 Task: Model a Low-Poly Environment.
Action: Key pressed Key.delete
Screenshot: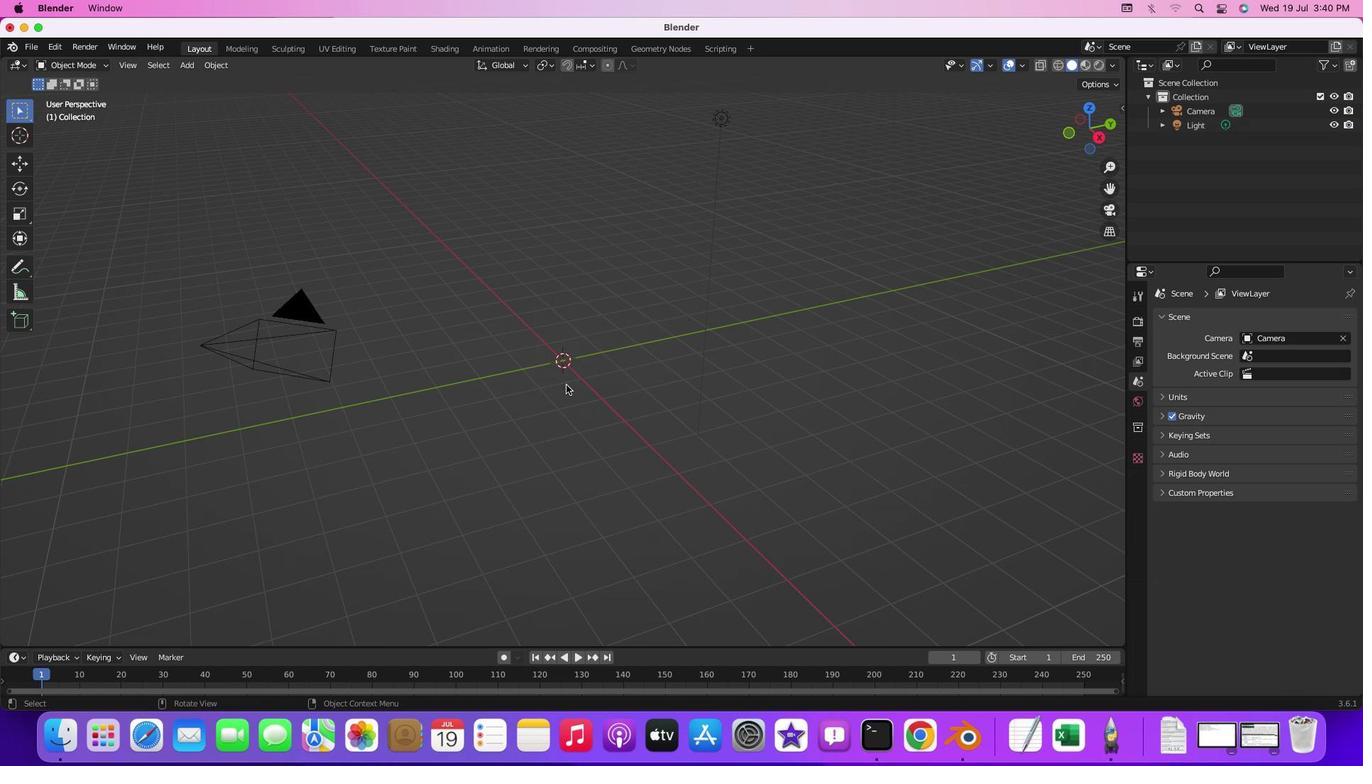 
Action: Mouse moved to (310, 341)
Screenshot: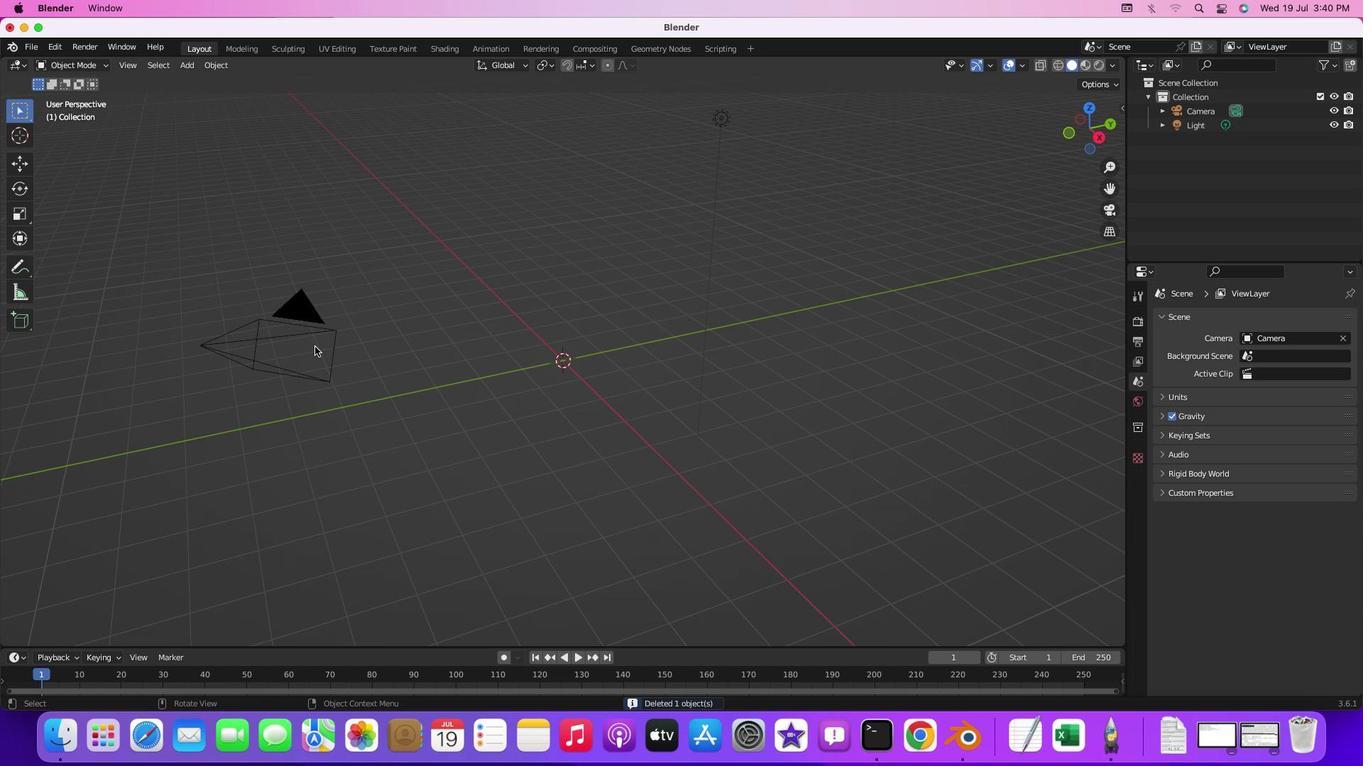 
Action: Mouse pressed left at (310, 341)
Screenshot: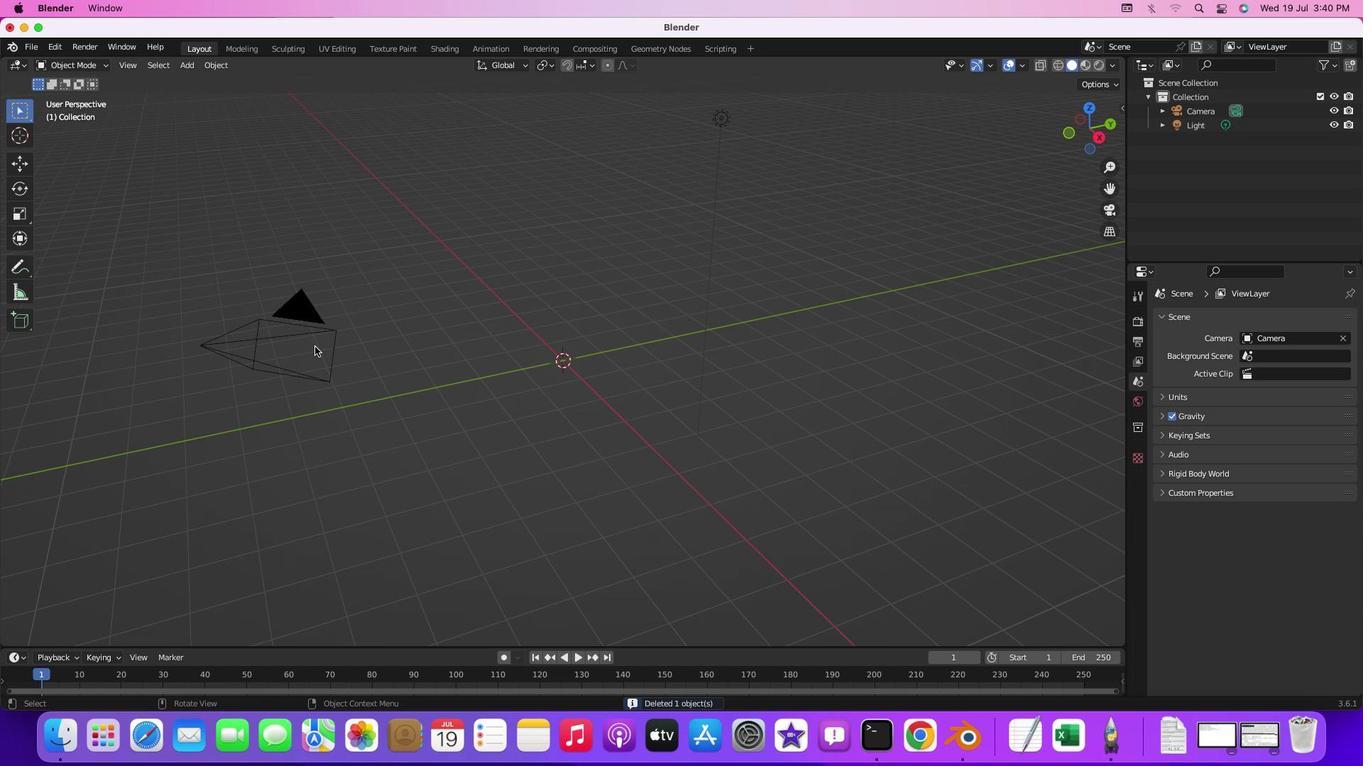
Action: Mouse moved to (297, 322)
Screenshot: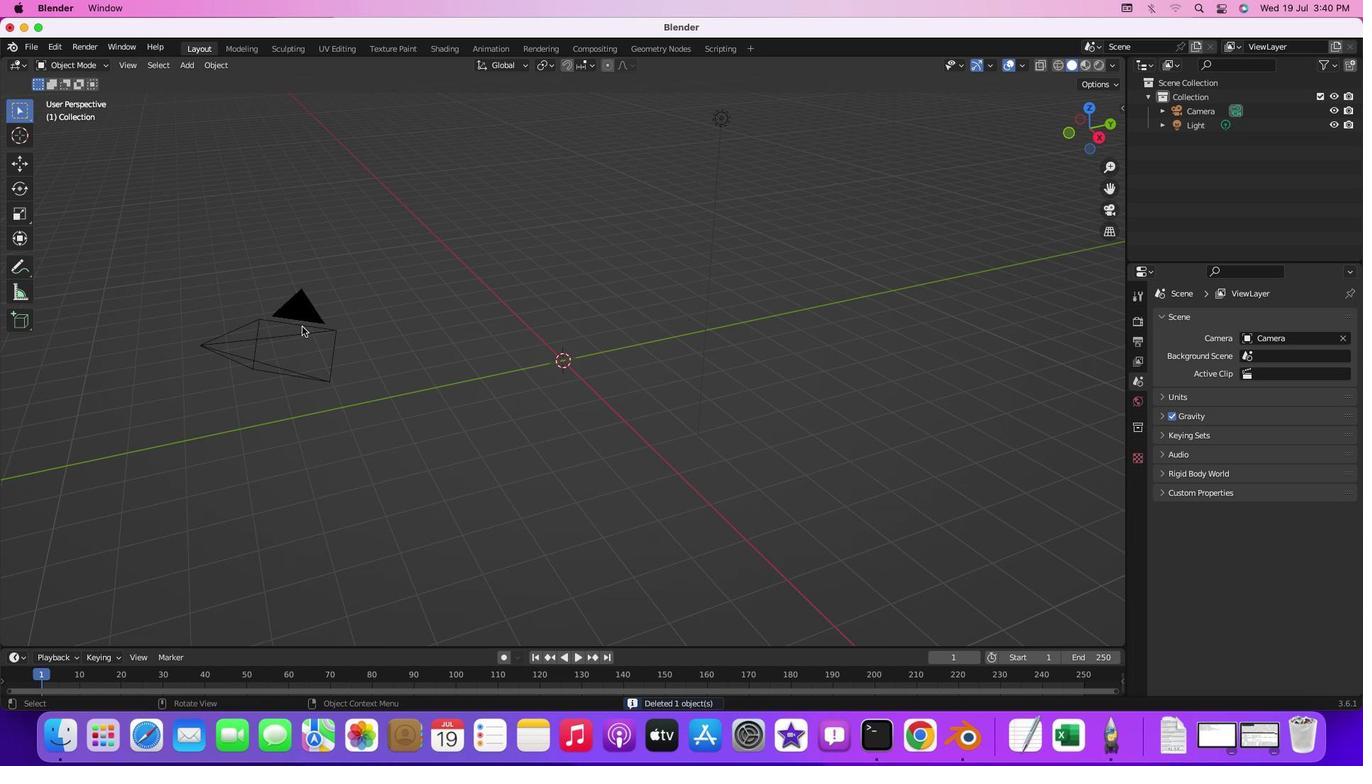
Action: Mouse pressed left at (297, 322)
Screenshot: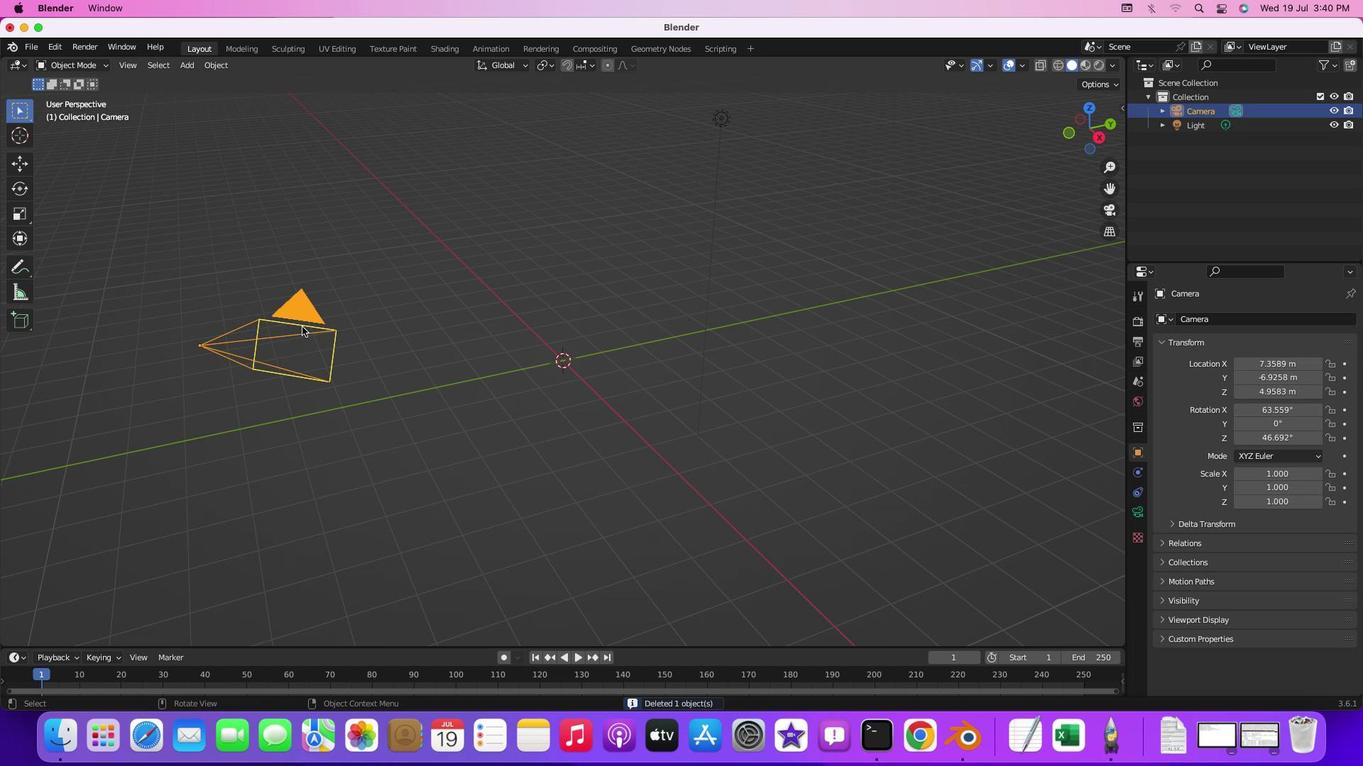 
Action: Mouse moved to (299, 339)
Screenshot: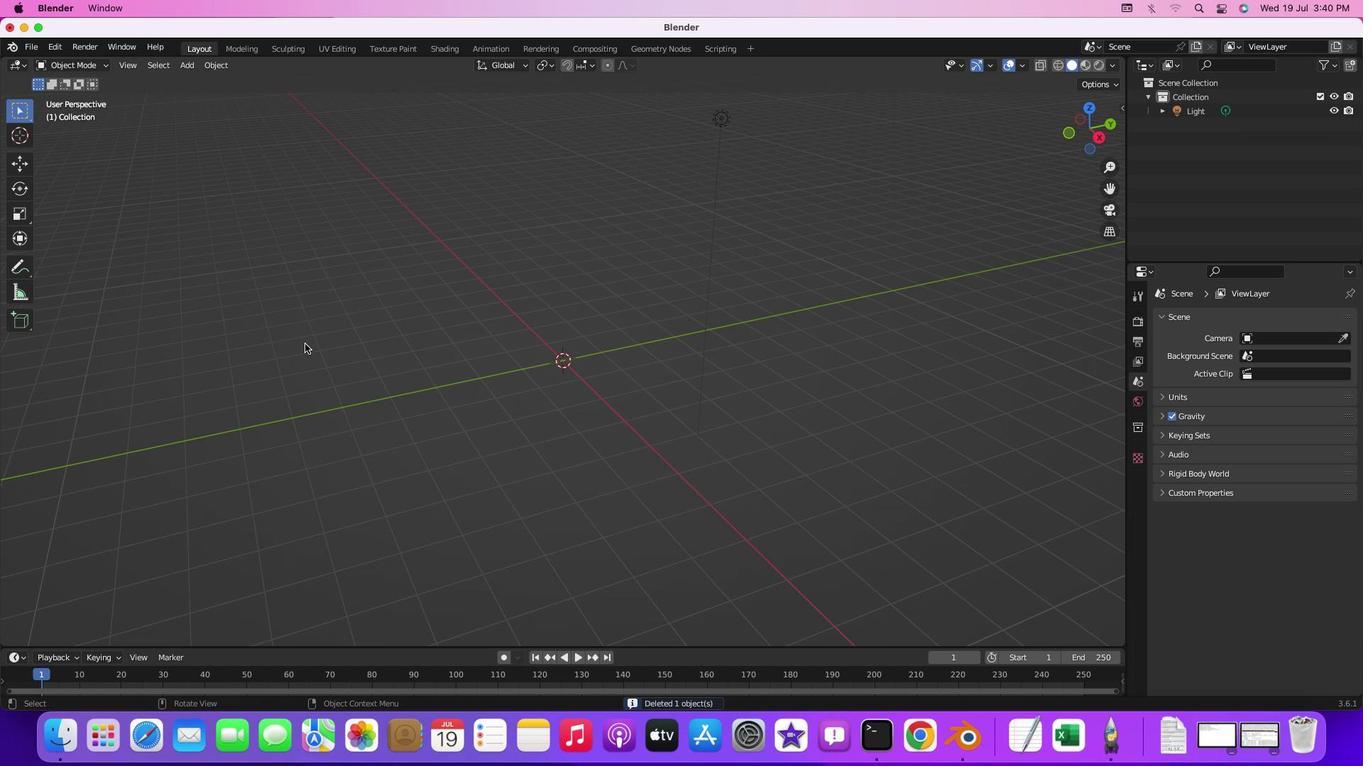 
Action: Key pressed Key.delete
Screenshot: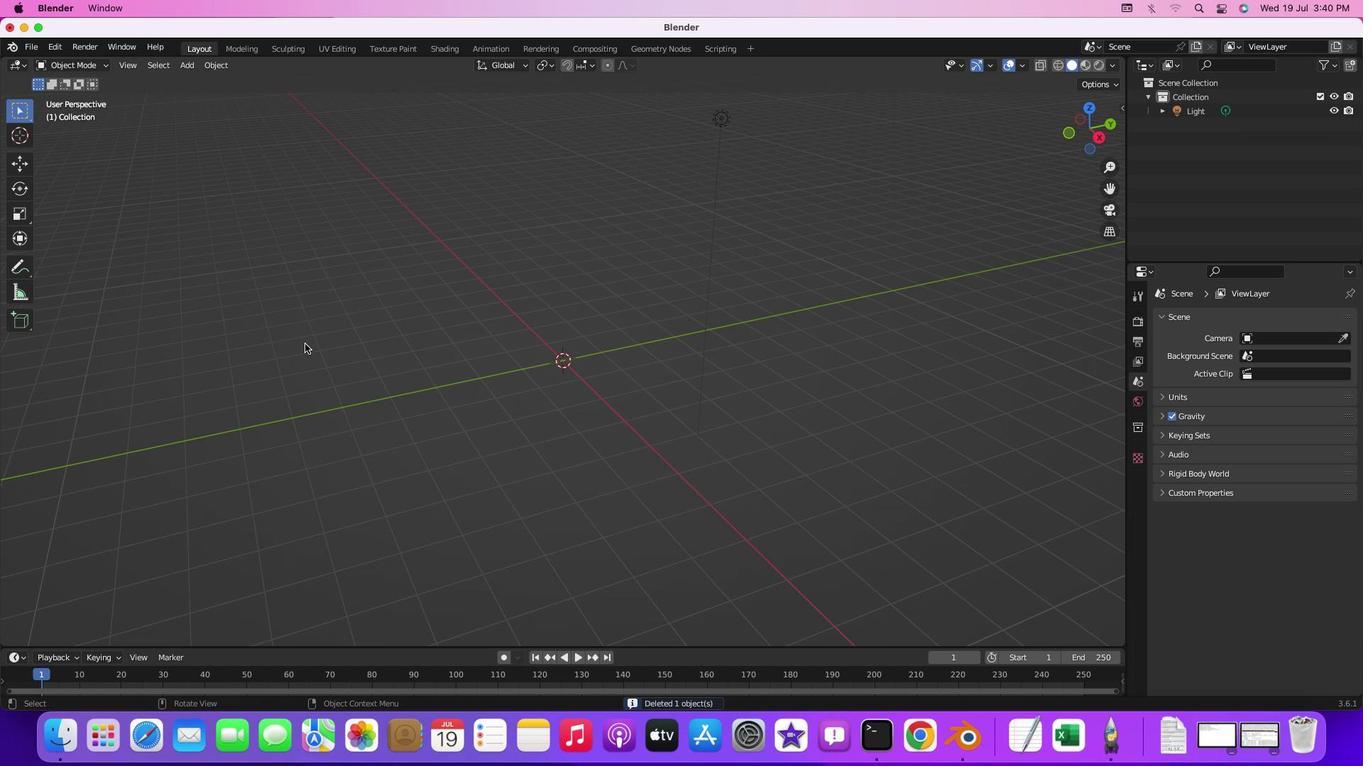 
Action: Mouse moved to (181, 63)
Screenshot: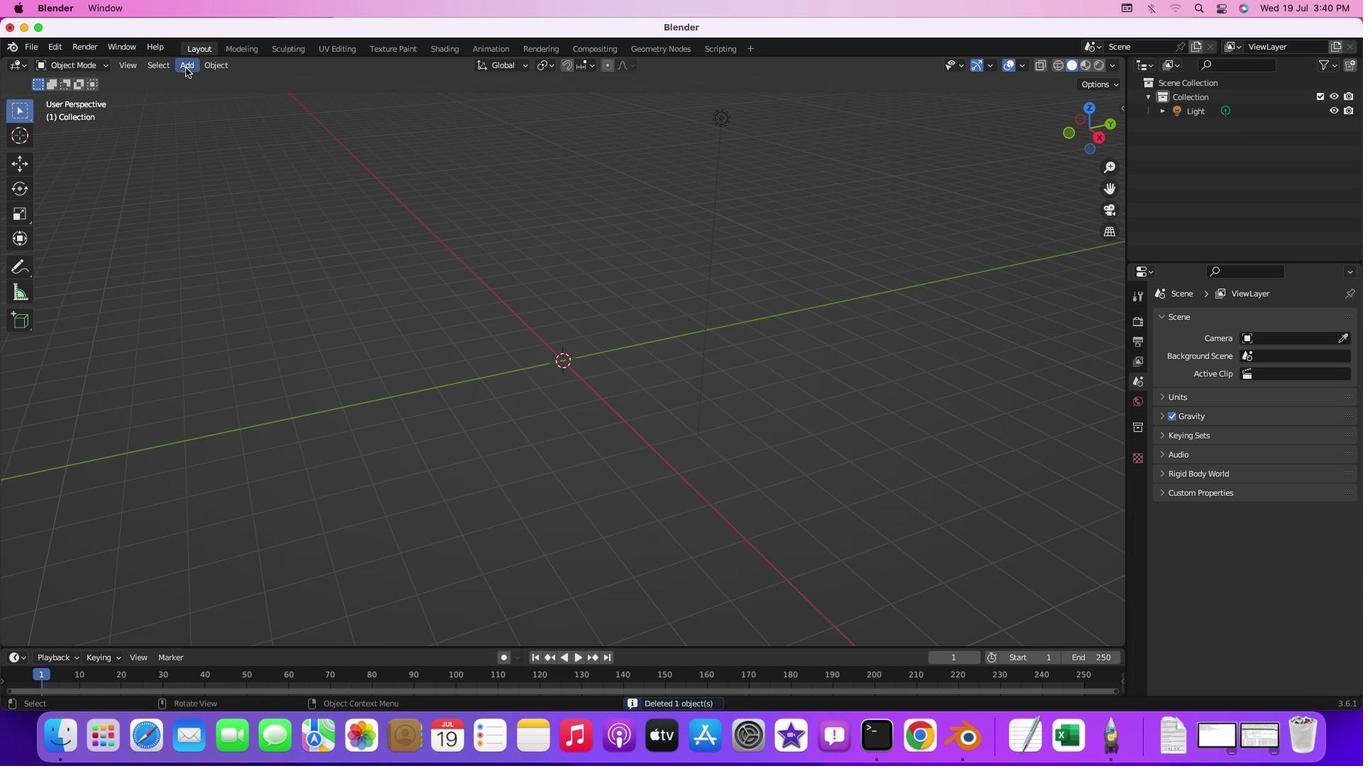 
Action: Mouse pressed left at (181, 63)
Screenshot: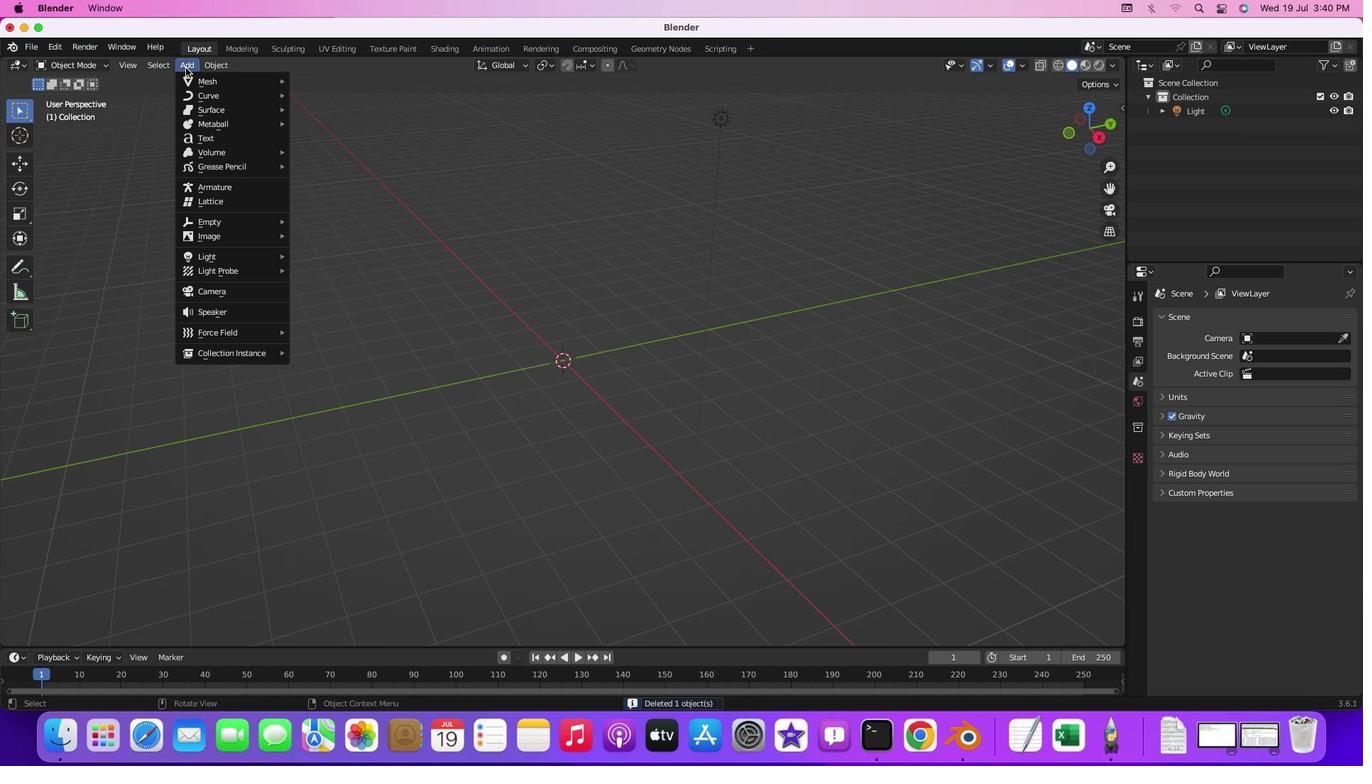 
Action: Mouse moved to (326, 79)
Screenshot: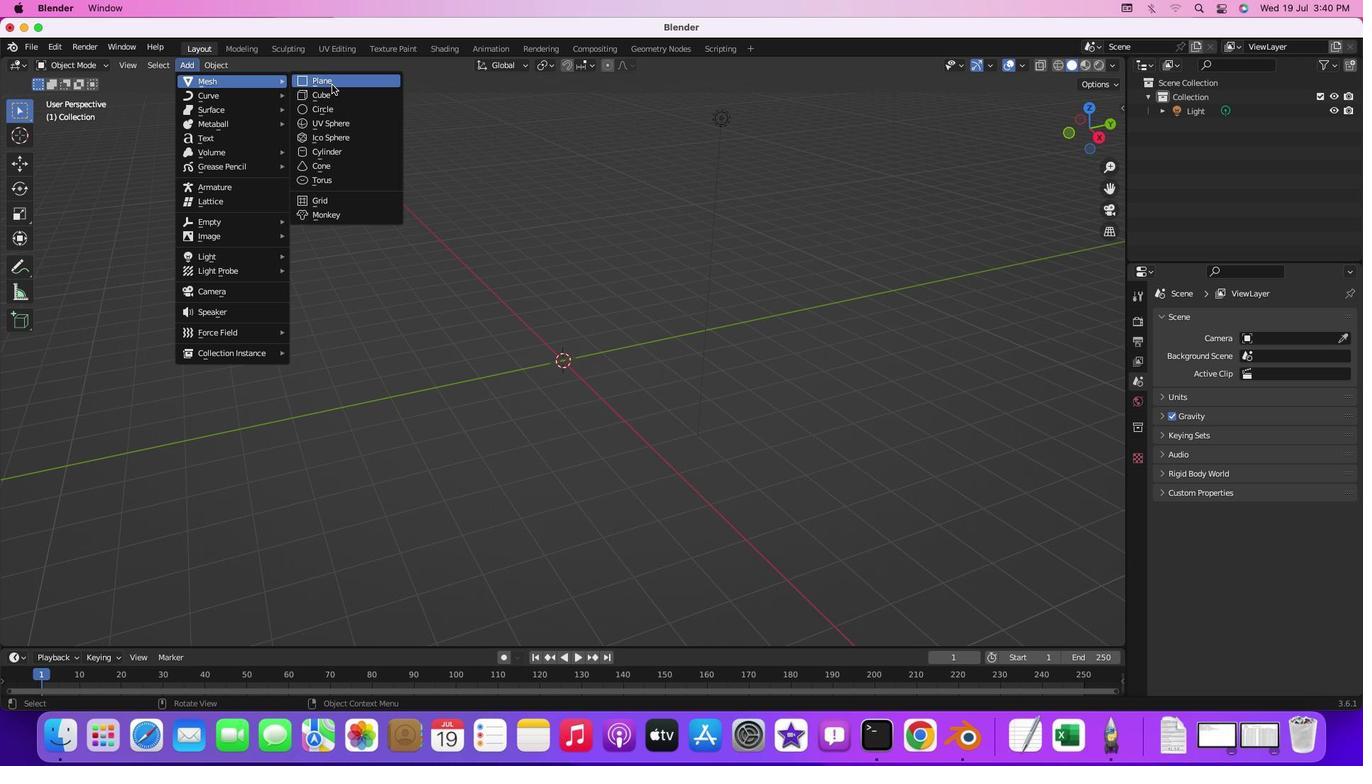 
Action: Mouse pressed left at (326, 79)
Screenshot: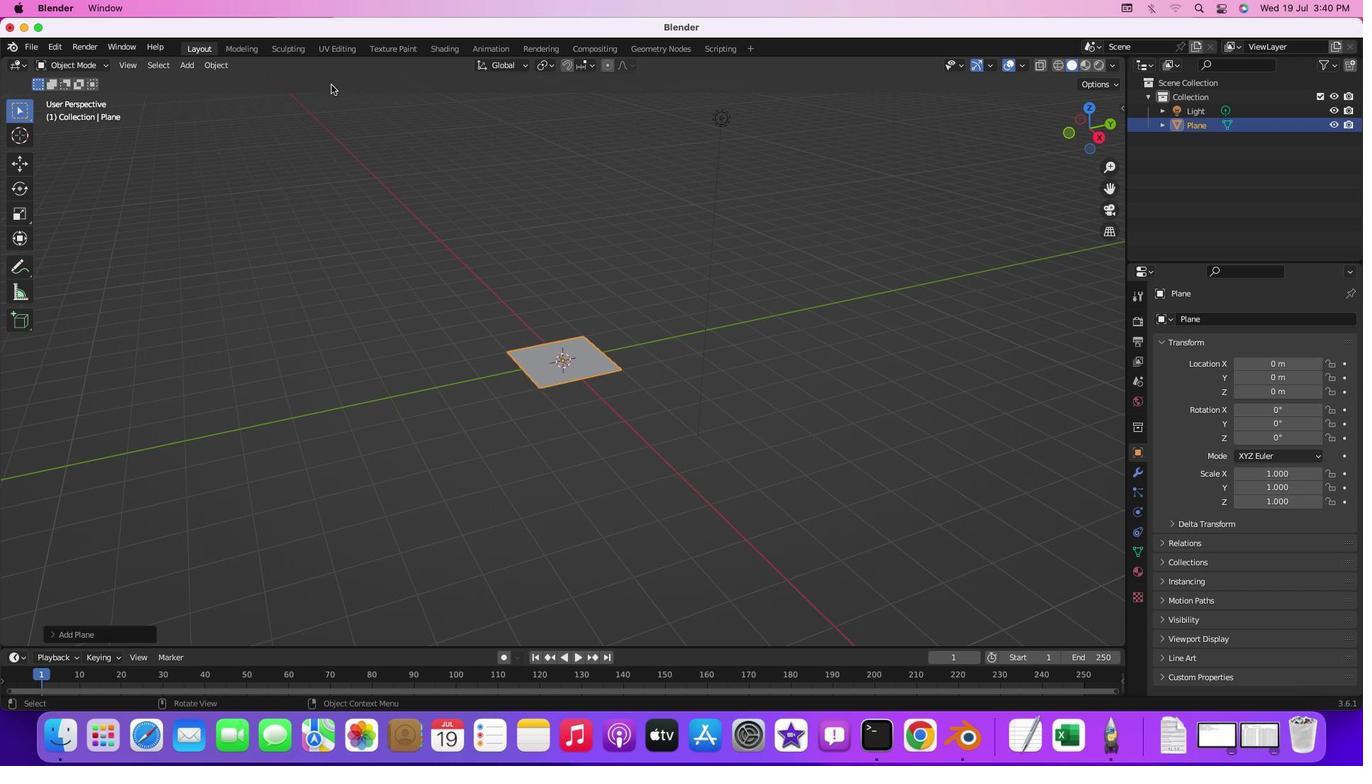 
Action: Mouse moved to (571, 357)
Screenshot: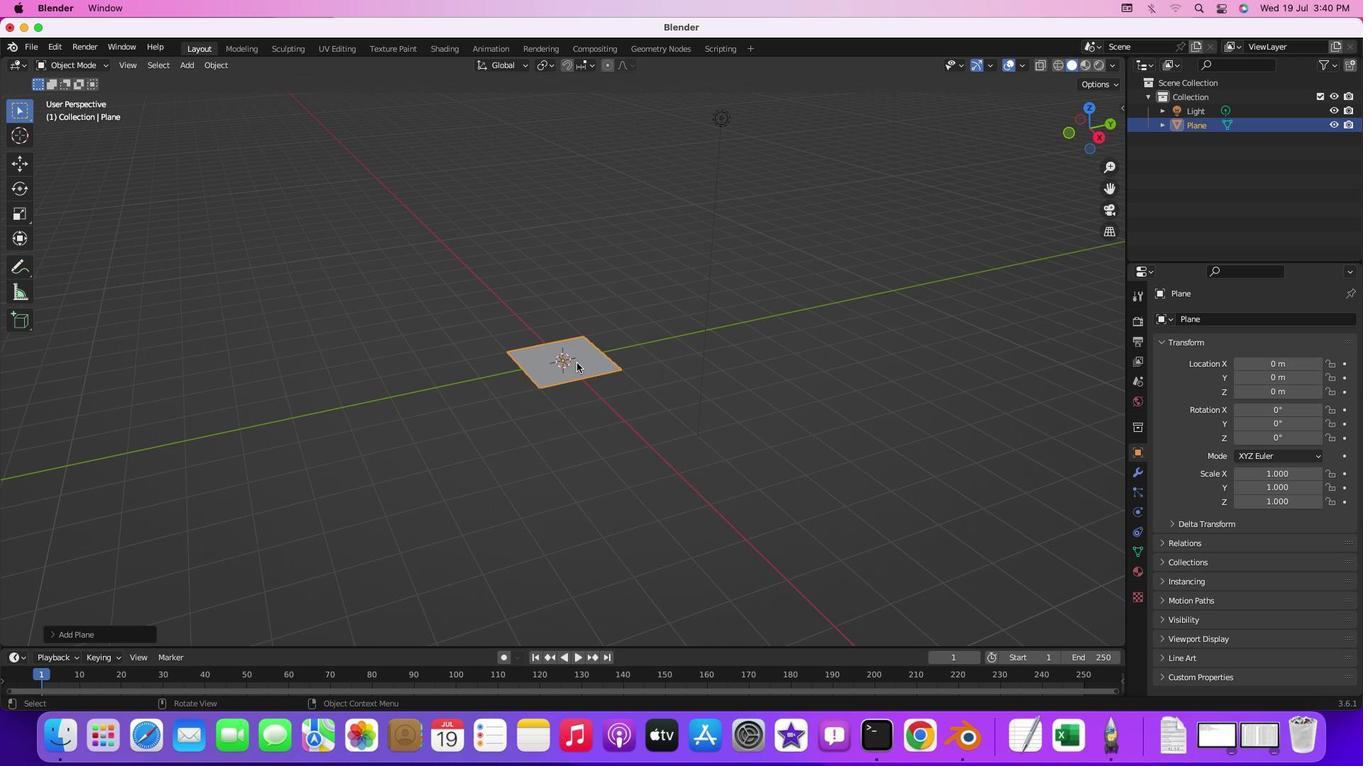 
Action: Key pressed 's'
Screenshot: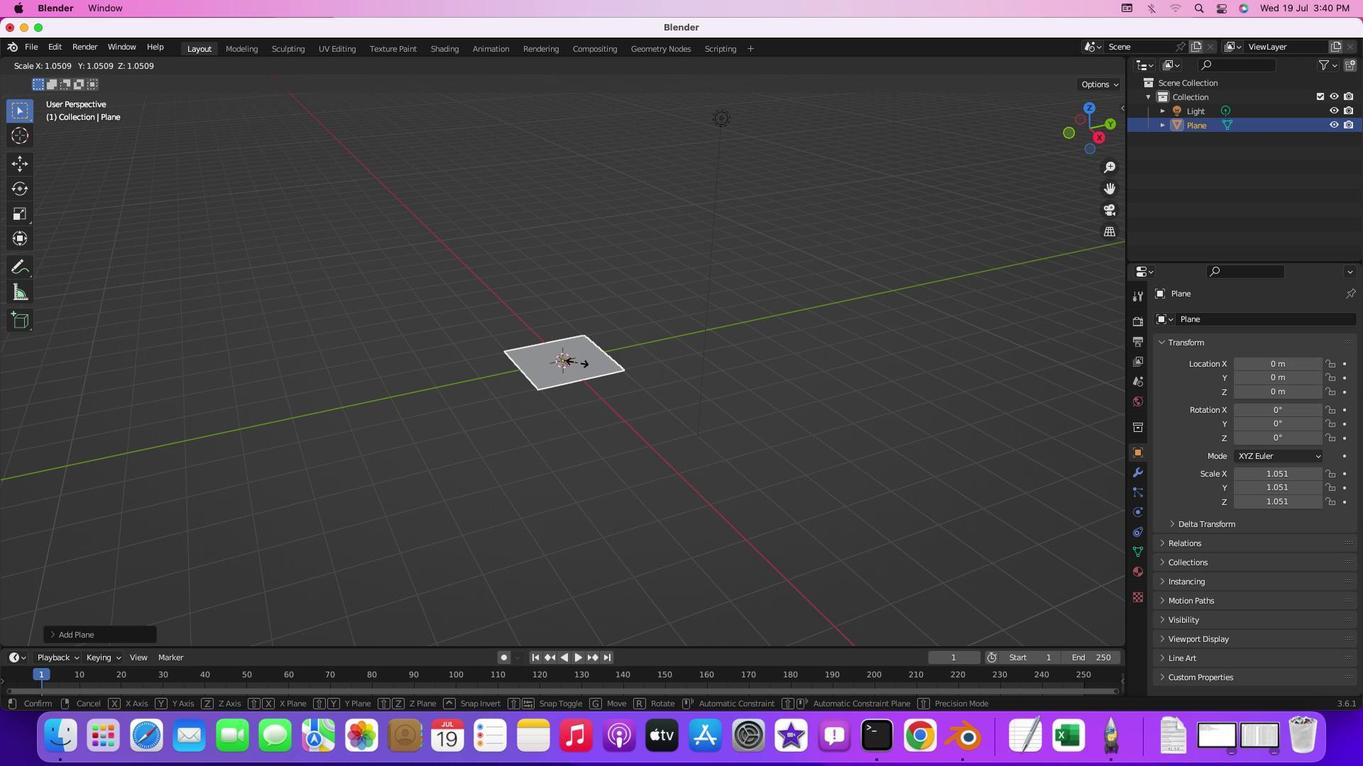 
Action: Mouse moved to (653, 389)
Screenshot: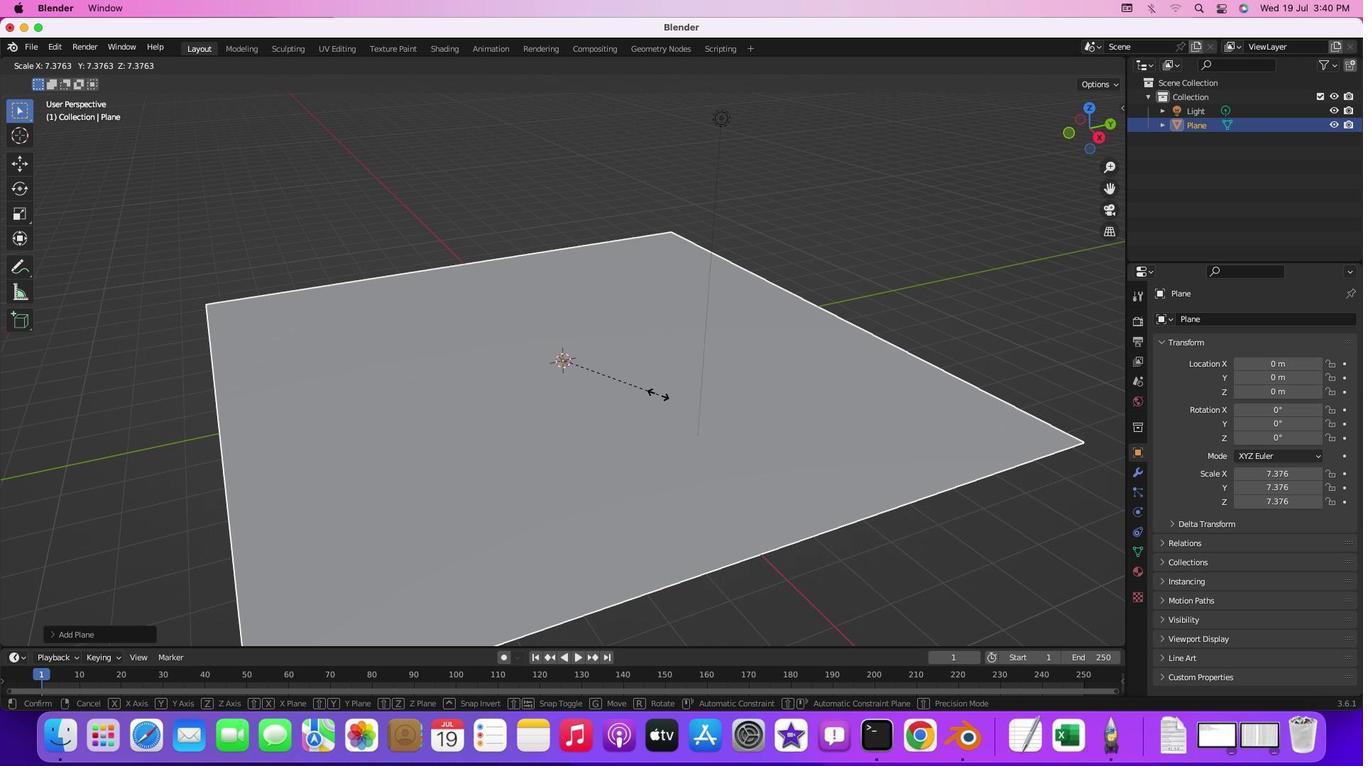 
Action: Mouse pressed left at (653, 389)
Screenshot: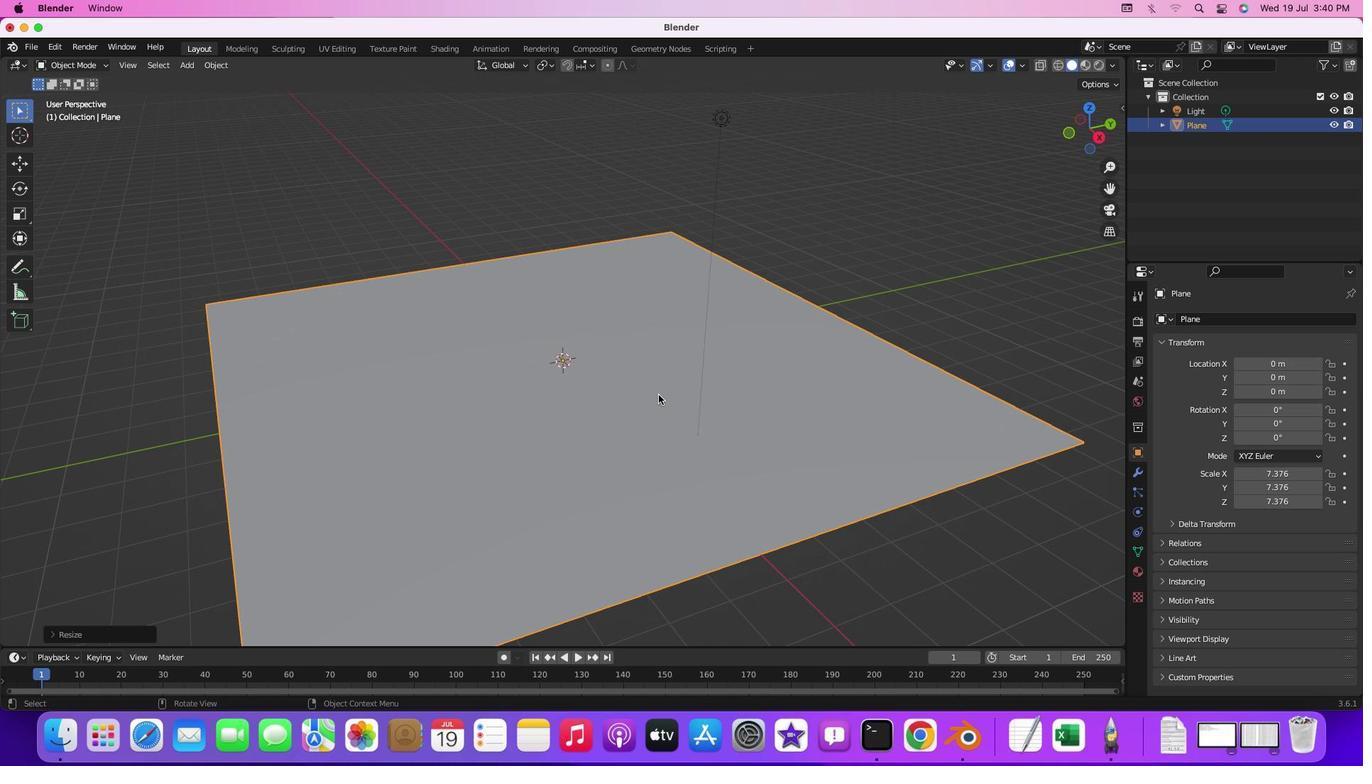 
Action: Mouse moved to (601, 384)
Screenshot: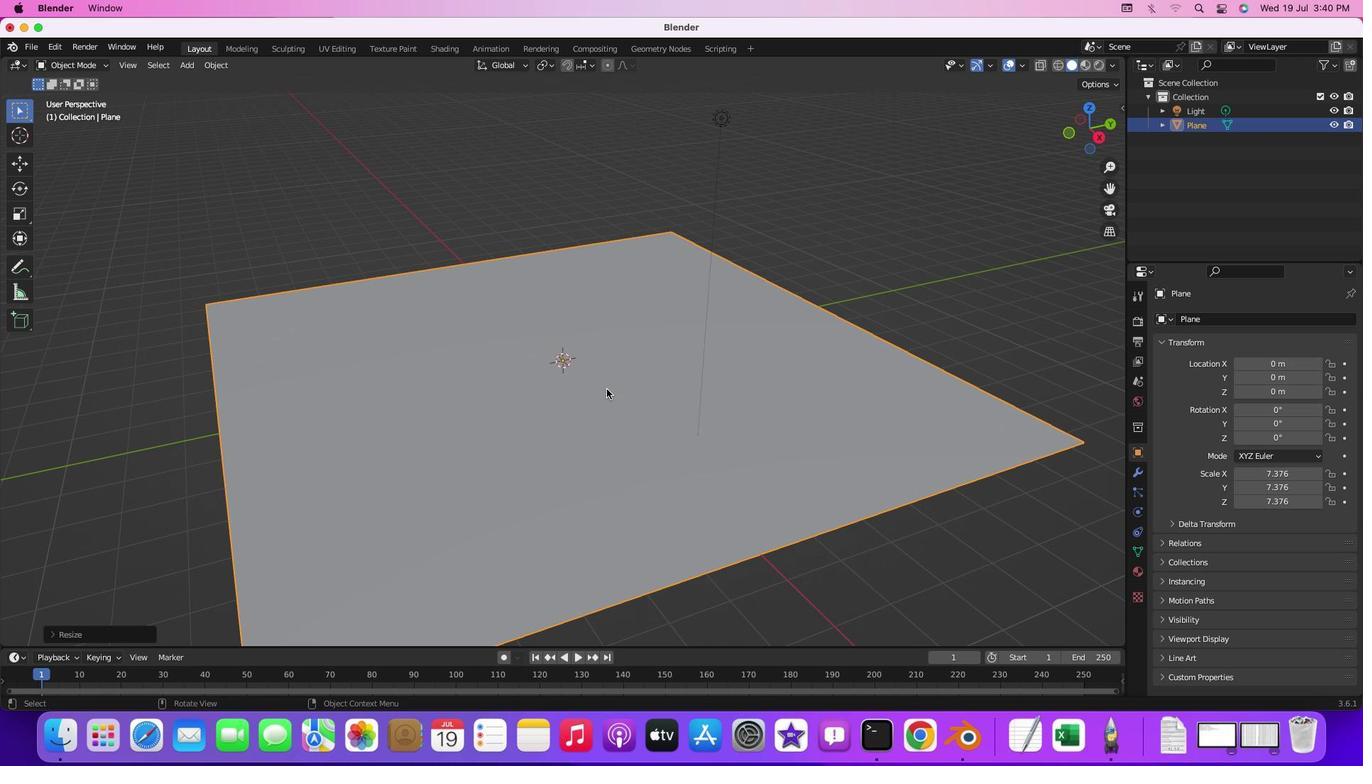 
Action: Key pressed 'e'
Screenshot: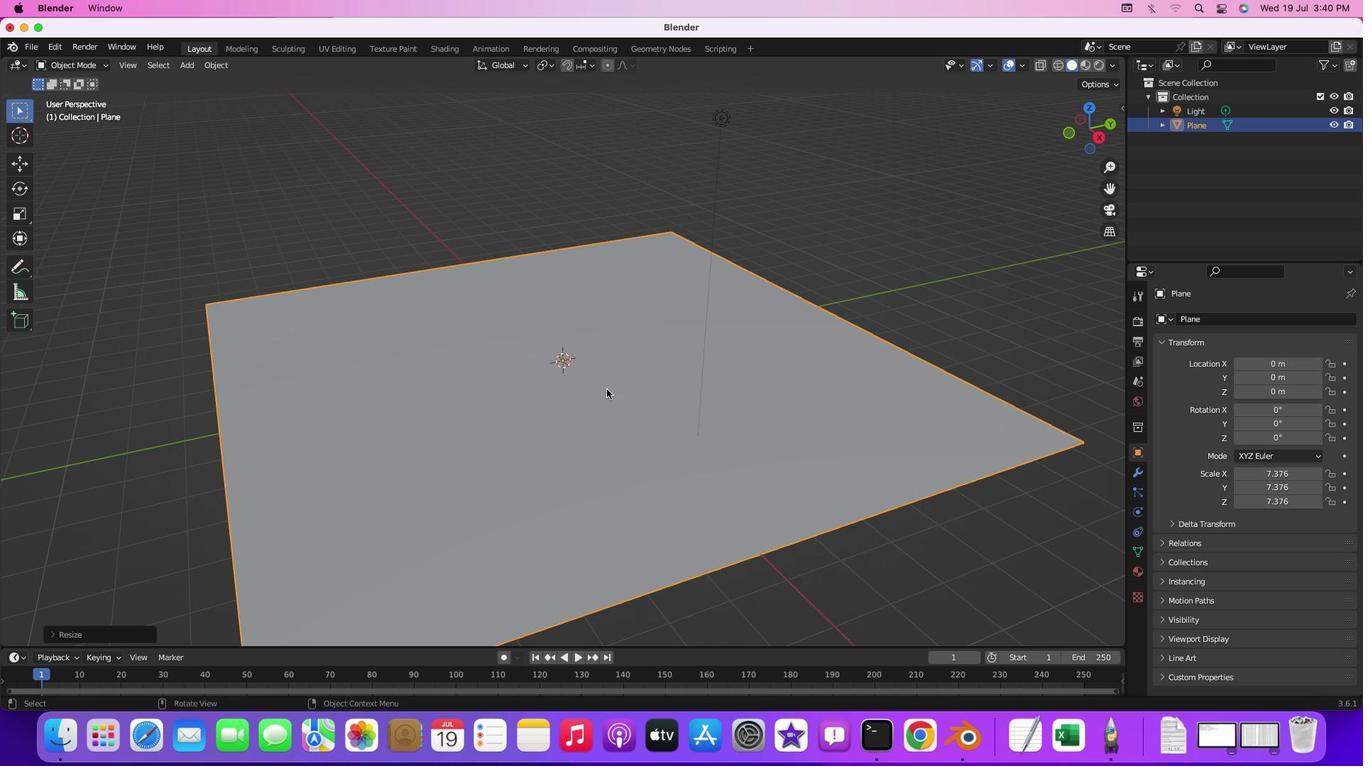 
Action: Mouse moved to (603, 372)
Screenshot: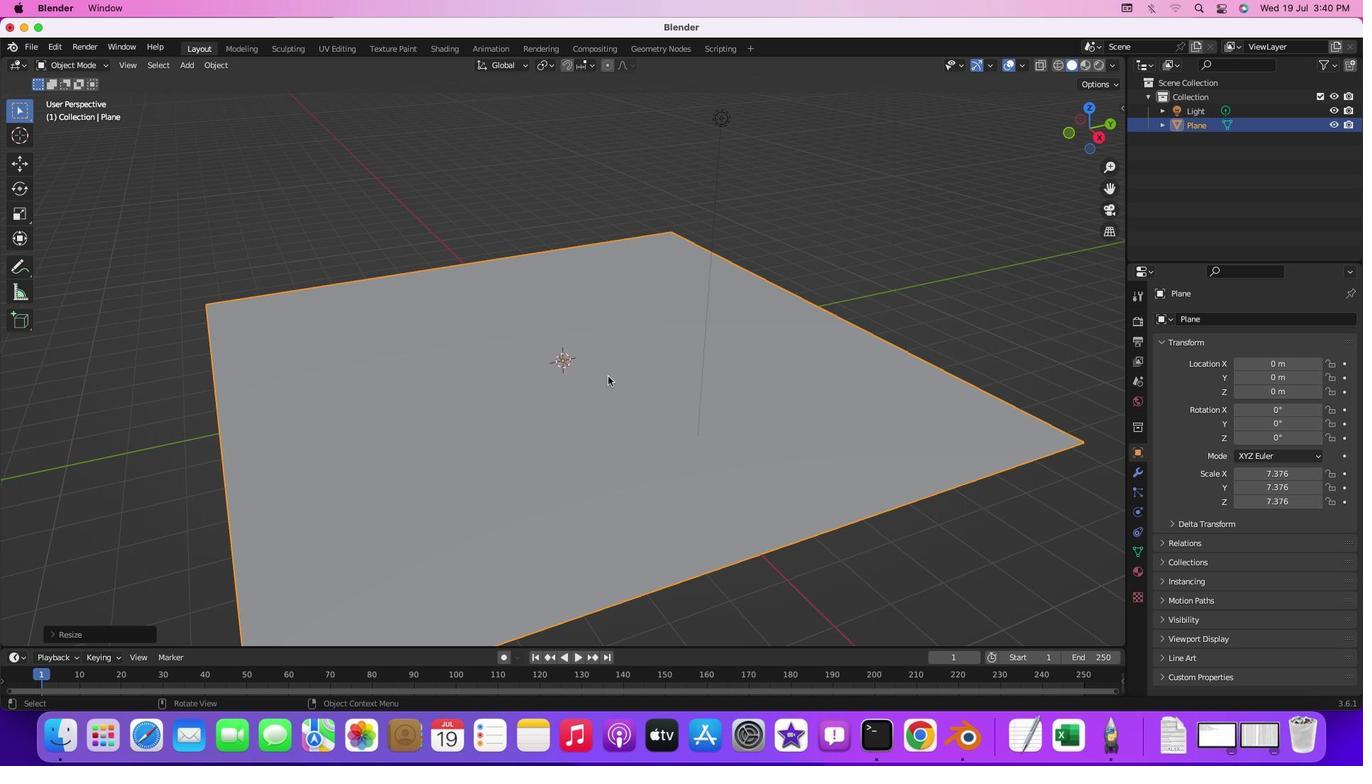 
Action: Key pressed Key.tab'e'
Screenshot: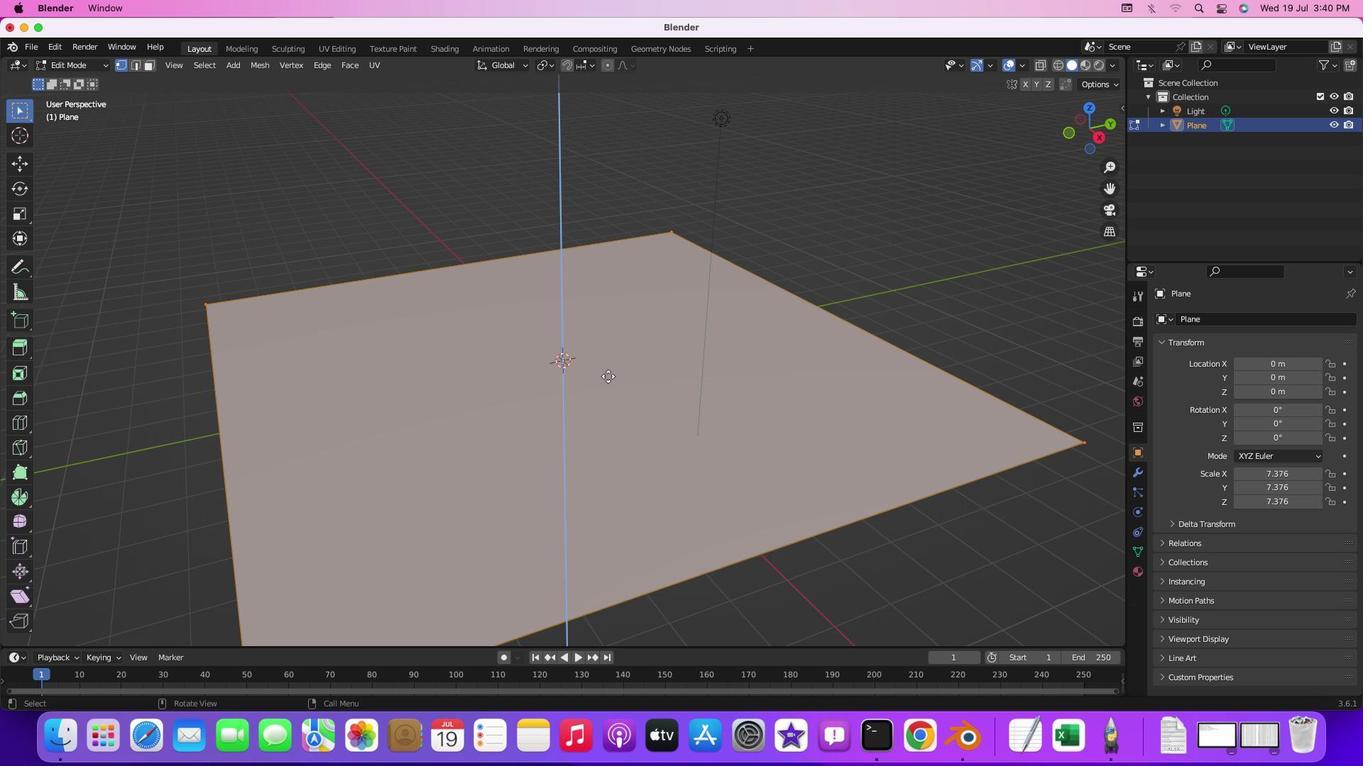 
Action: Mouse moved to (604, 356)
Screenshot: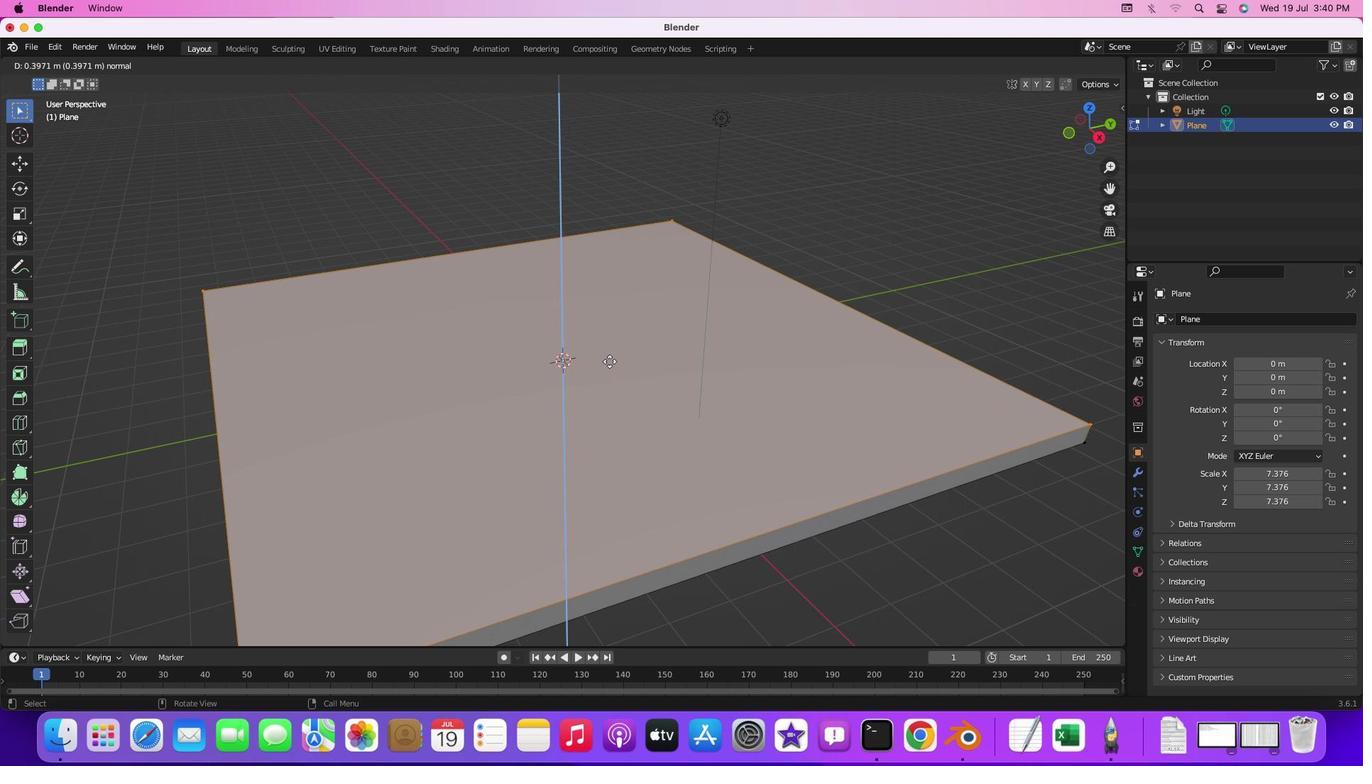 
Action: Mouse pressed left at (604, 356)
Screenshot: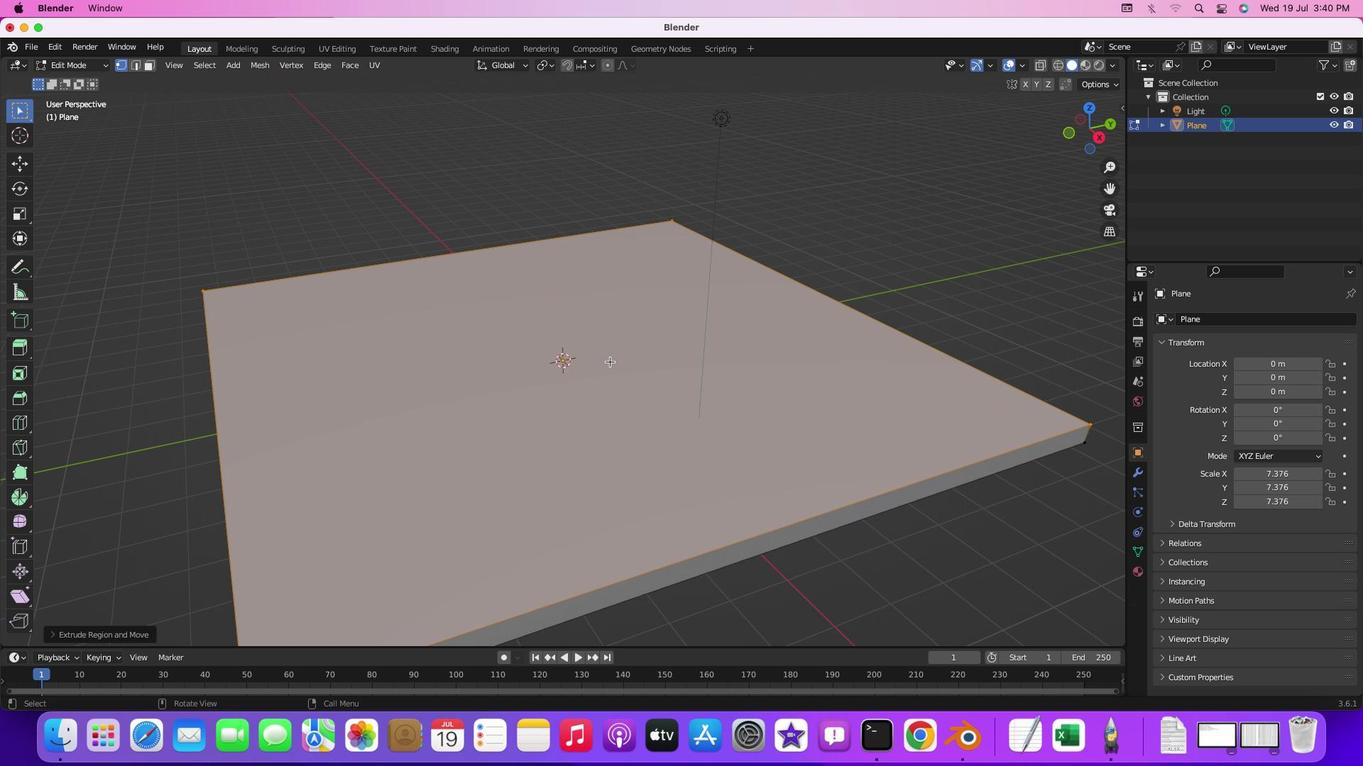 
Action: Mouse moved to (595, 361)
Screenshot: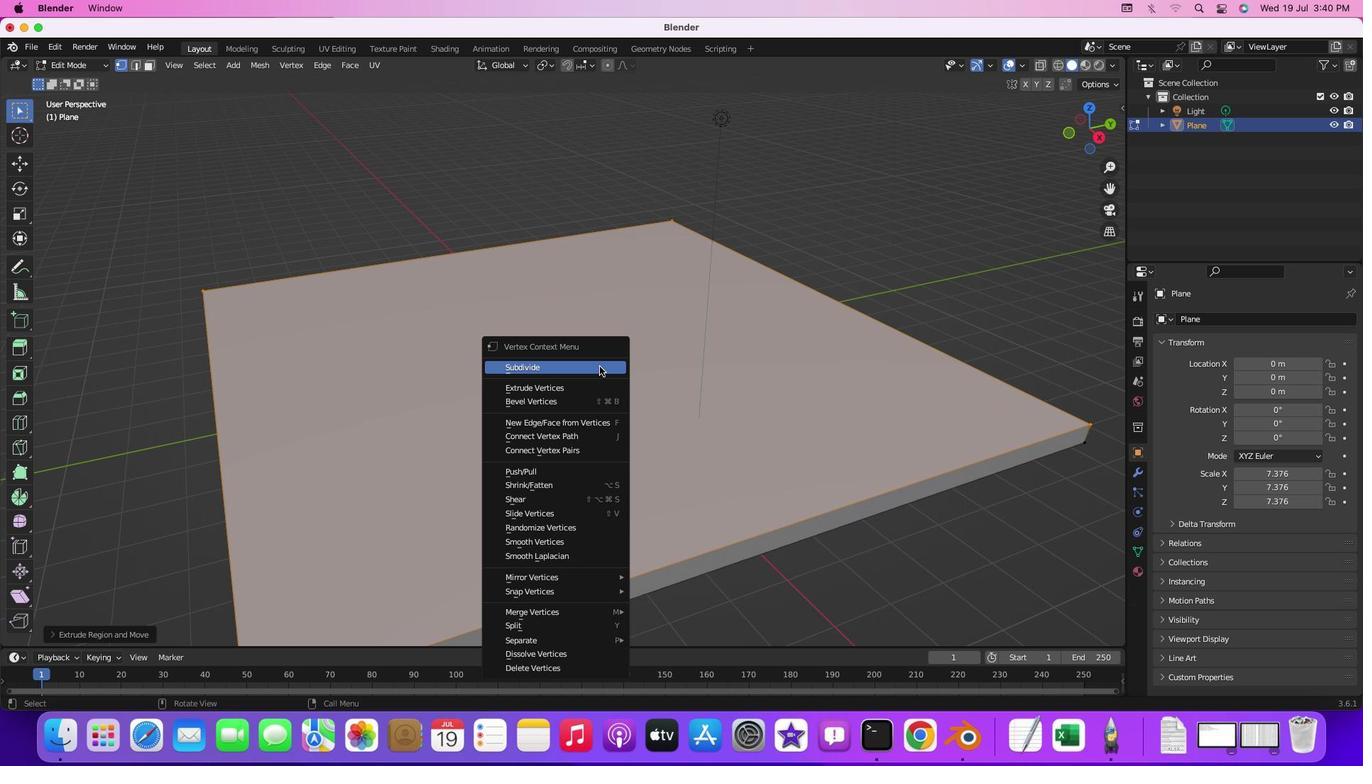 
Action: Mouse pressed right at (595, 361)
Screenshot: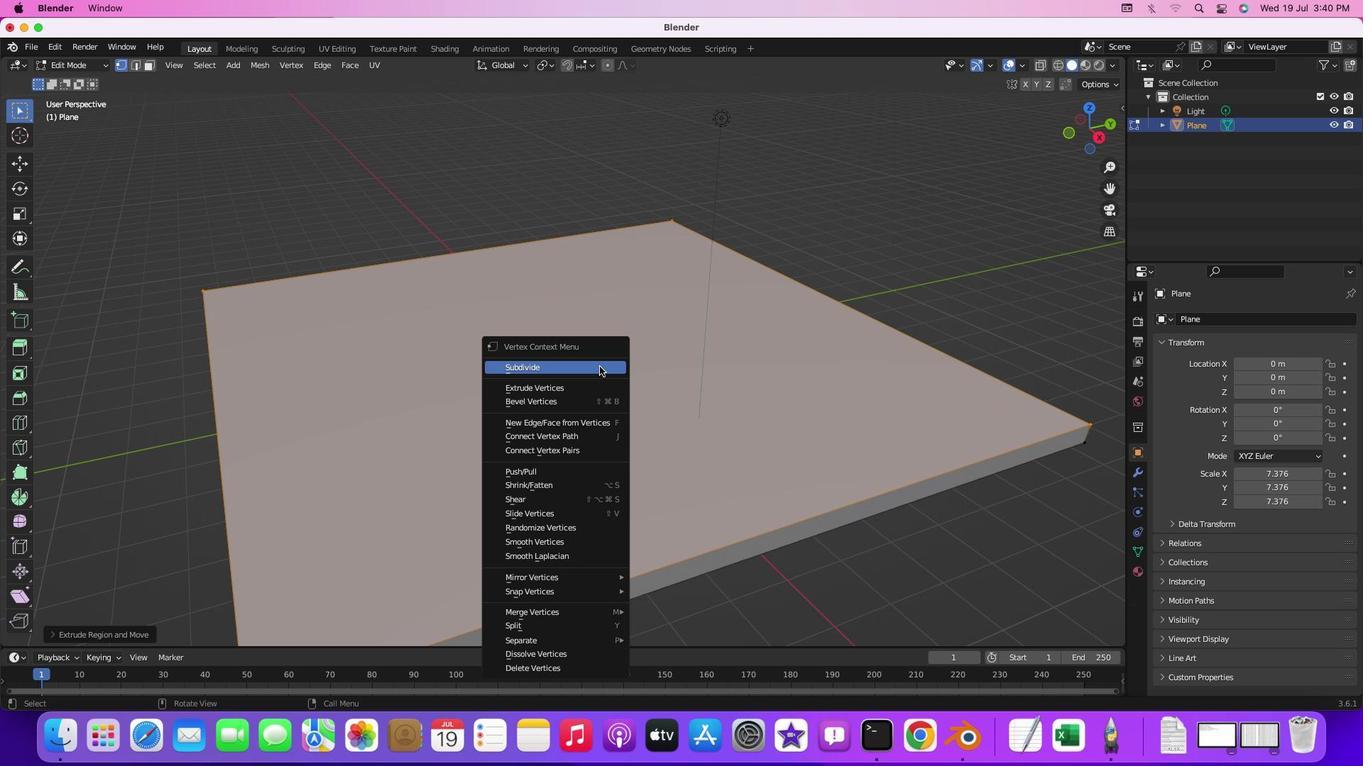 
Action: Mouse moved to (591, 364)
Screenshot: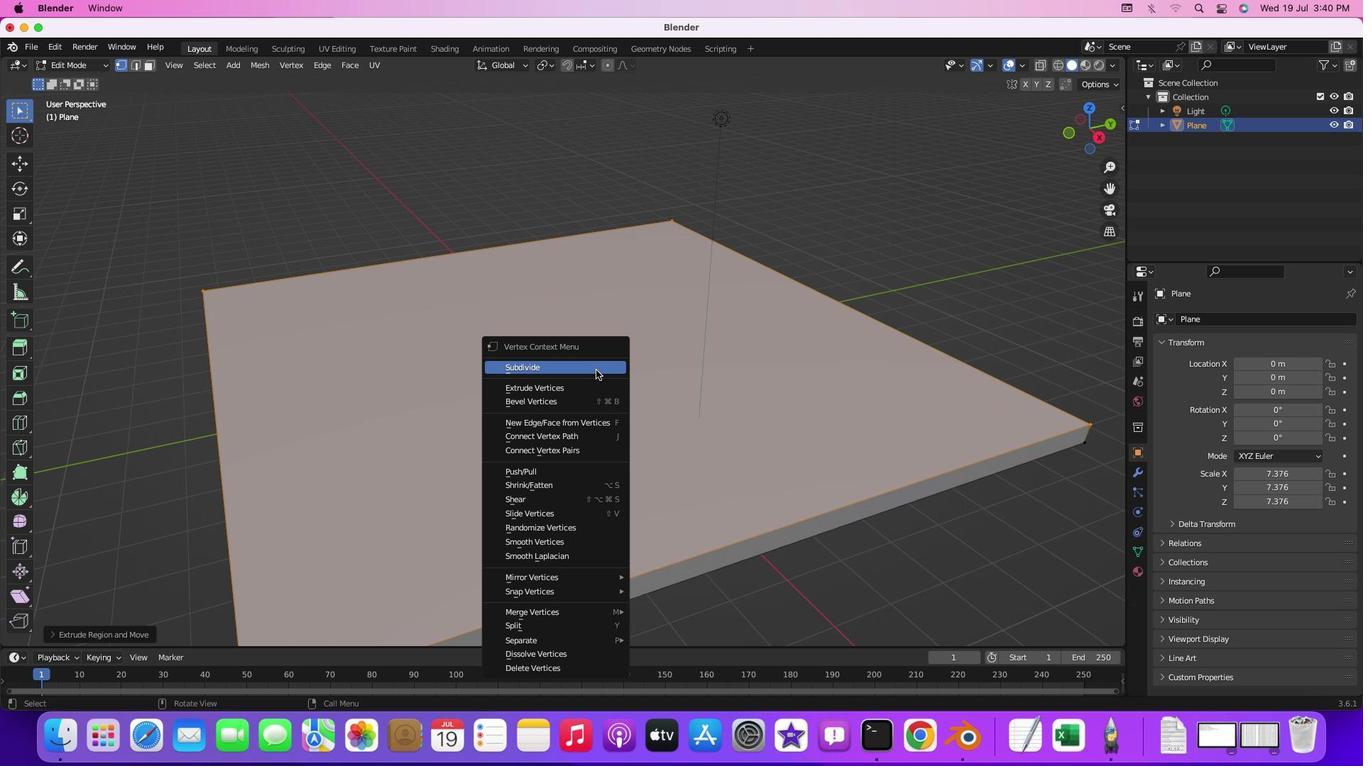 
Action: Mouse pressed left at (591, 364)
Screenshot: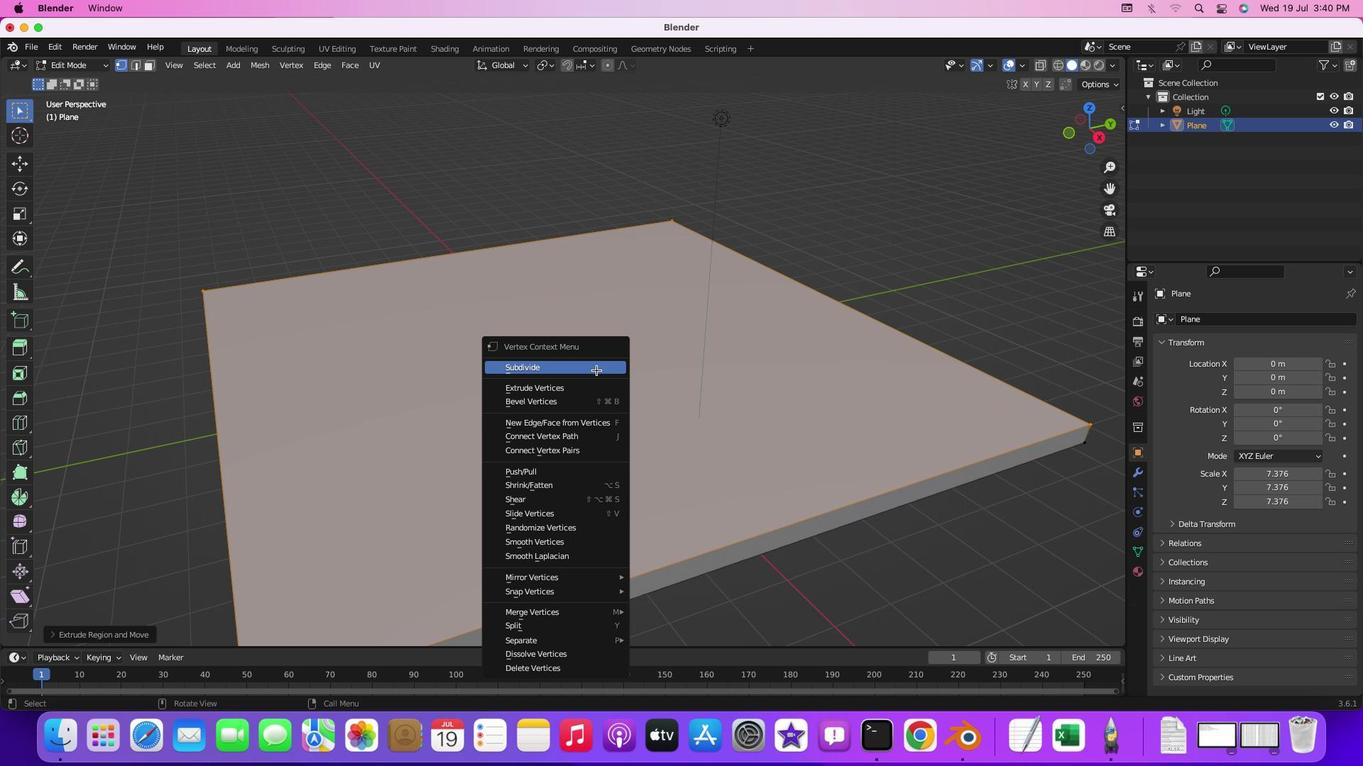 
Action: Mouse moved to (122, 626)
Screenshot: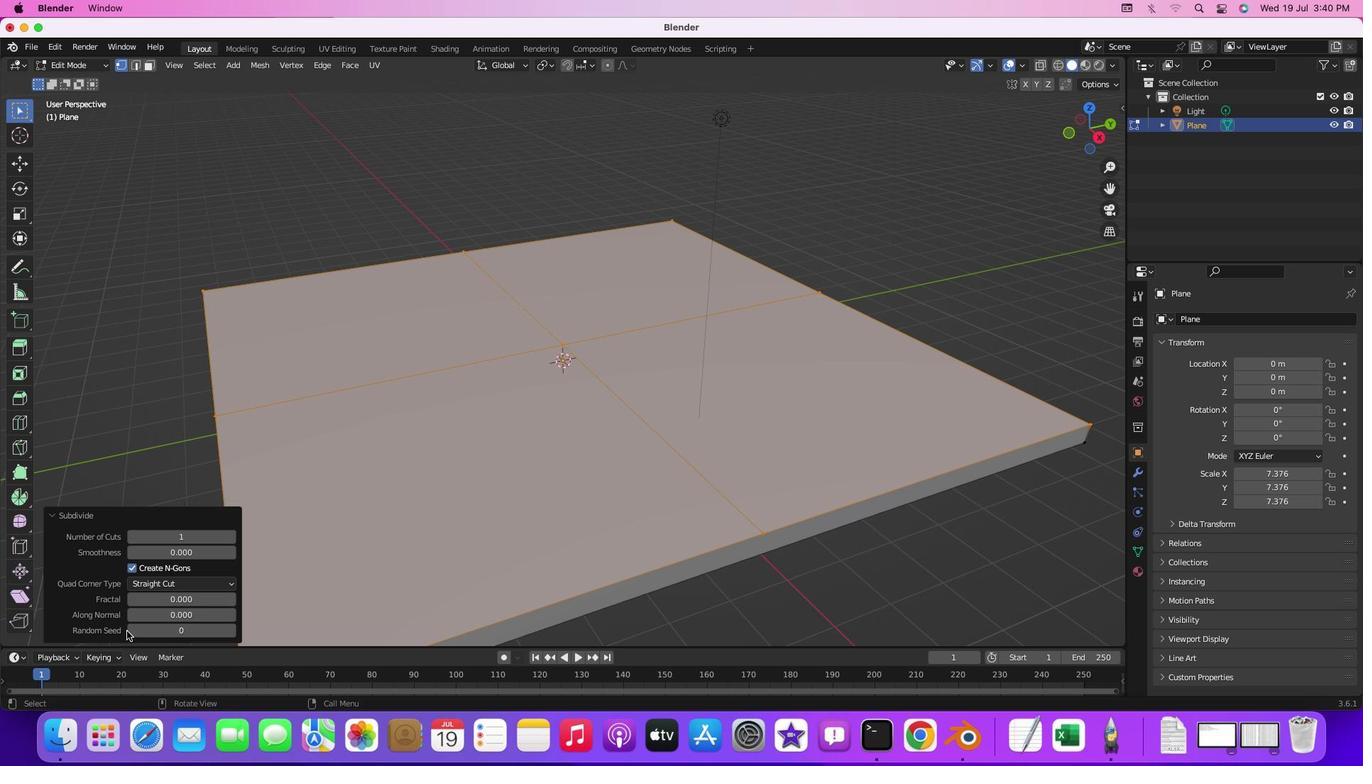 
Action: Mouse pressed left at (122, 626)
Screenshot: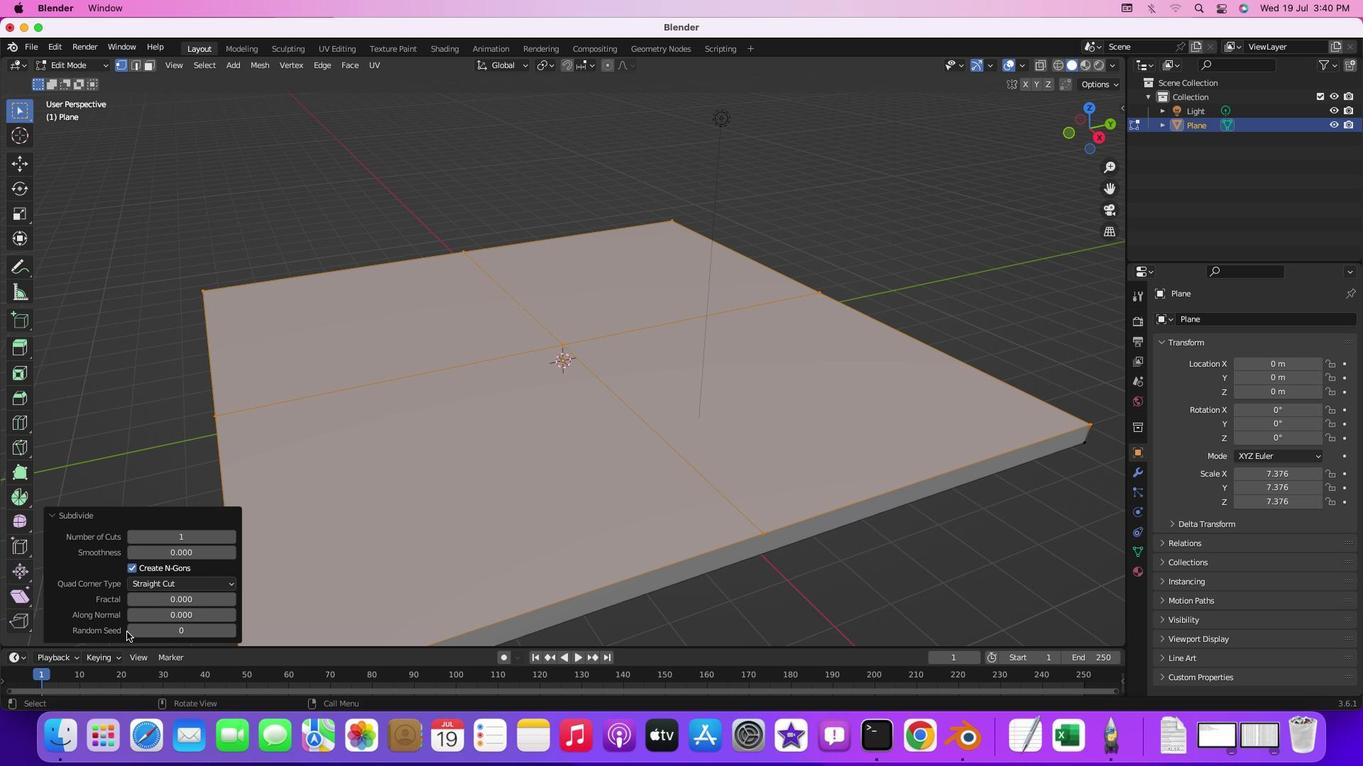 
Action: Mouse moved to (204, 531)
Screenshot: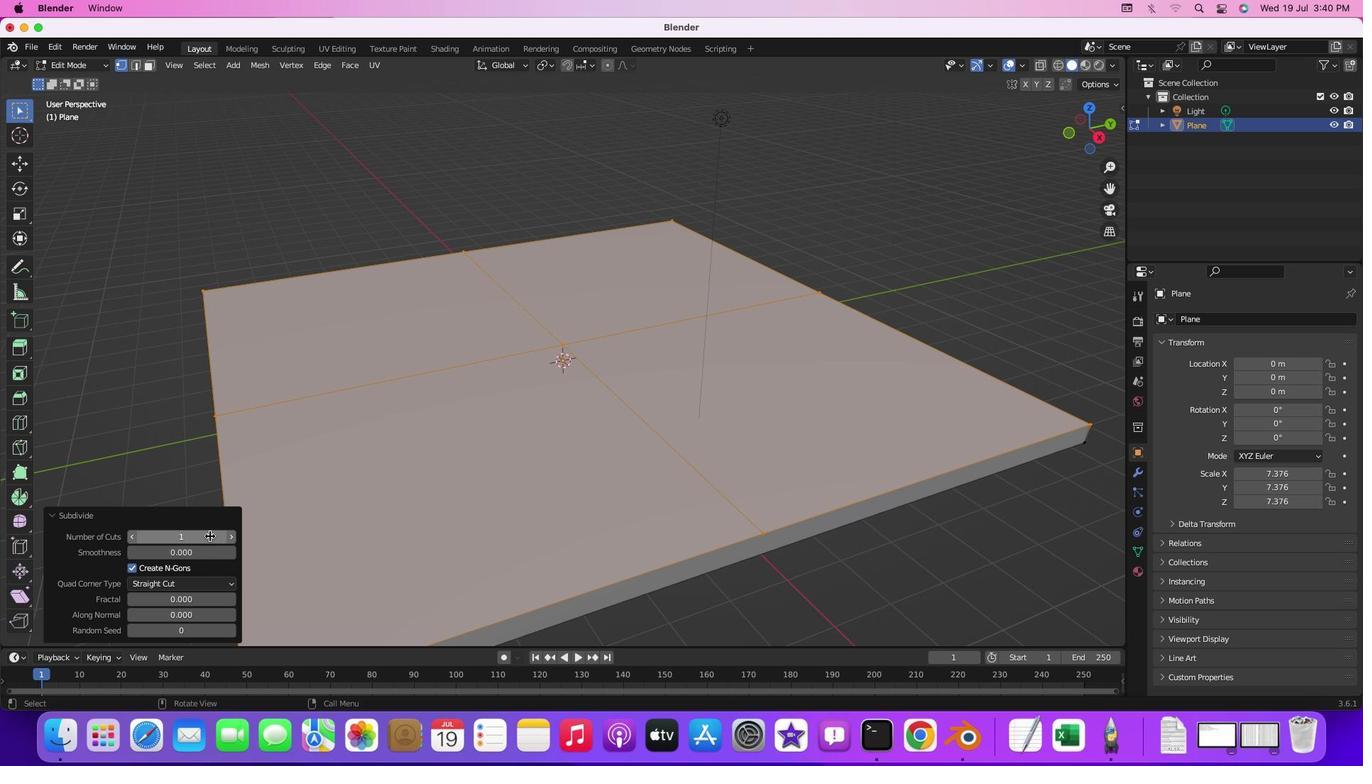 
Action: Mouse pressed left at (204, 531)
Screenshot: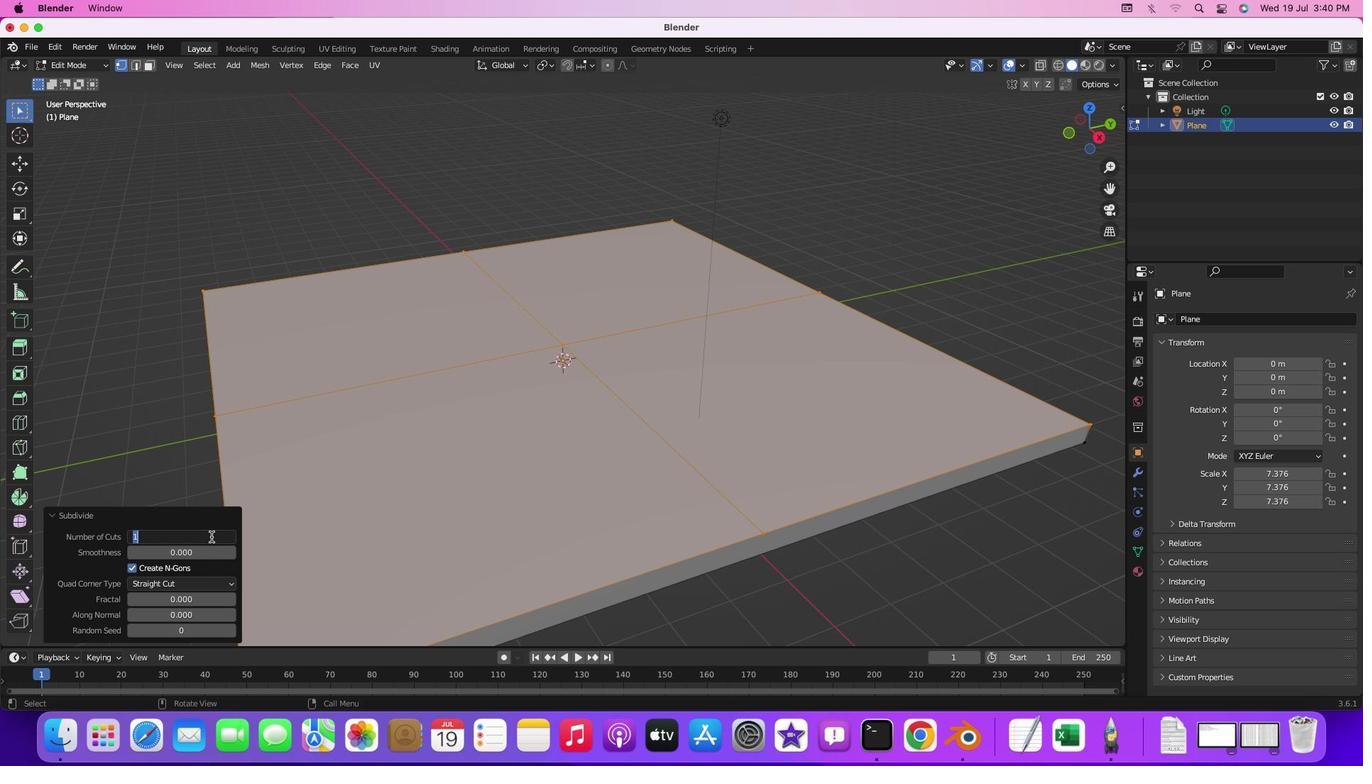 
Action: Mouse moved to (205, 531)
Screenshot: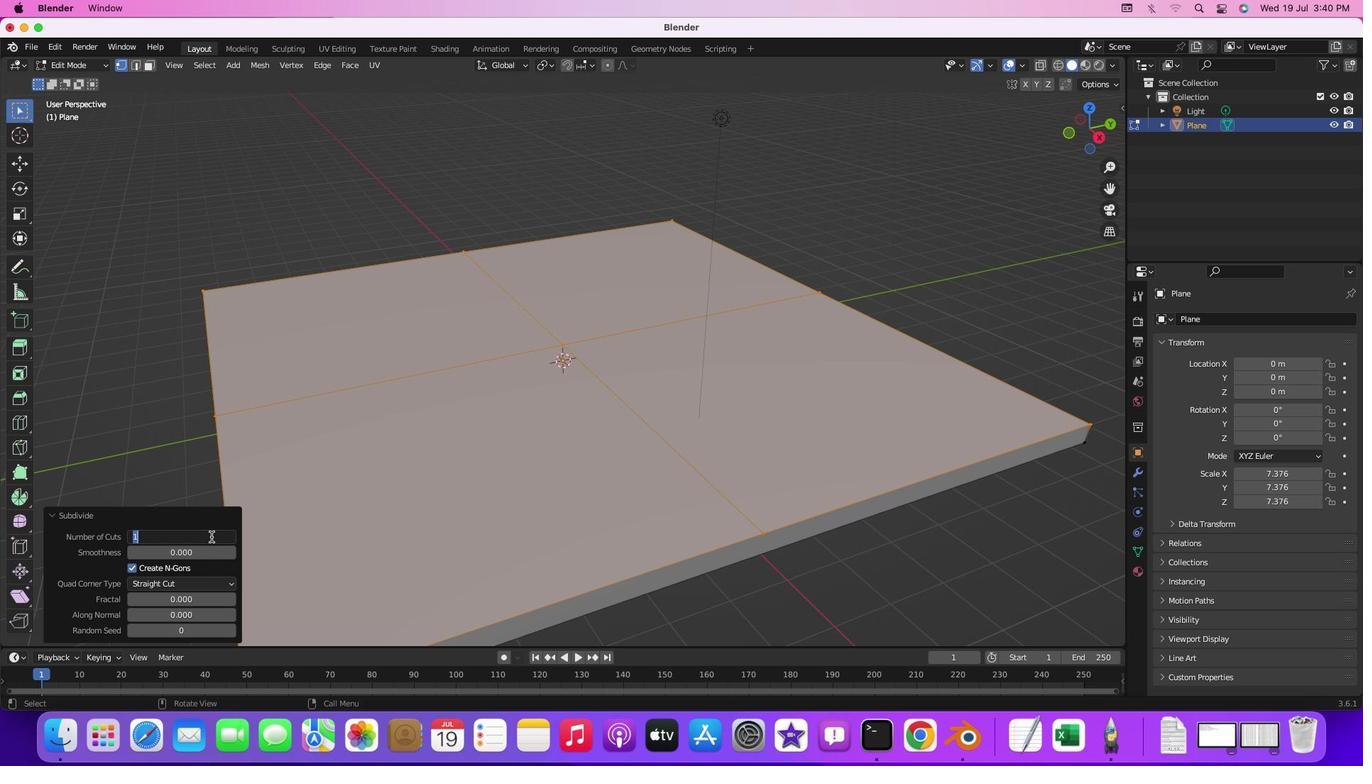 
Action: Key pressed '4''0'Key.enter
Screenshot: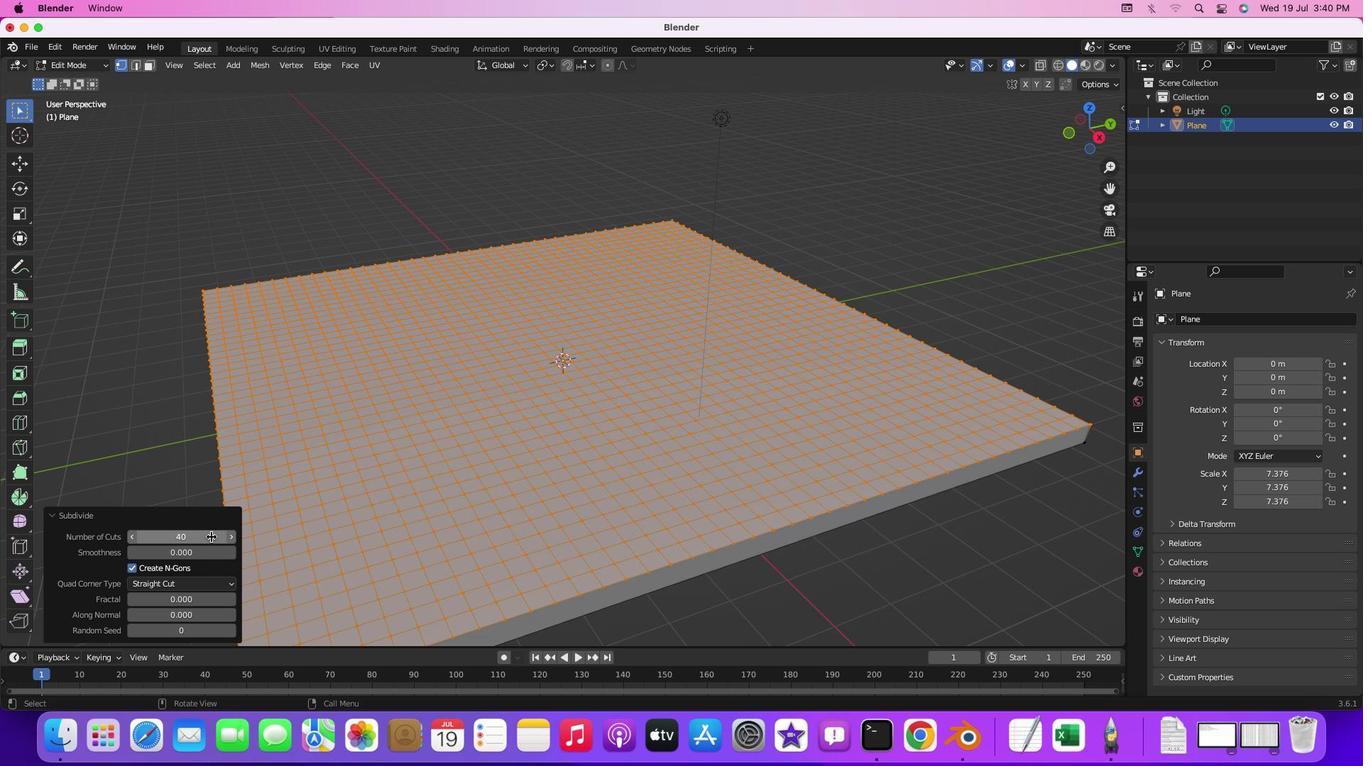 
Action: Mouse moved to (46, 514)
Screenshot: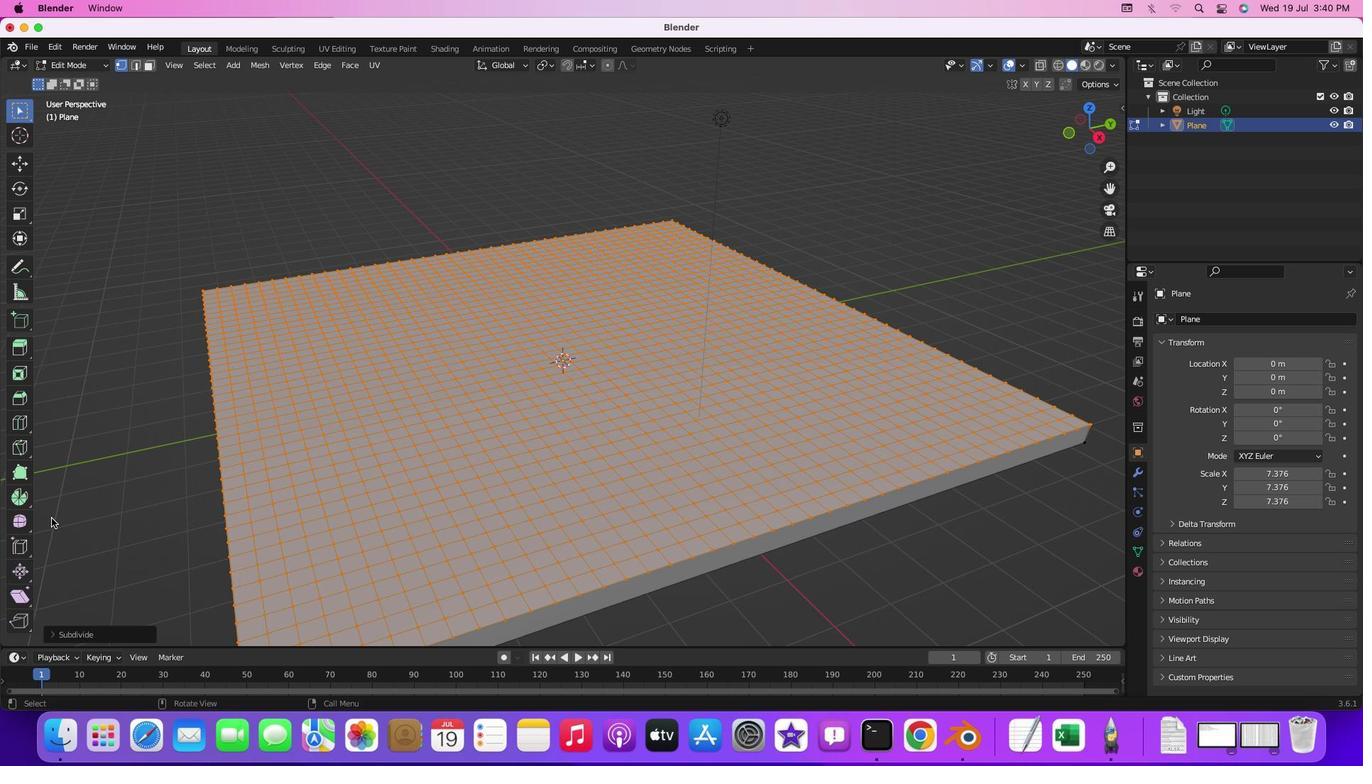 
Action: Mouse pressed left at (46, 514)
Screenshot: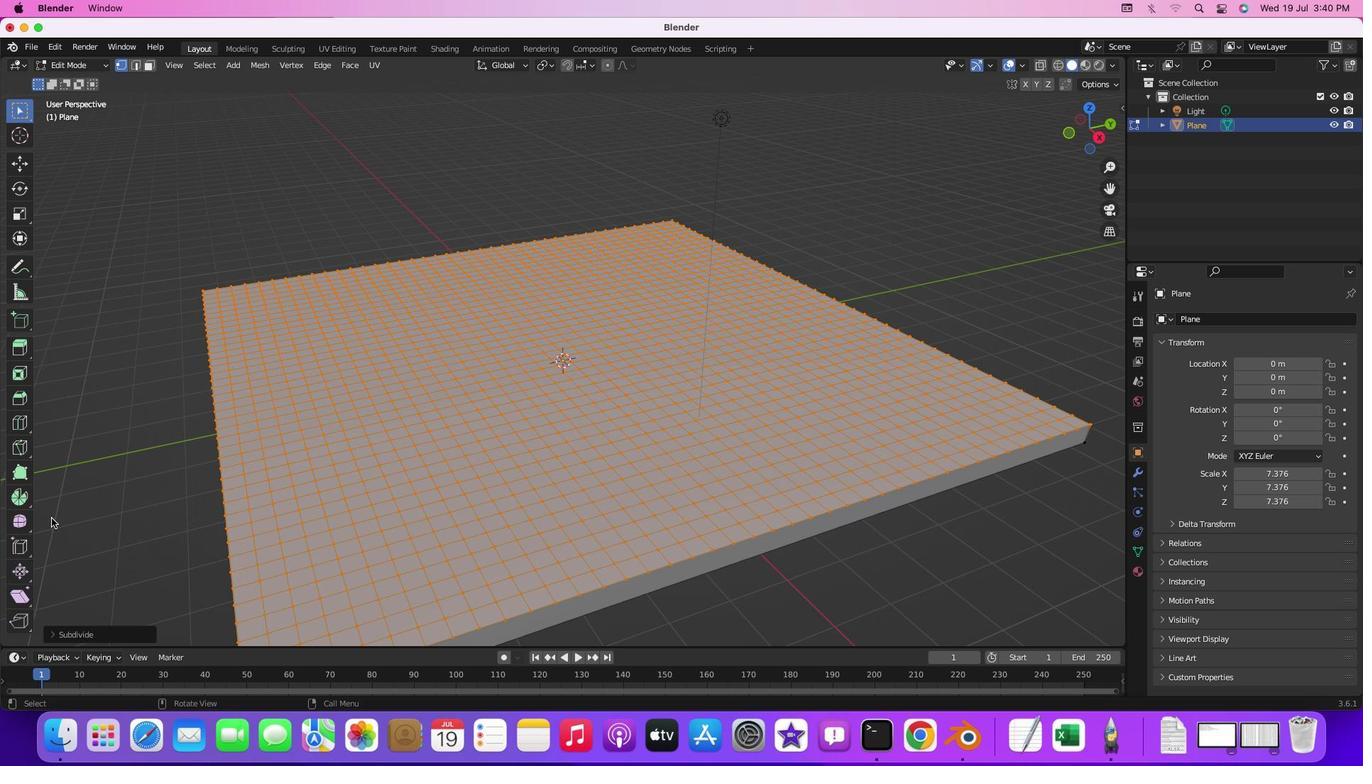 
Action: Mouse moved to (186, 498)
Screenshot: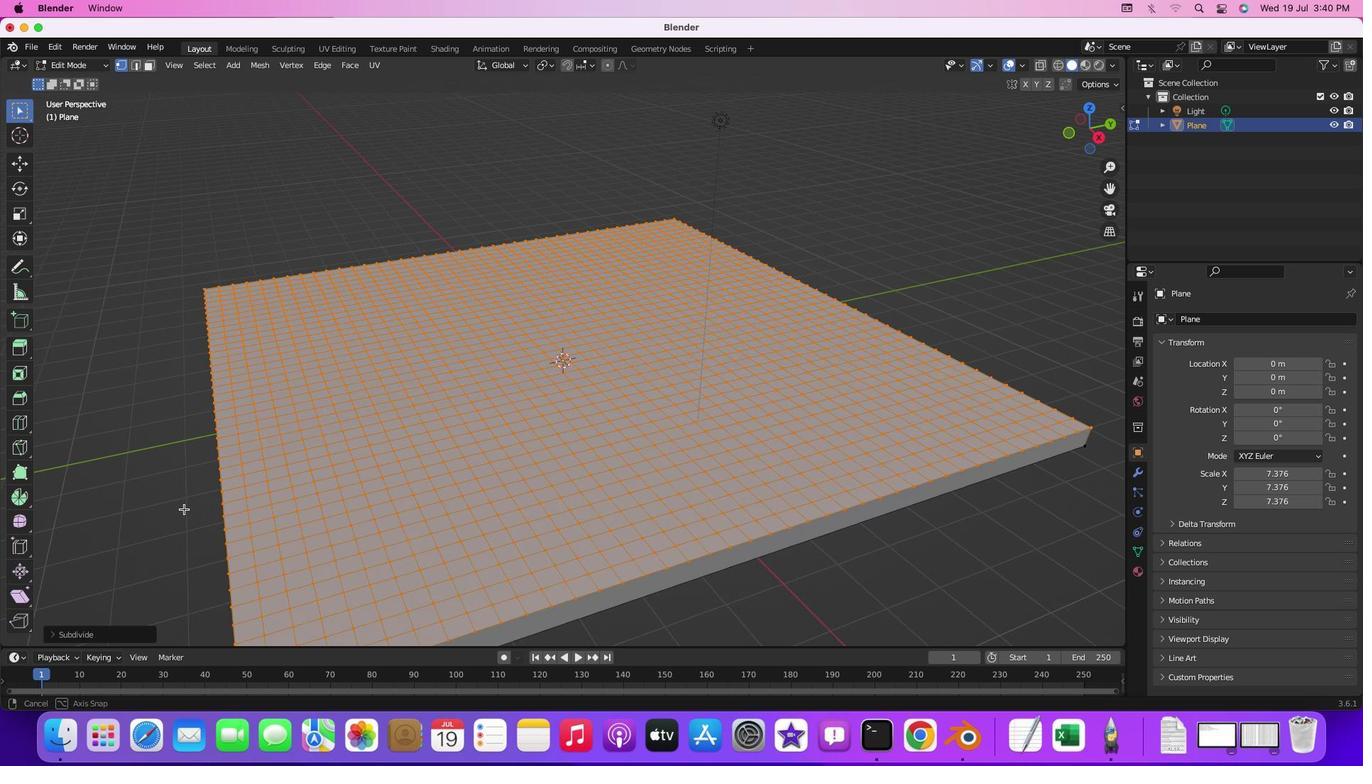 
Action: Mouse pressed middle at (186, 498)
Screenshot: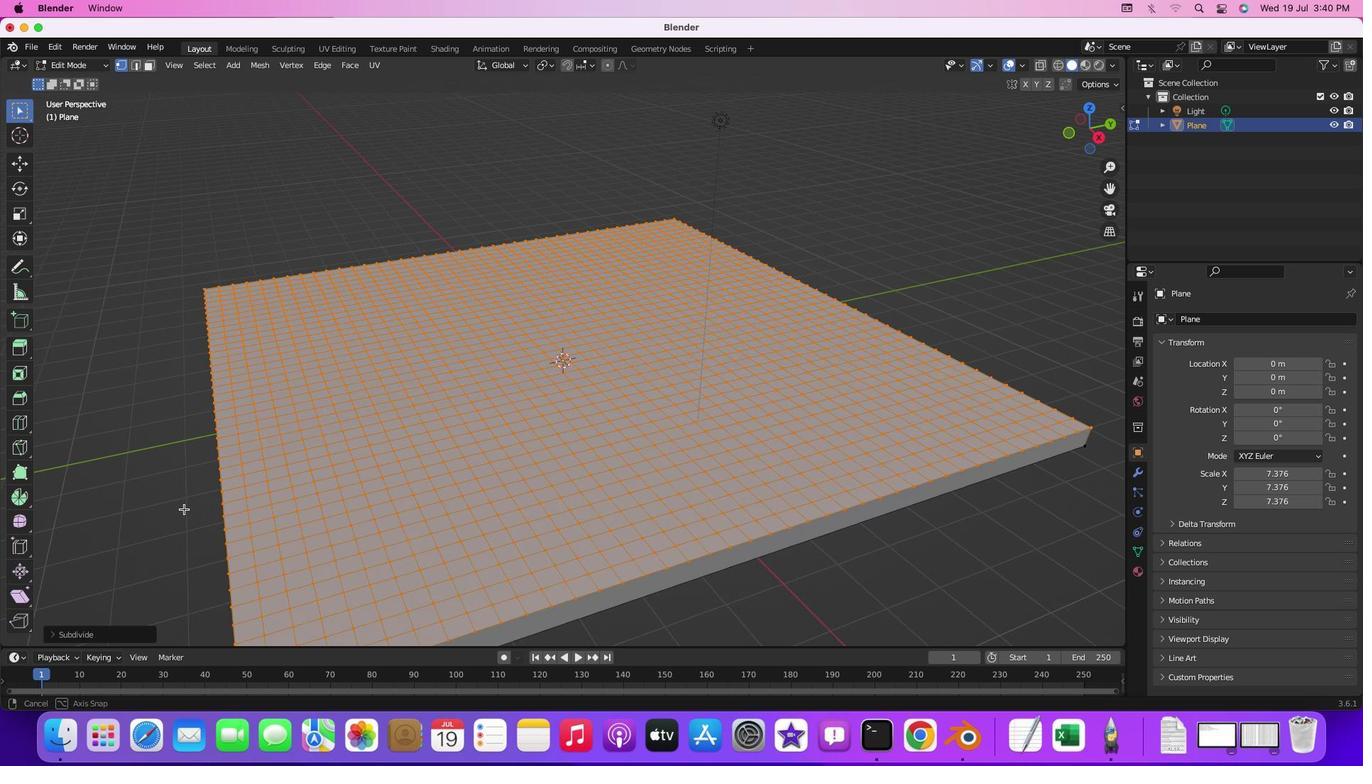 
Action: Mouse moved to (622, 485)
Screenshot: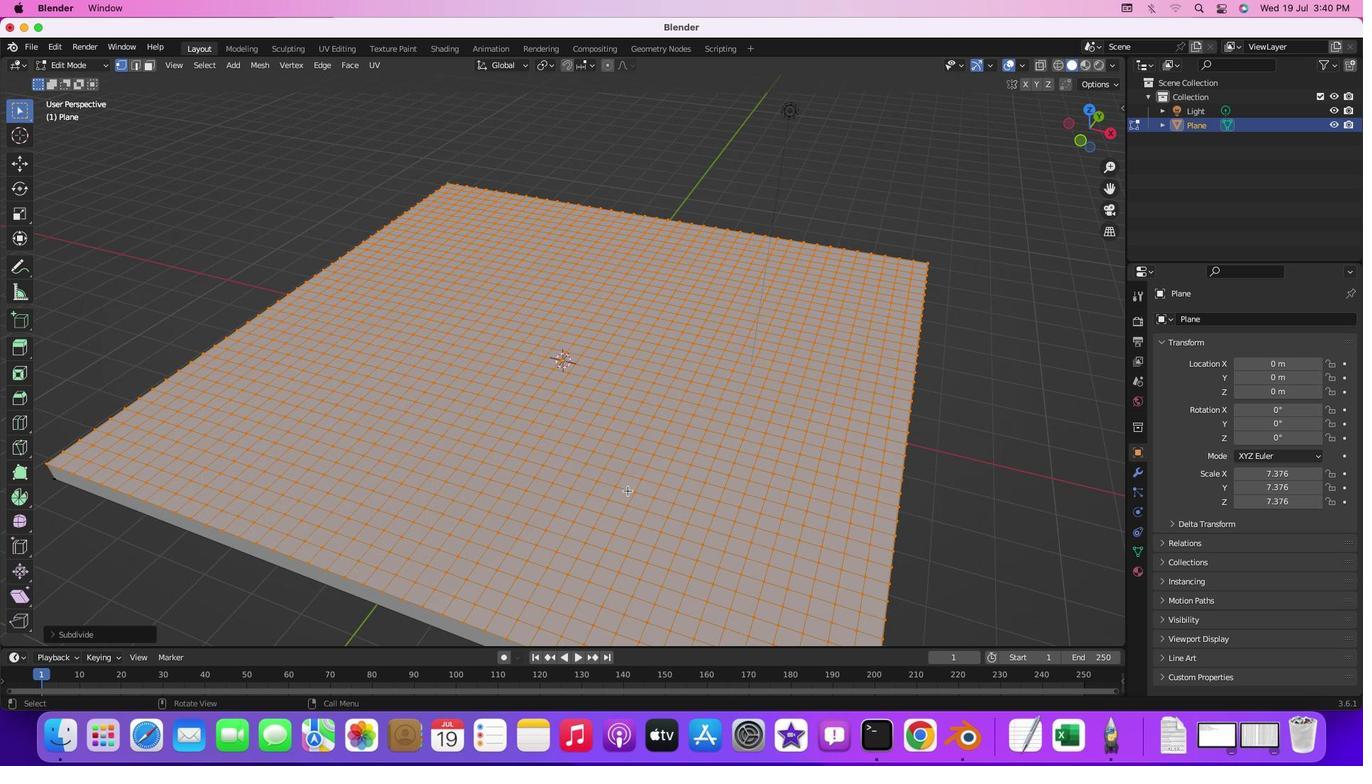 
Action: Mouse pressed left at (622, 485)
Screenshot: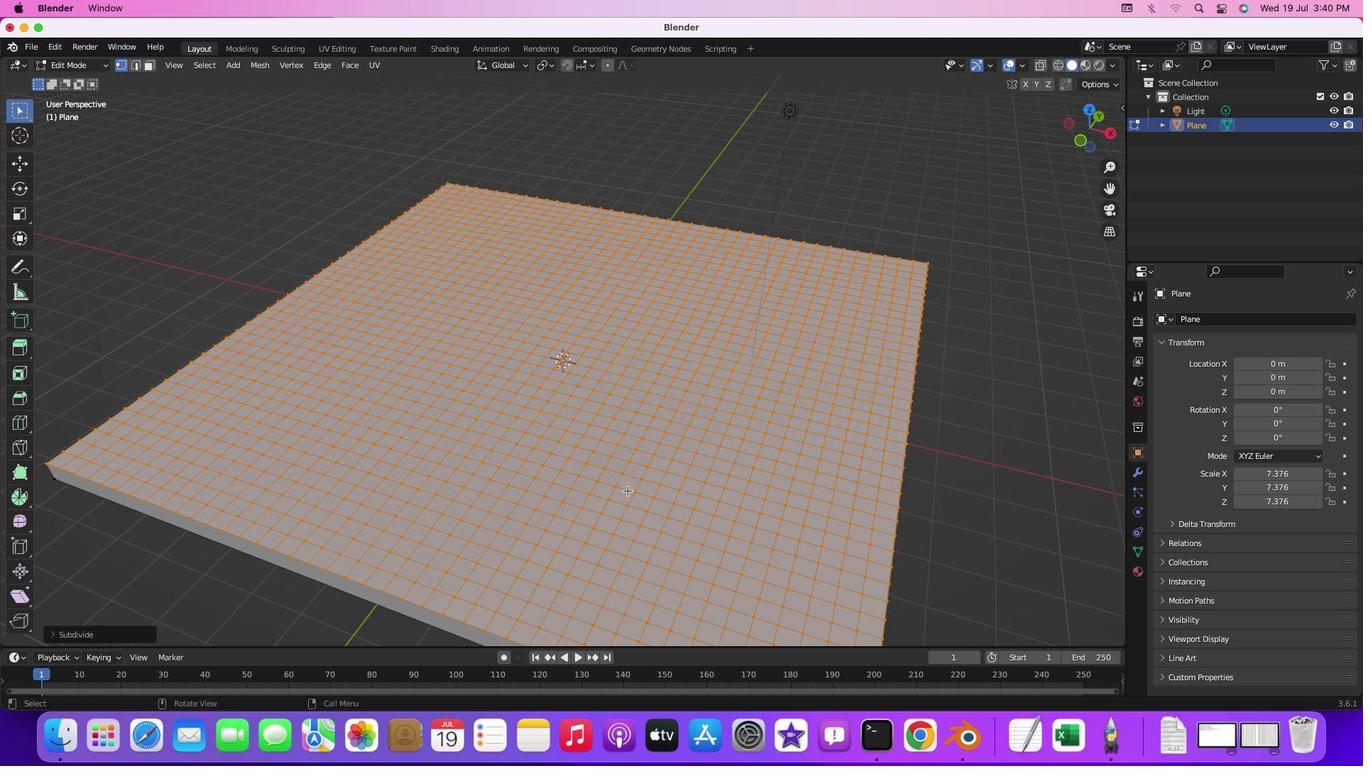 
Action: Mouse moved to (666, 518)
Screenshot: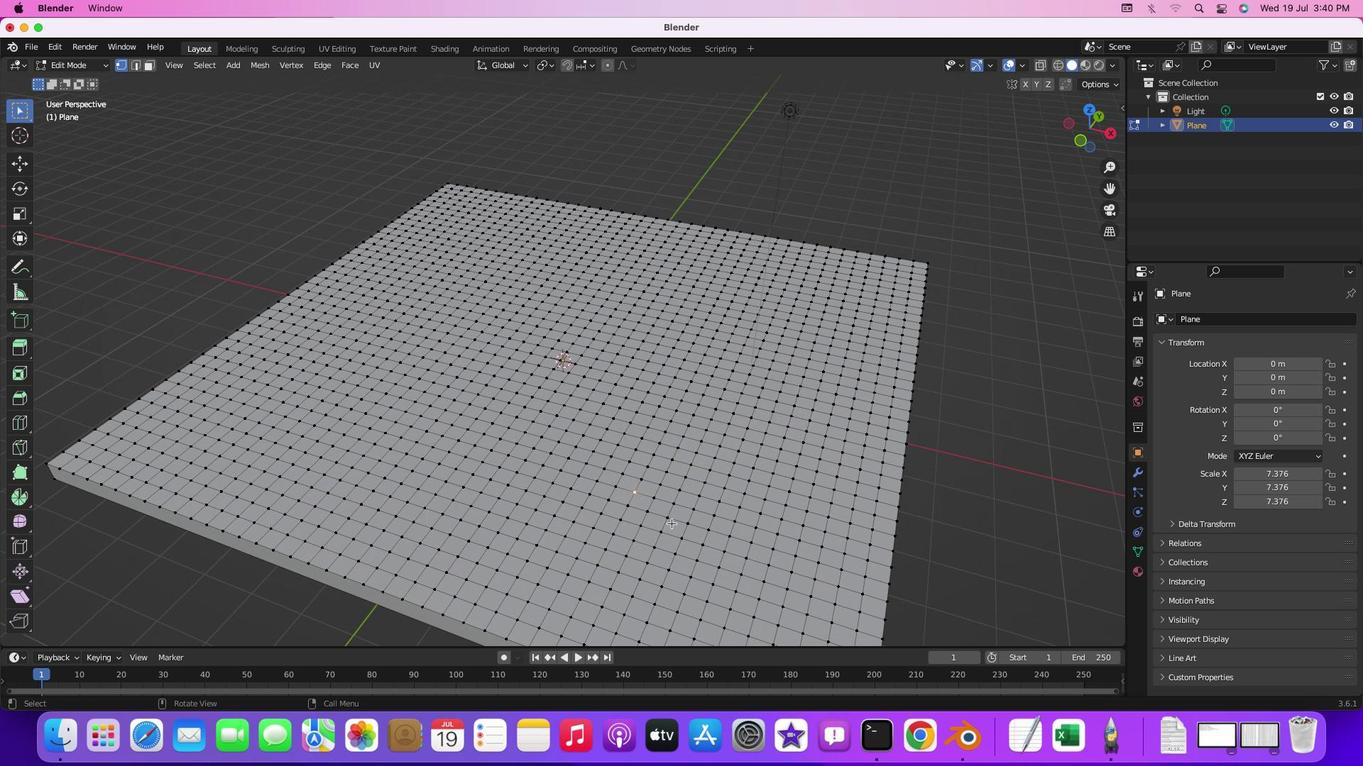 
Action: Mouse pressed left at (666, 518)
Screenshot: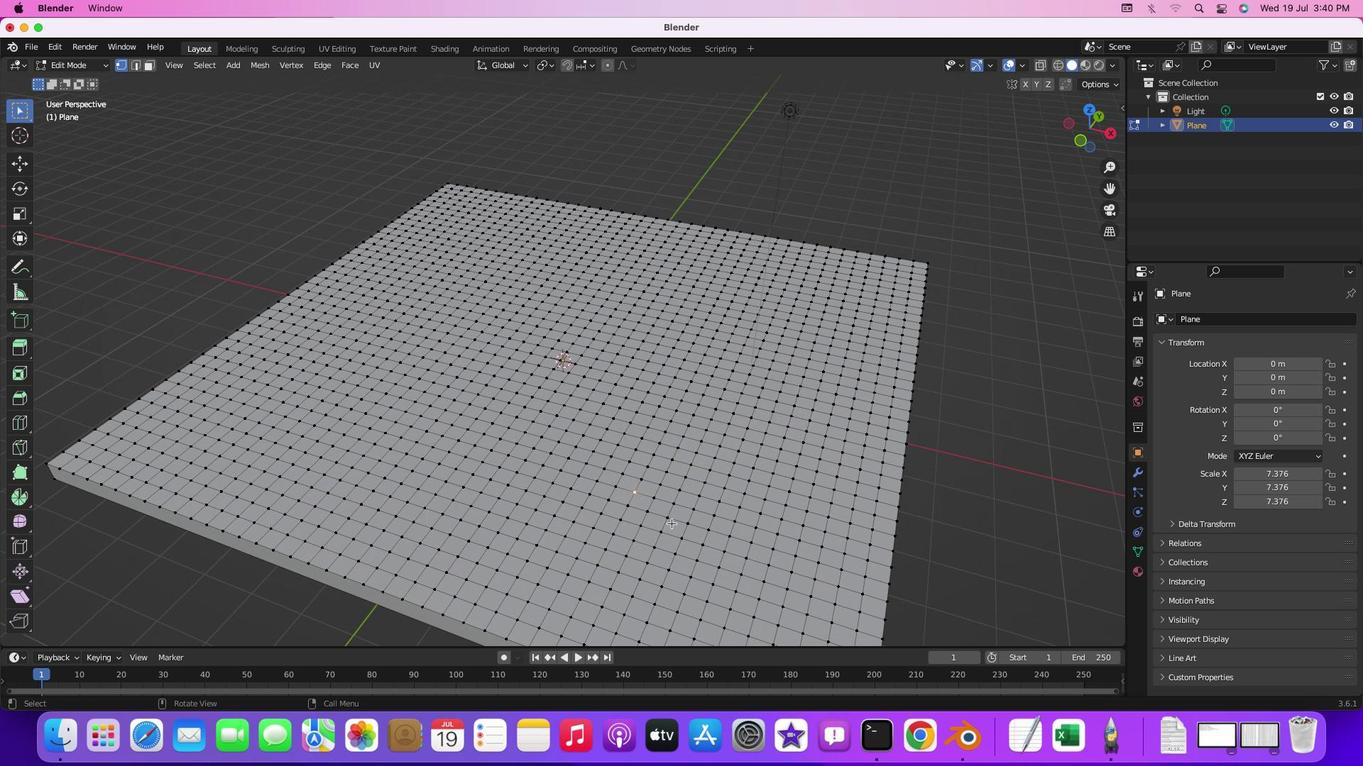 
Action: Mouse moved to (661, 514)
Screenshot: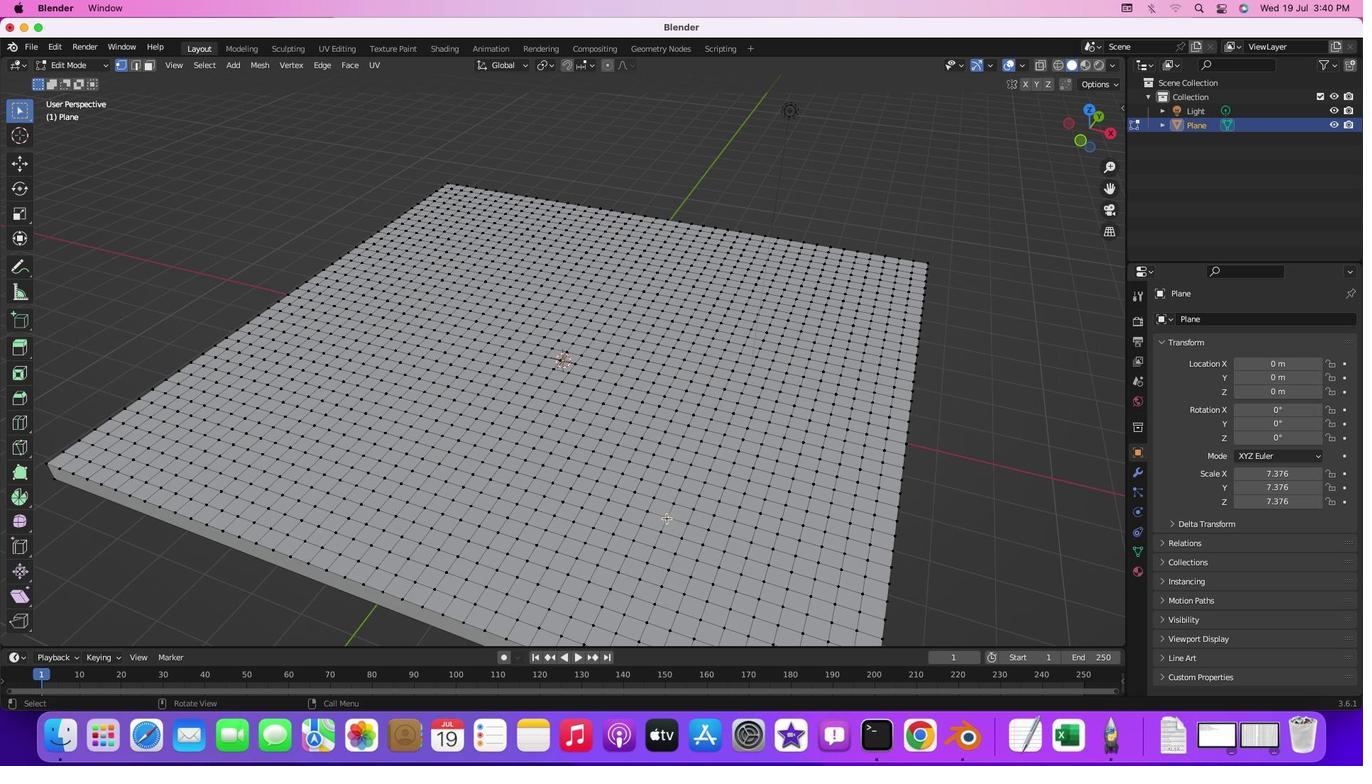 
Action: Mouse pressed left at (661, 514)
Screenshot: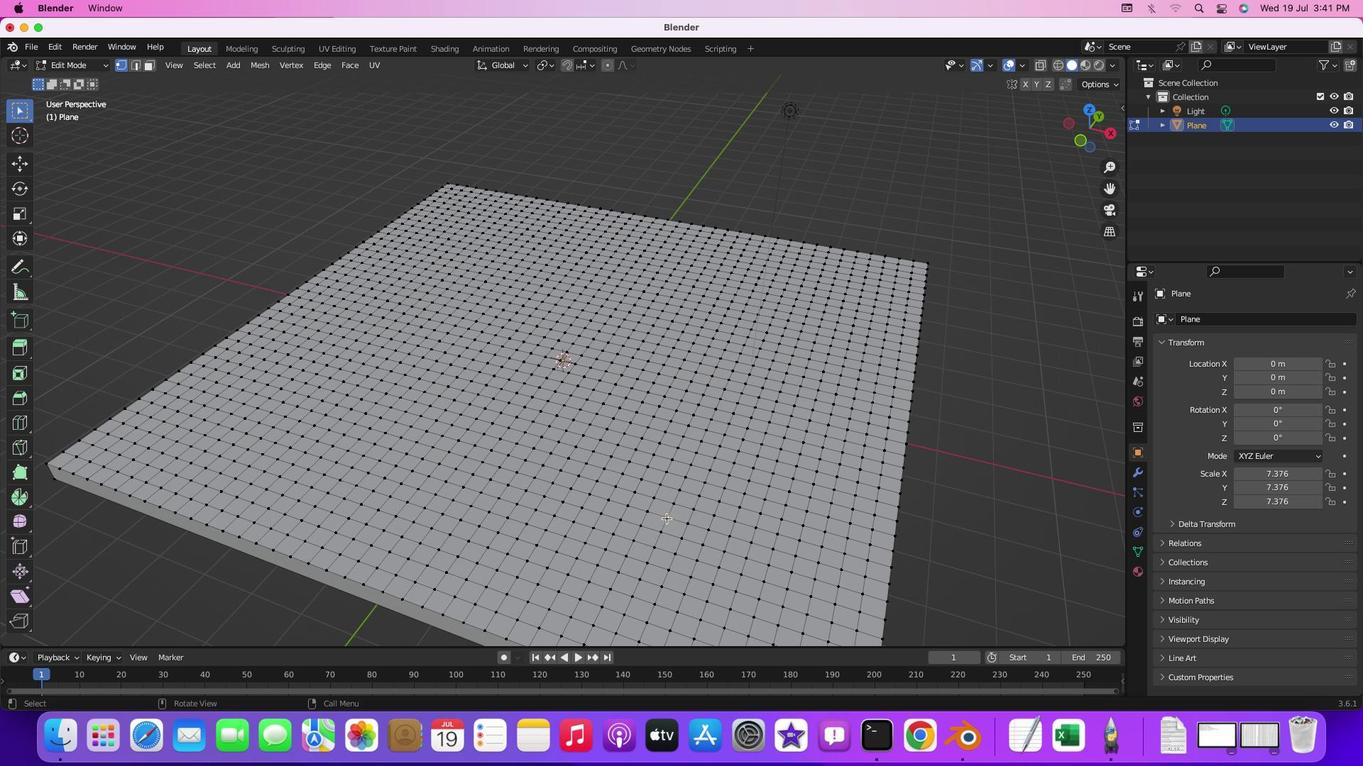
Action: Mouse moved to (22, 161)
Screenshot: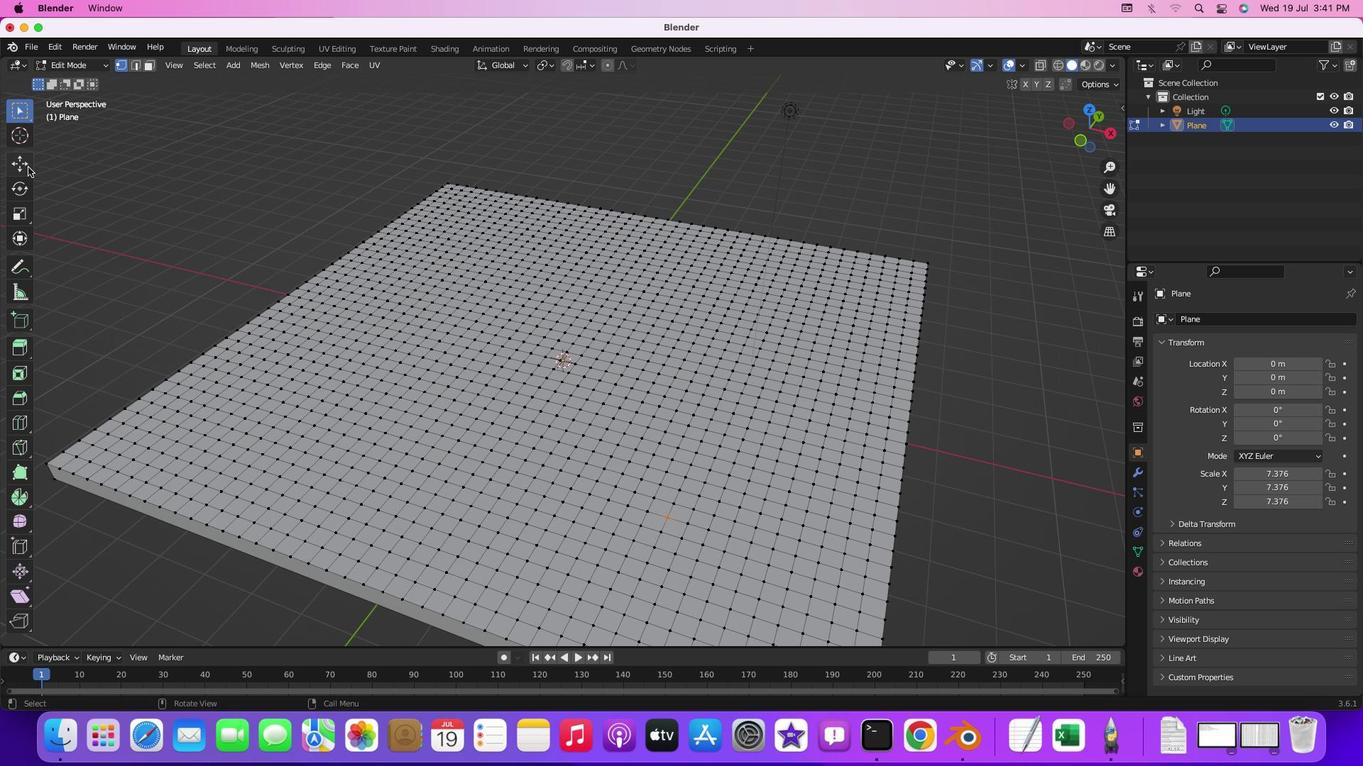 
Action: Mouse pressed left at (22, 161)
Screenshot: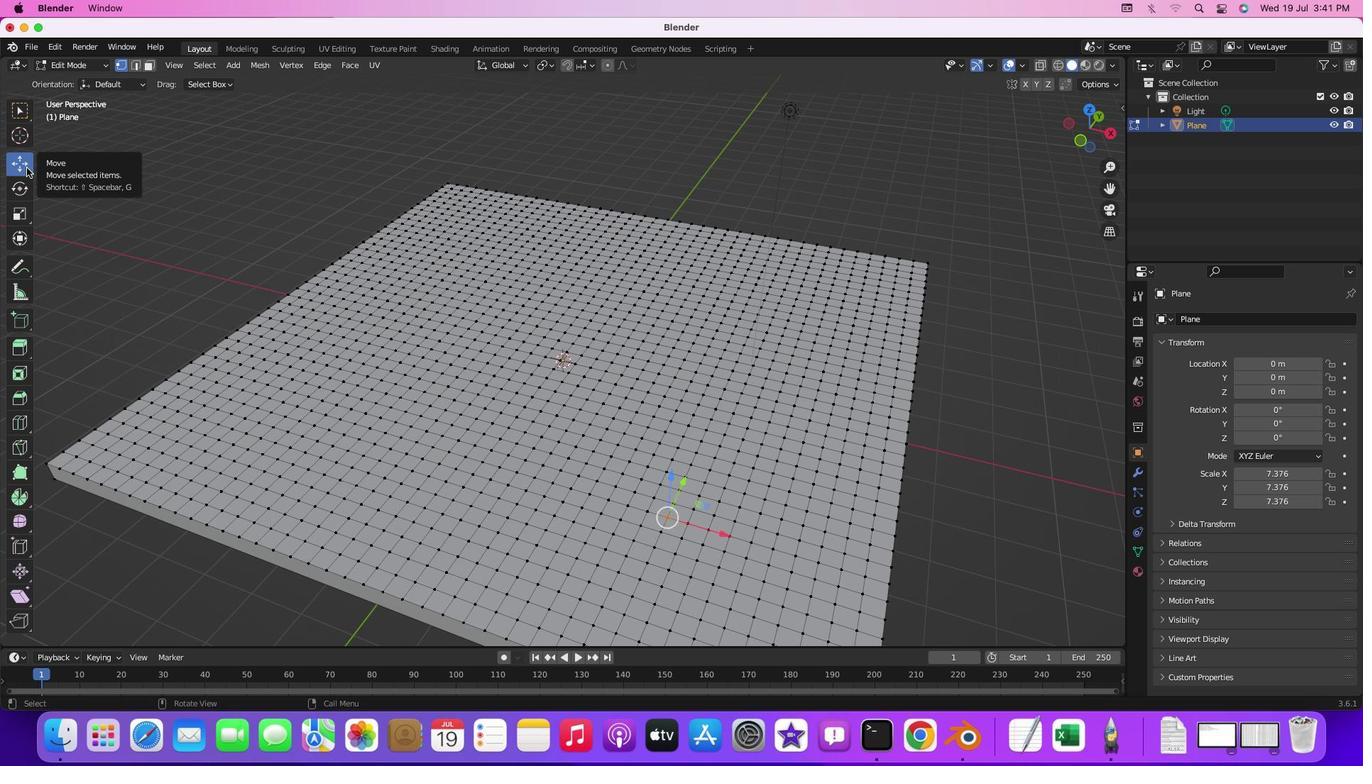
Action: Mouse moved to (655, 511)
Screenshot: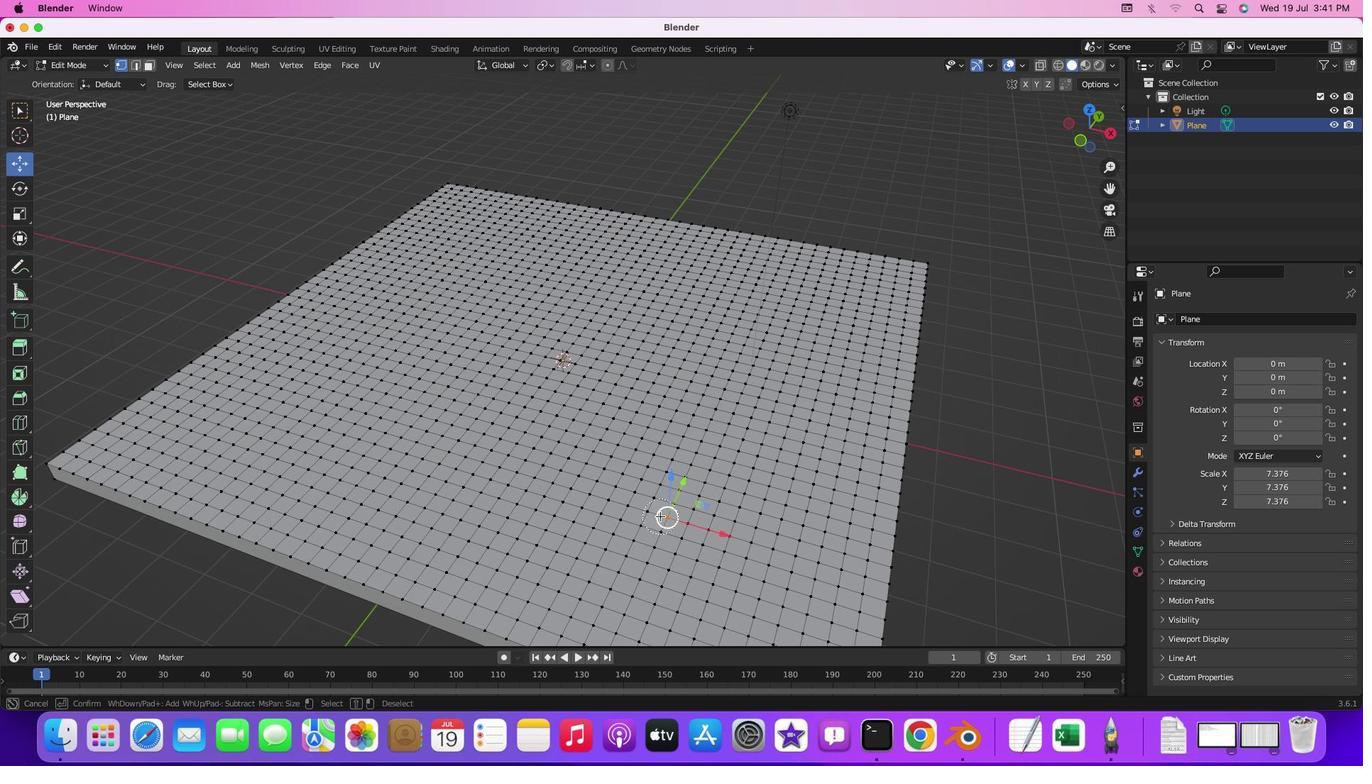 
Action: Key pressed 'c'
Screenshot: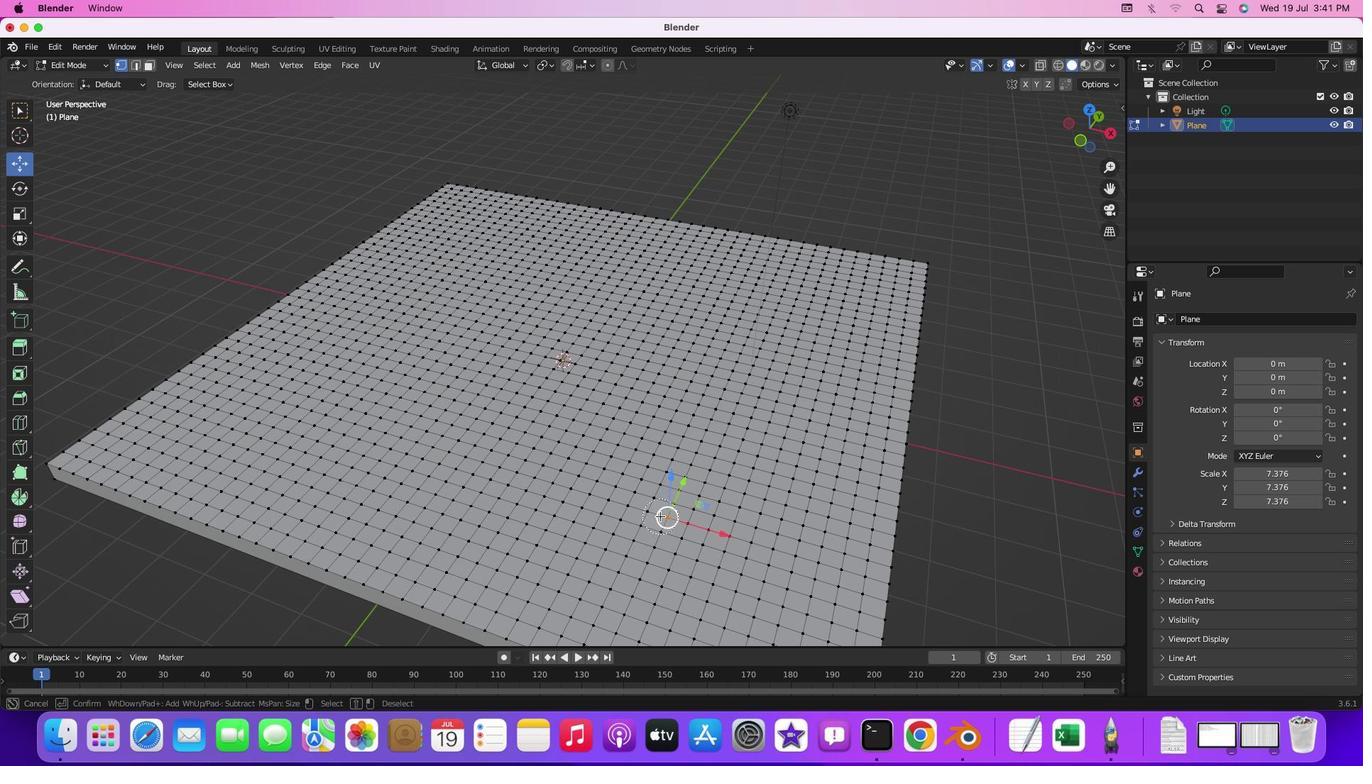 
Action: Mouse moved to (648, 499)
Screenshot: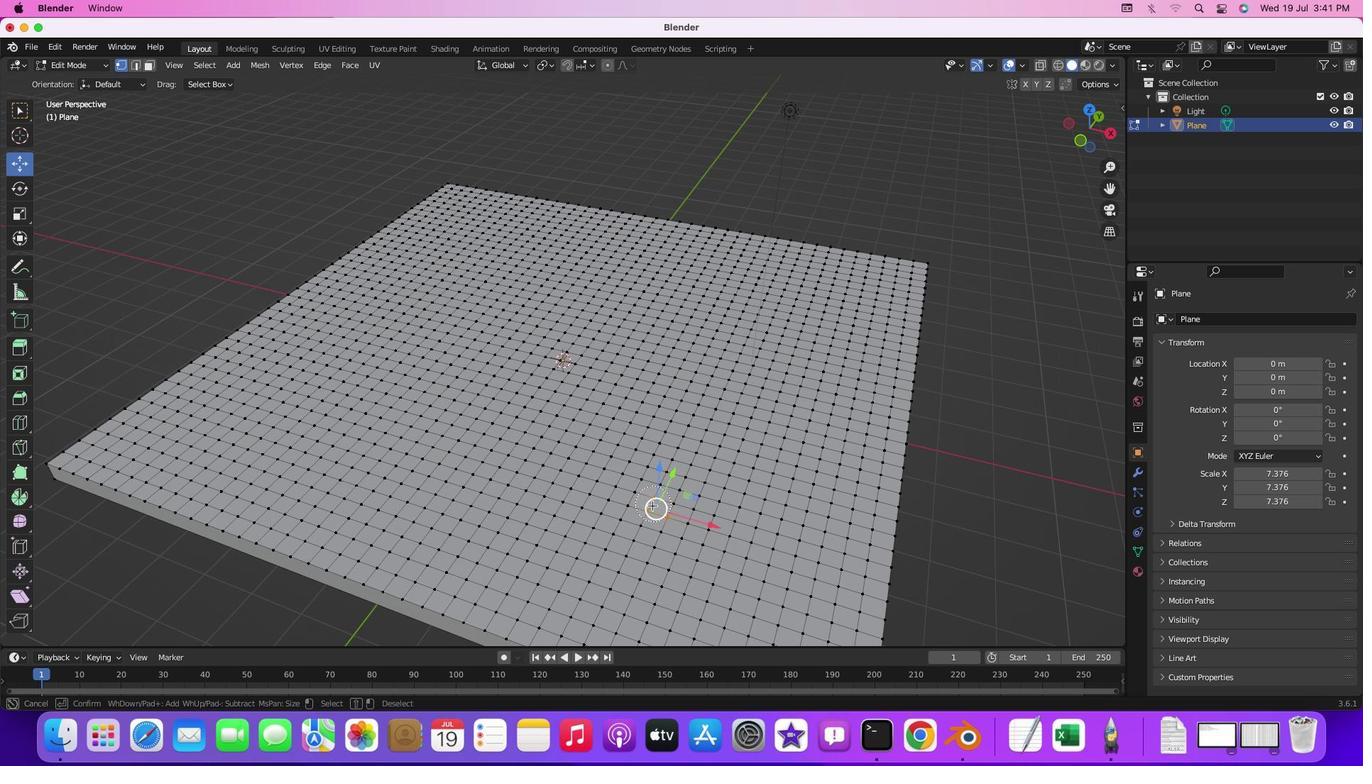 
Action: Mouse pressed left at (648, 499)
Screenshot: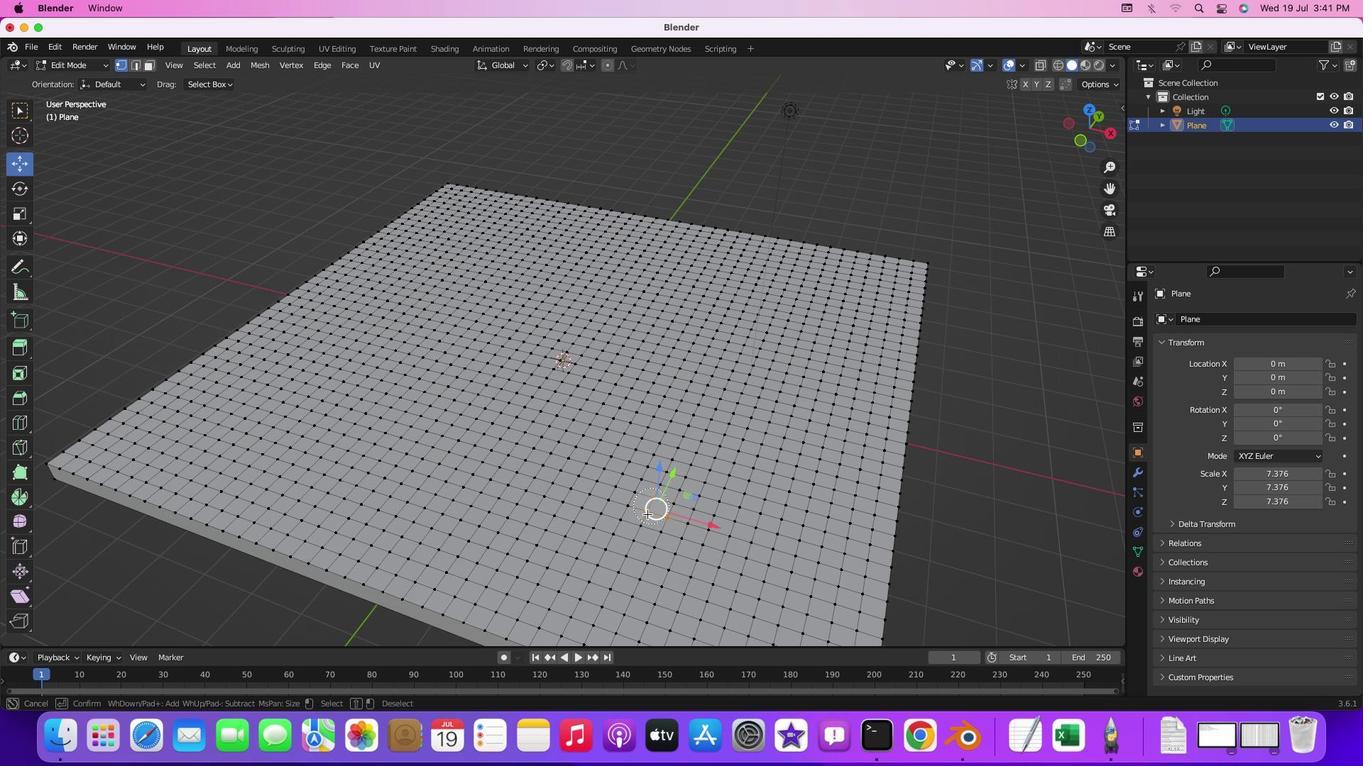 
Action: Mouse moved to (603, 61)
Screenshot: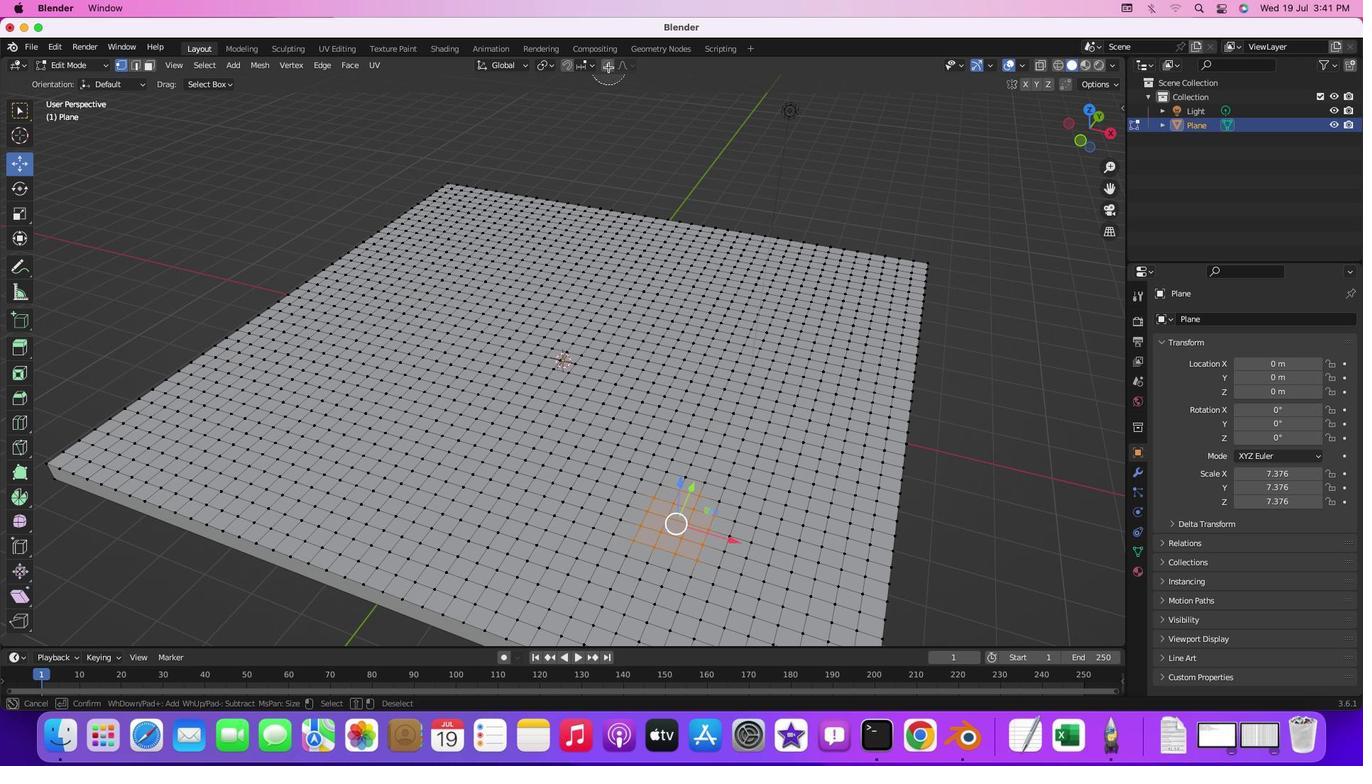 
Action: Mouse pressed left at (603, 61)
Screenshot: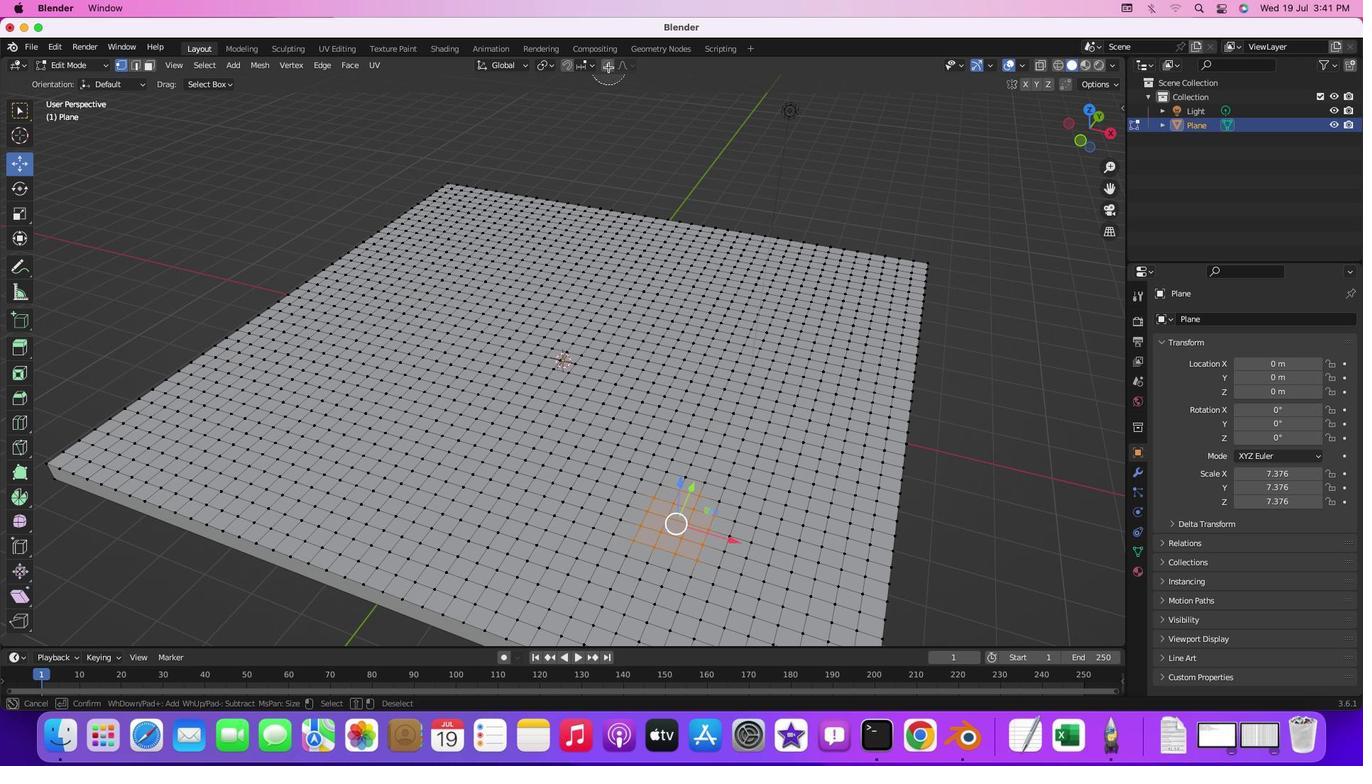 
Action: Mouse moved to (602, 60)
Screenshot: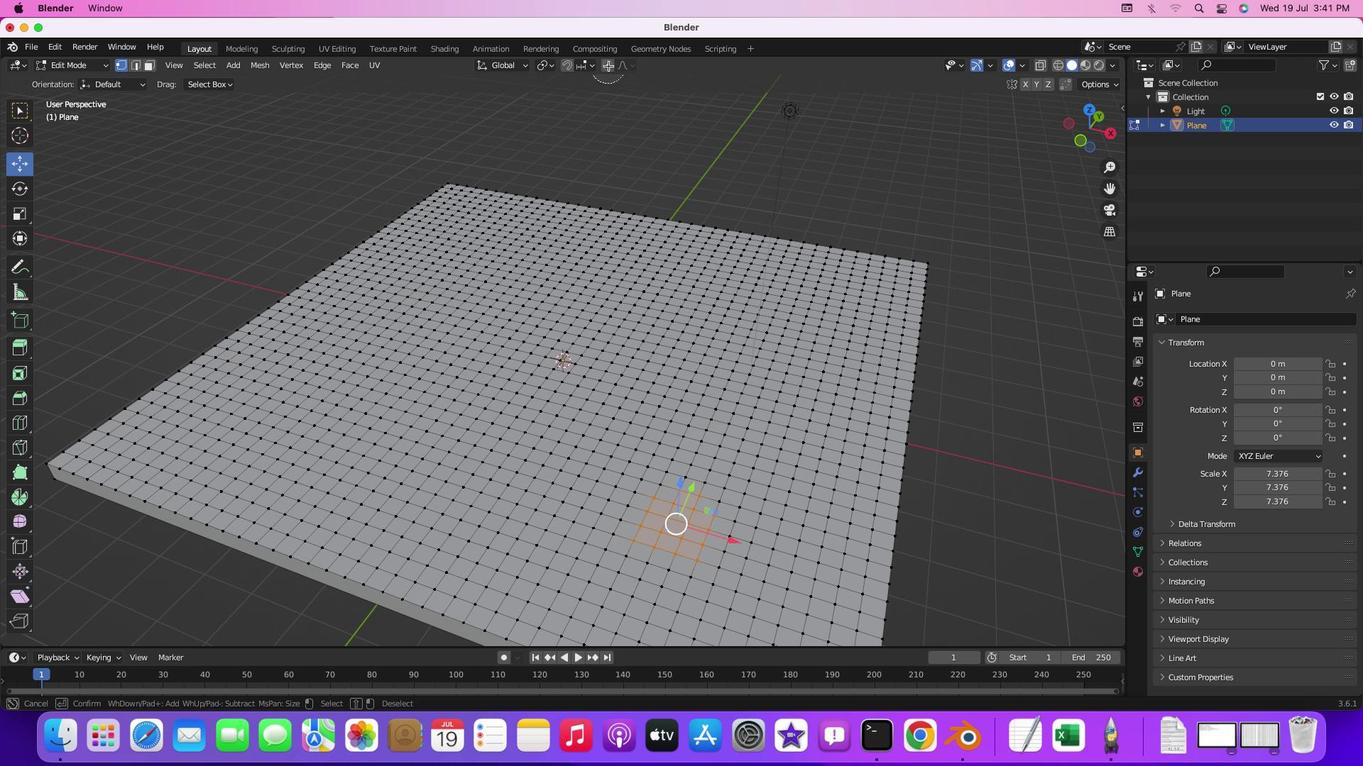 
Action: Mouse pressed left at (602, 60)
Screenshot: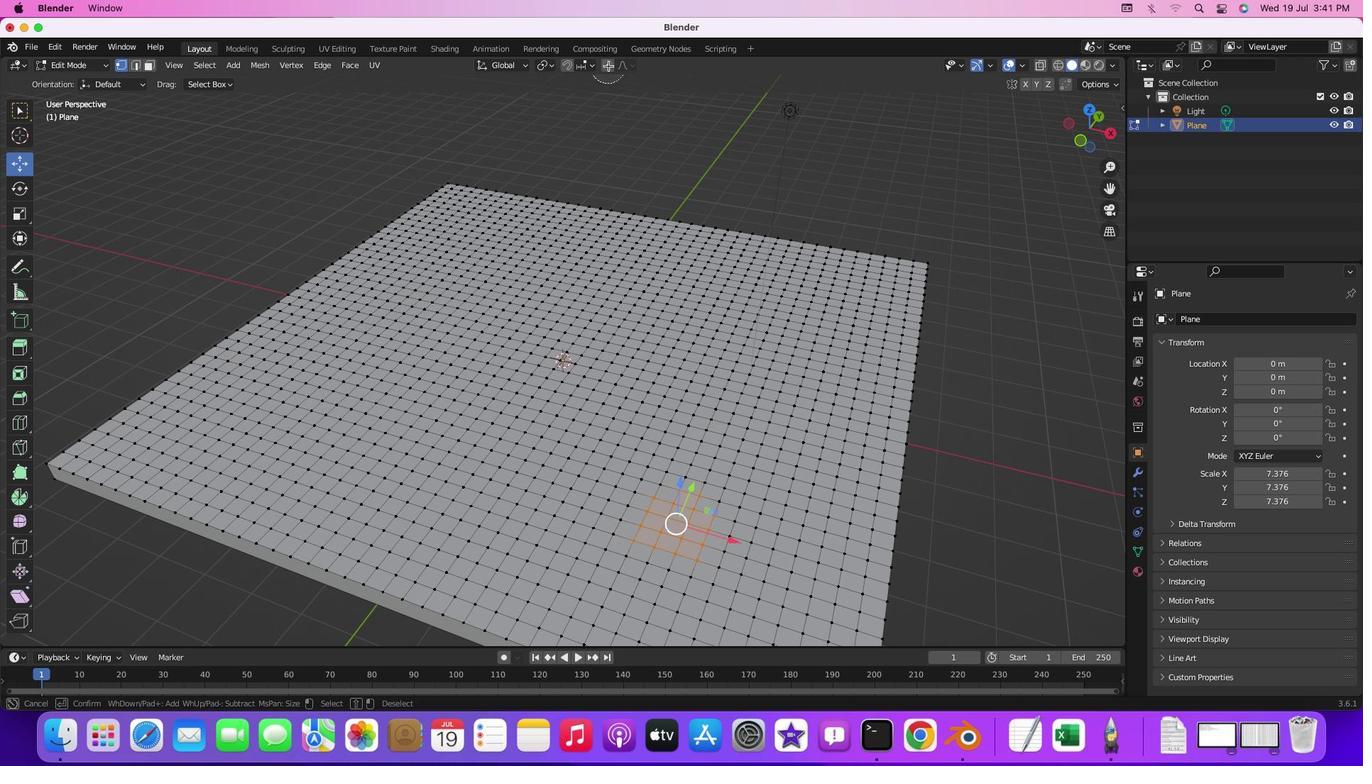 
Action: Mouse moved to (955, 495)
Screenshot: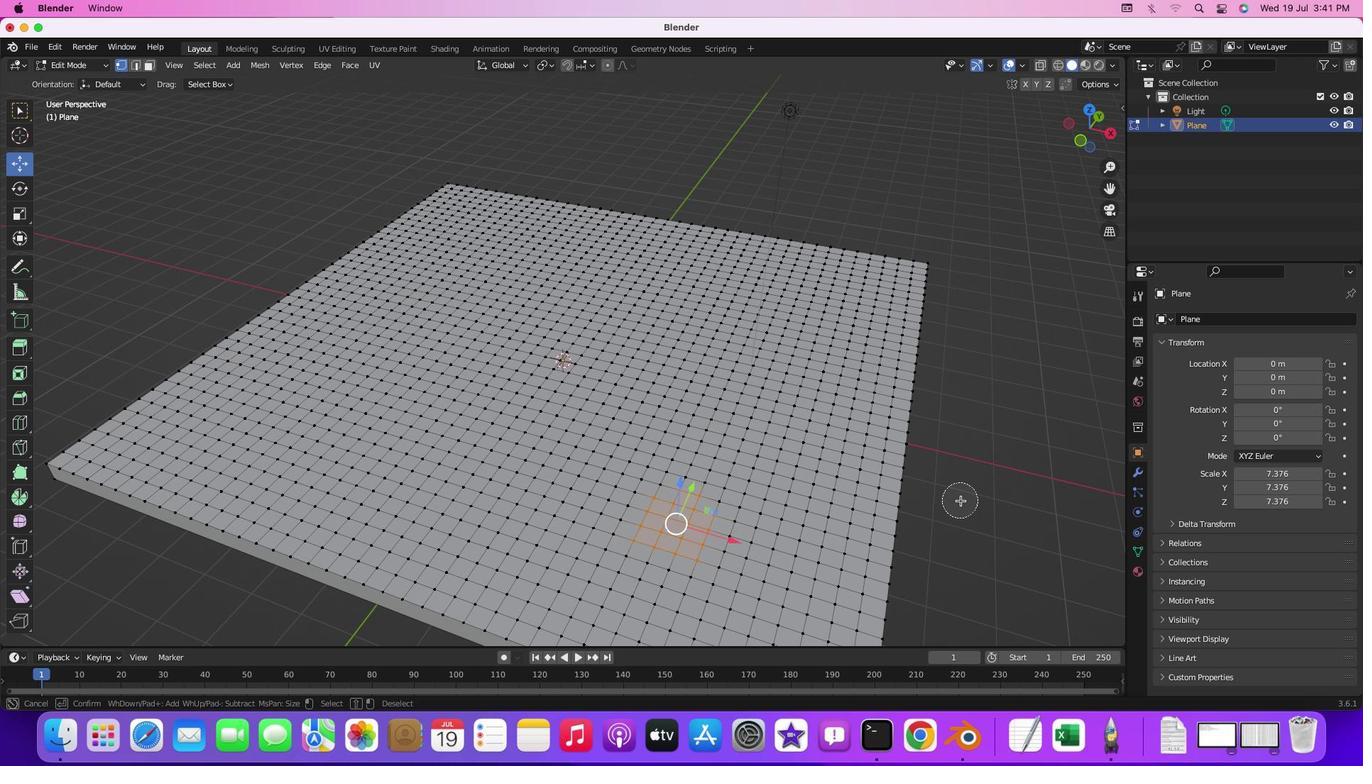 
Action: Mouse pressed left at (955, 495)
Screenshot: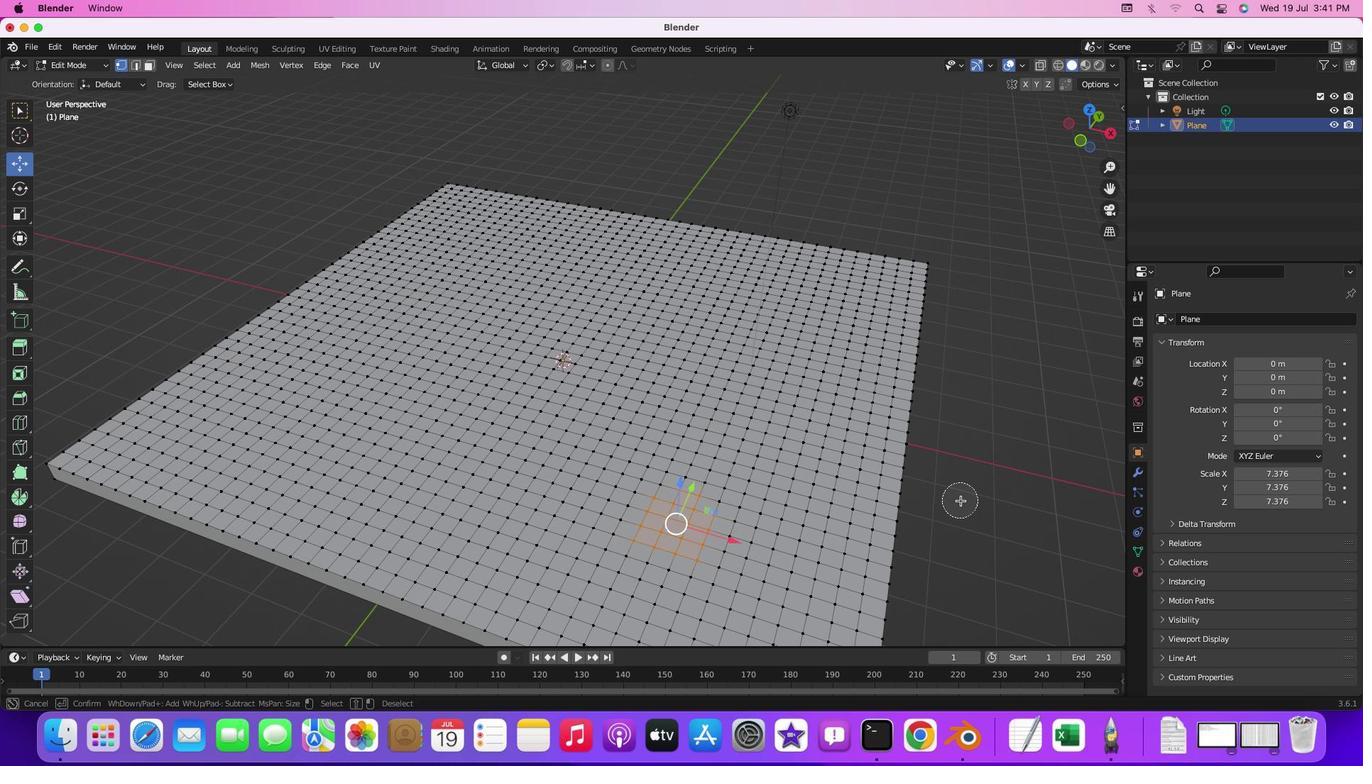 
Action: Mouse pressed right at (955, 495)
Screenshot: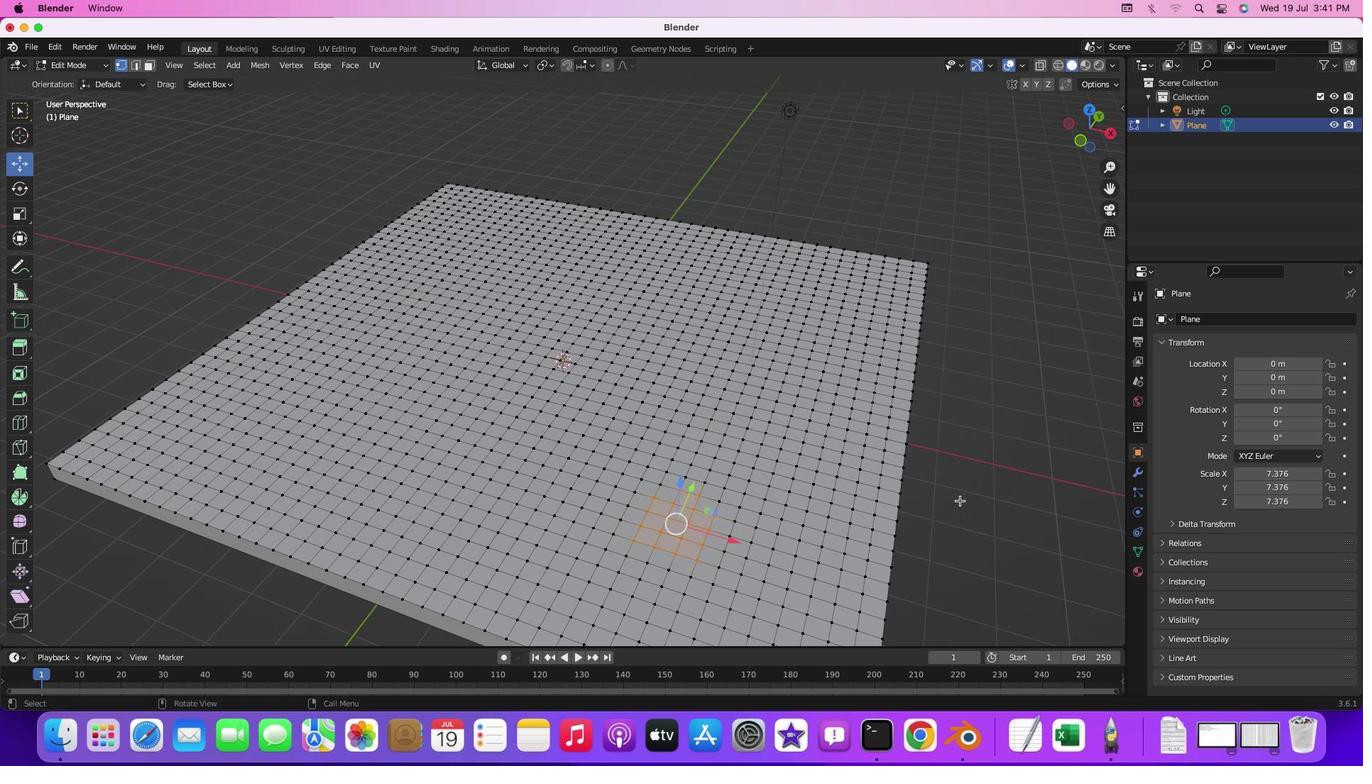 
Action: Mouse moved to (608, 61)
Screenshot: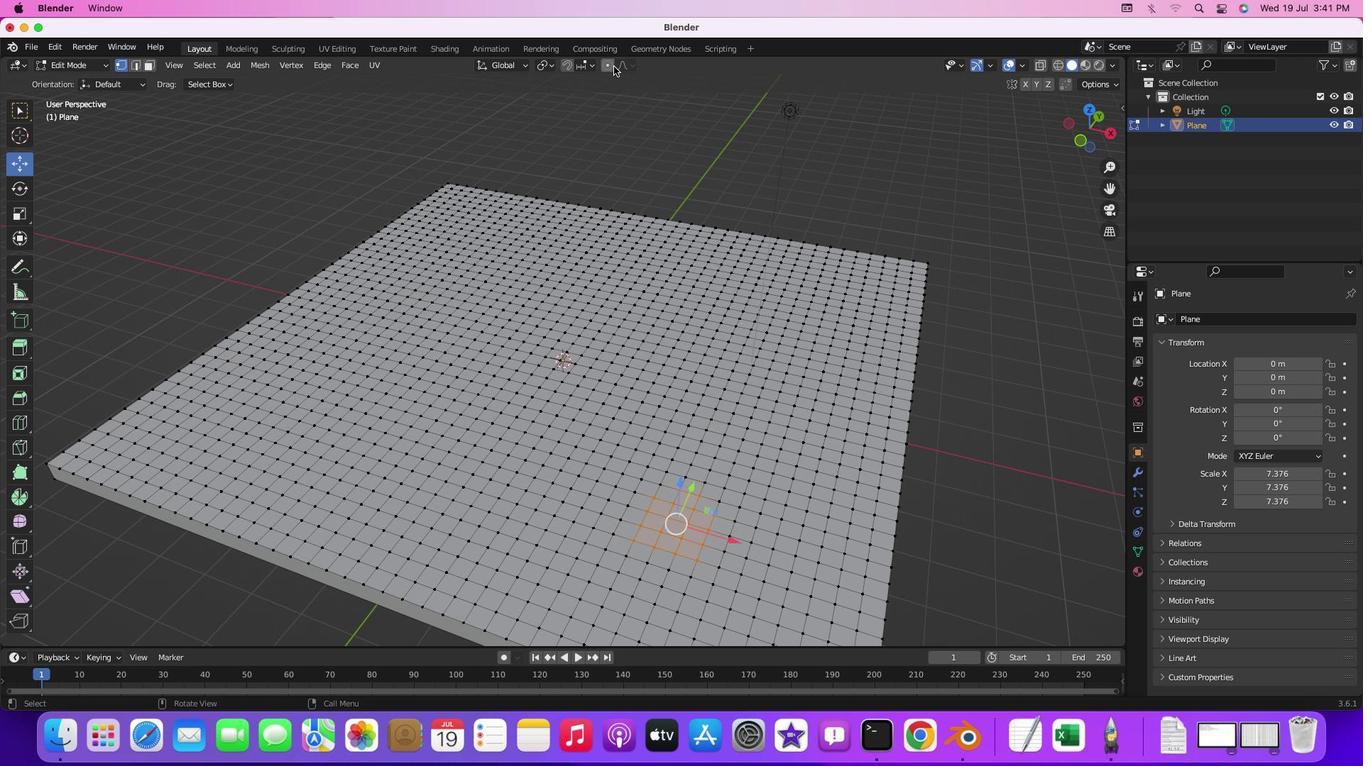 
Action: Mouse pressed left at (608, 61)
Screenshot: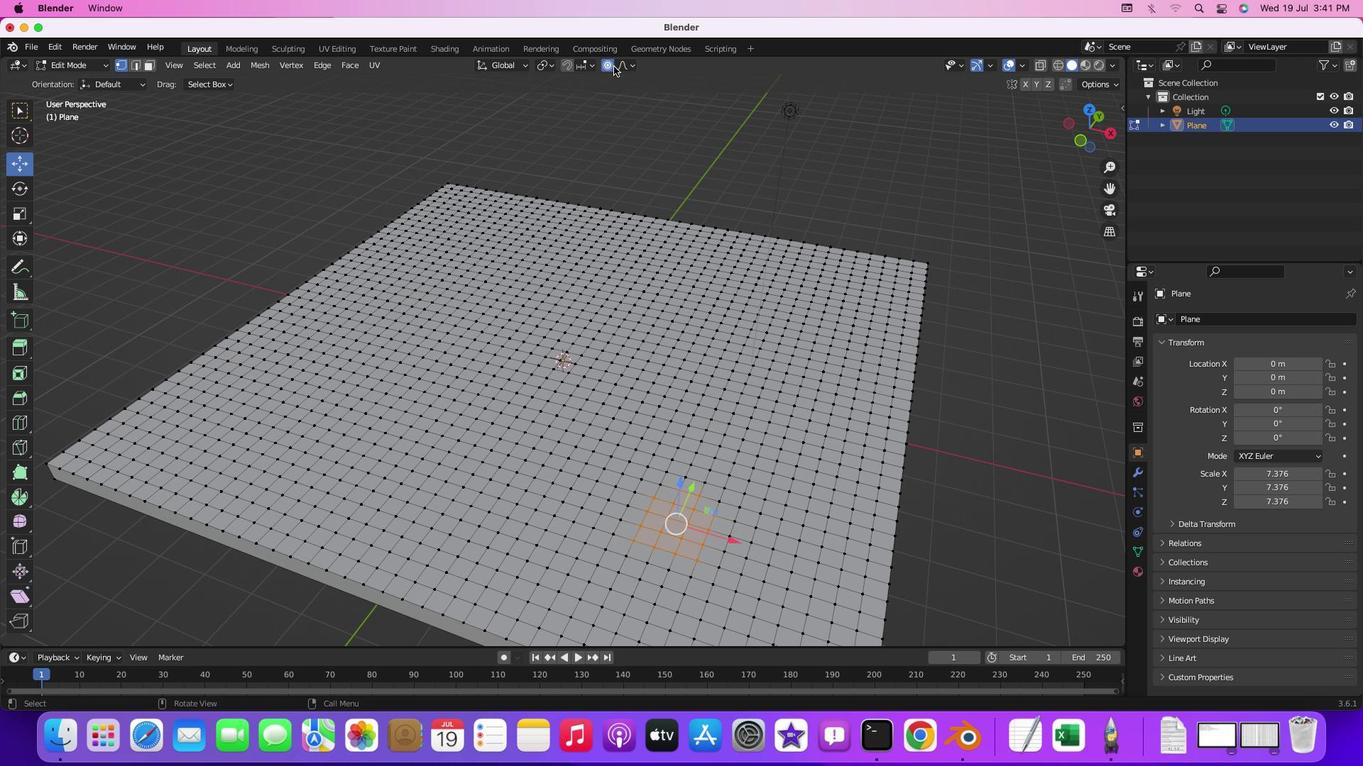 
Action: Mouse moved to (629, 62)
Screenshot: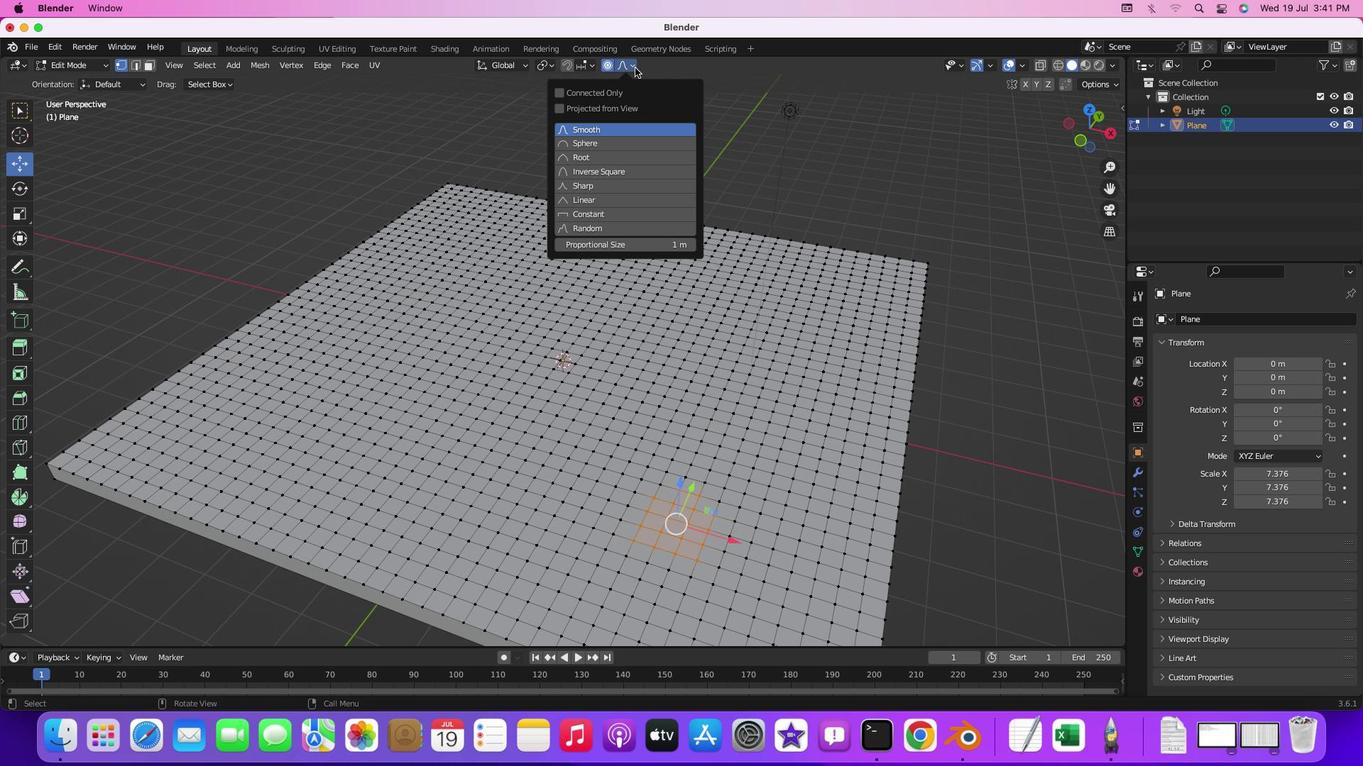 
Action: Mouse pressed left at (629, 62)
Screenshot: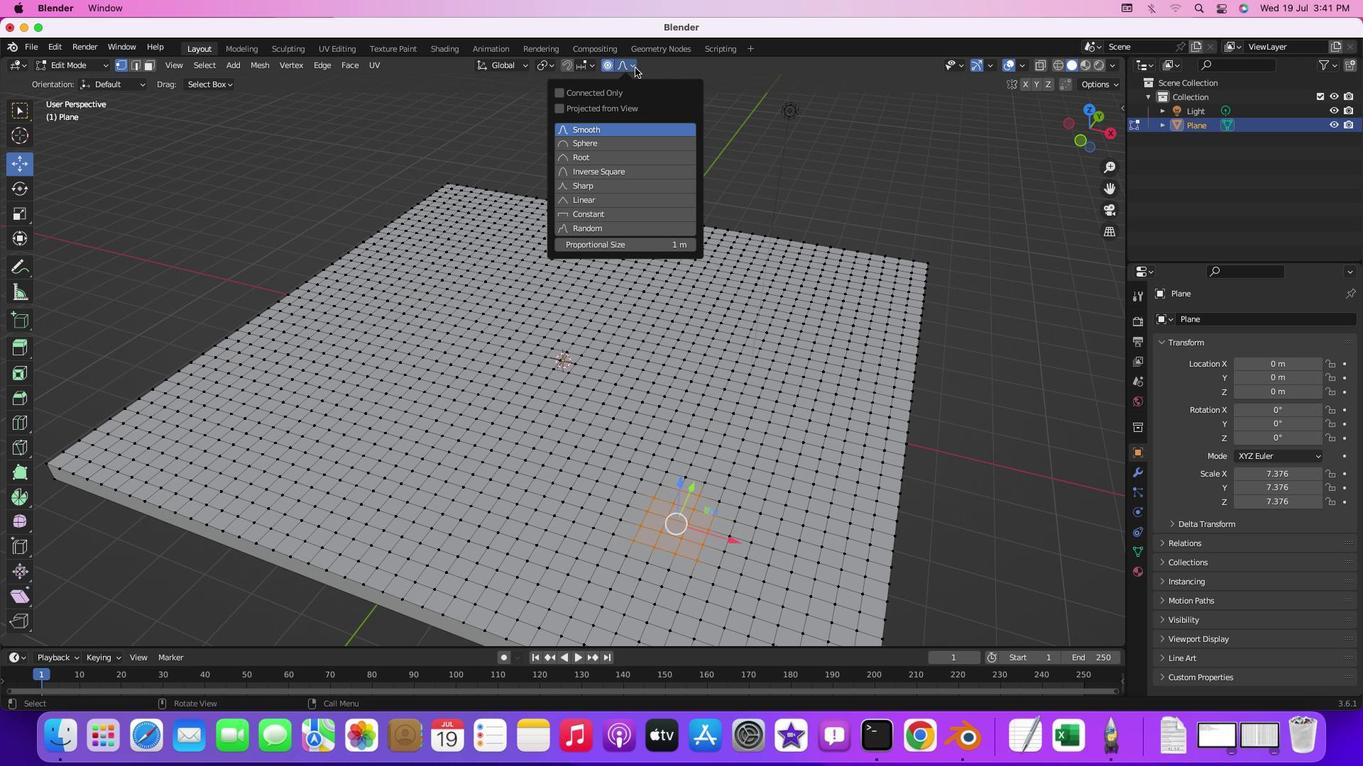 
Action: Mouse moved to (604, 124)
Screenshot: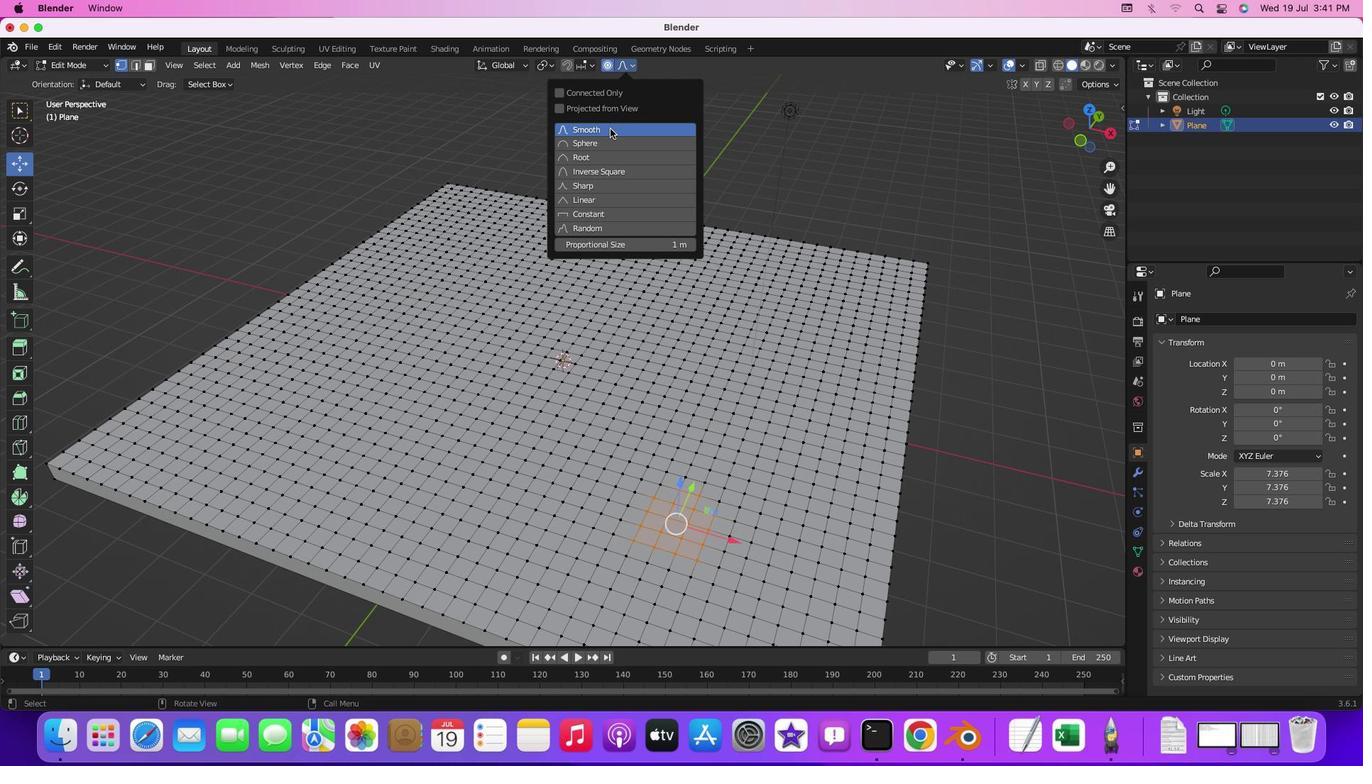 
Action: Mouse pressed left at (604, 124)
Screenshot: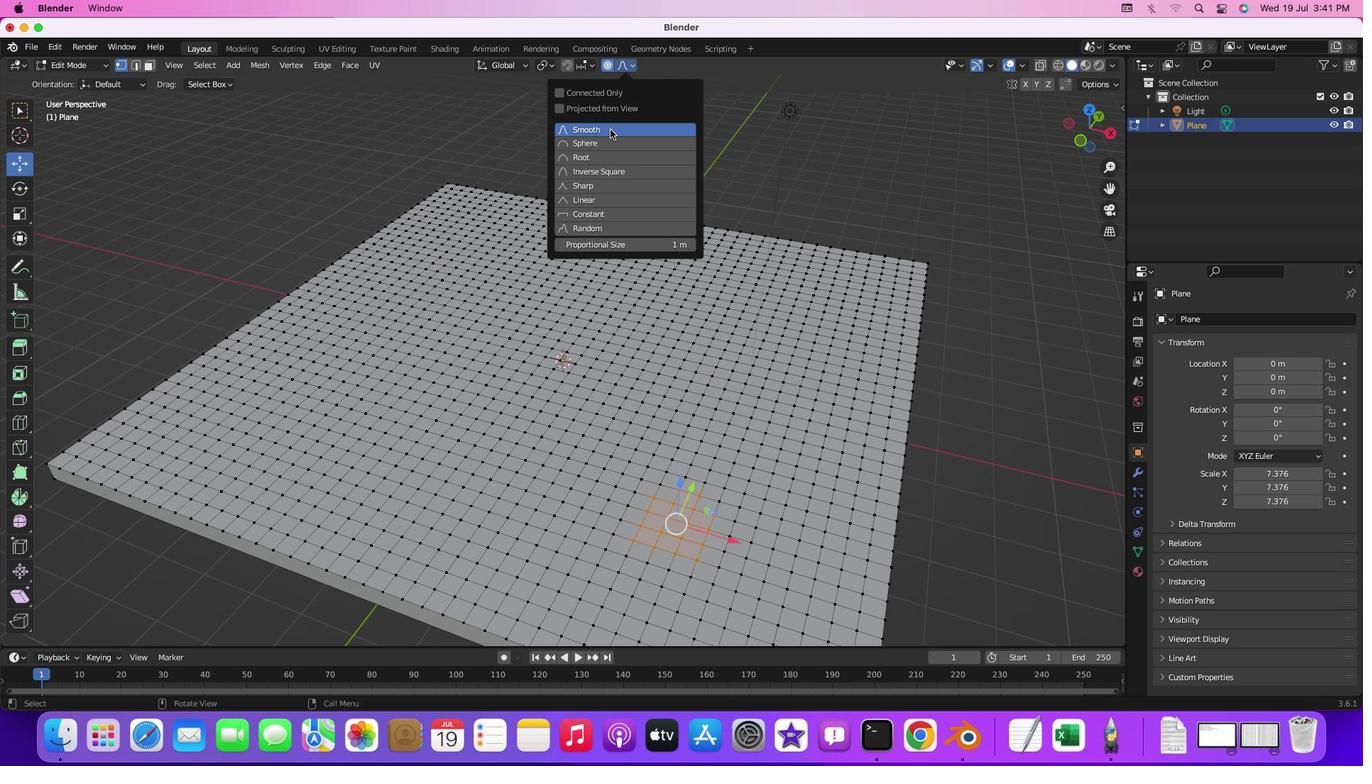 
Action: Mouse moved to (629, 59)
Screenshot: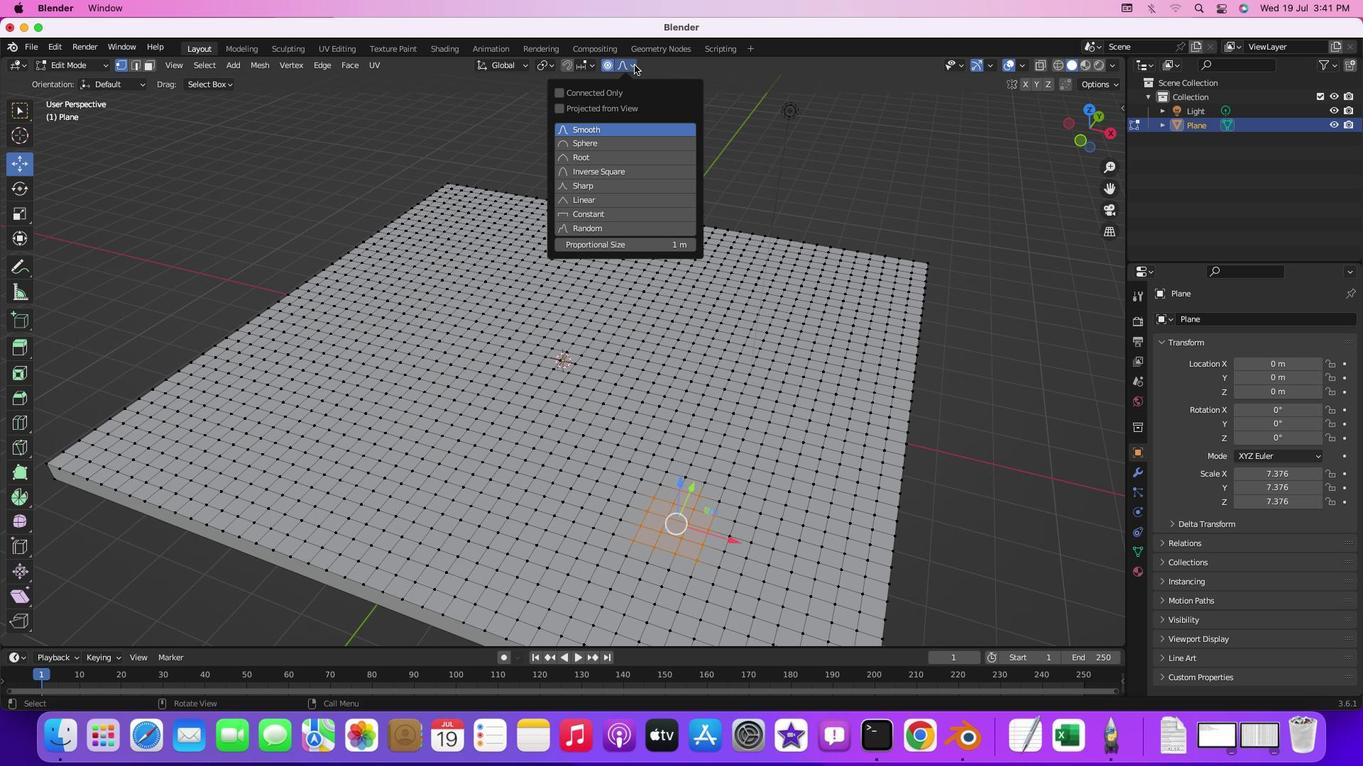 
Action: Mouse pressed left at (629, 59)
Screenshot: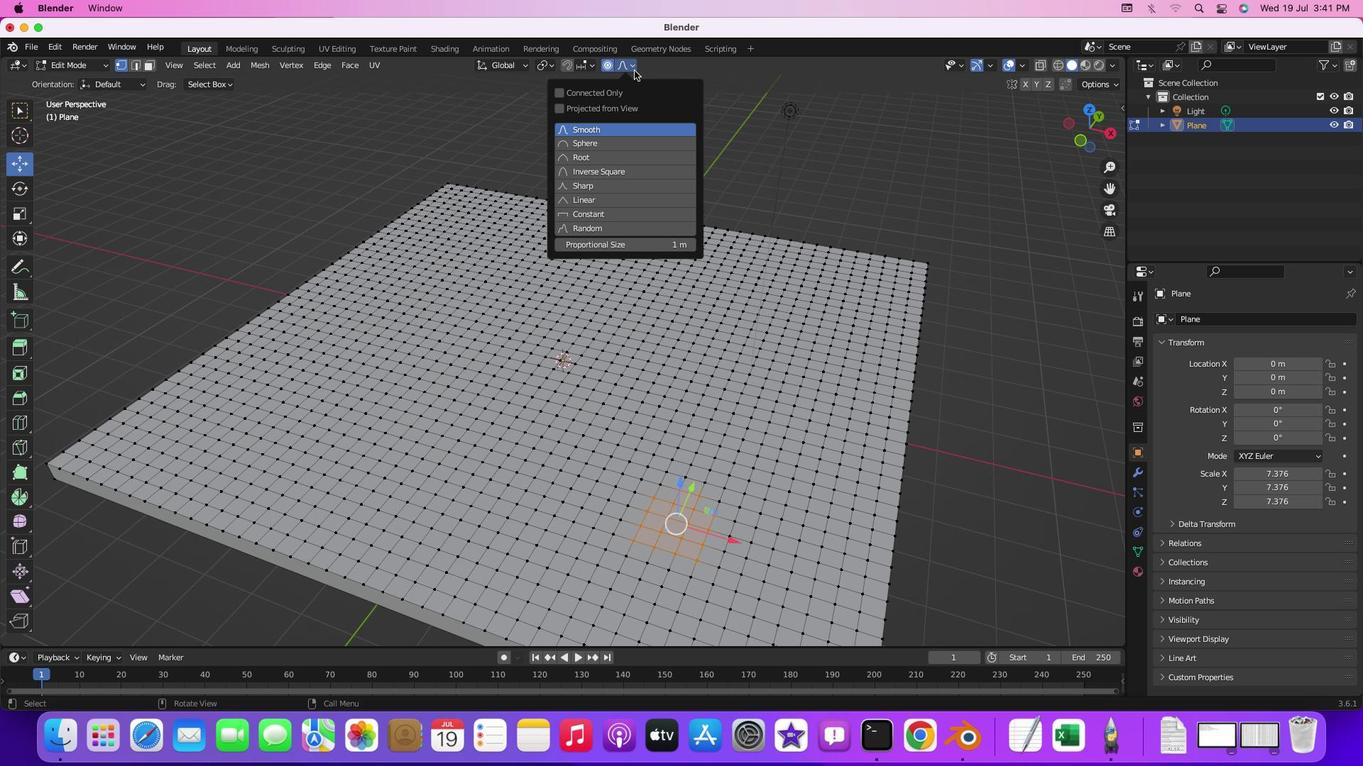 
Action: Mouse moved to (597, 221)
Screenshot: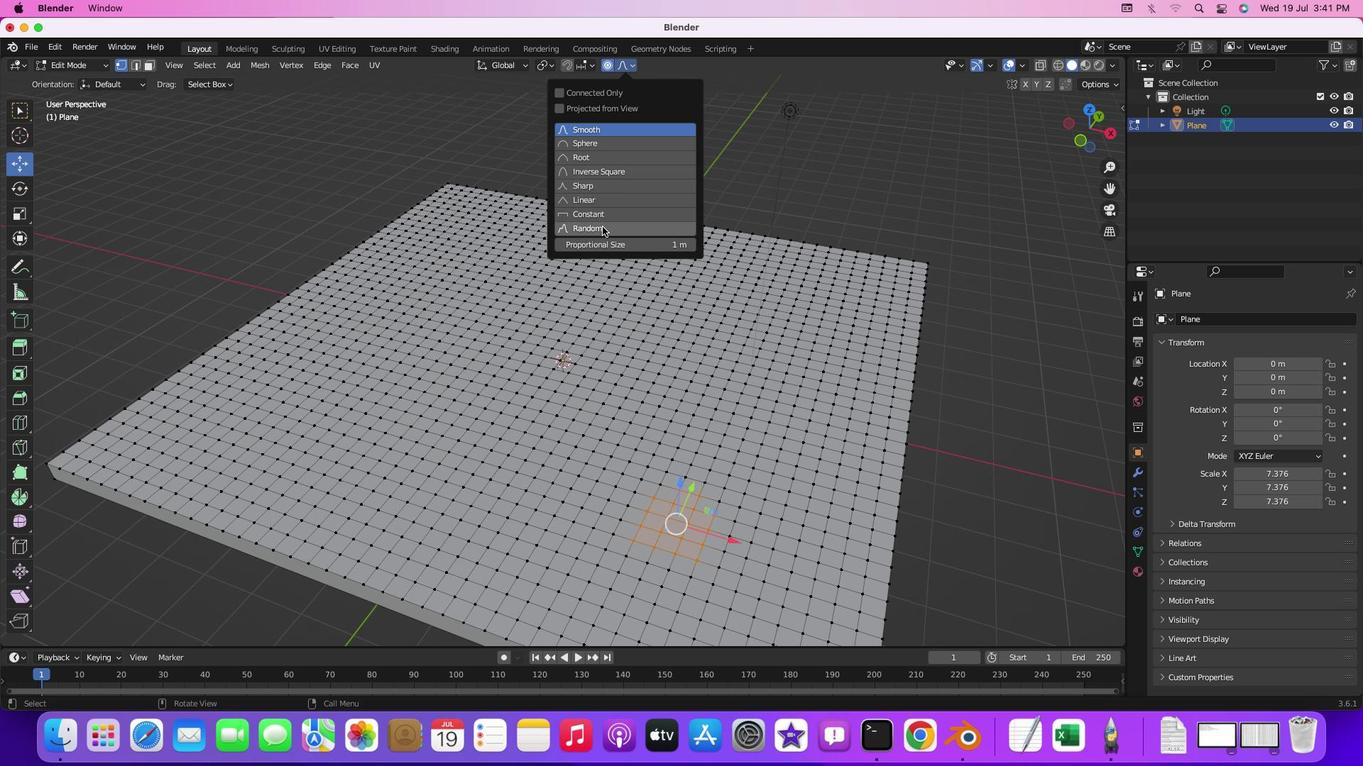 
Action: Mouse pressed left at (597, 221)
Screenshot: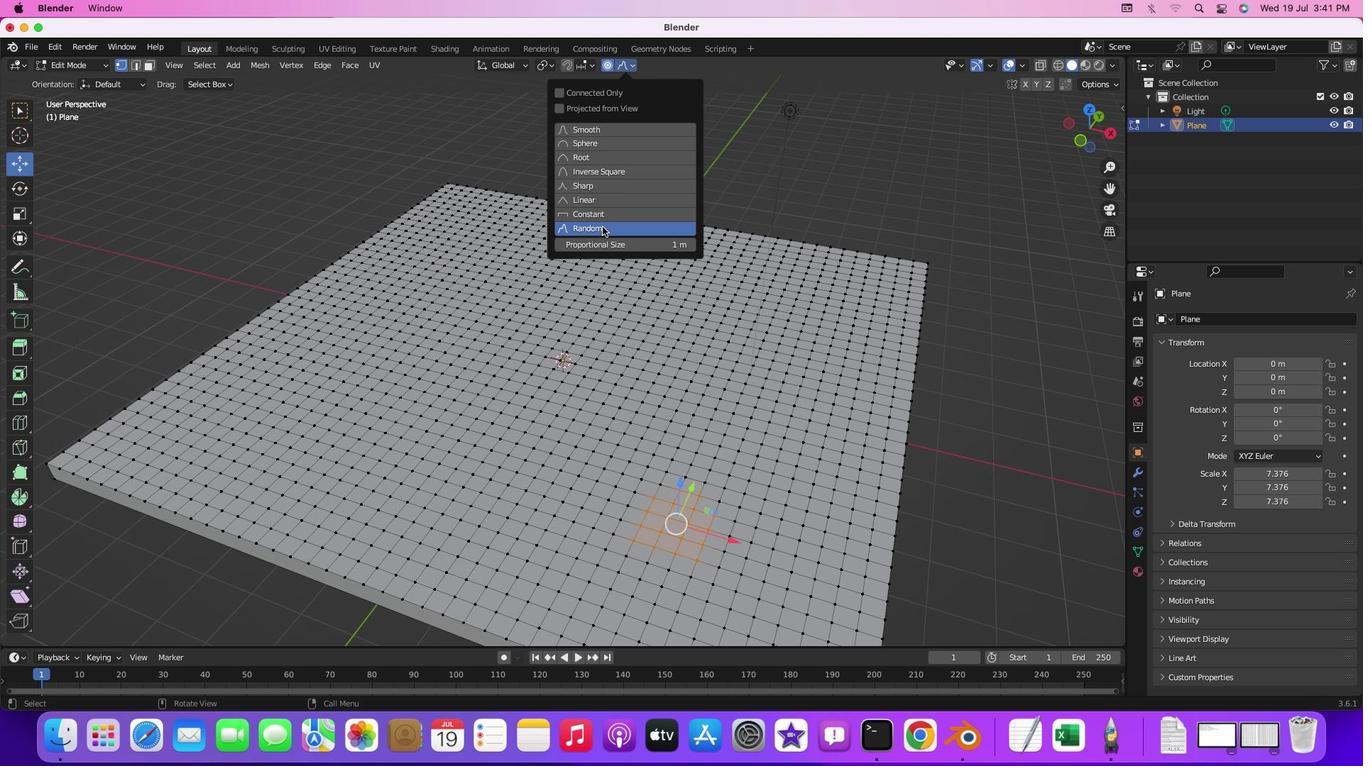 
Action: Mouse moved to (673, 520)
Screenshot: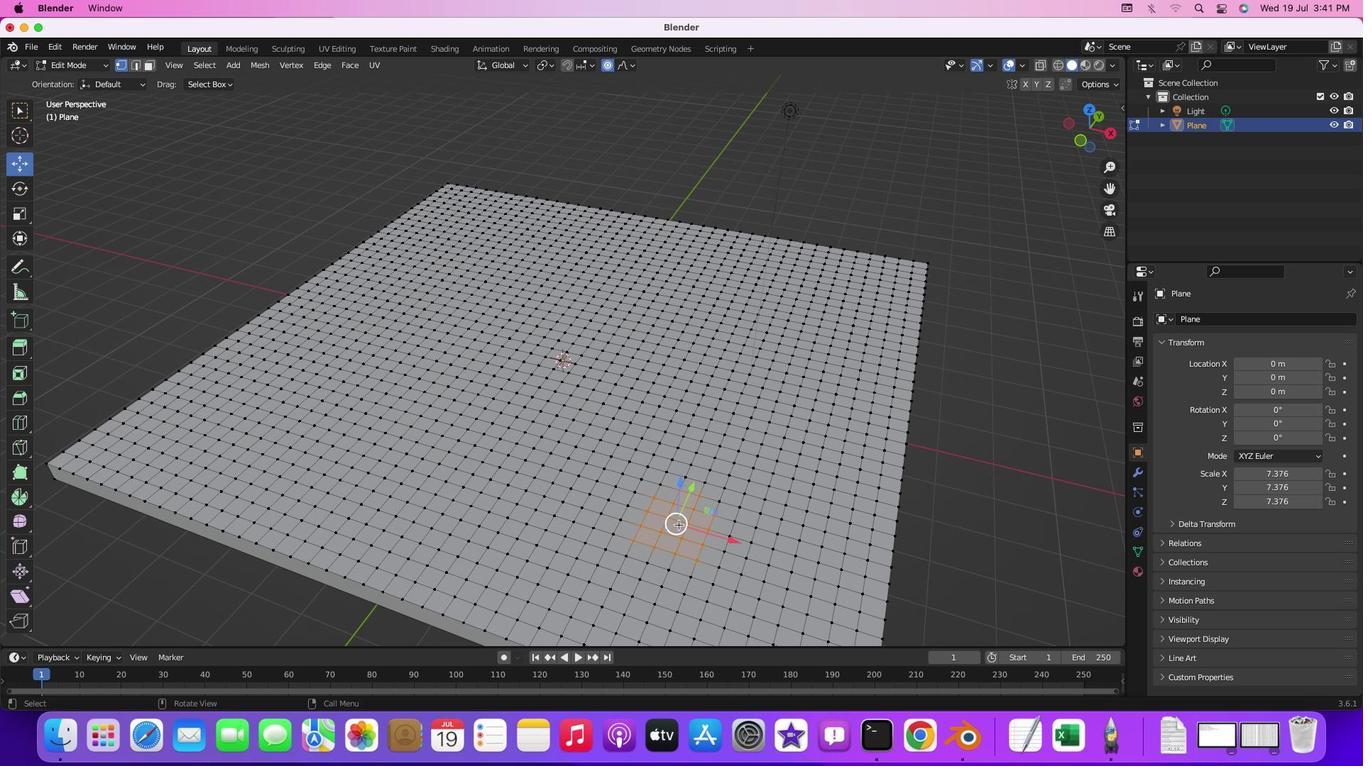 
Action: Mouse pressed left at (673, 520)
Screenshot: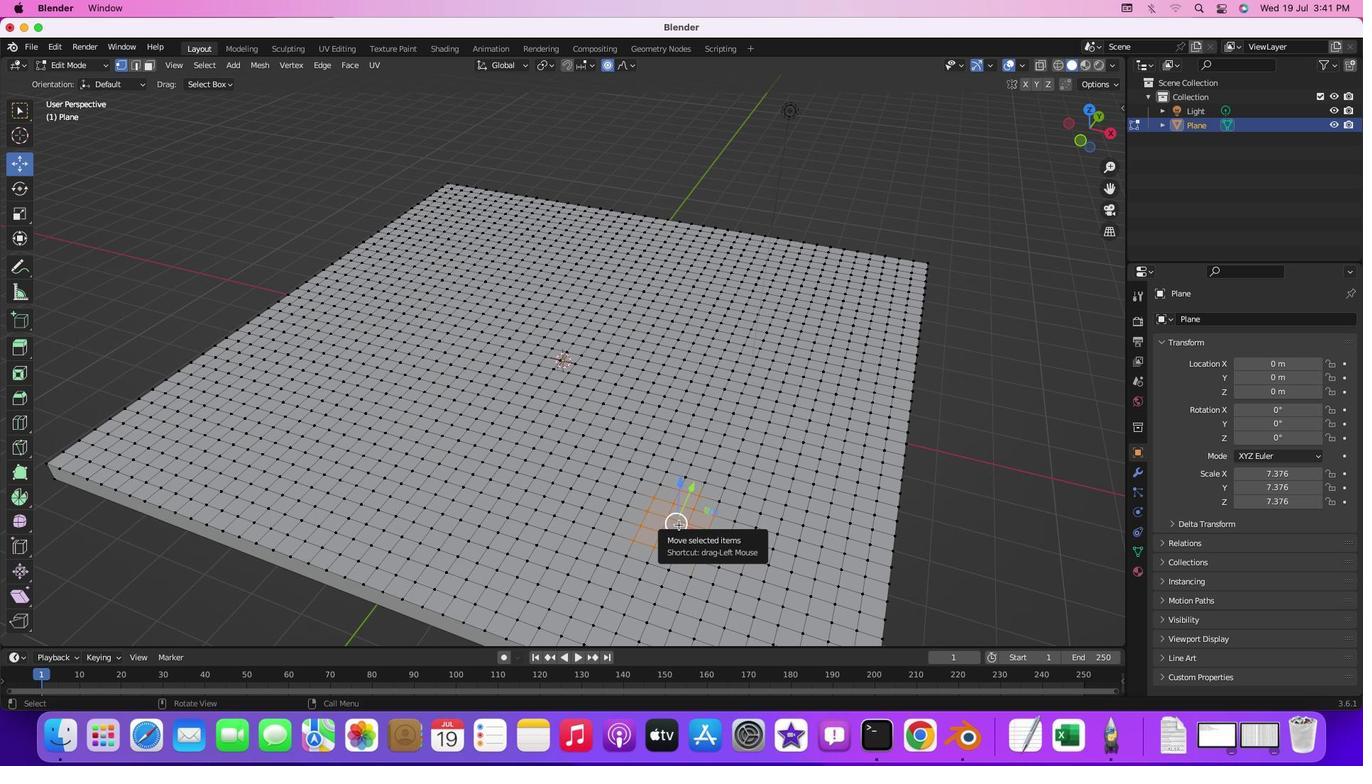 
Action: Mouse moved to (677, 499)
Screenshot: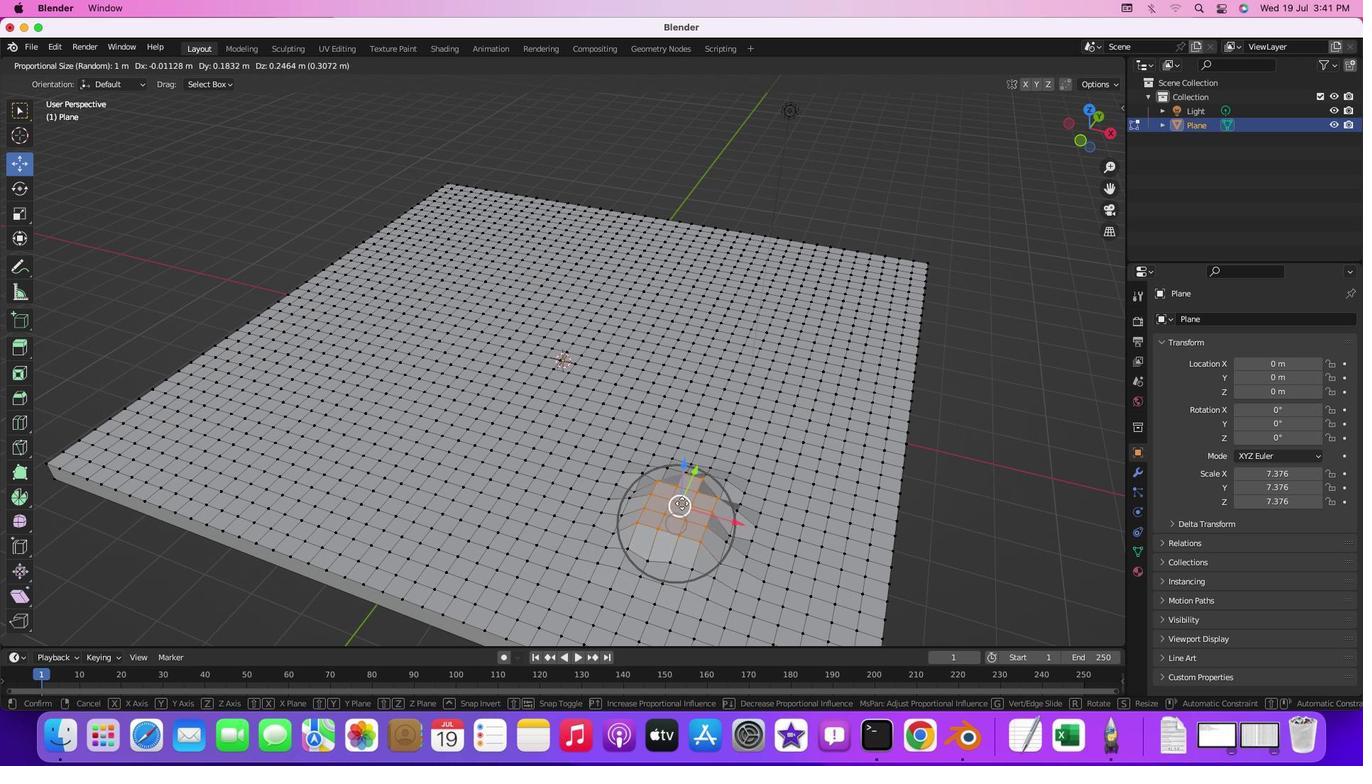 
Action: Key pressed 'c'
Screenshot: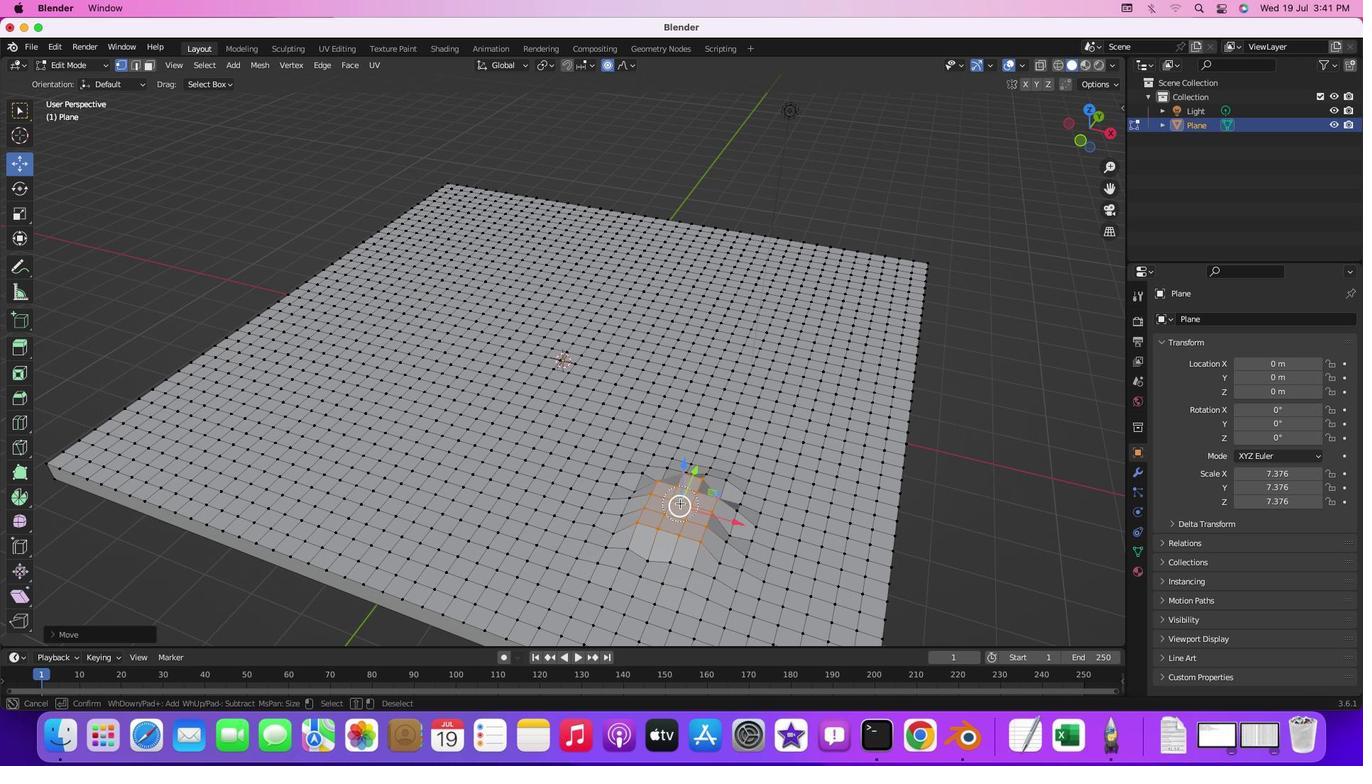 
Action: Mouse moved to (616, 489)
Screenshot: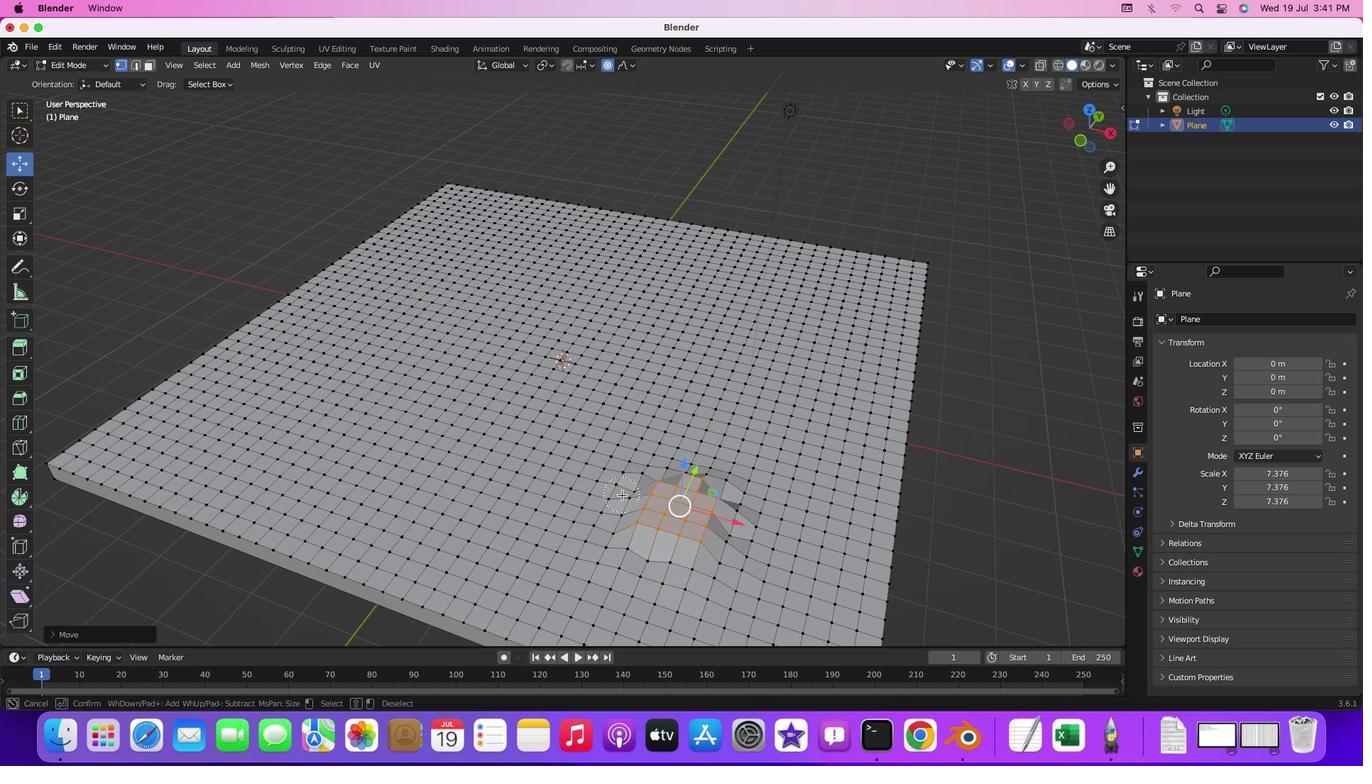 
Action: Mouse pressed left at (616, 489)
Screenshot: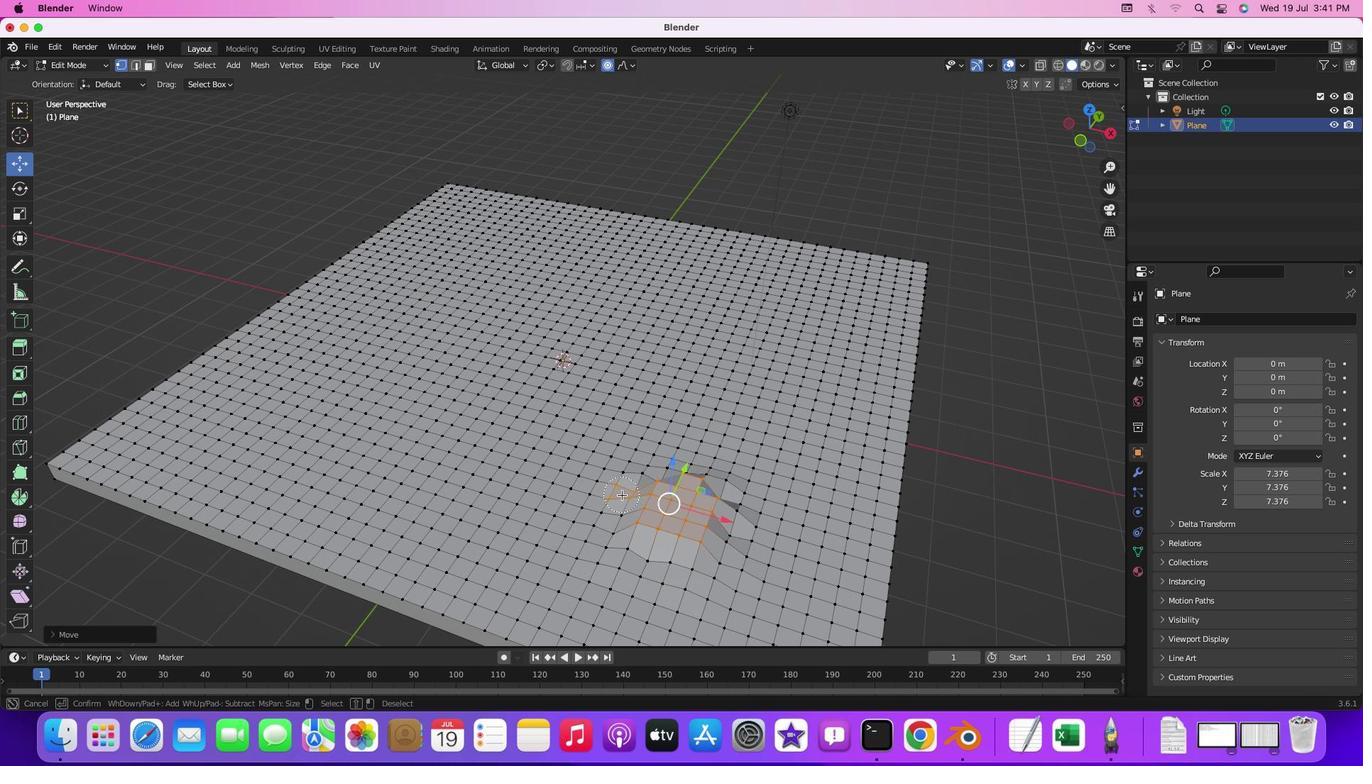 
Action: Mouse moved to (658, 493)
Screenshot: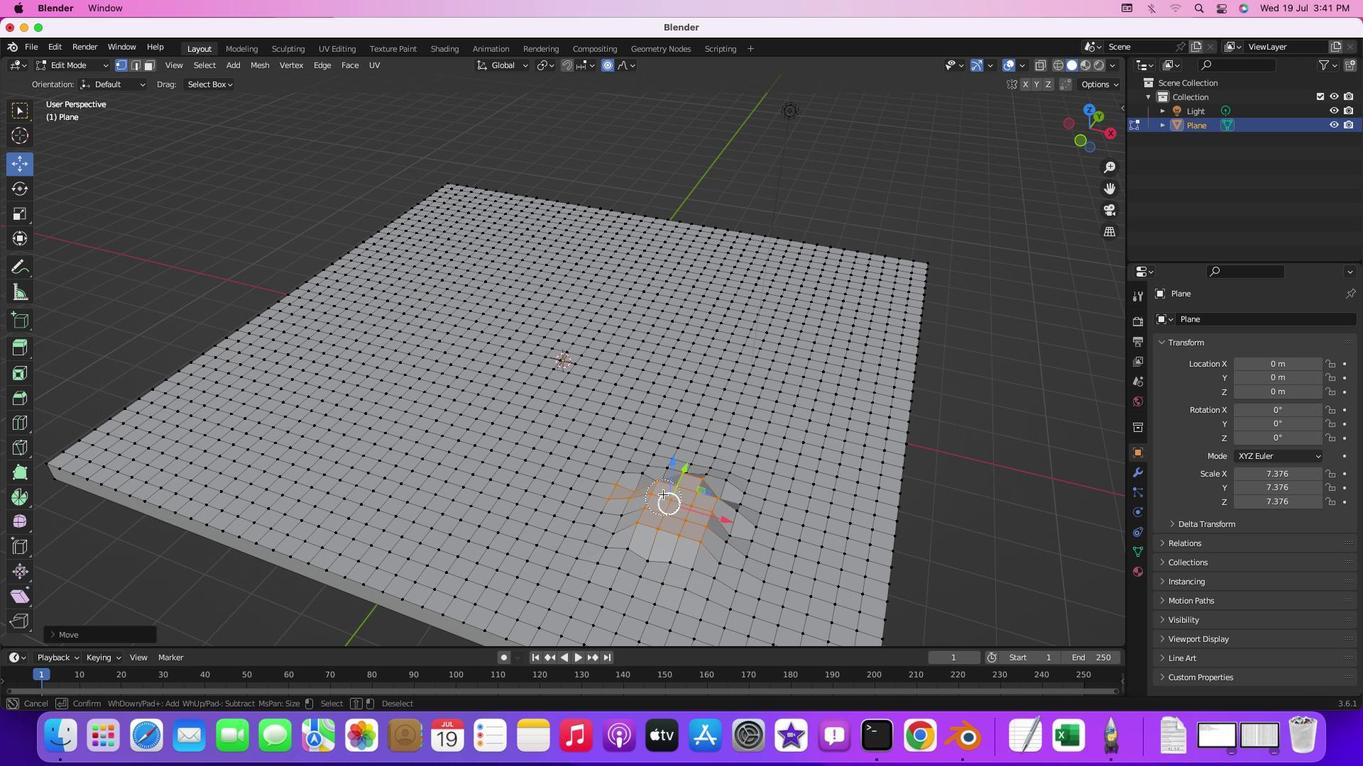 
Action: Mouse pressed left at (658, 493)
Screenshot: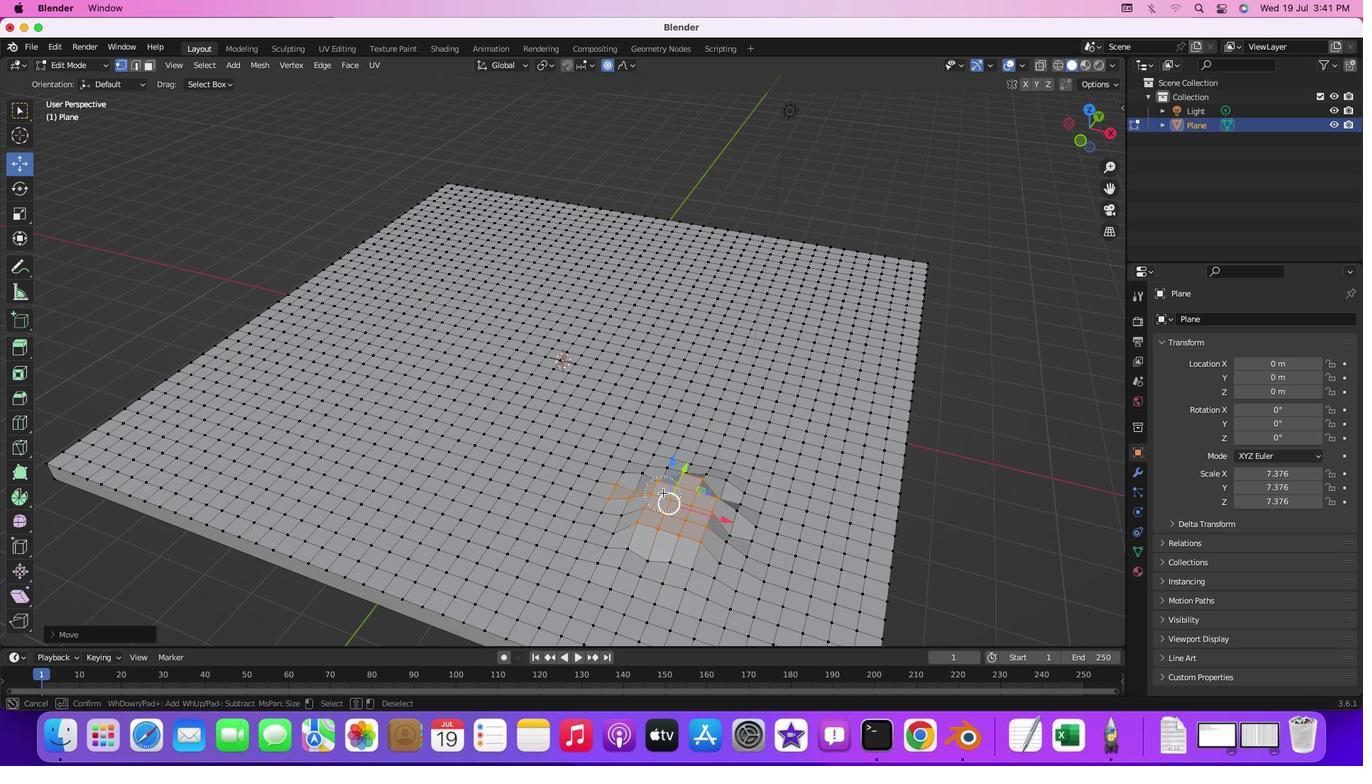 
Action: Mouse moved to (663, 499)
Screenshot: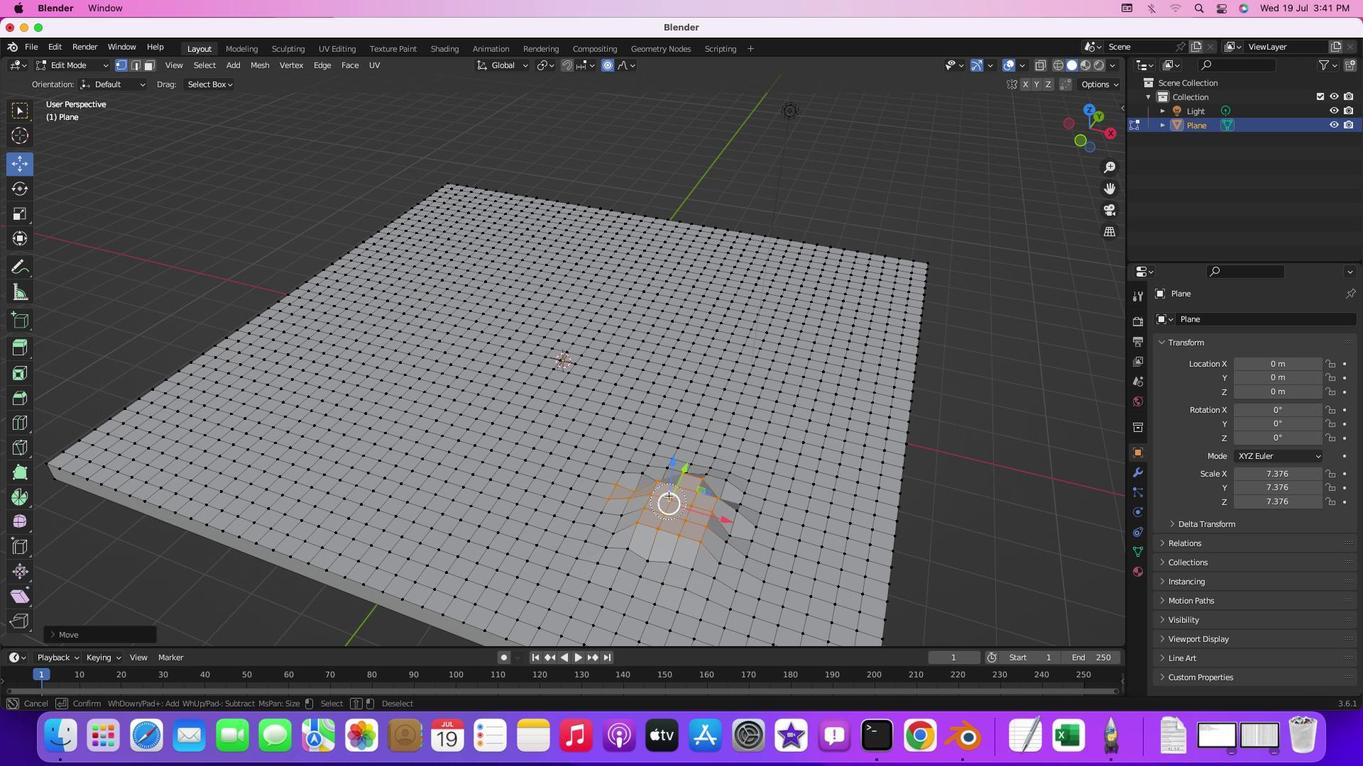 
Action: Mouse pressed left at (663, 499)
Screenshot: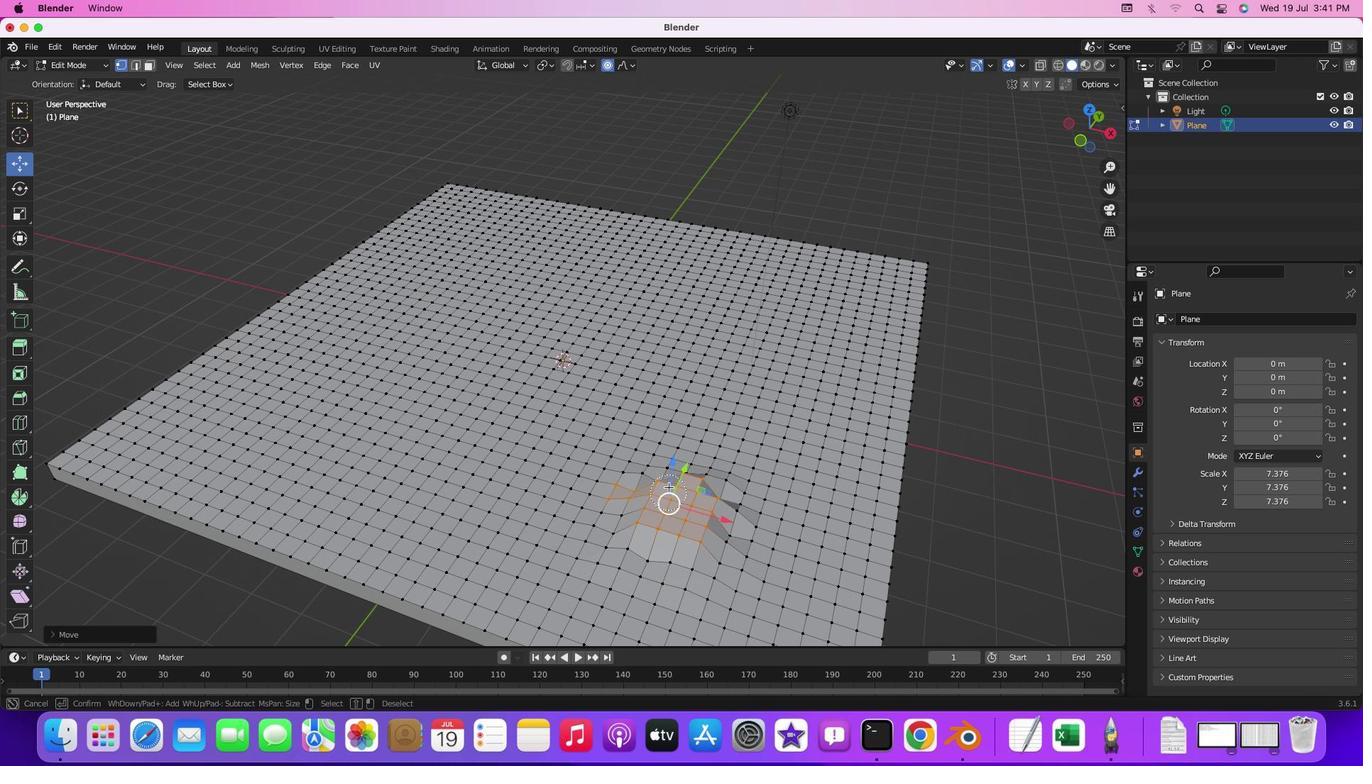 
Action: Mouse moved to (693, 463)
Screenshot: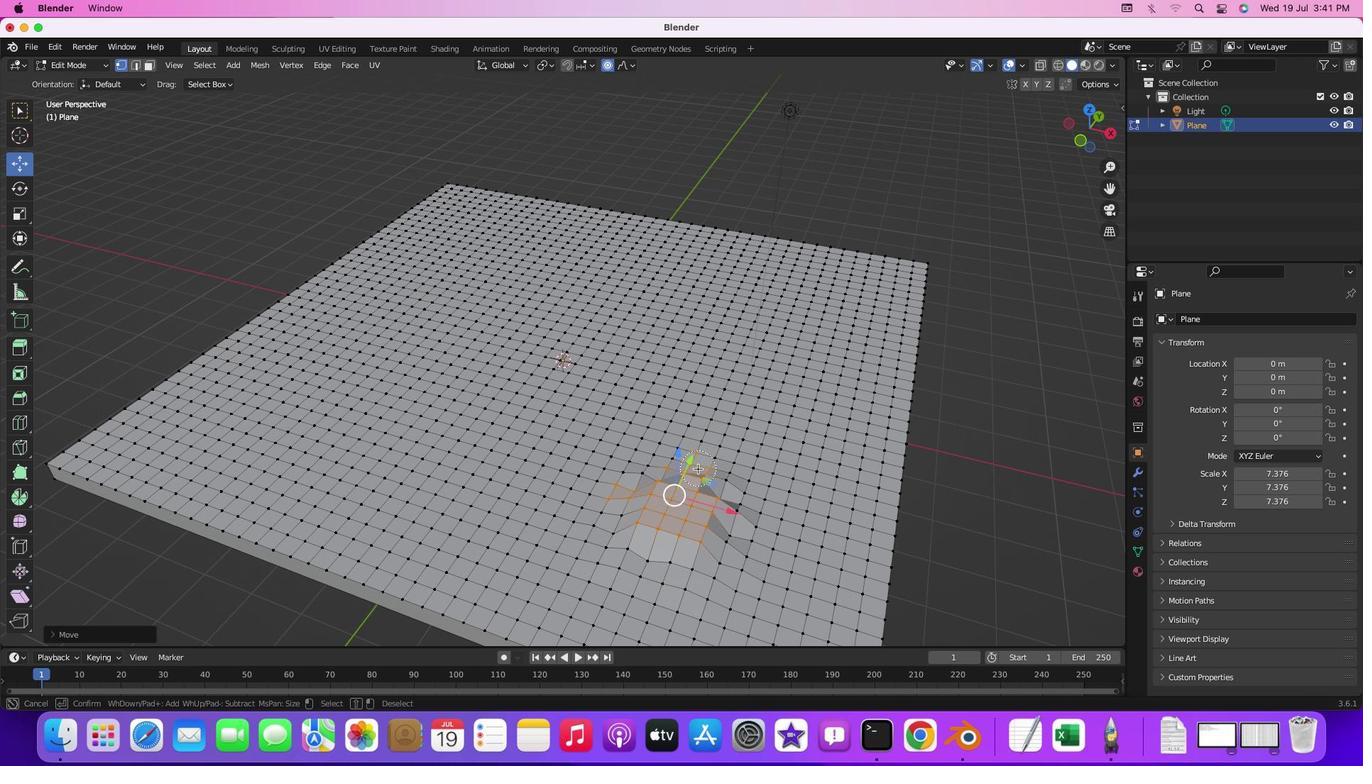 
Action: Mouse pressed left at (693, 463)
Screenshot: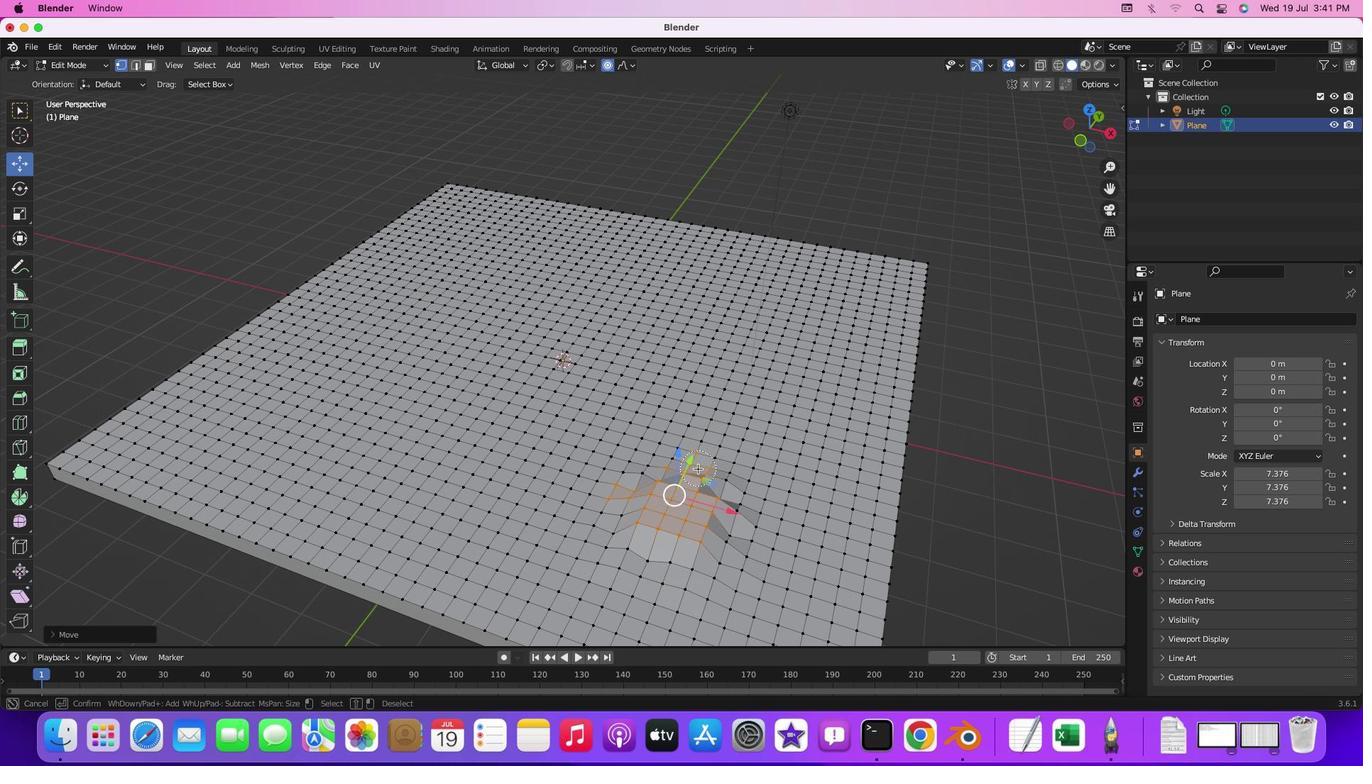 
Action: Mouse moved to (688, 467)
Screenshot: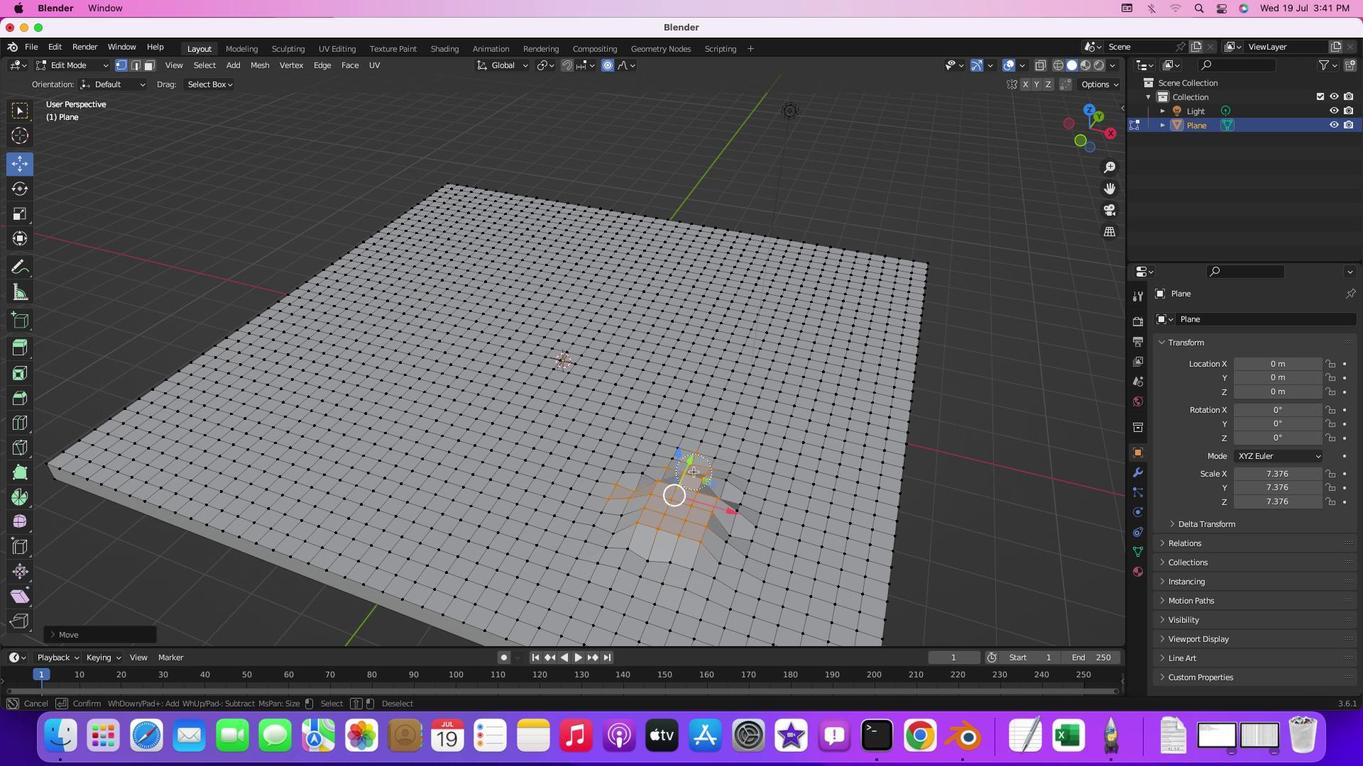 
Action: Mouse pressed right at (688, 467)
Screenshot: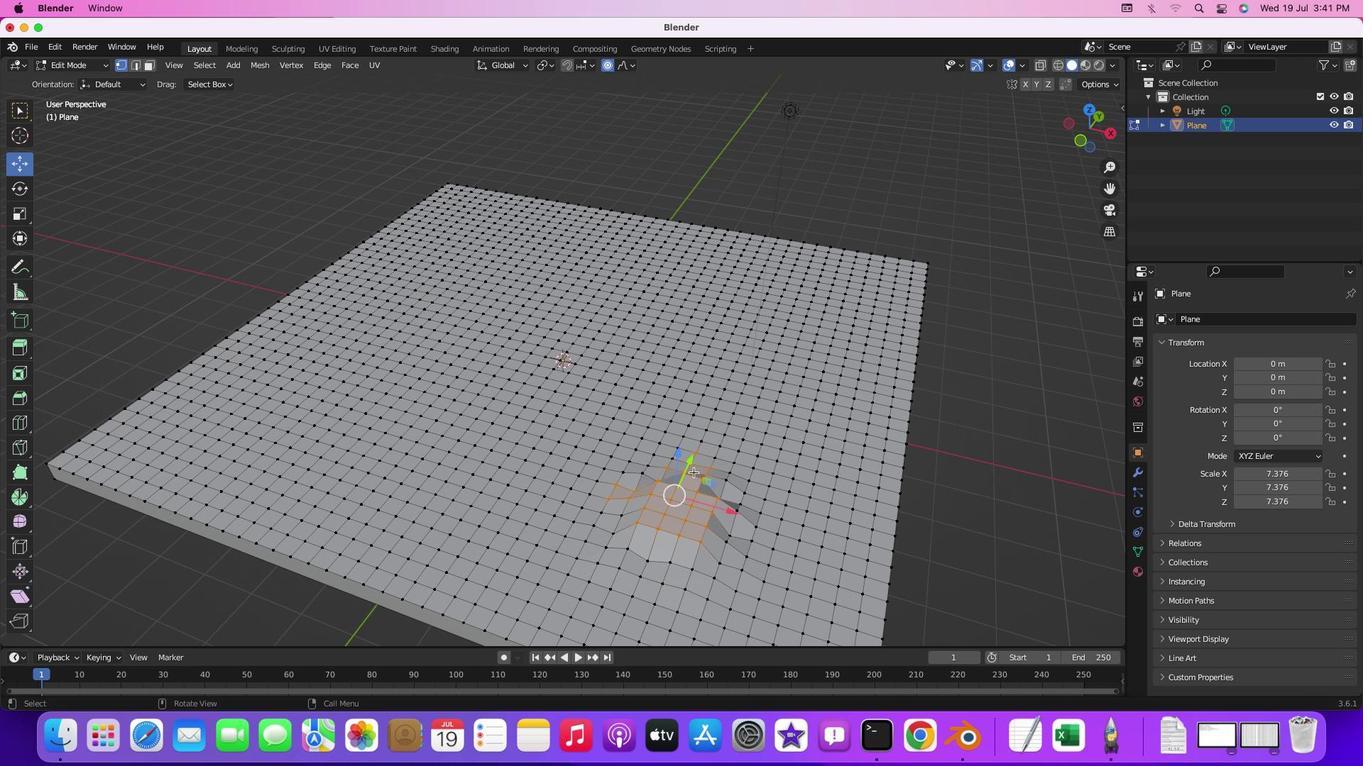 
Action: Mouse moved to (600, 509)
Screenshot: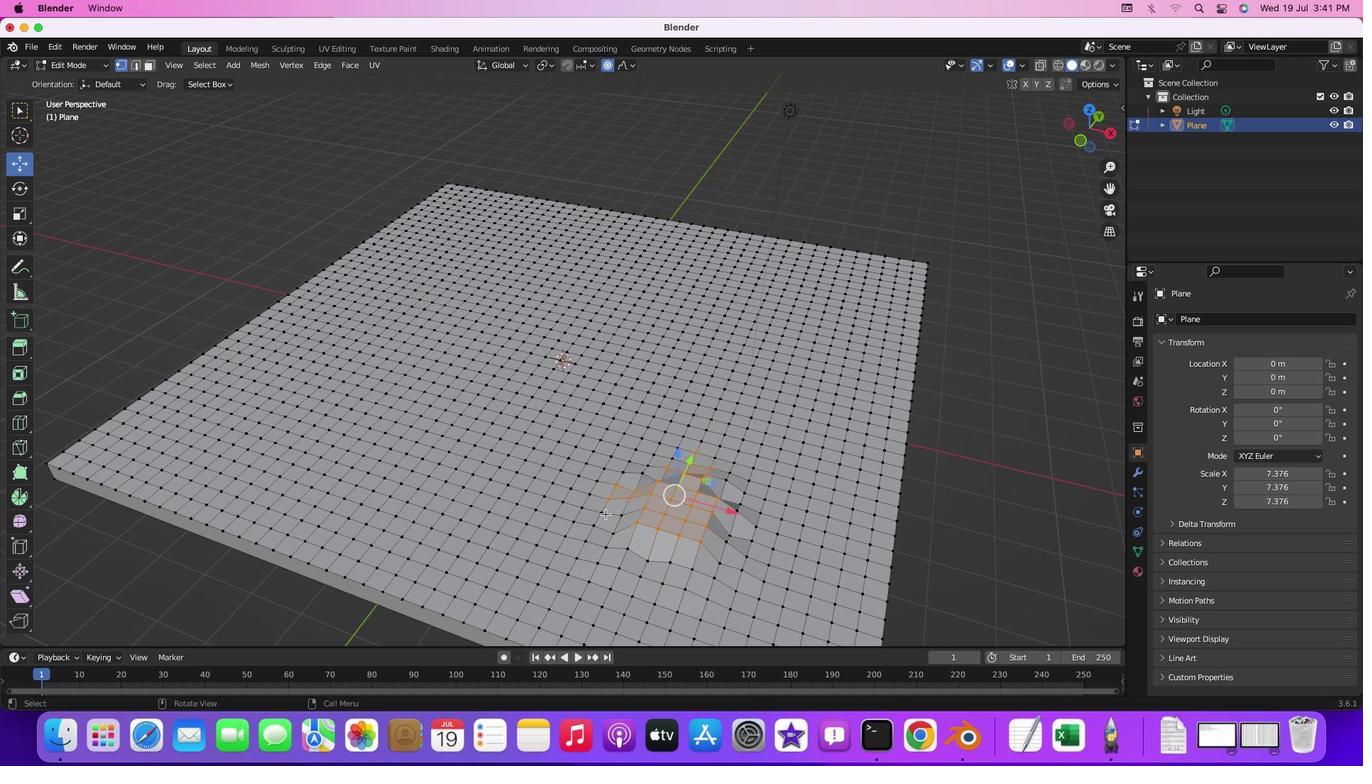 
Action: Mouse pressed left at (600, 509)
Screenshot: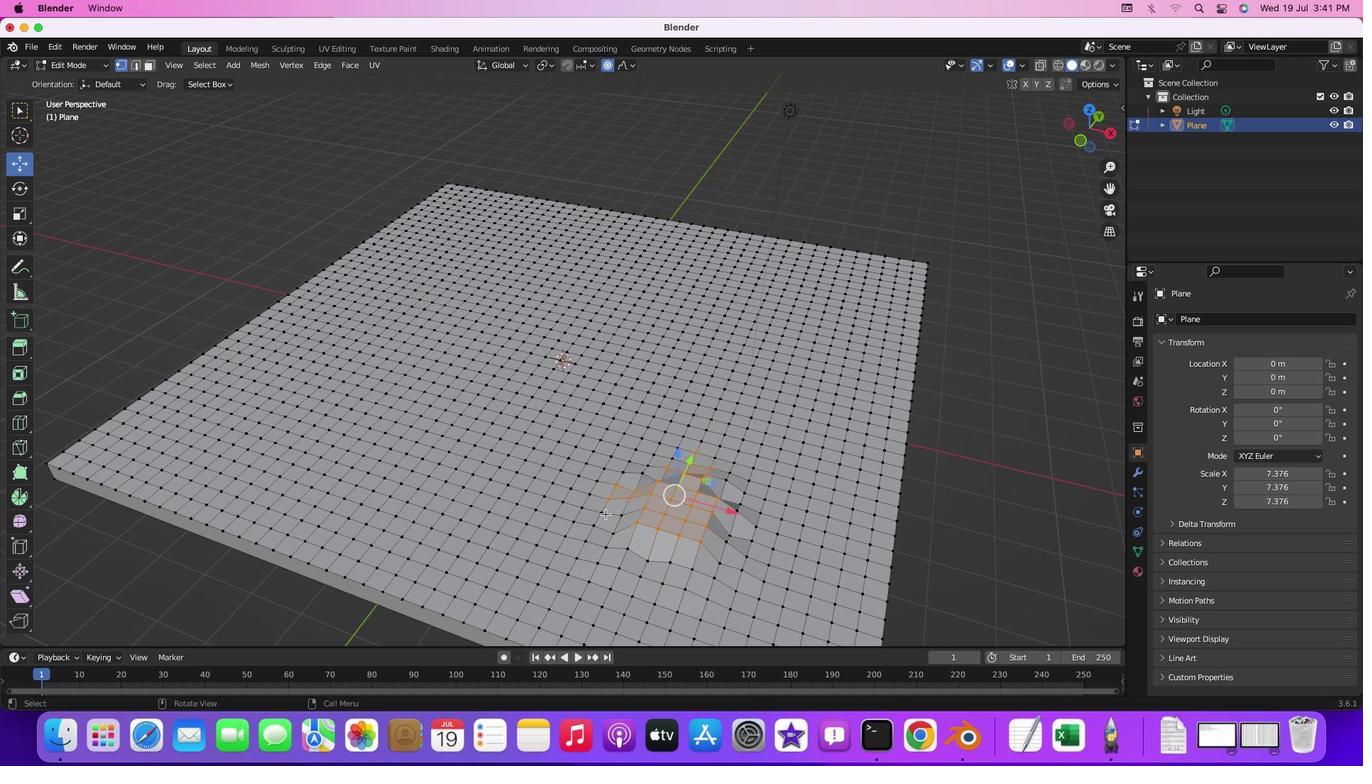
Action: Mouse moved to (595, 508)
Screenshot: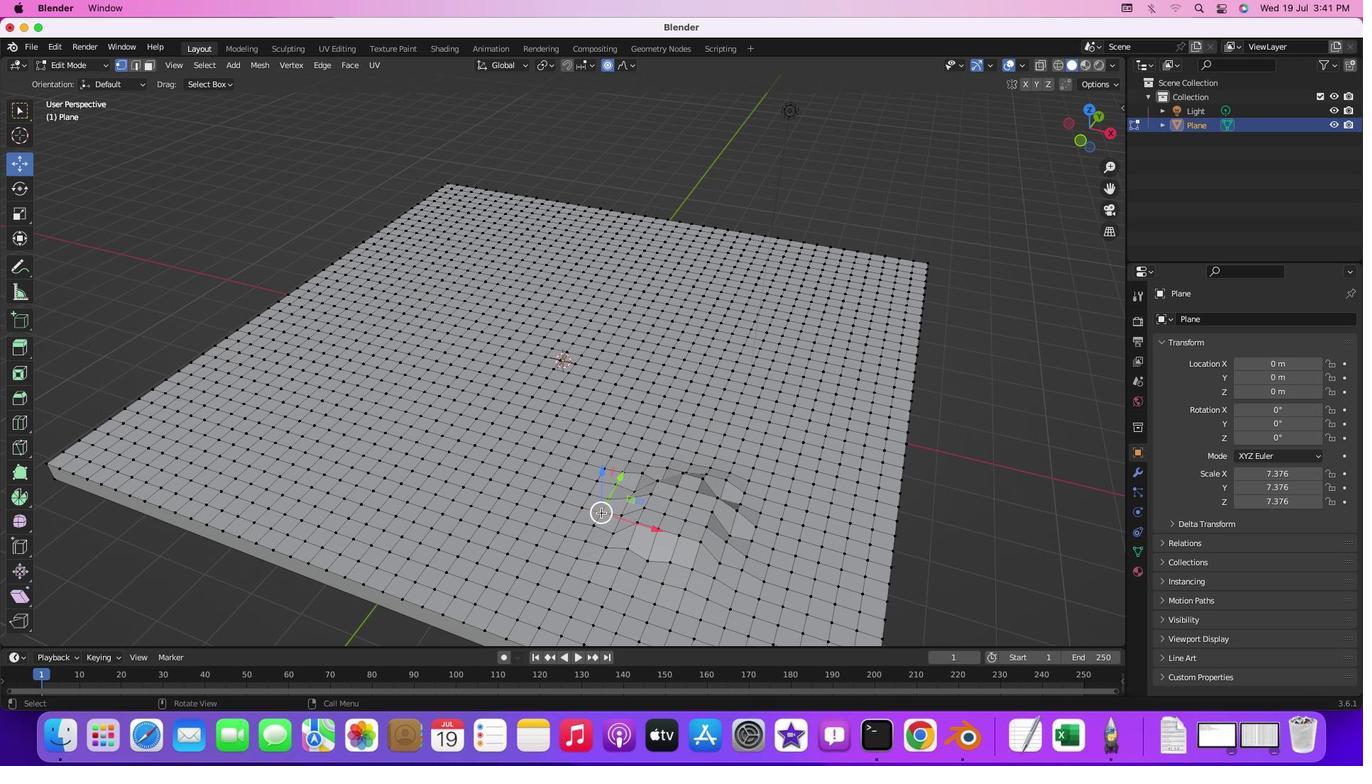 
Action: Mouse pressed left at (595, 508)
Screenshot: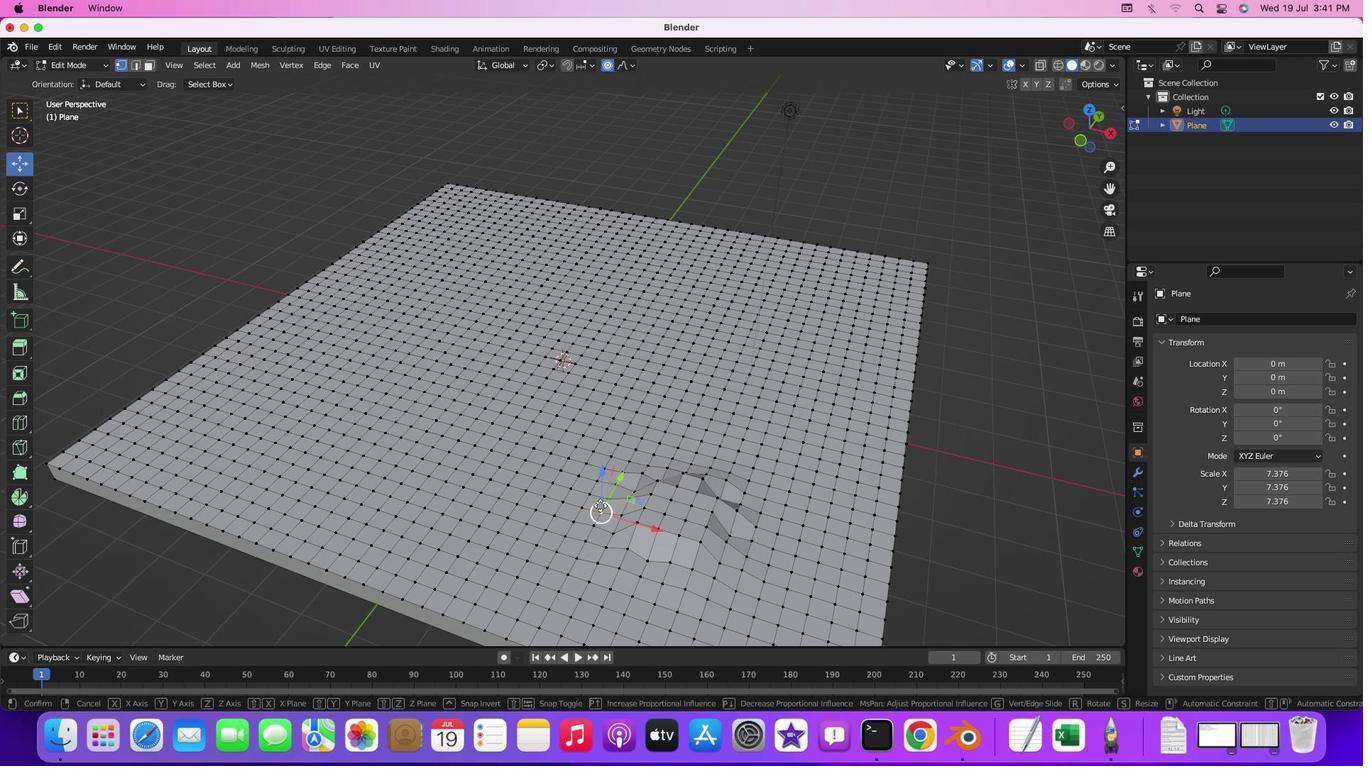 
Action: Mouse moved to (626, 439)
Screenshot: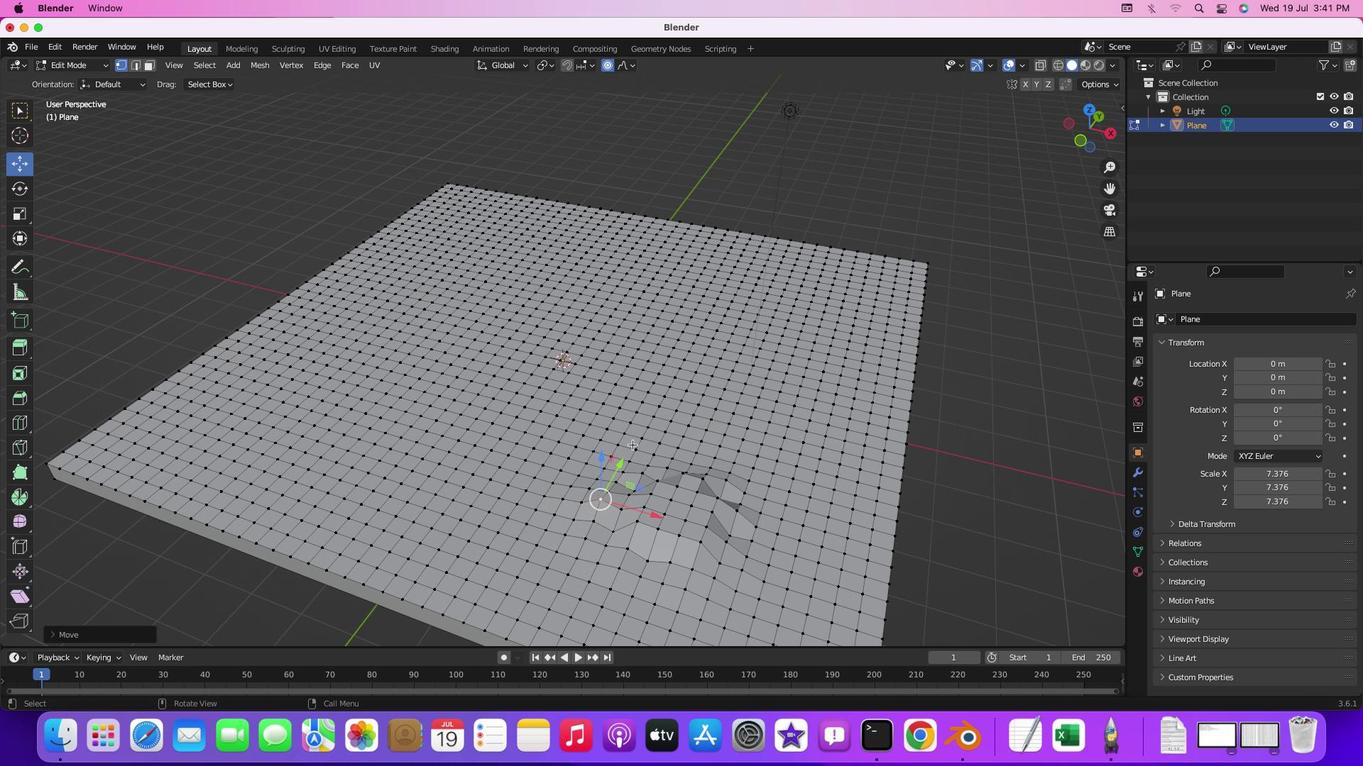 
Action: Mouse pressed left at (626, 439)
Screenshot: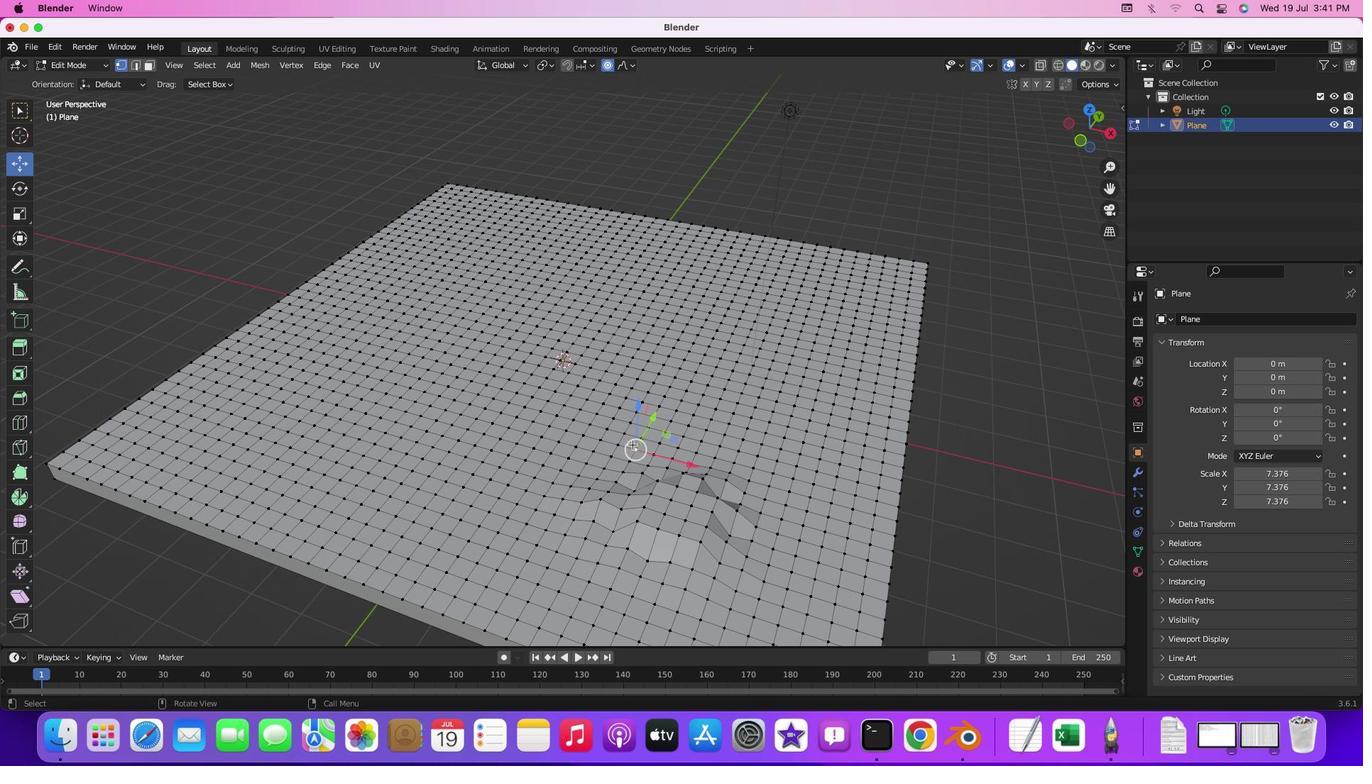 
Action: Mouse moved to (682, 502)
Screenshot: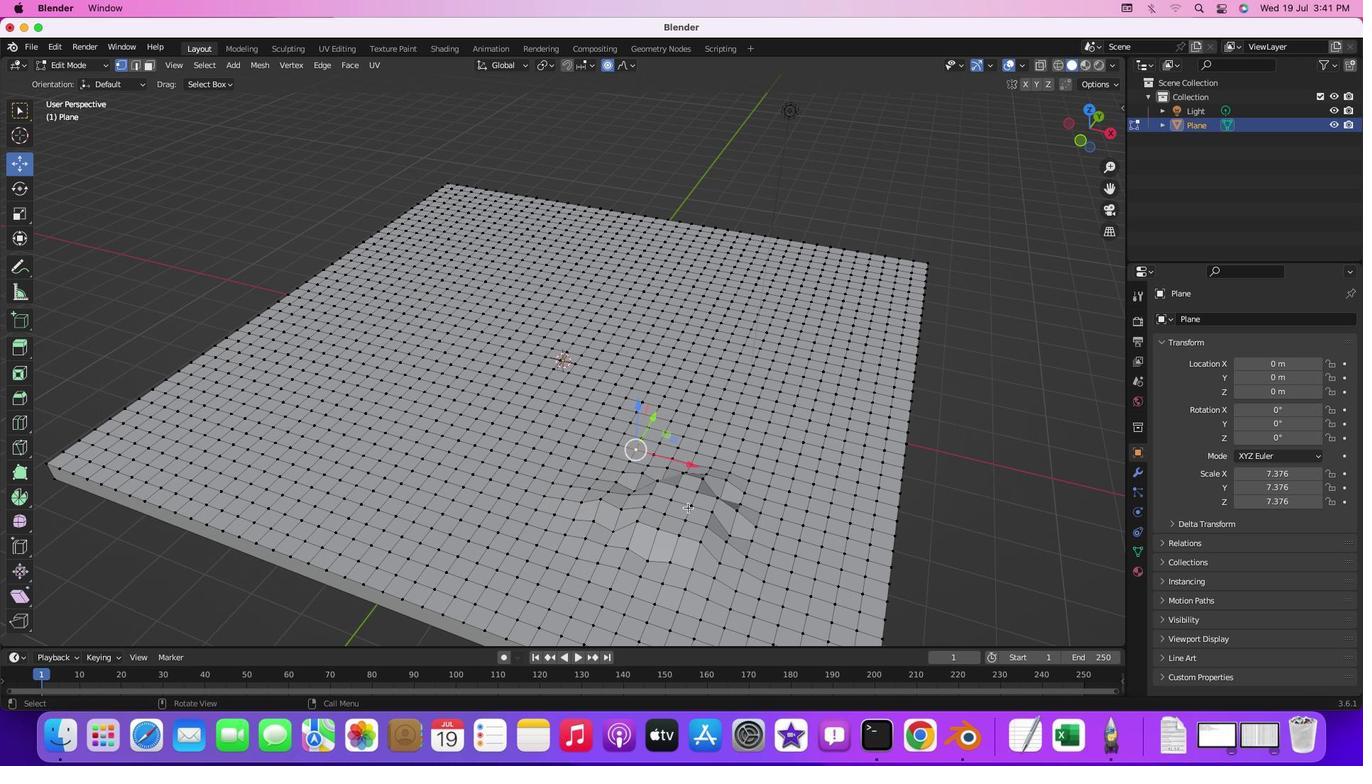 
Action: Mouse pressed left at (682, 502)
Screenshot: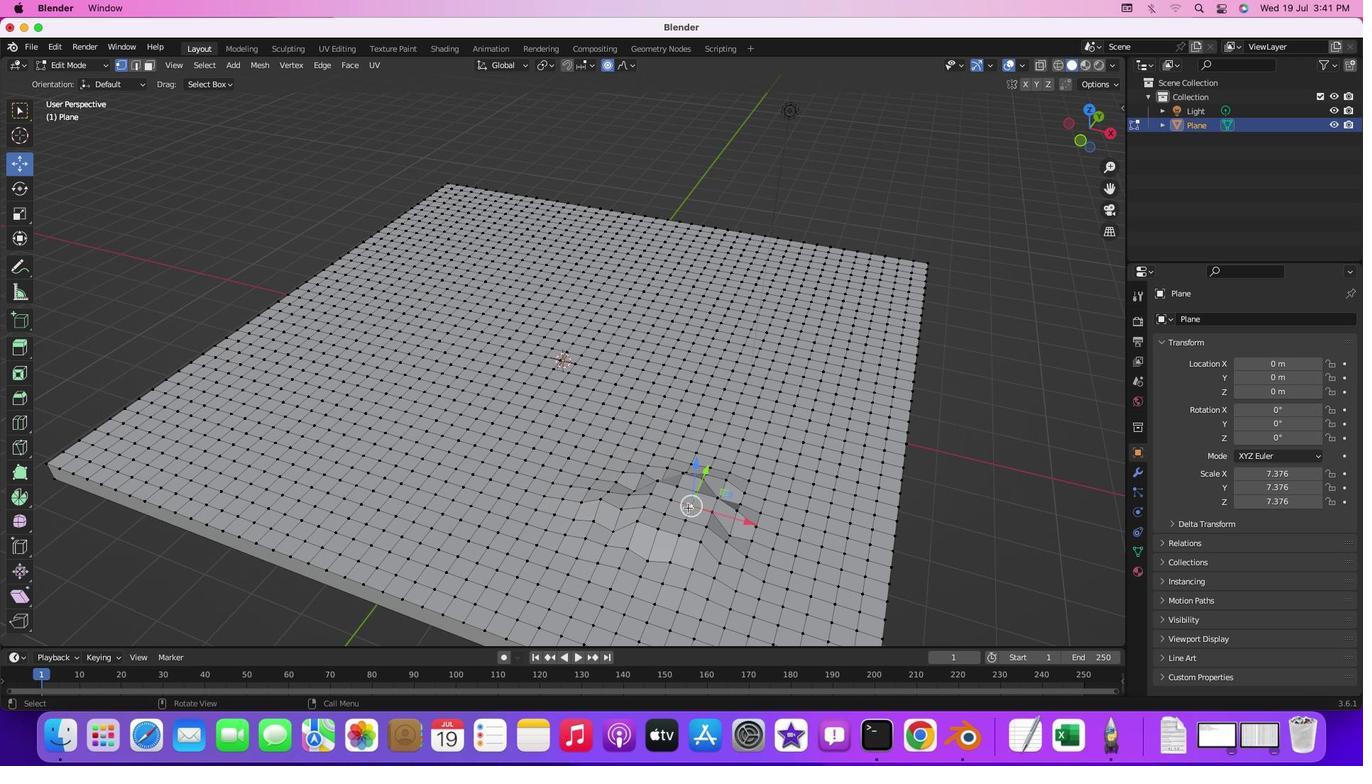 
Action: Mouse moved to (683, 502)
Screenshot: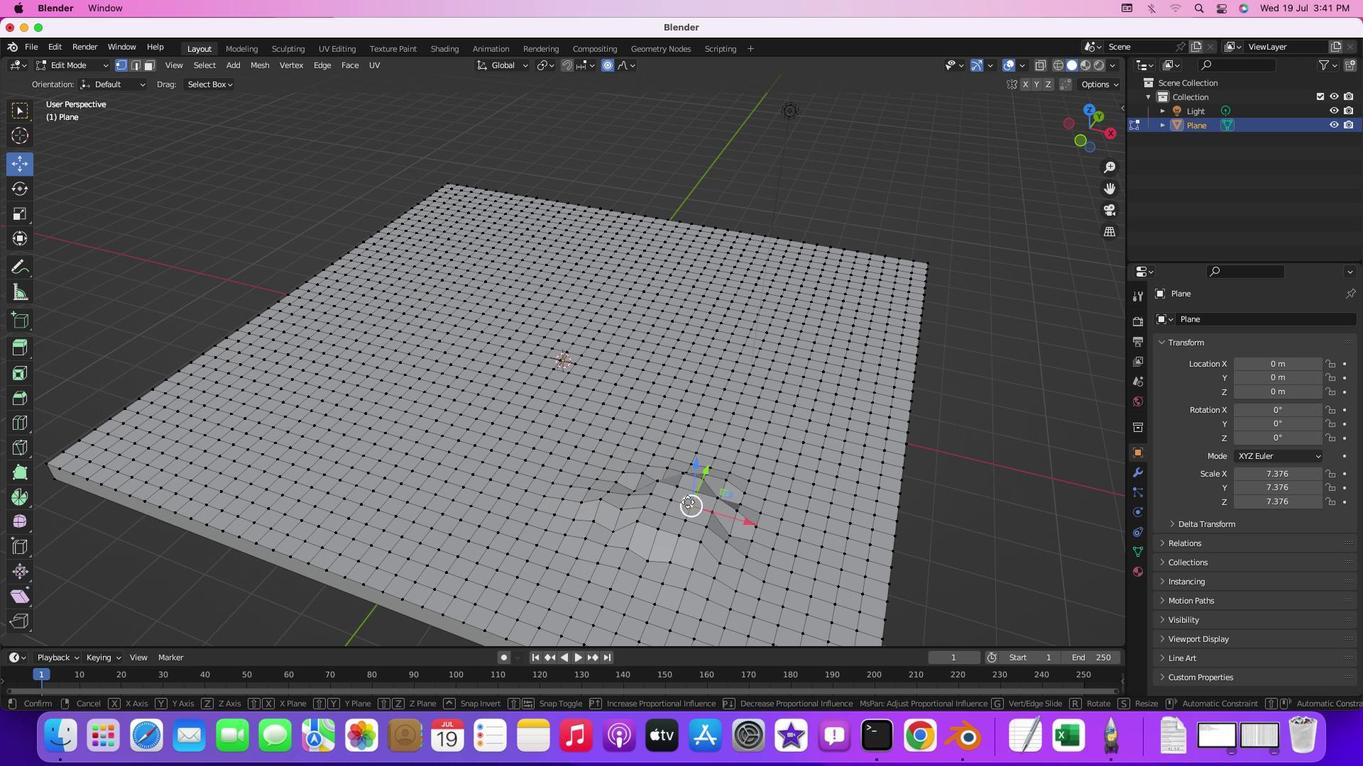 
Action: Mouse pressed left at (683, 502)
Screenshot: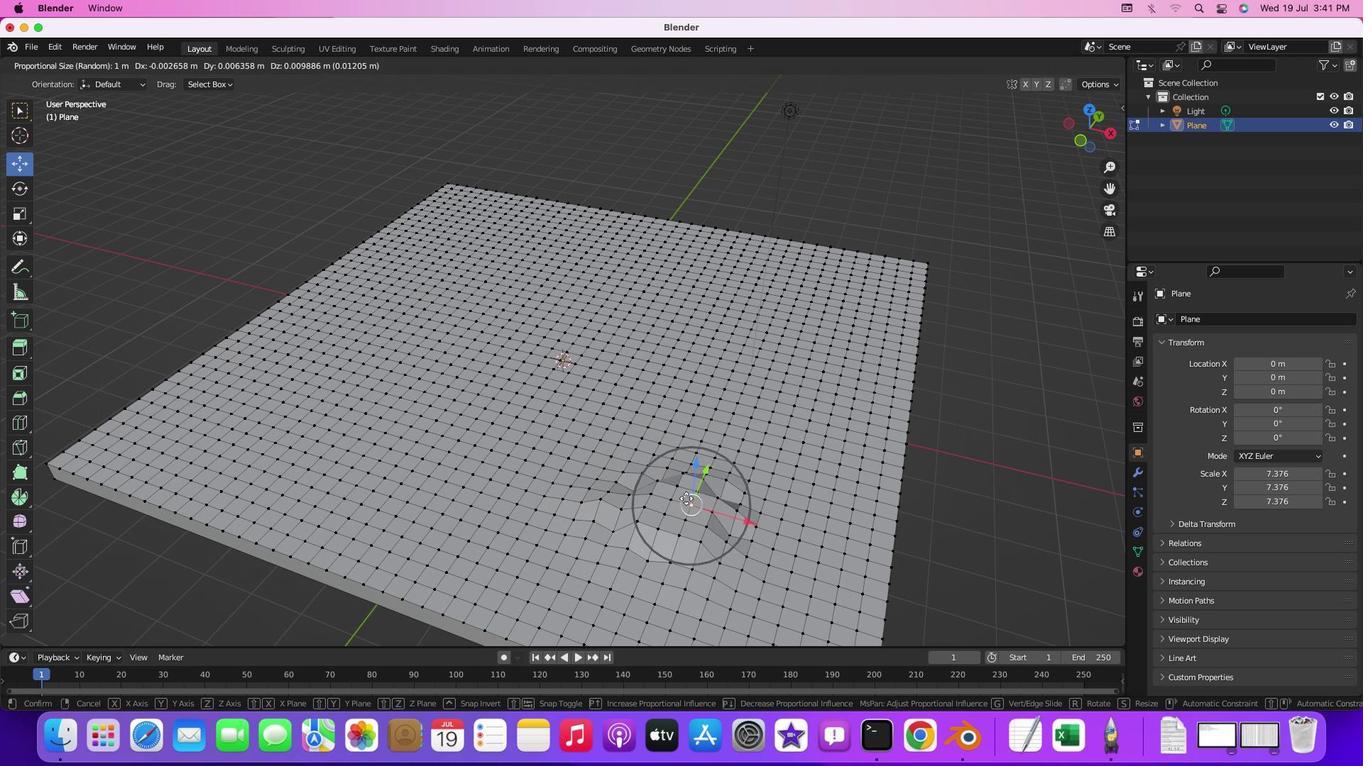 
Action: Mouse moved to (661, 492)
Screenshot: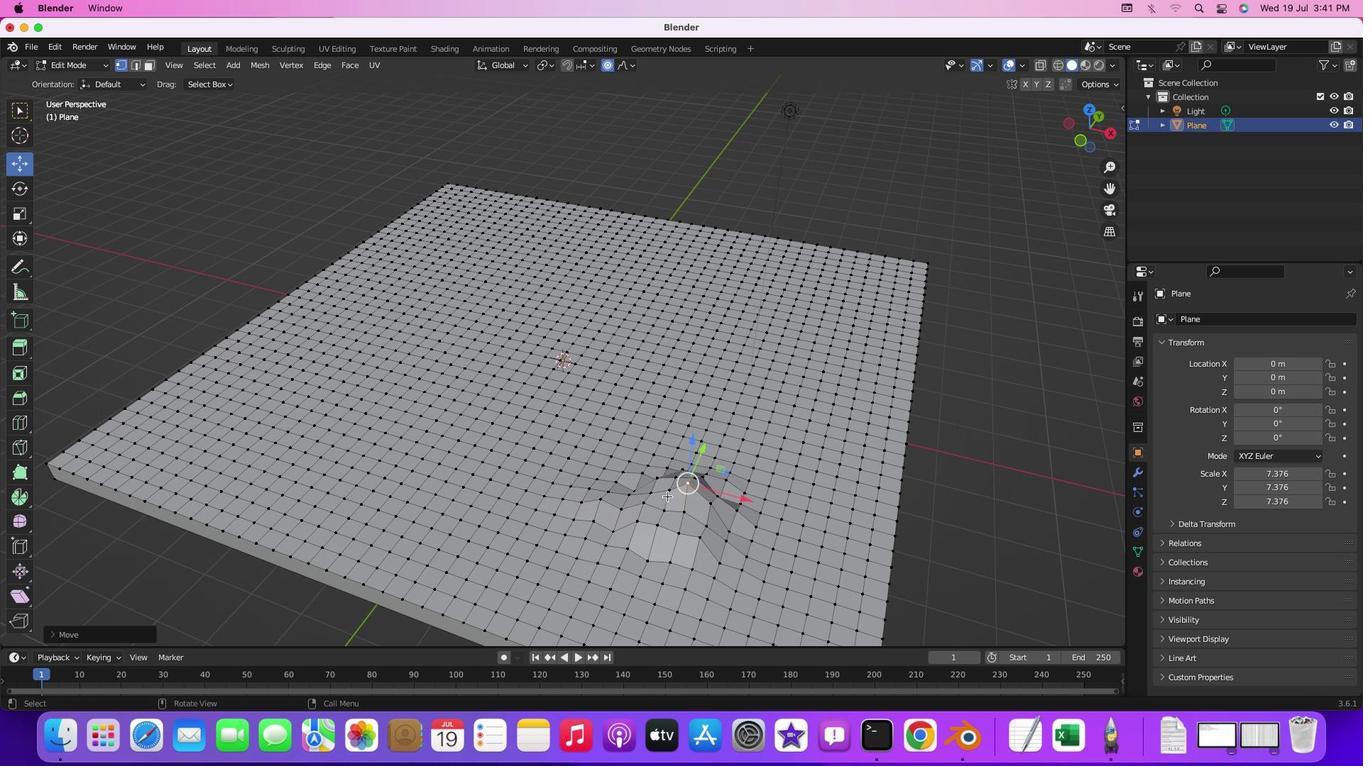 
Action: Mouse pressed left at (661, 492)
Screenshot: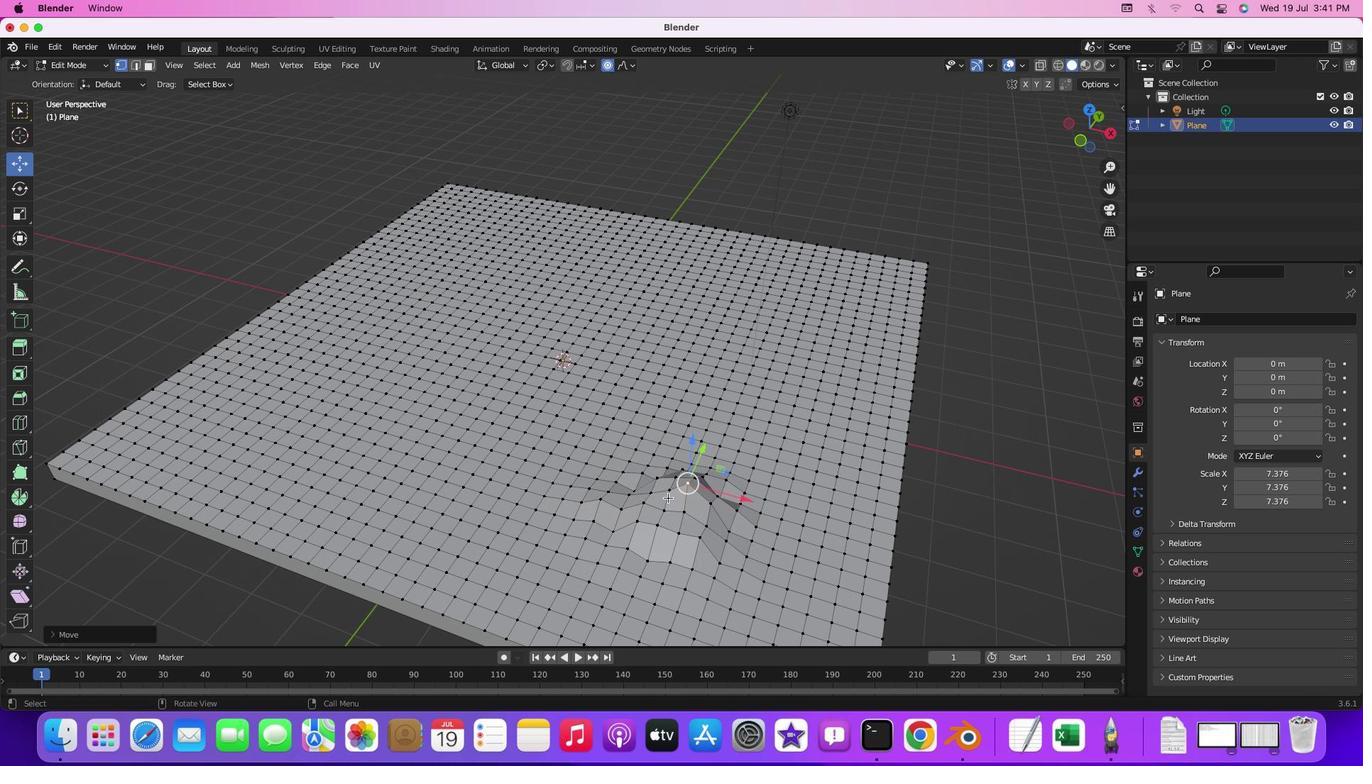 
Action: Mouse moved to (662, 492)
Screenshot: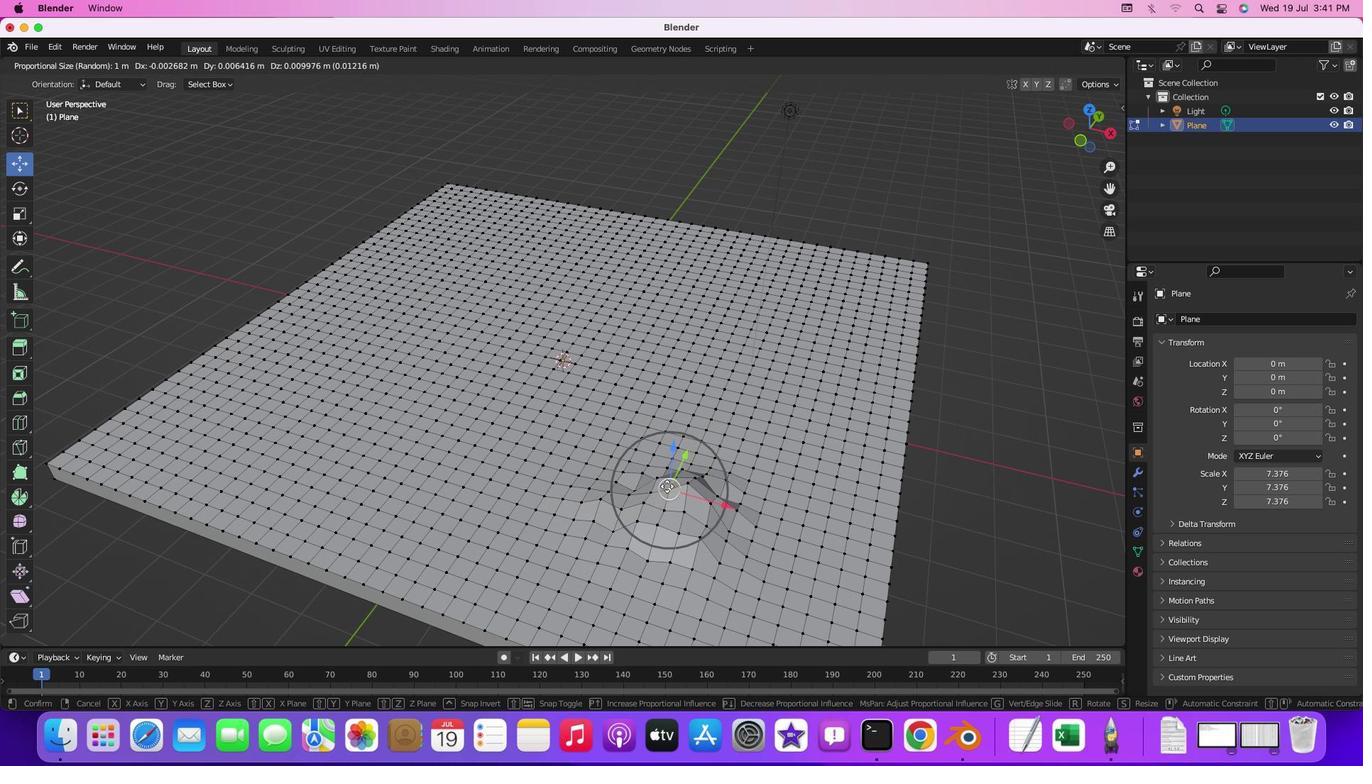 
Action: Mouse pressed left at (662, 492)
Screenshot: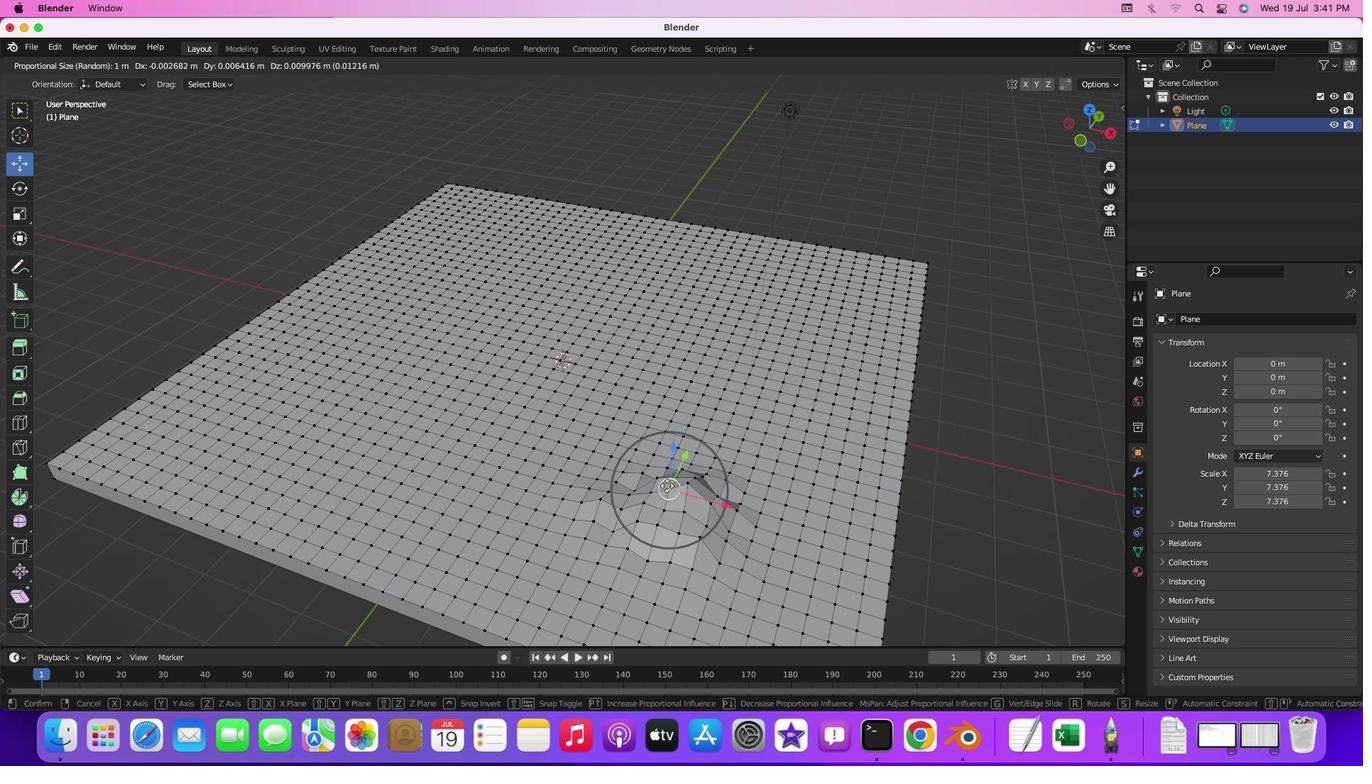 
Action: Mouse moved to (666, 516)
Screenshot: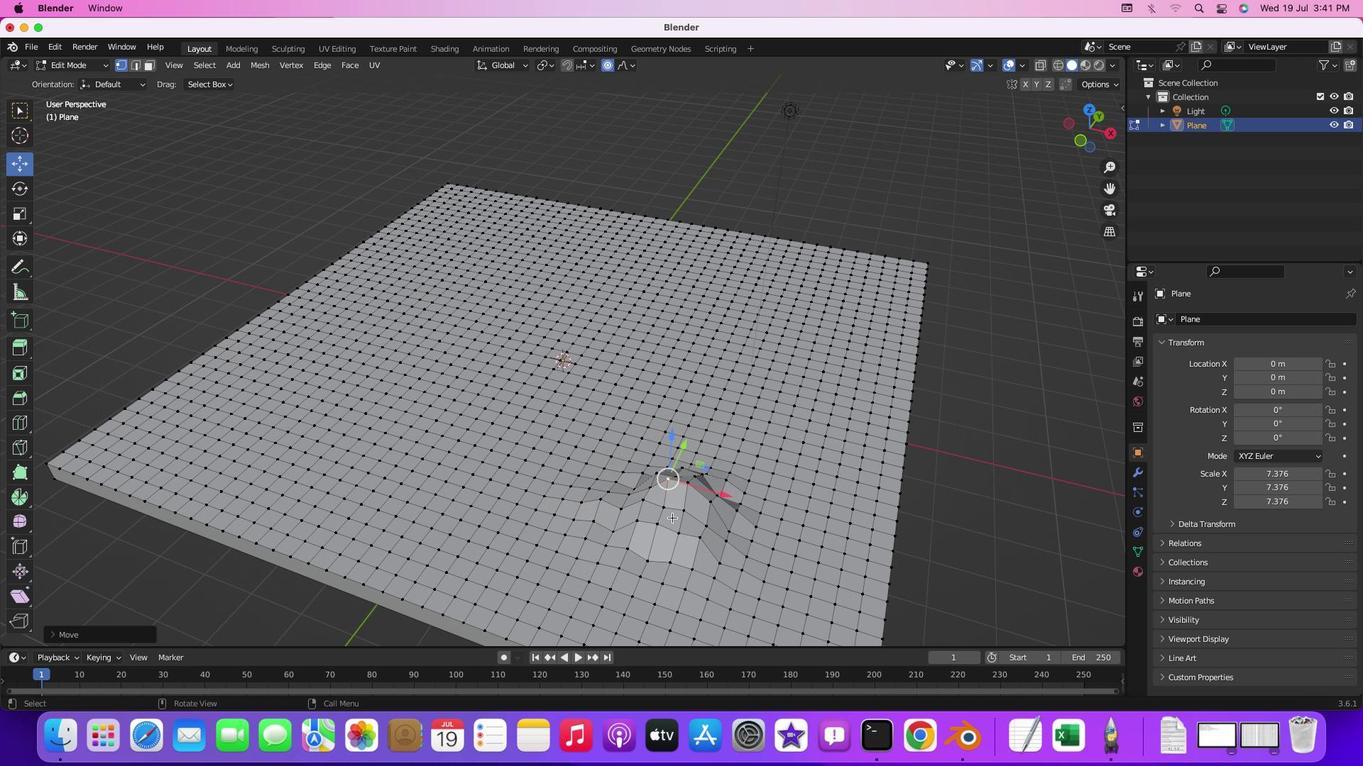 
Action: Mouse pressed left at (666, 516)
Screenshot: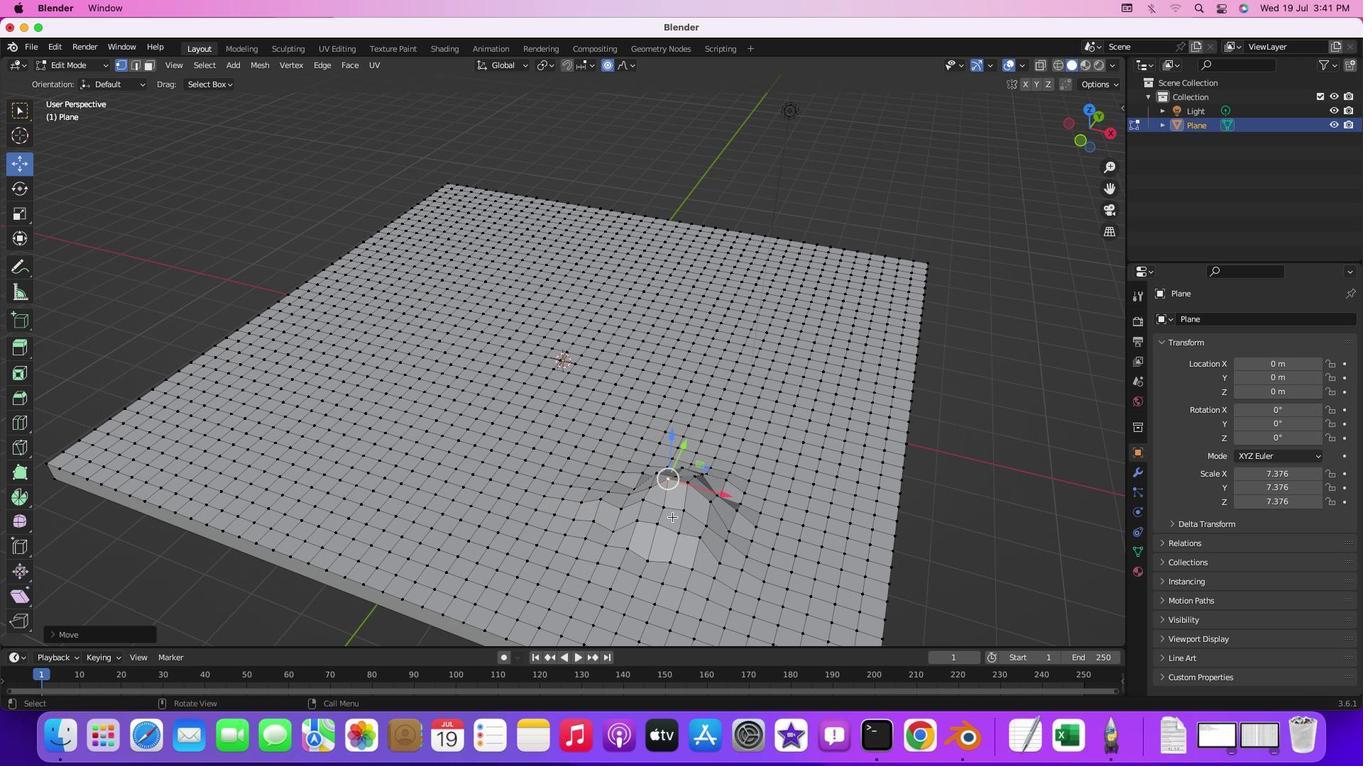 
Action: Mouse moved to (672, 507)
Screenshot: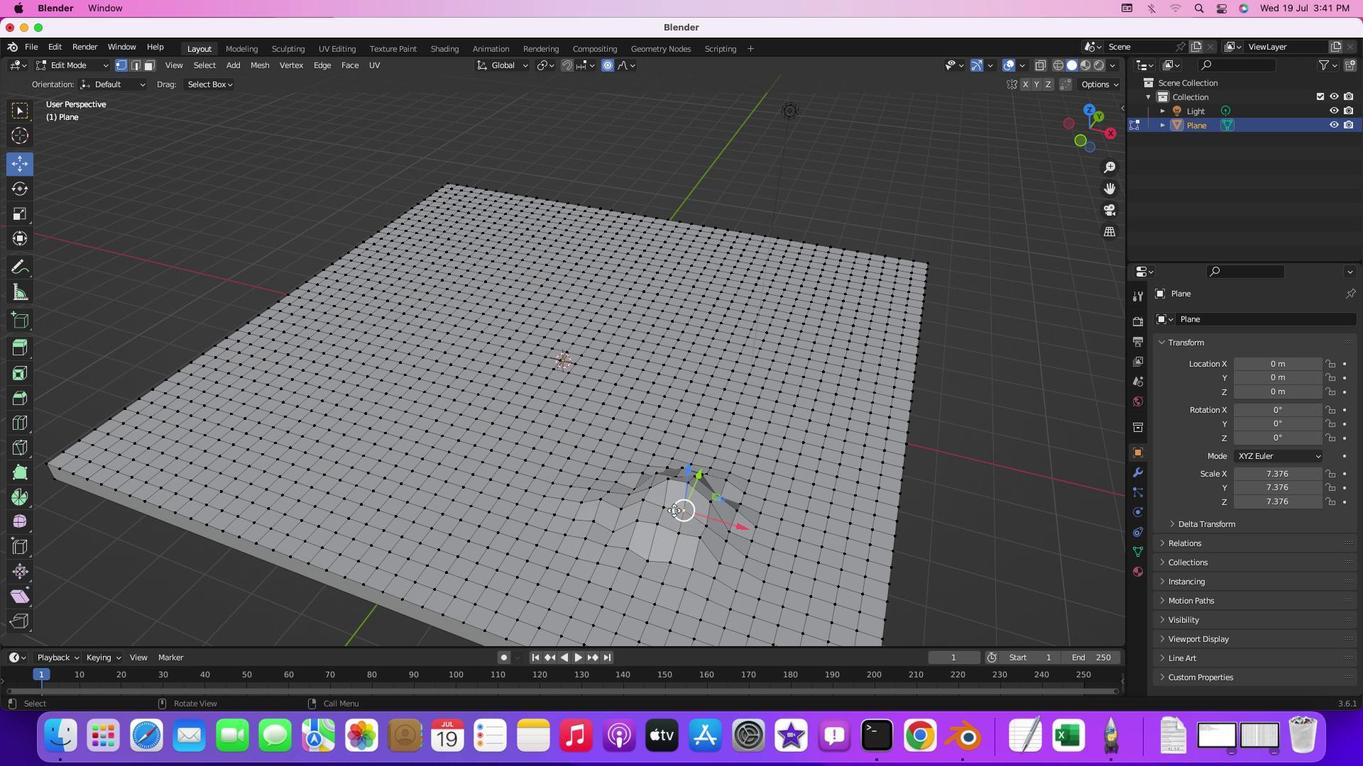 
Action: Mouse pressed left at (672, 507)
Screenshot: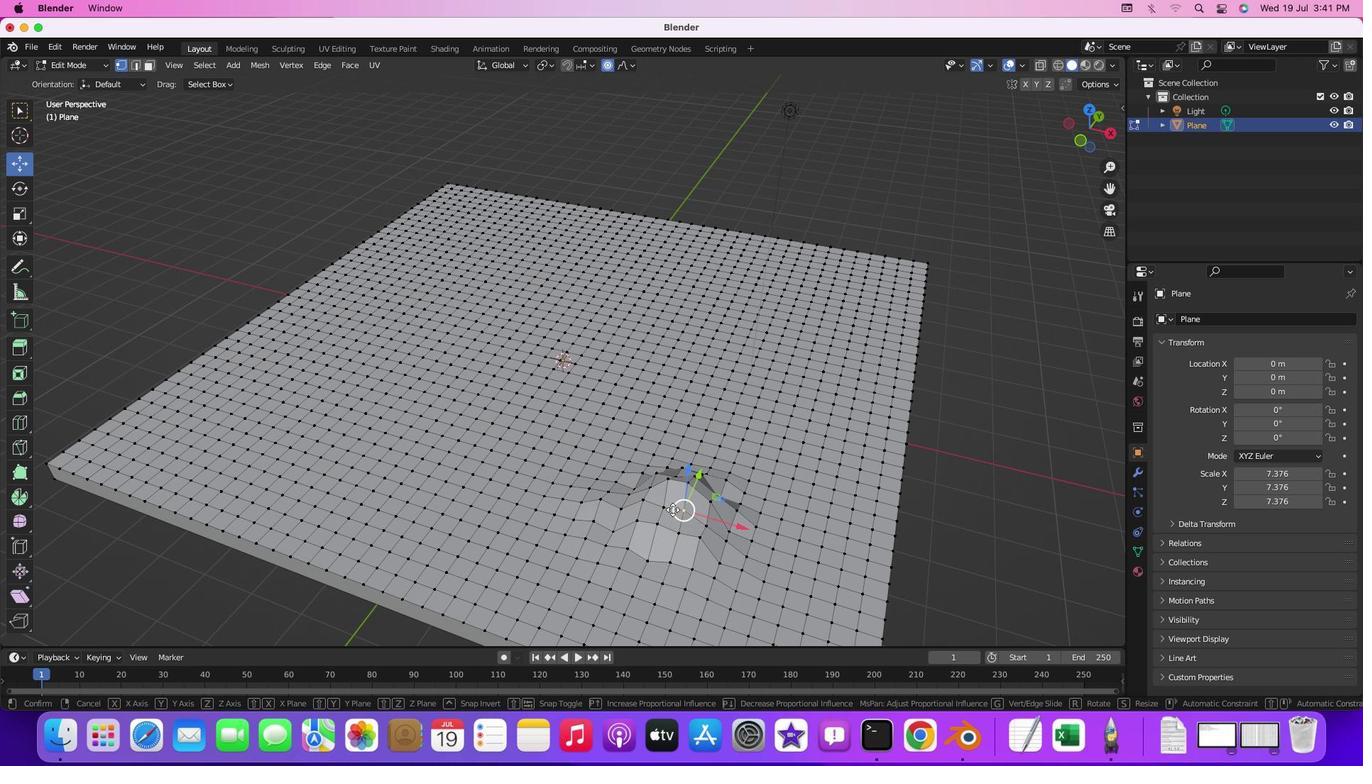 
Action: Mouse moved to (649, 502)
Screenshot: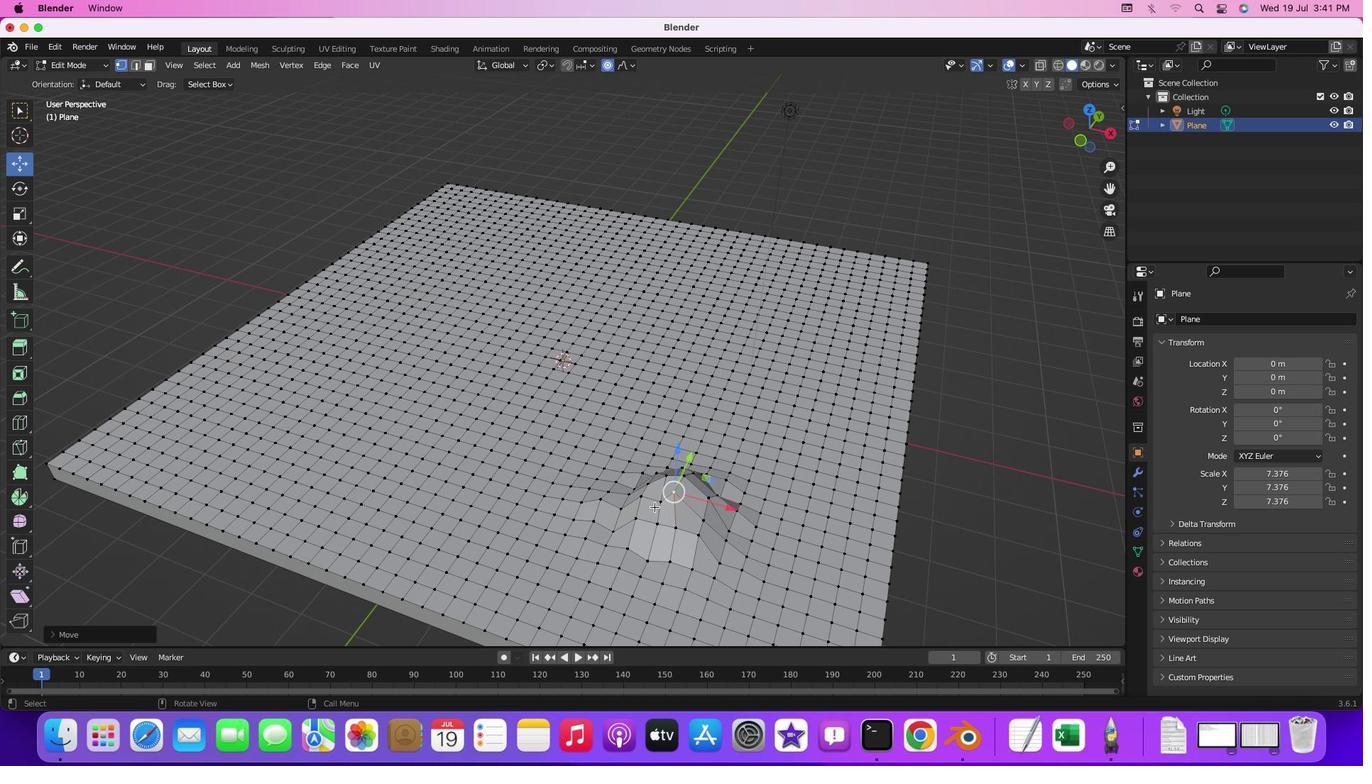 
Action: Mouse pressed left at (649, 502)
Screenshot: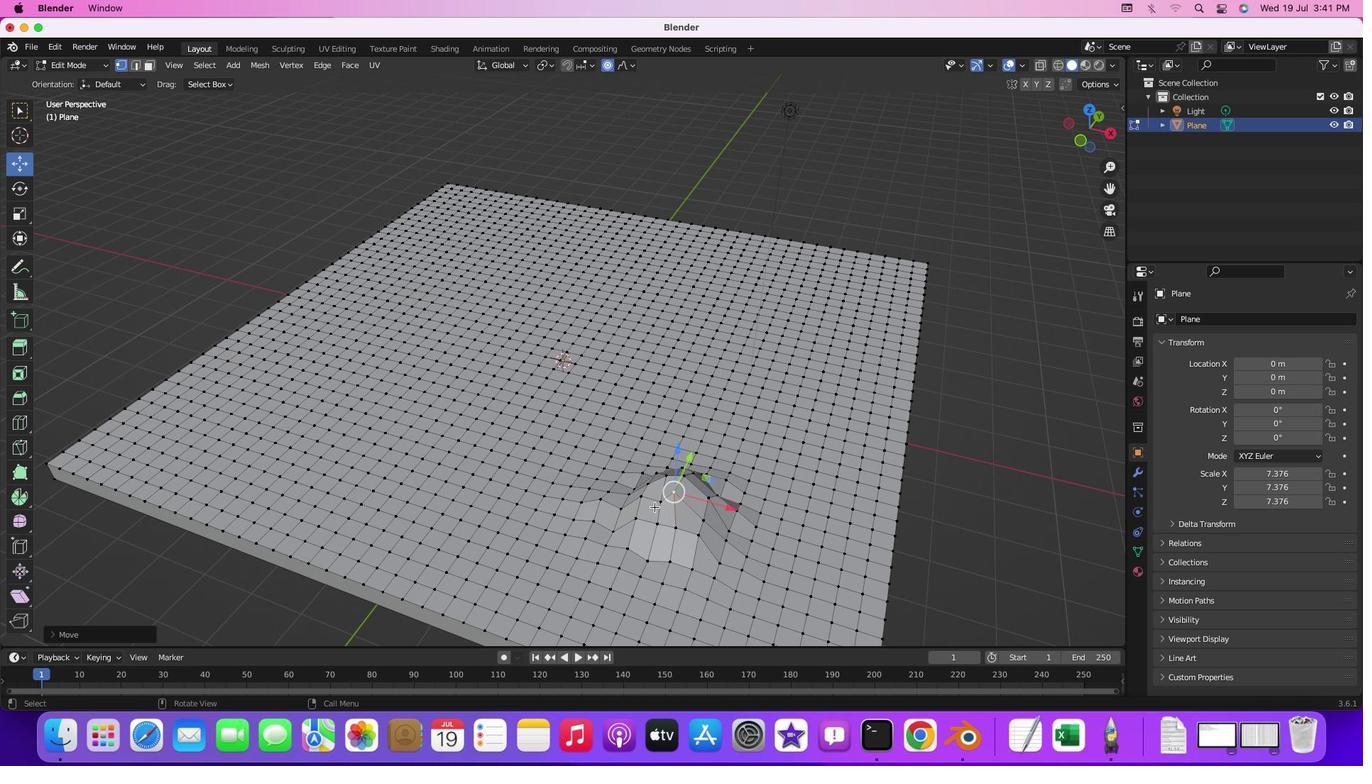 
Action: Mouse moved to (707, 455)
Screenshot: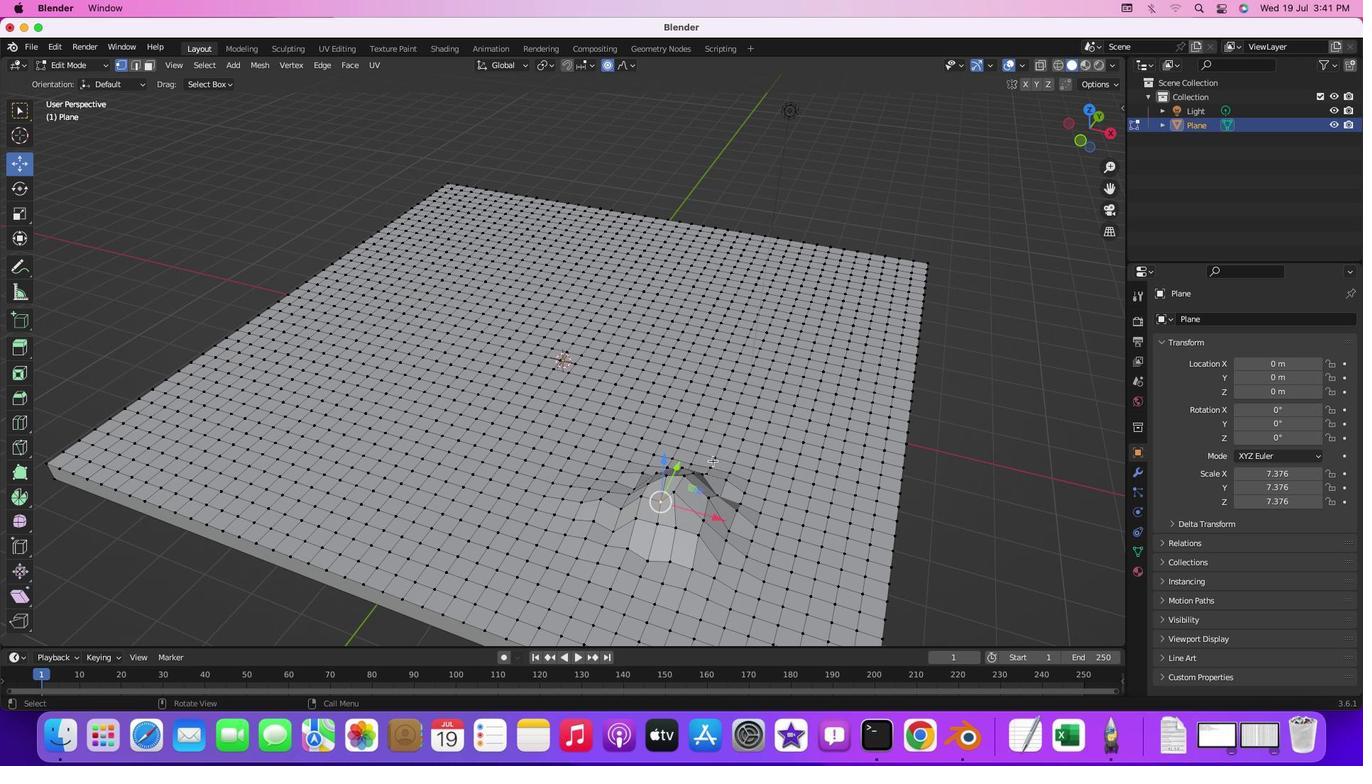 
Action: Mouse pressed left at (707, 455)
Screenshot: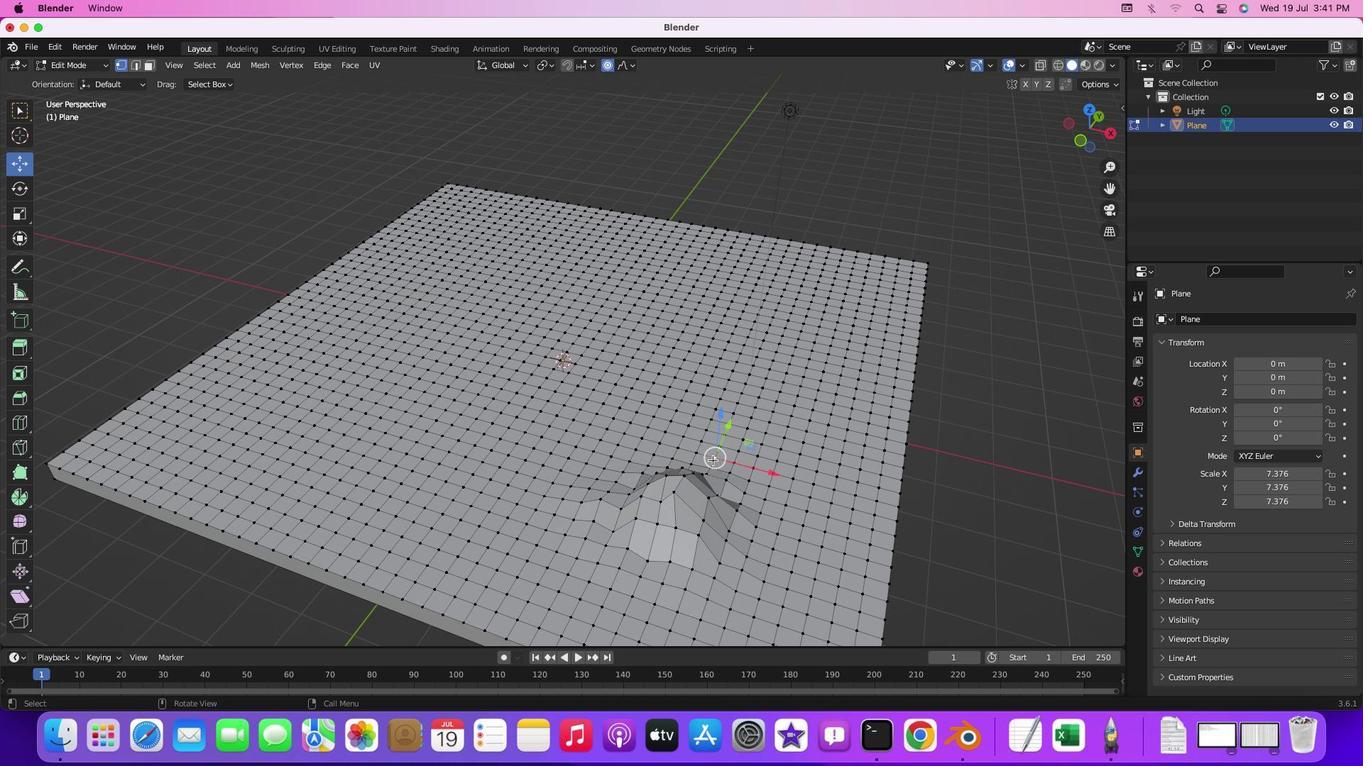 
Action: Mouse moved to (707, 449)
Screenshot: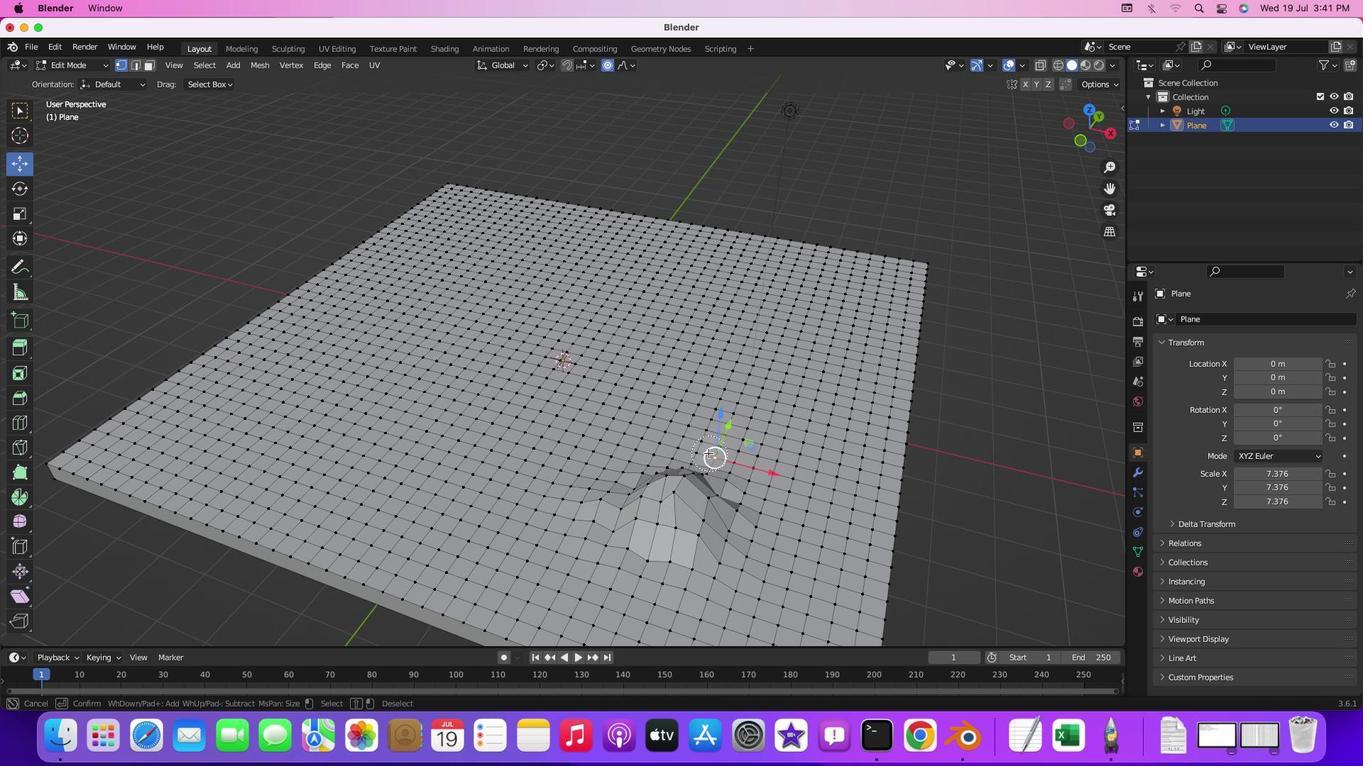 
Action: Key pressed 'c'
Screenshot: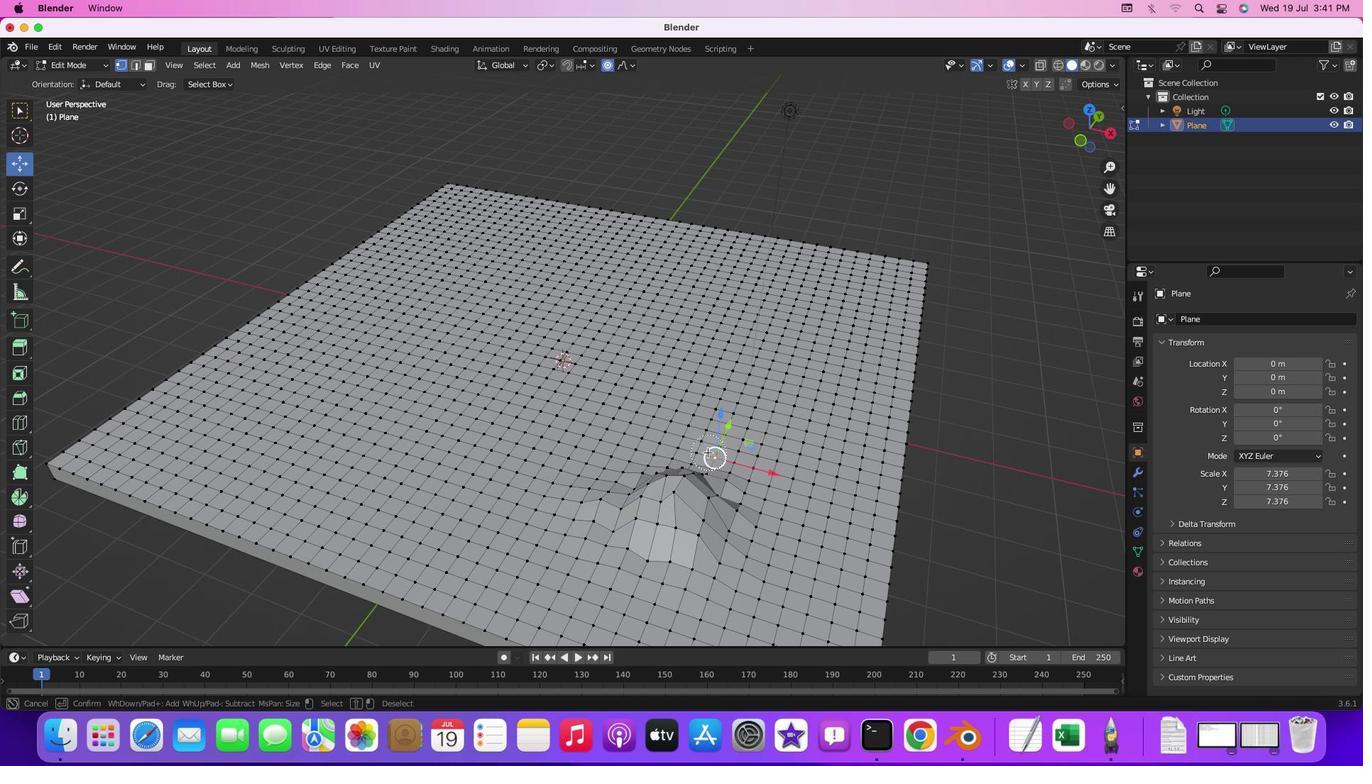 
Action: Mouse moved to (690, 439)
Screenshot: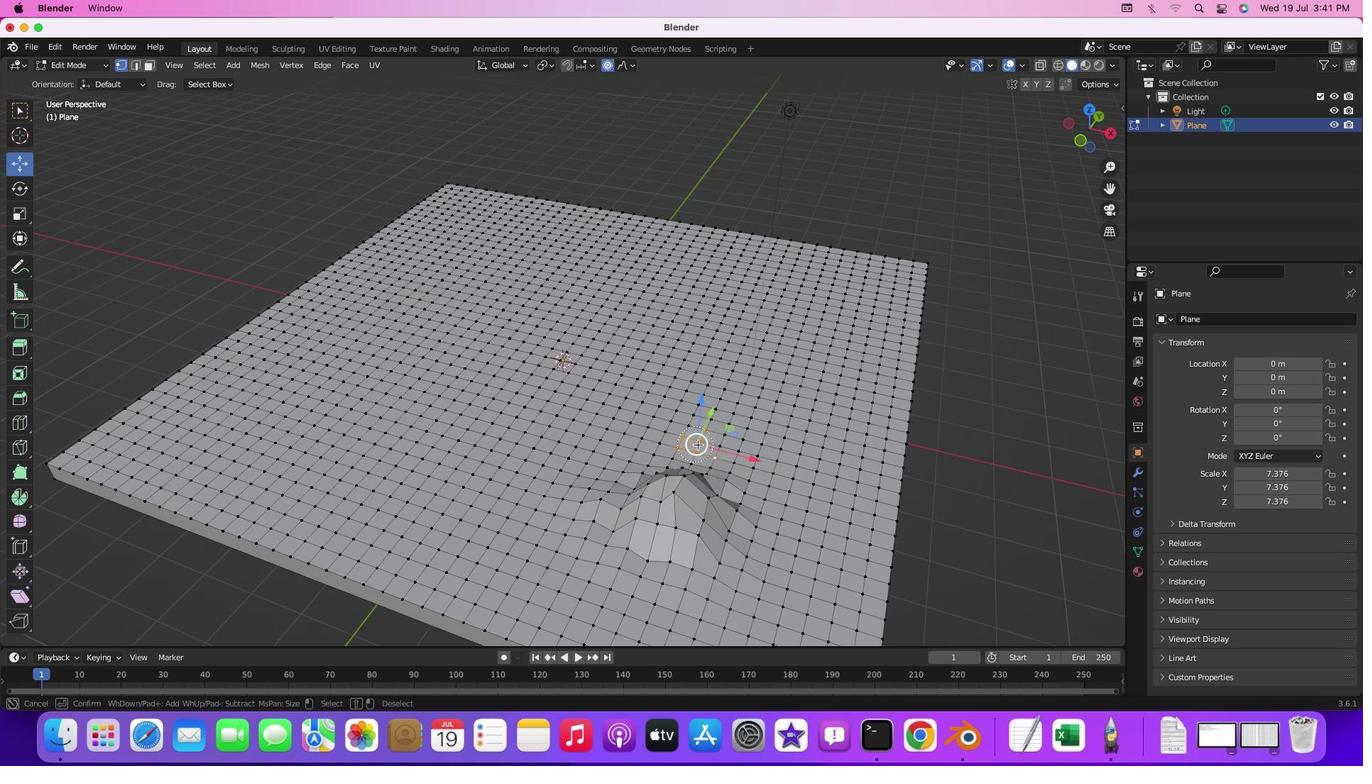
Action: Mouse pressed left at (690, 439)
Screenshot: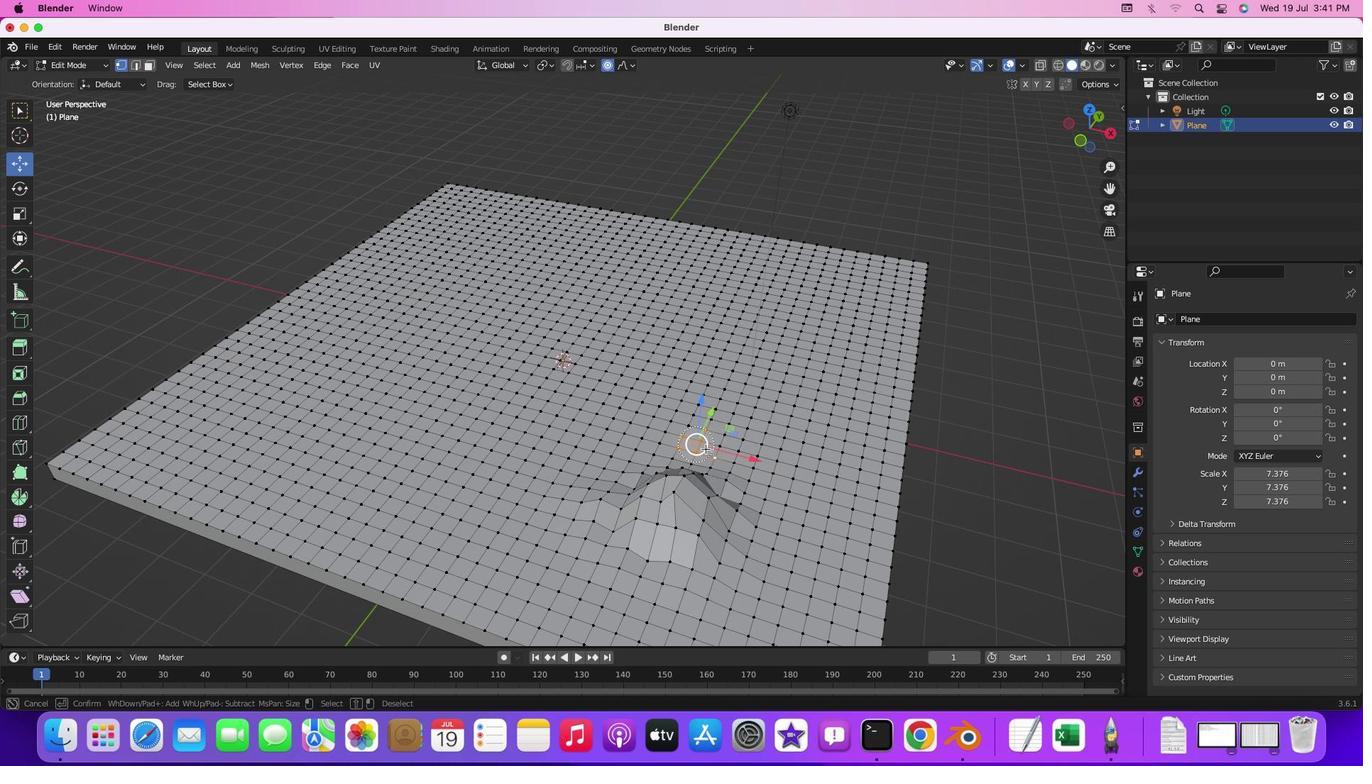 
Action: Mouse moved to (745, 476)
Screenshot: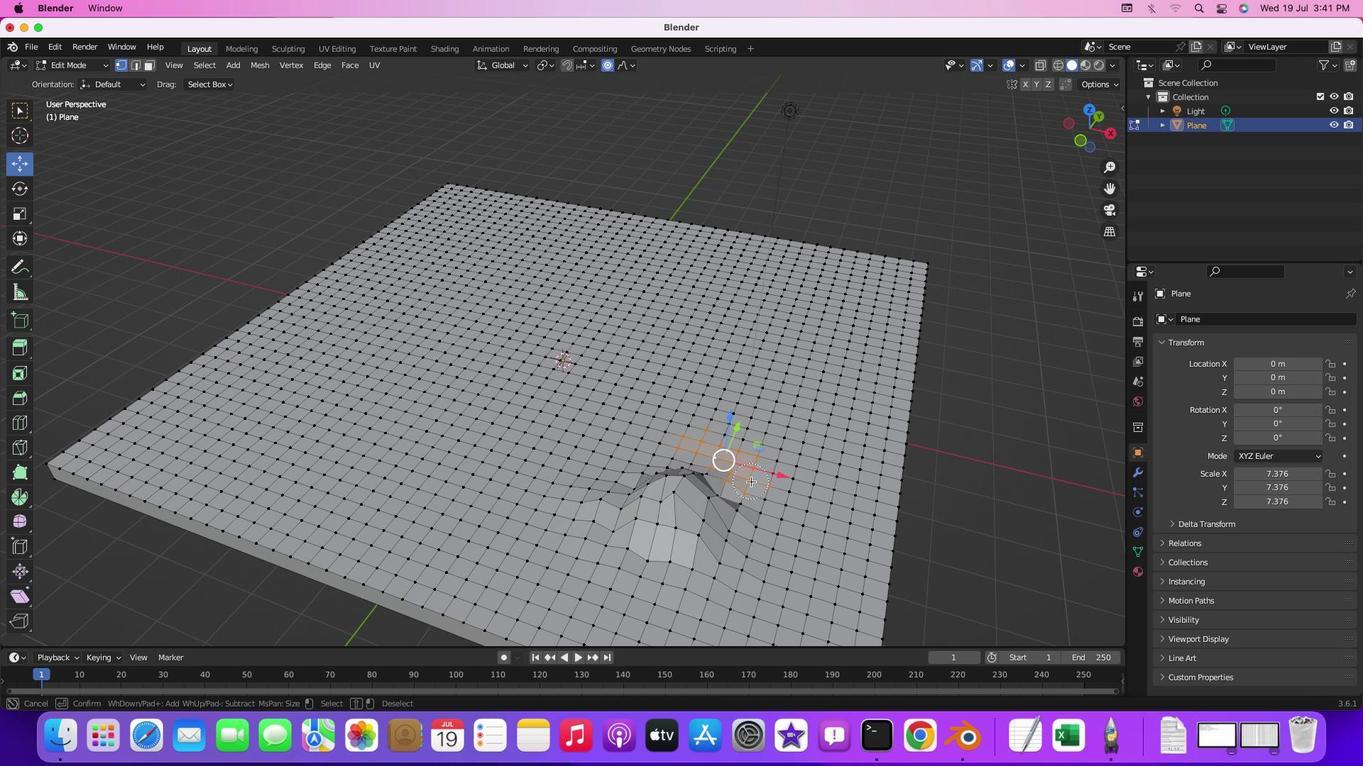 
Action: Key pressed 'c'
Screenshot: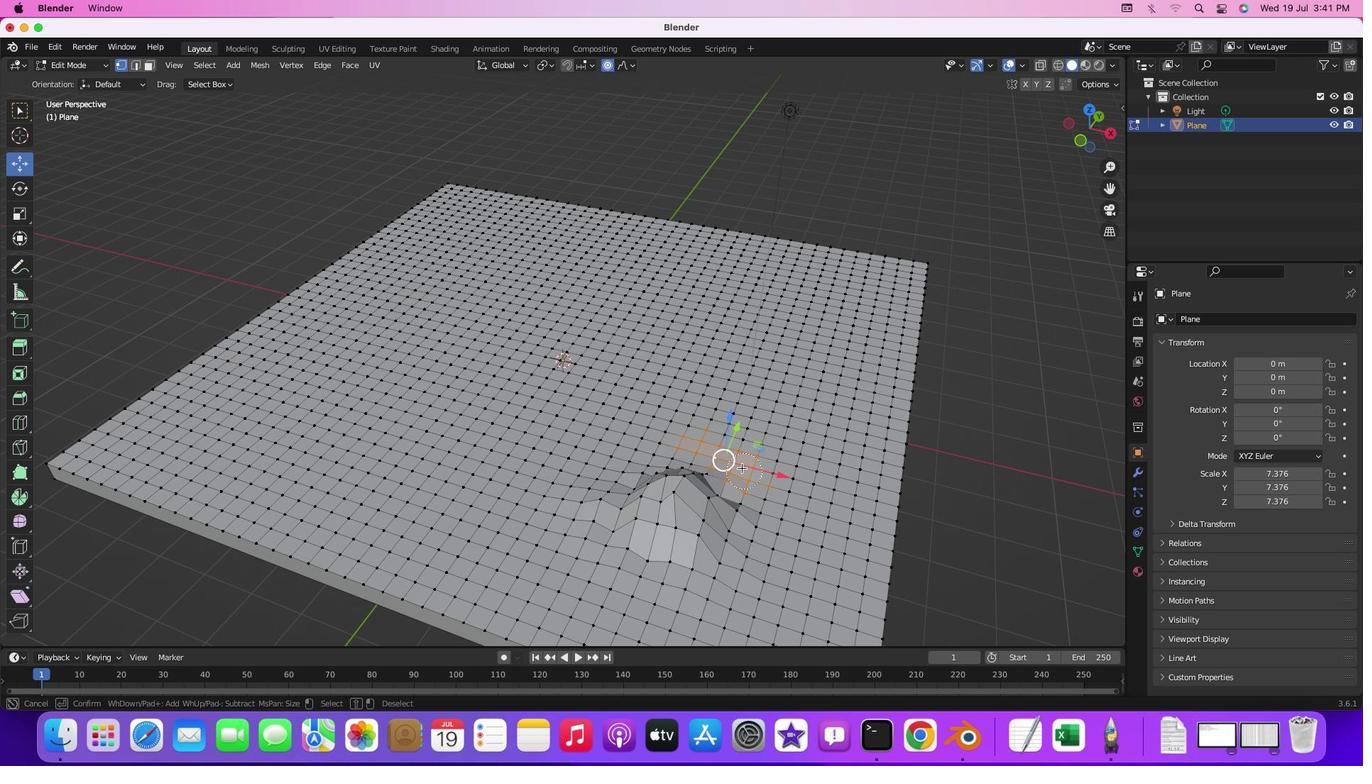 
Action: Mouse moved to (724, 453)
Screenshot: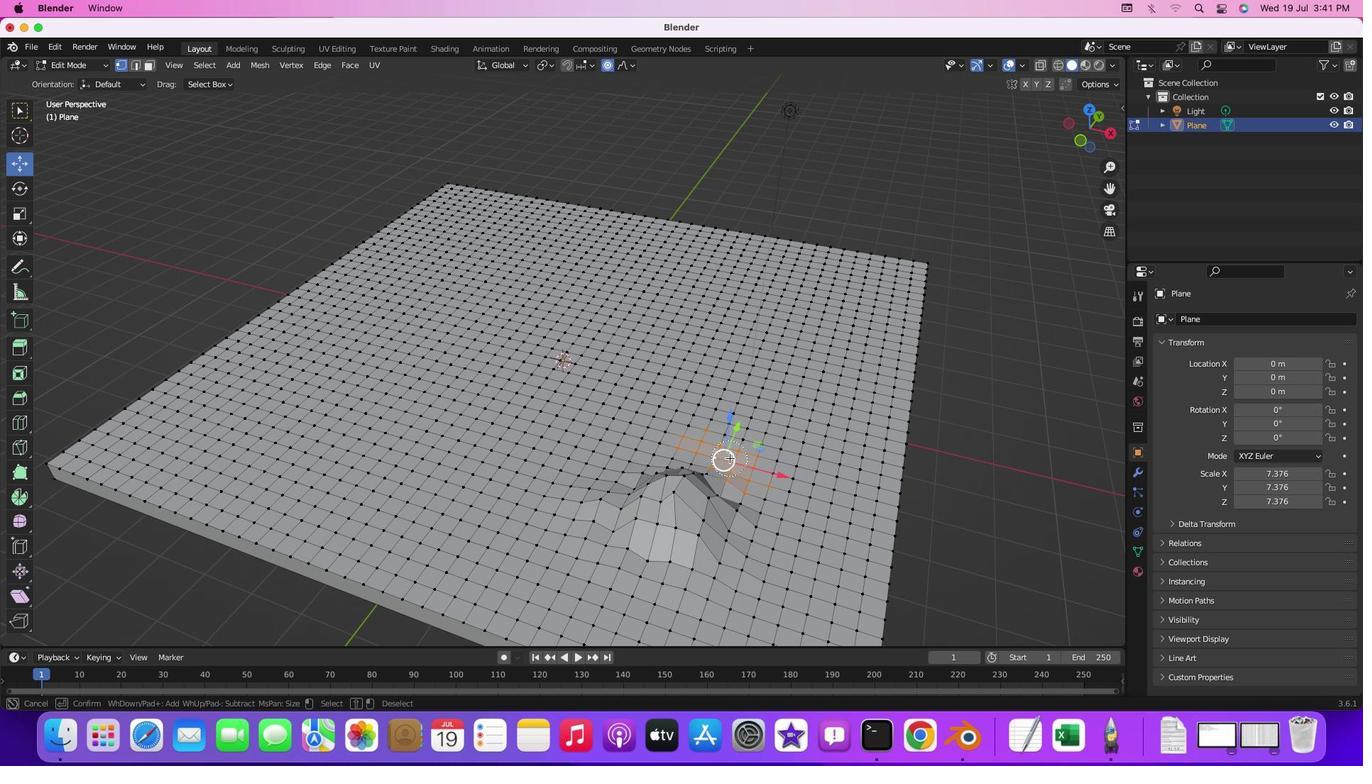 
Action: Mouse pressed left at (724, 453)
Screenshot: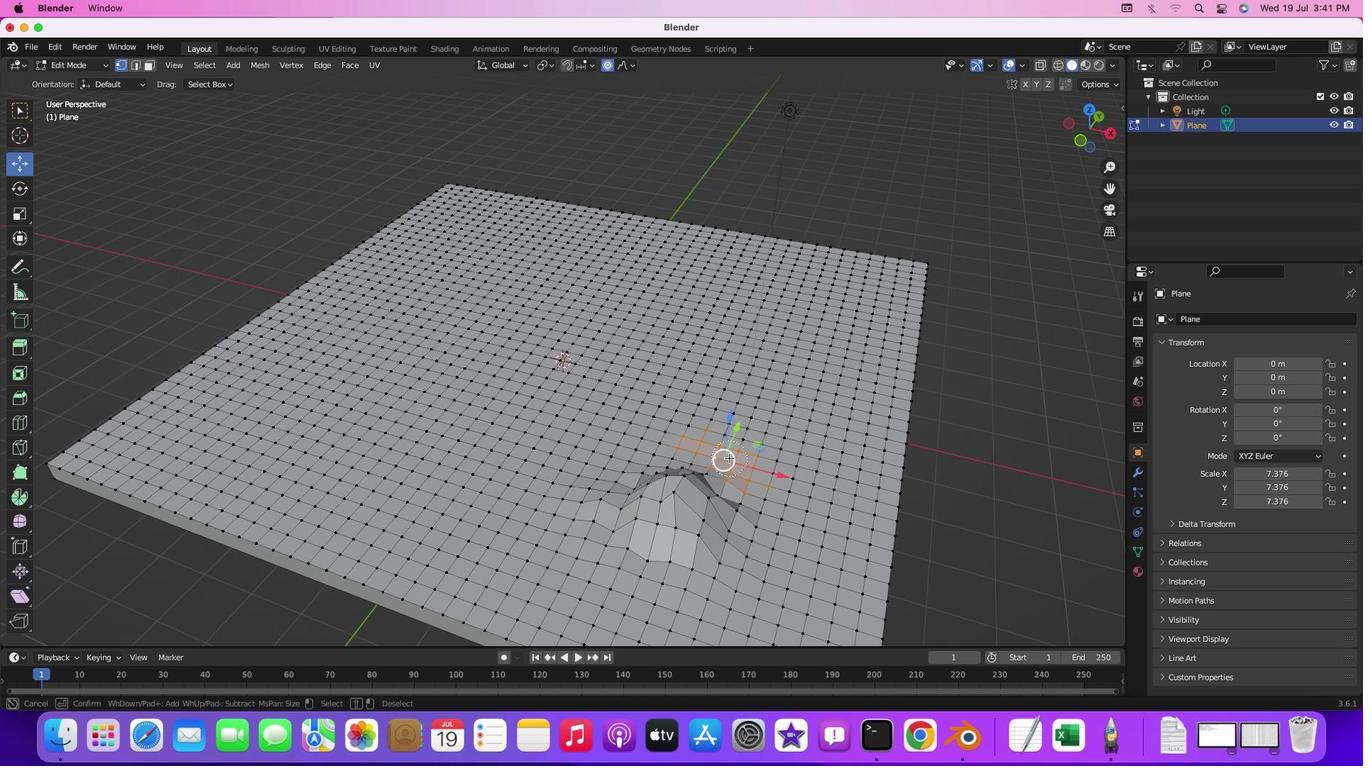 
Action: Mouse moved to (726, 453)
Screenshot: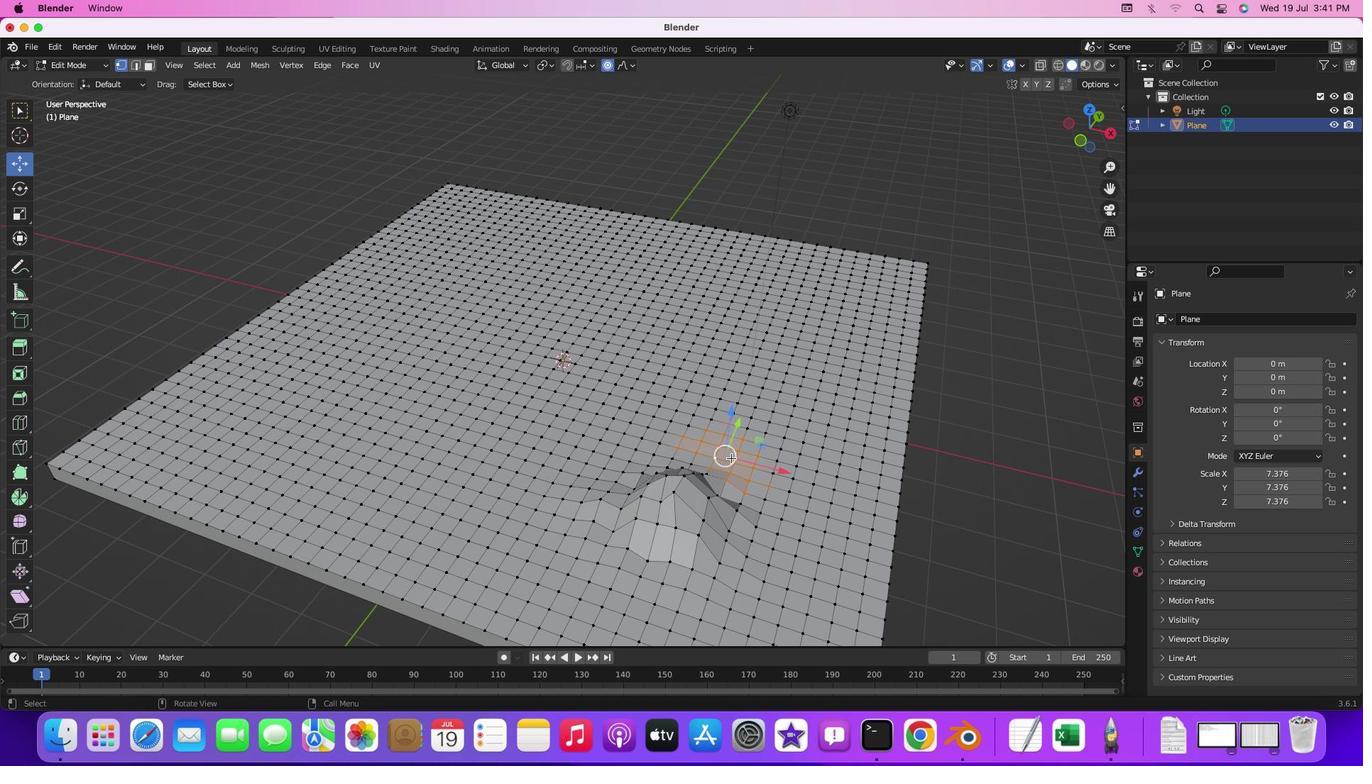 
Action: Mouse pressed right at (726, 453)
Screenshot: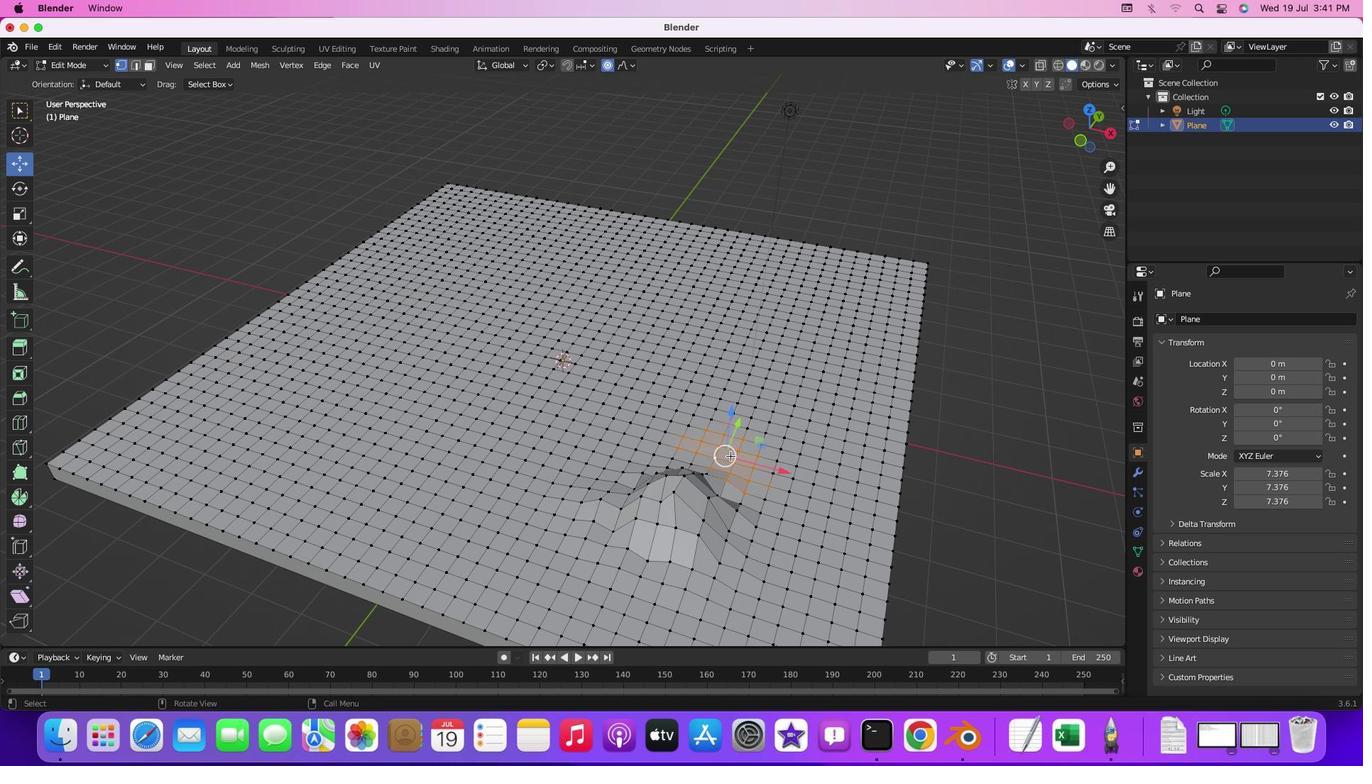 
Action: Mouse moved to (722, 450)
Screenshot: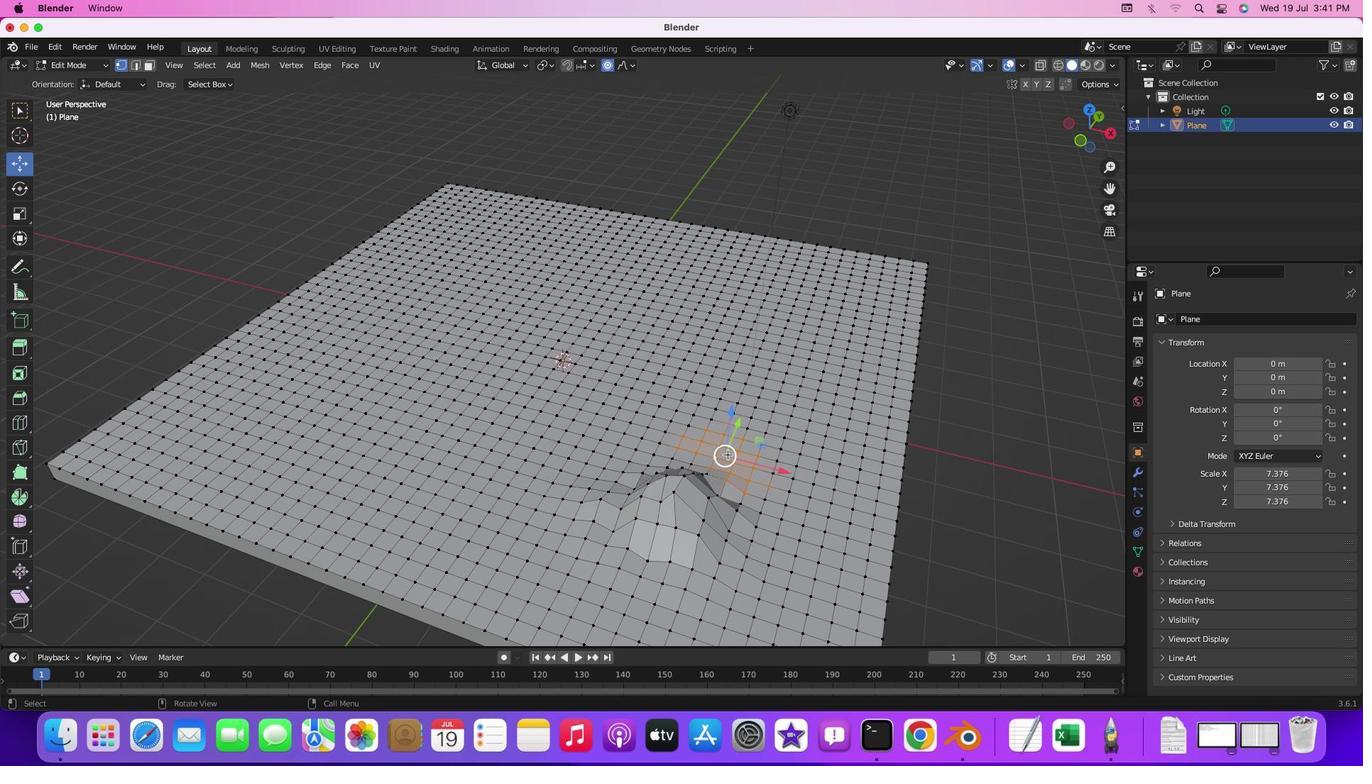 
Action: Mouse pressed left at (722, 450)
Screenshot: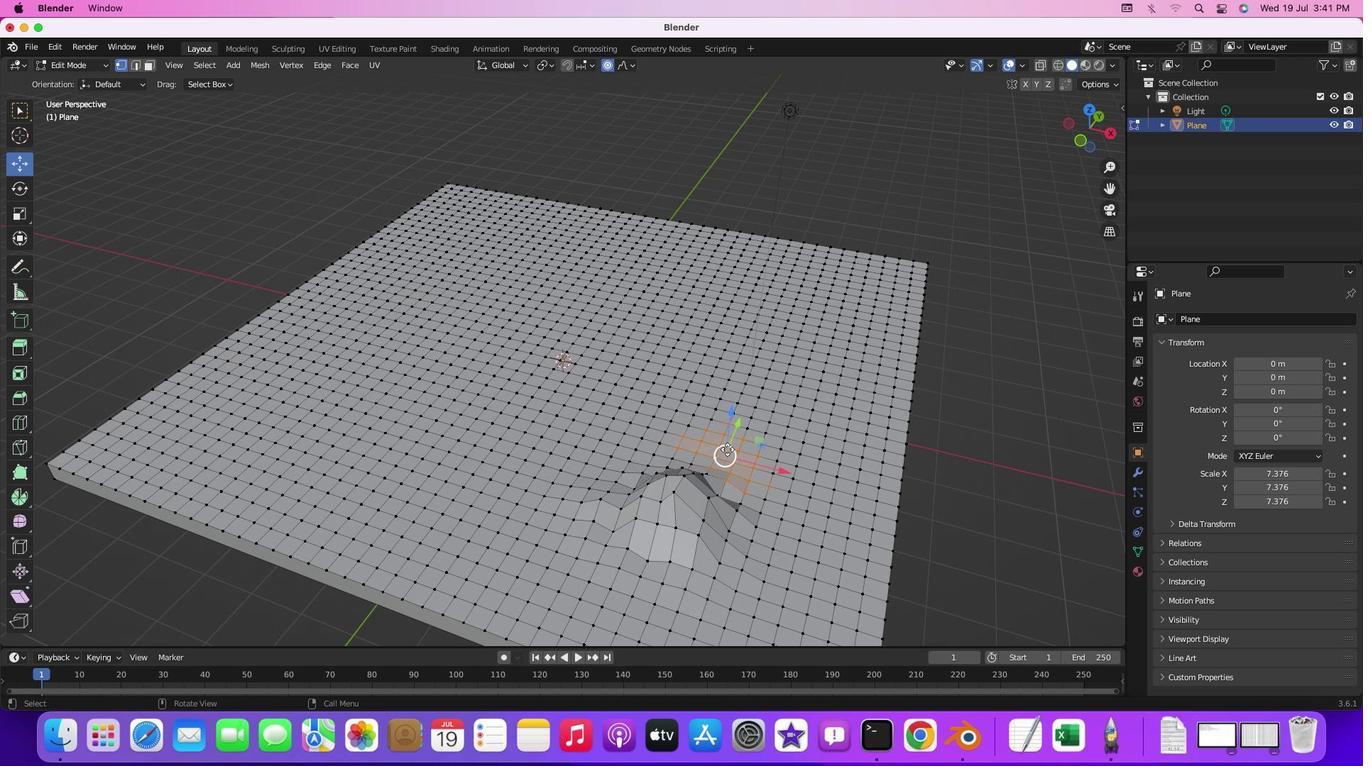 
Action: Mouse moved to (722, 431)
Screenshot: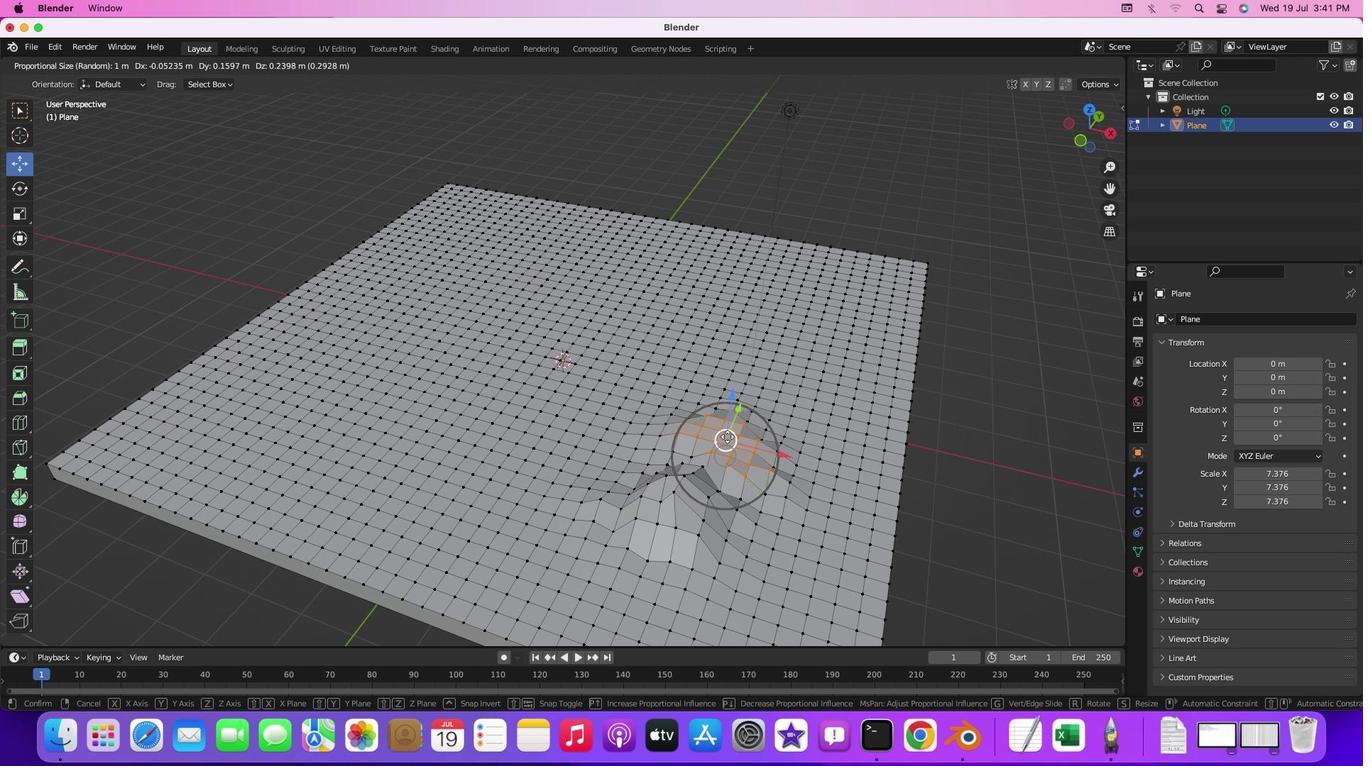 
Action: Mouse pressed right at (722, 431)
Screenshot: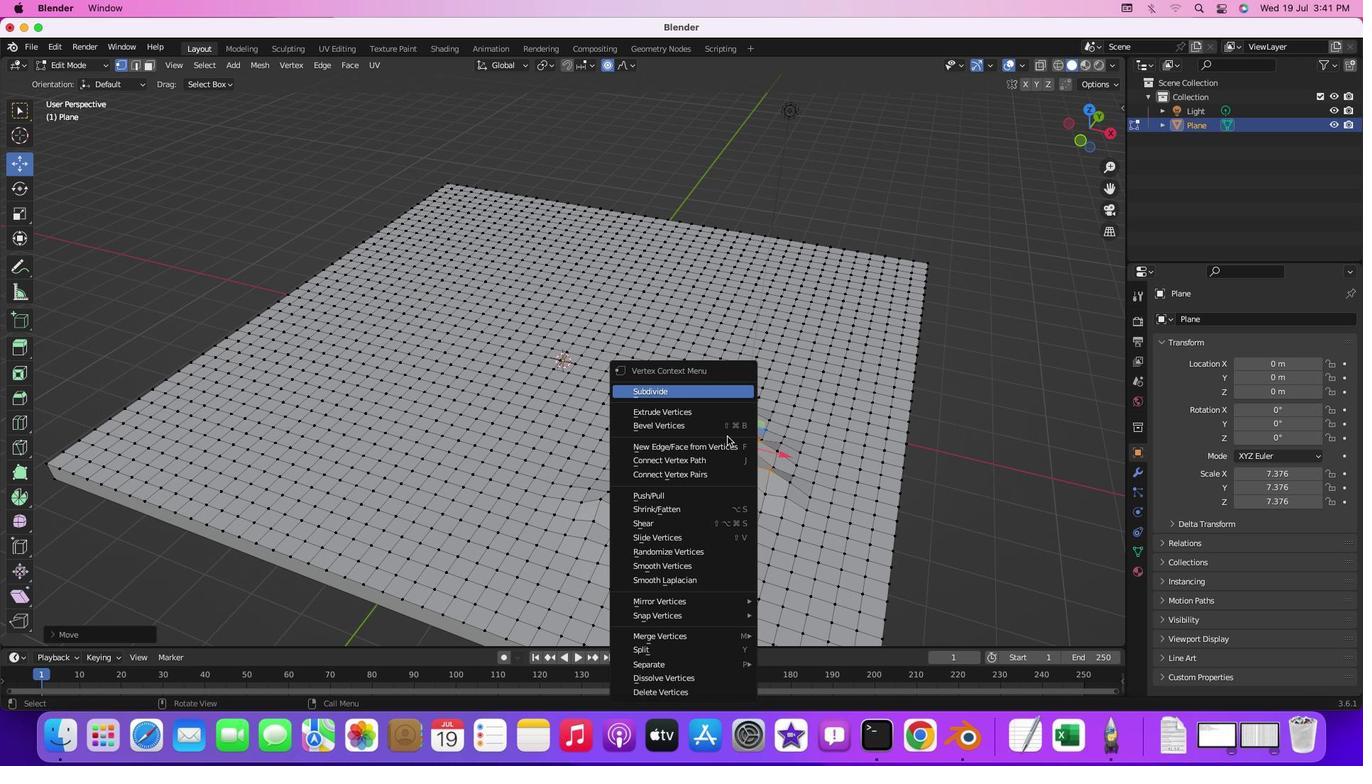 
Action: Mouse moved to (812, 431)
Screenshot: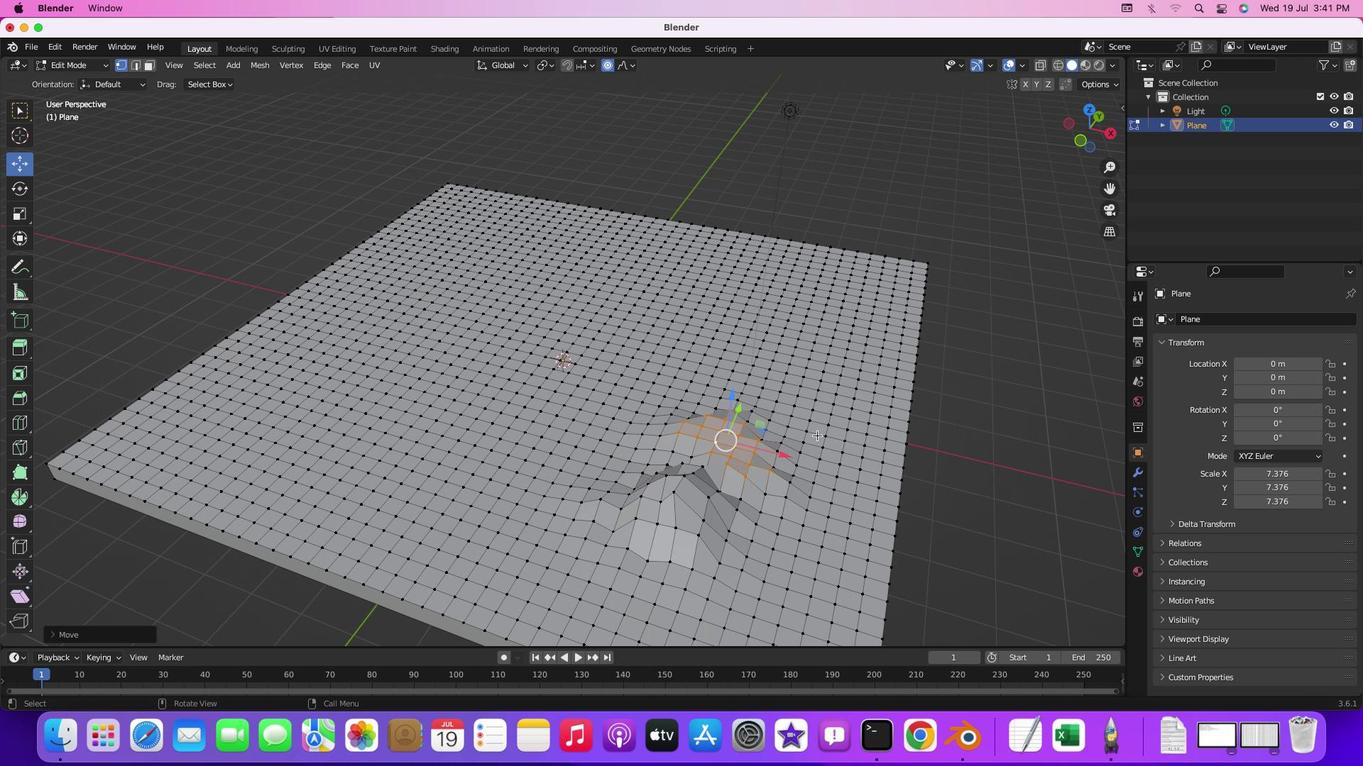
Action: Mouse pressed left at (812, 431)
Screenshot: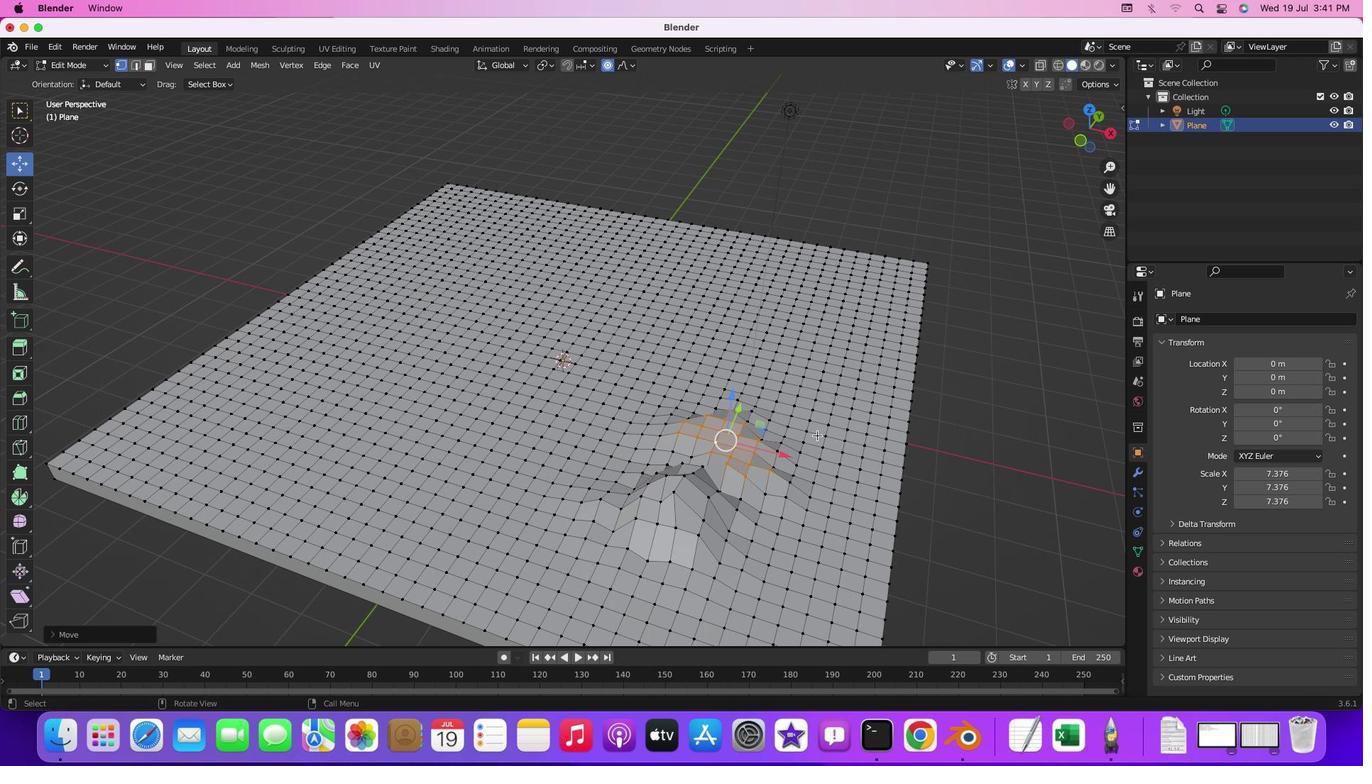 
Action: Mouse moved to (598, 420)
Screenshot: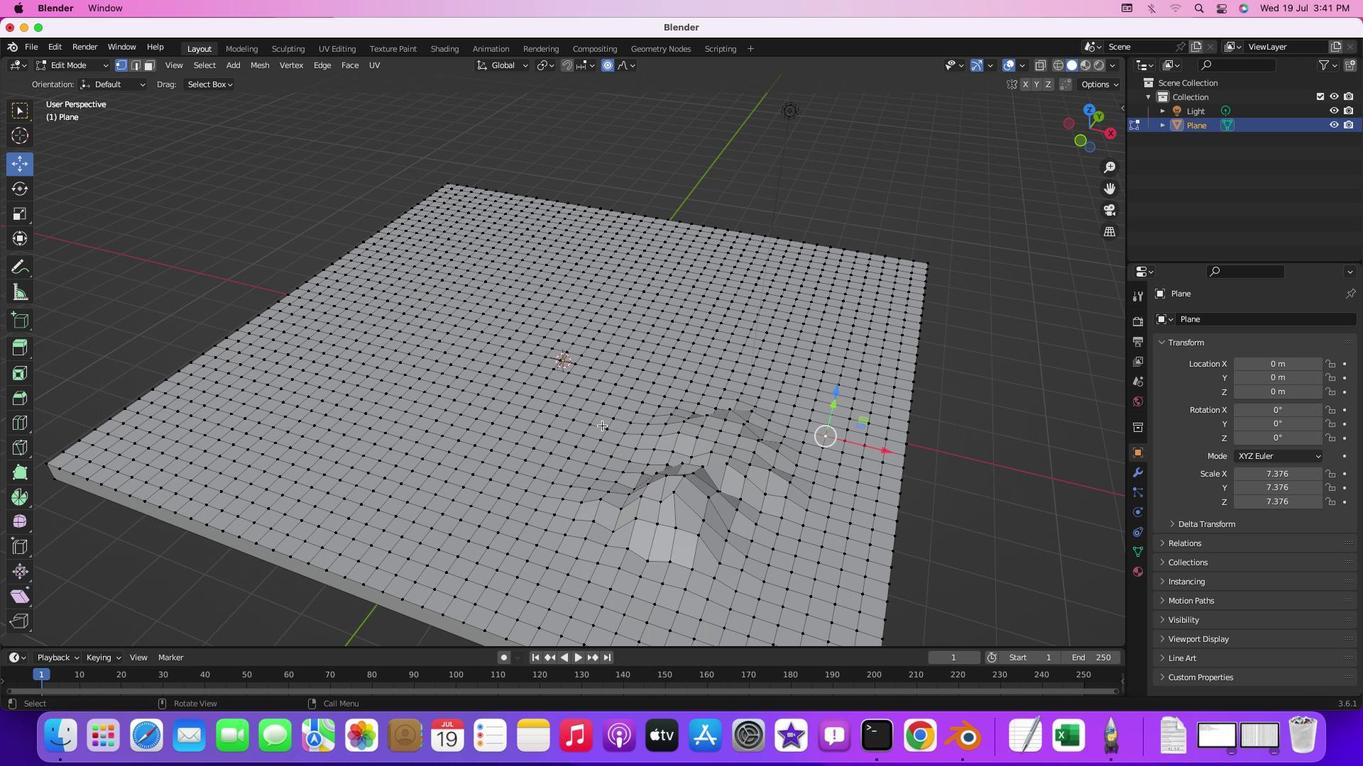
Action: Mouse pressed left at (598, 420)
Screenshot: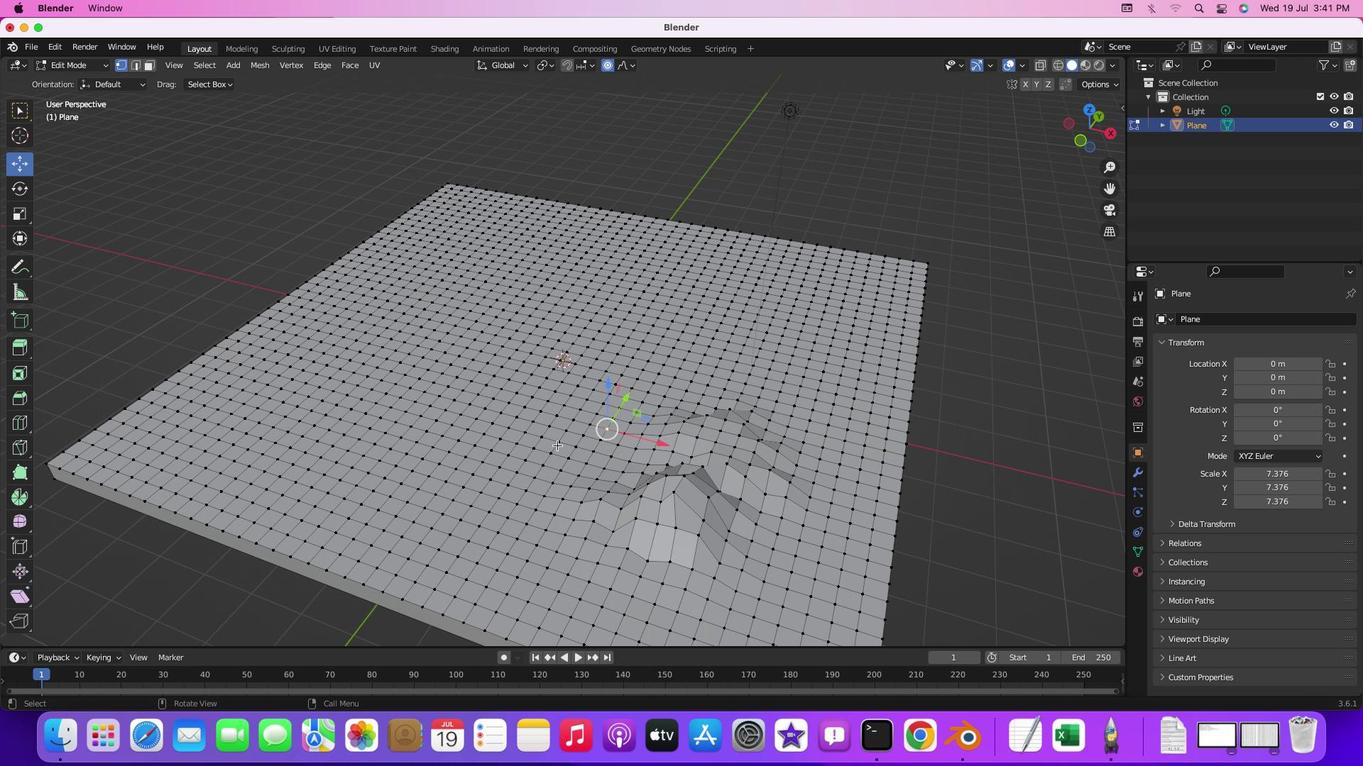 
Action: Mouse moved to (355, 462)
Screenshot: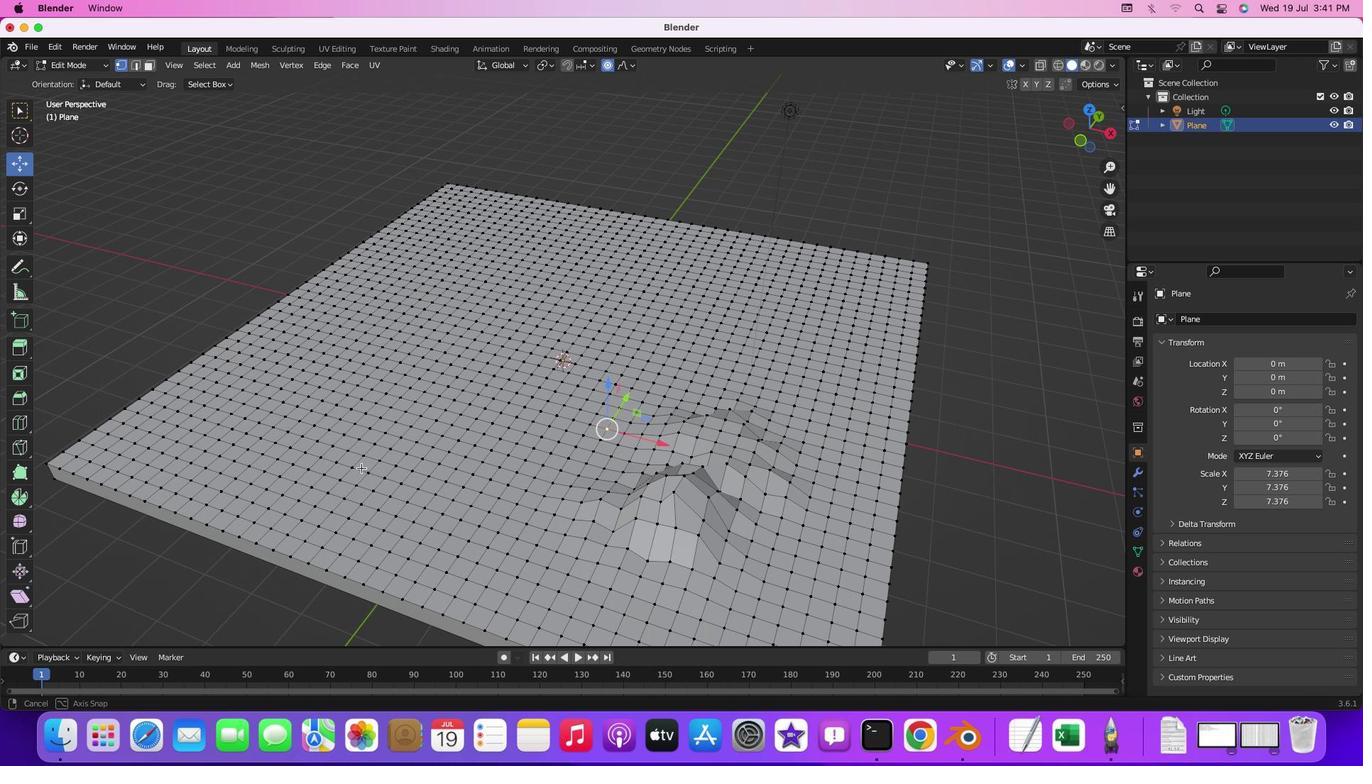 
Action: Mouse pressed middle at (355, 462)
Screenshot: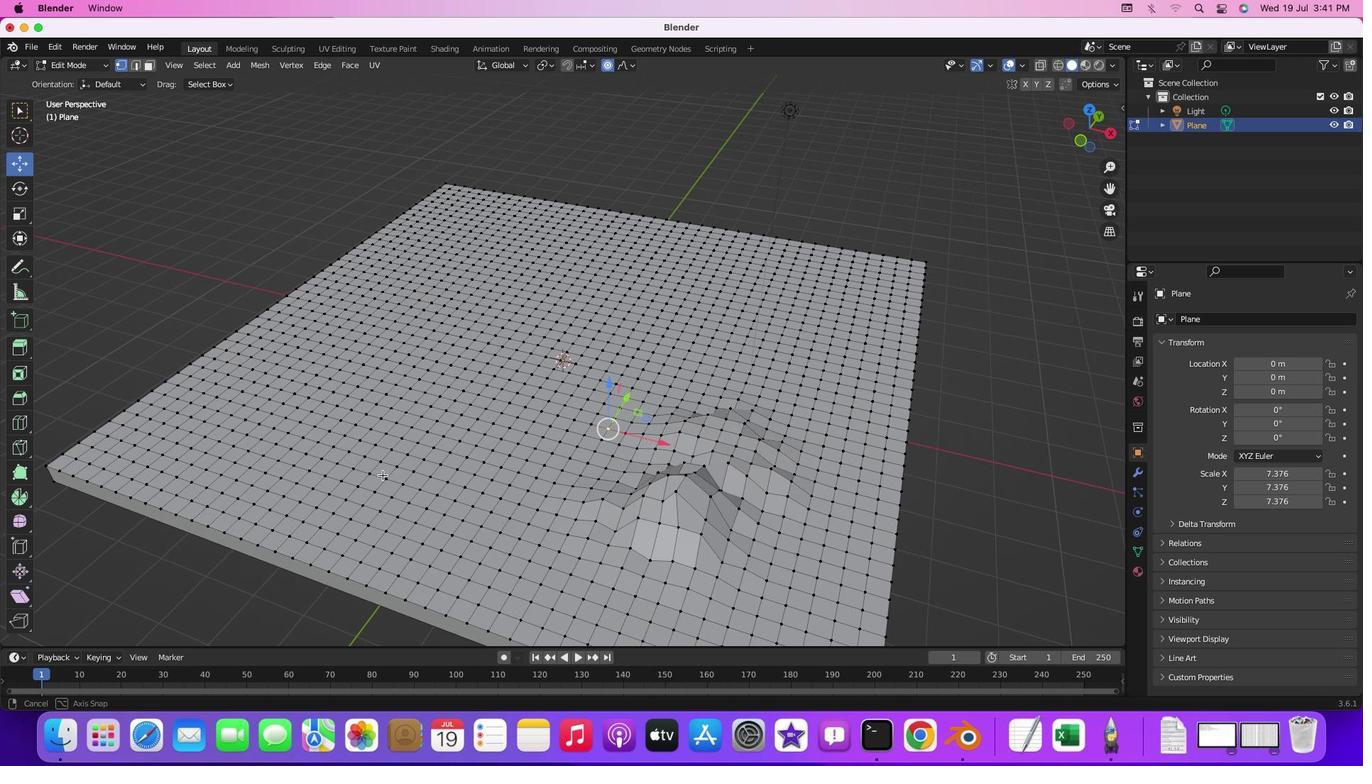 
Action: Mouse moved to (372, 484)
Screenshot: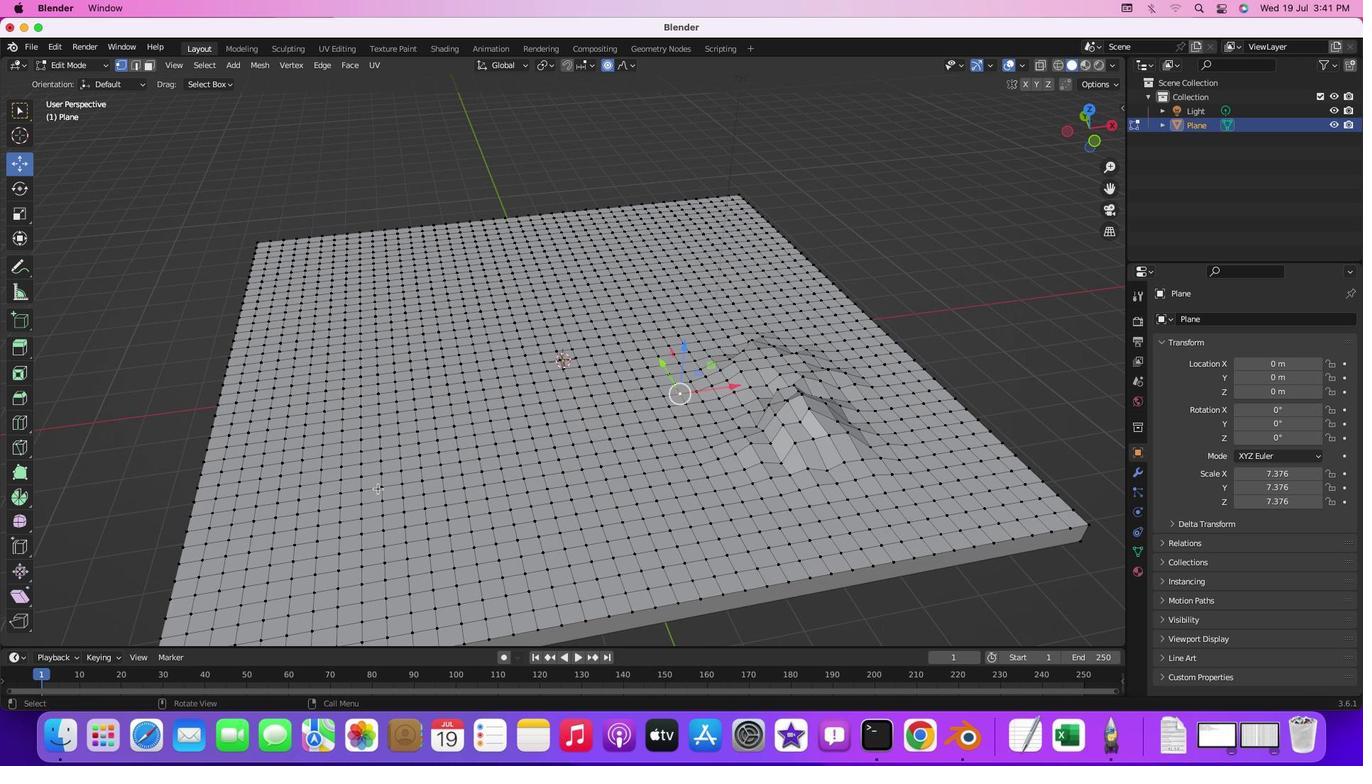 
Action: Mouse pressed left at (372, 484)
Screenshot: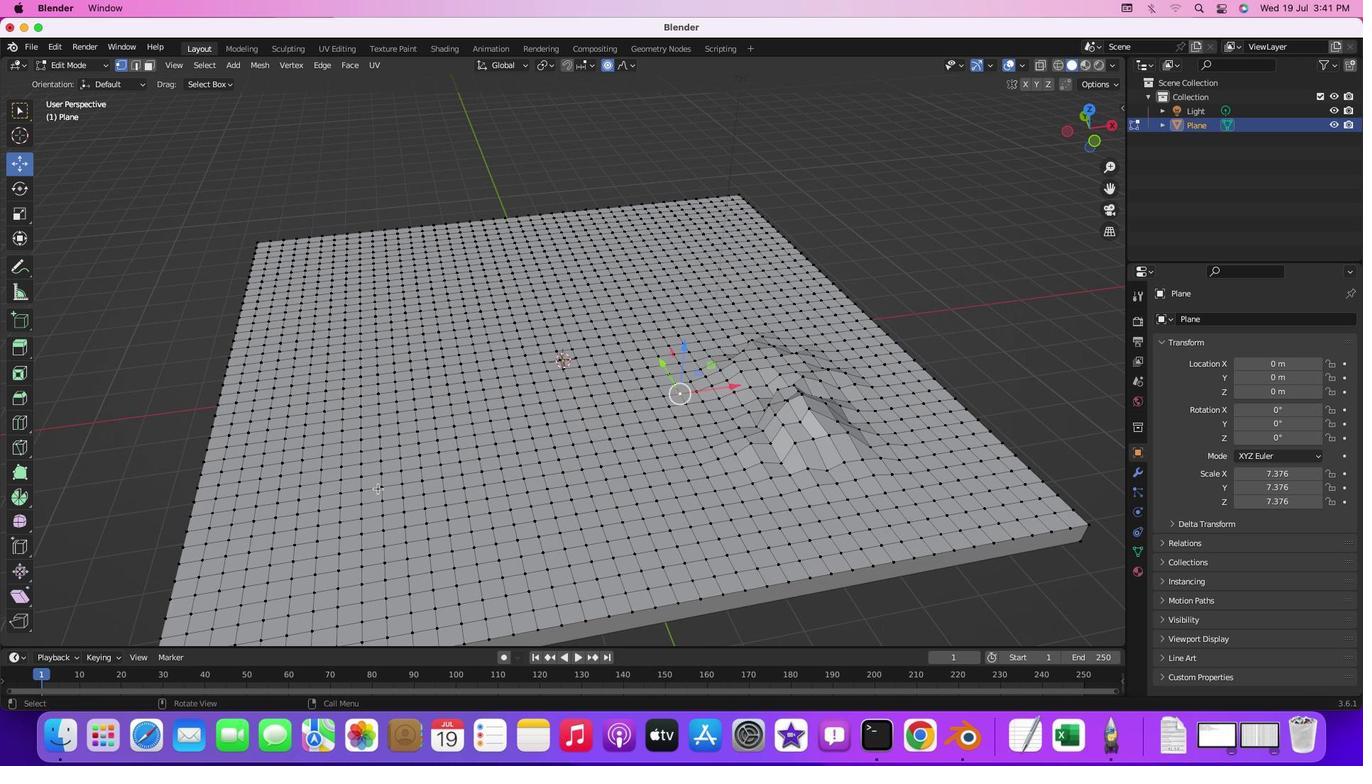 
Action: Mouse moved to (352, 461)
Screenshot: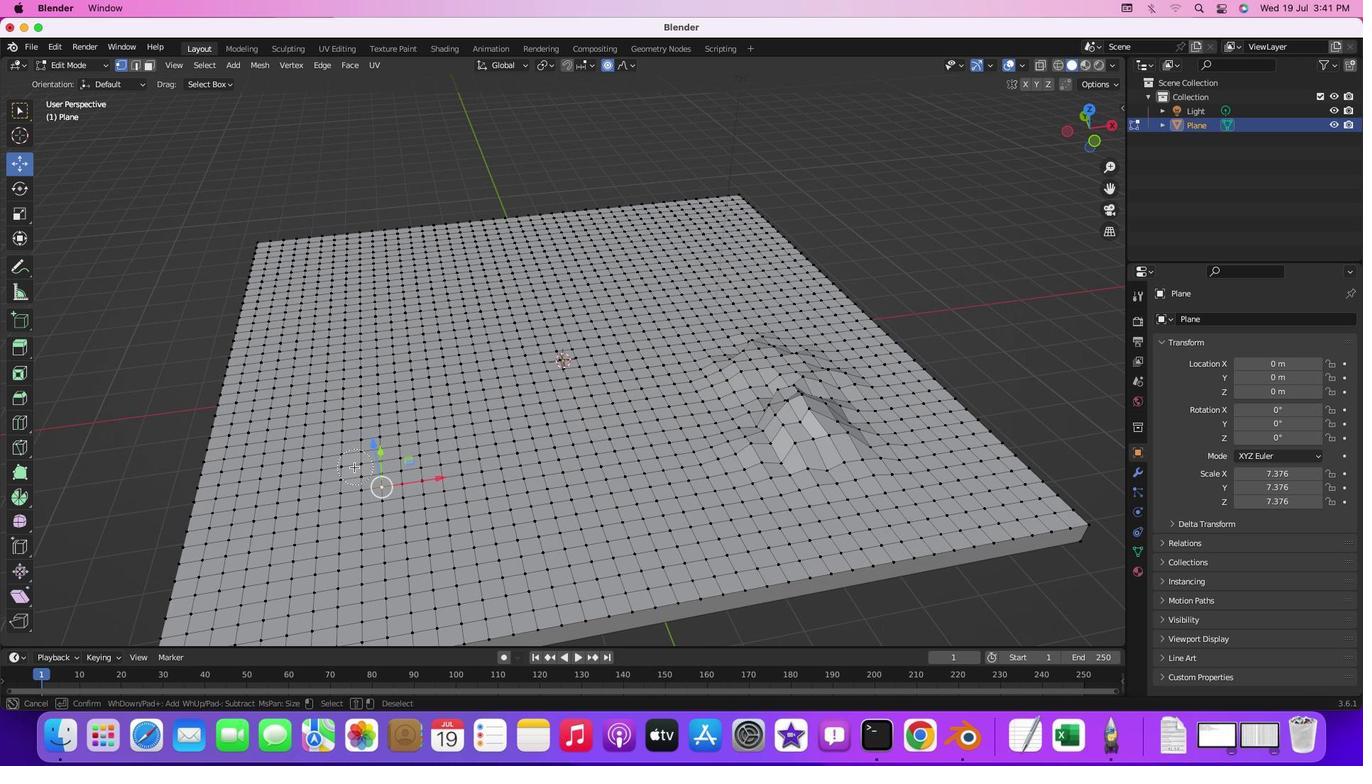 
Action: Key pressed 'c'
Screenshot: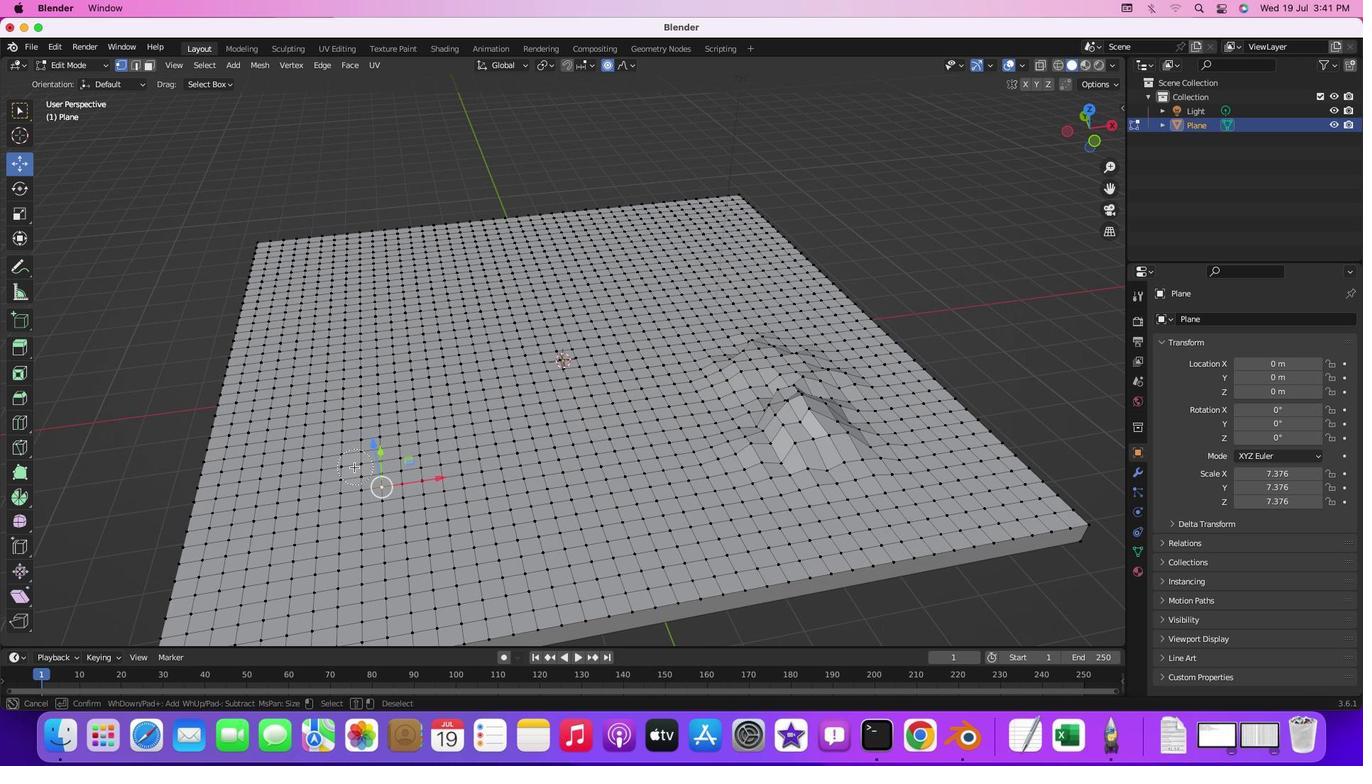 
Action: Mouse moved to (349, 462)
Screenshot: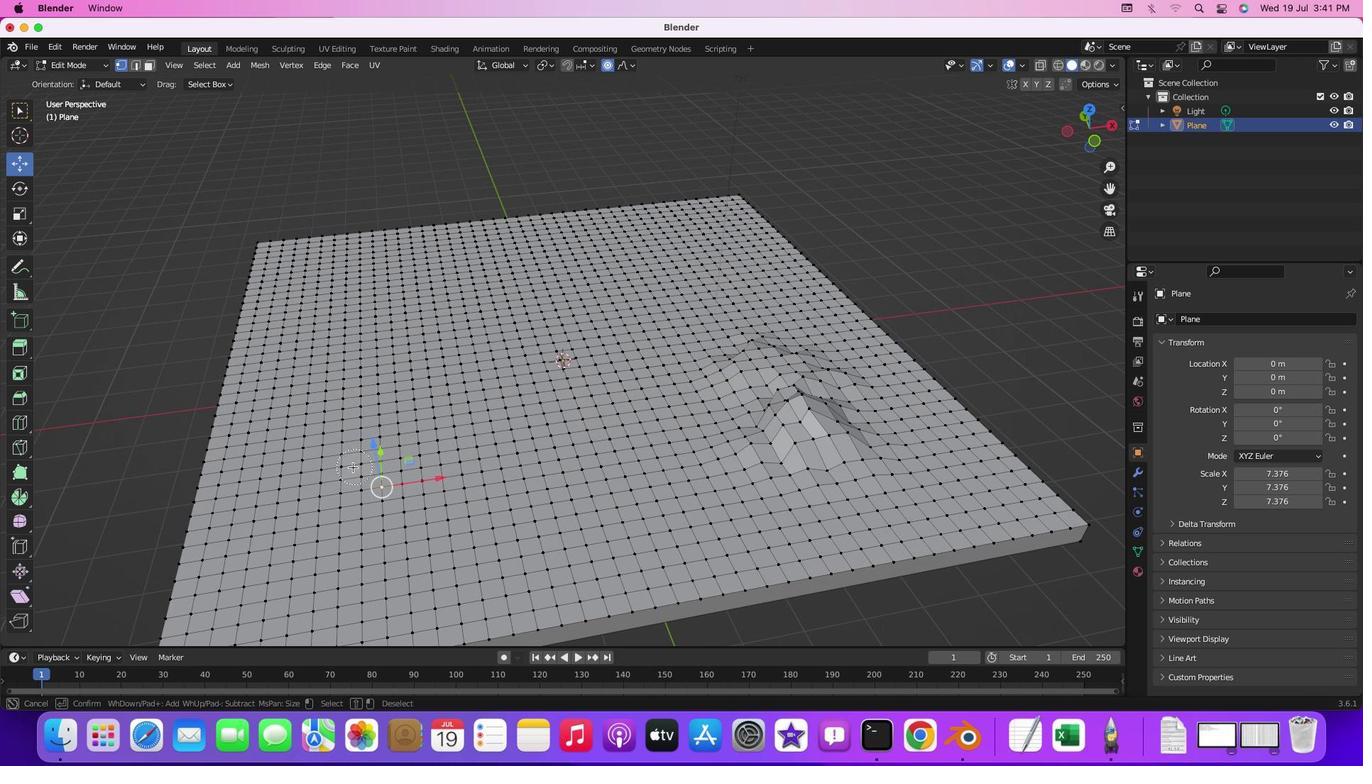 
Action: Mouse pressed left at (349, 462)
Screenshot: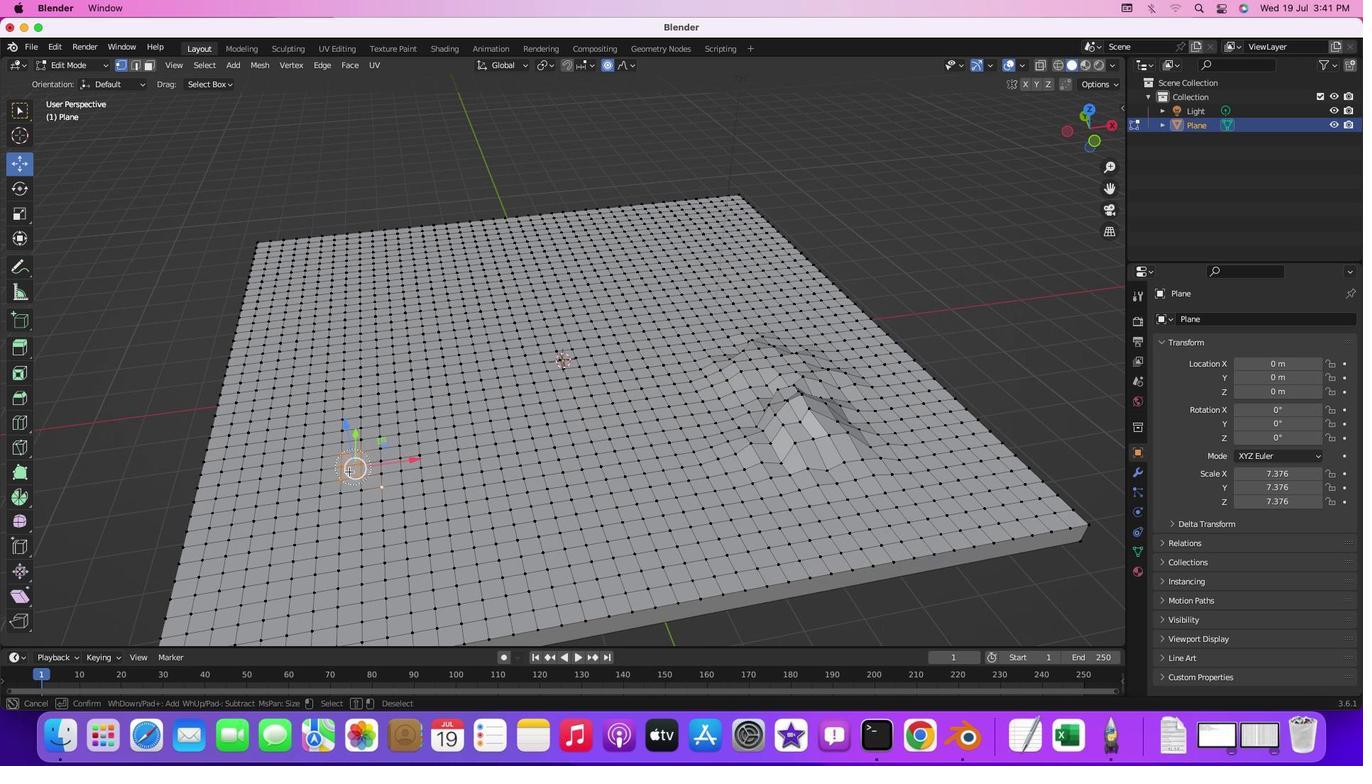 
Action: Mouse moved to (372, 548)
Screenshot: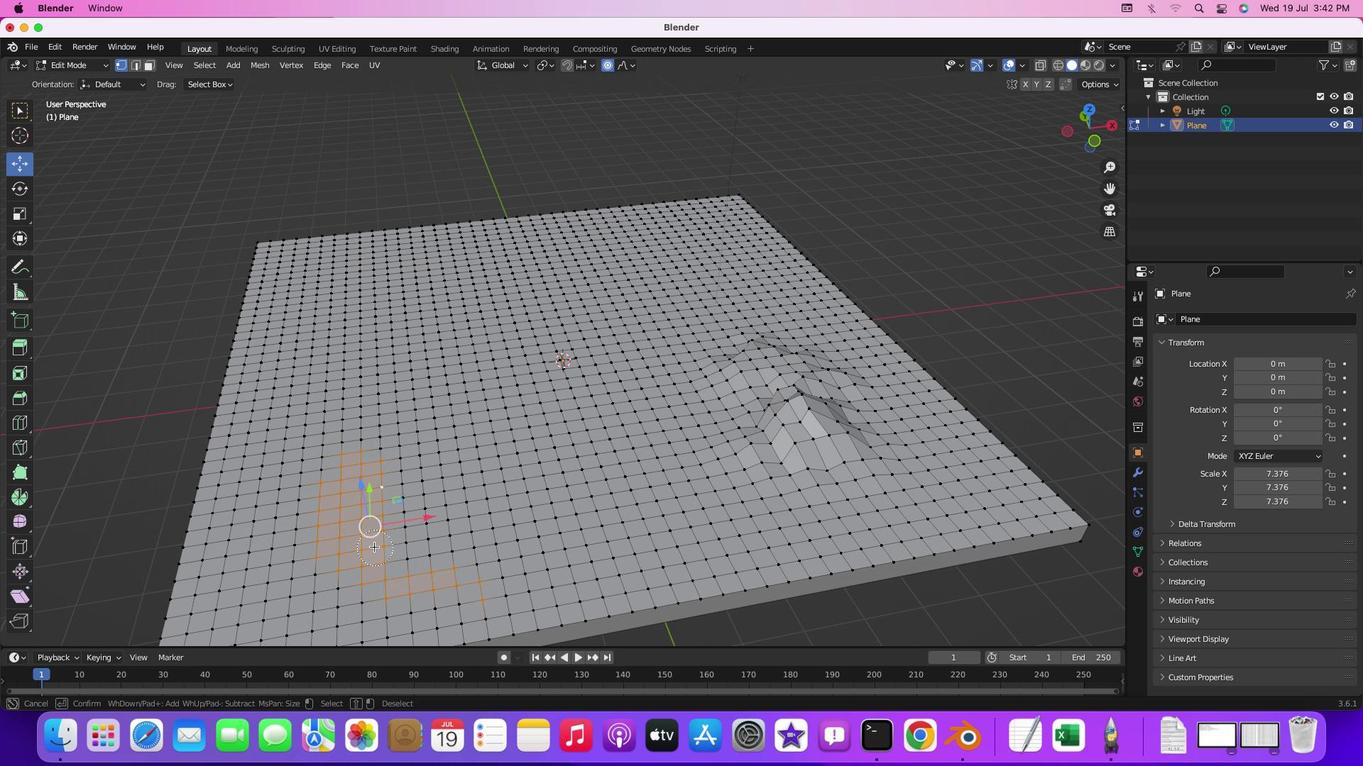 
Action: Key pressed 'c'
Screenshot: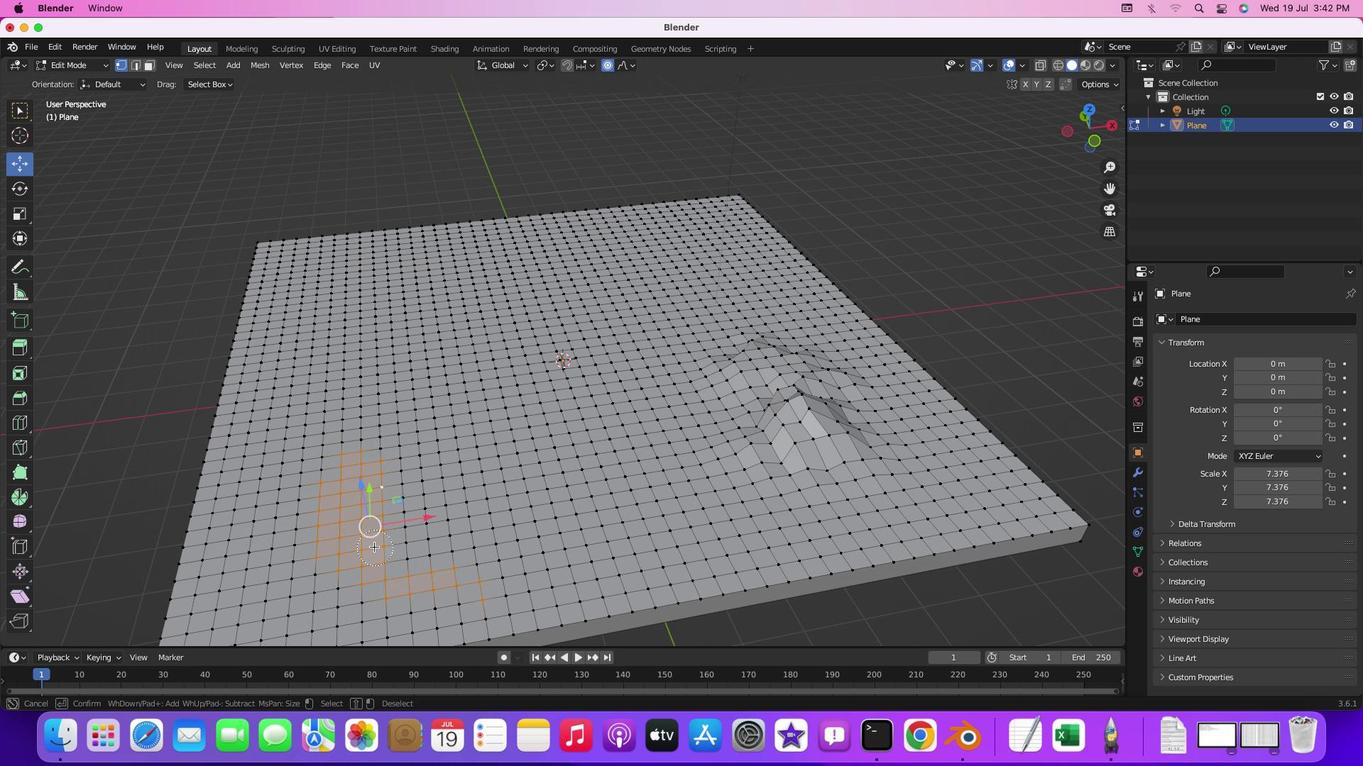 
Action: Mouse moved to (363, 528)
Screenshot: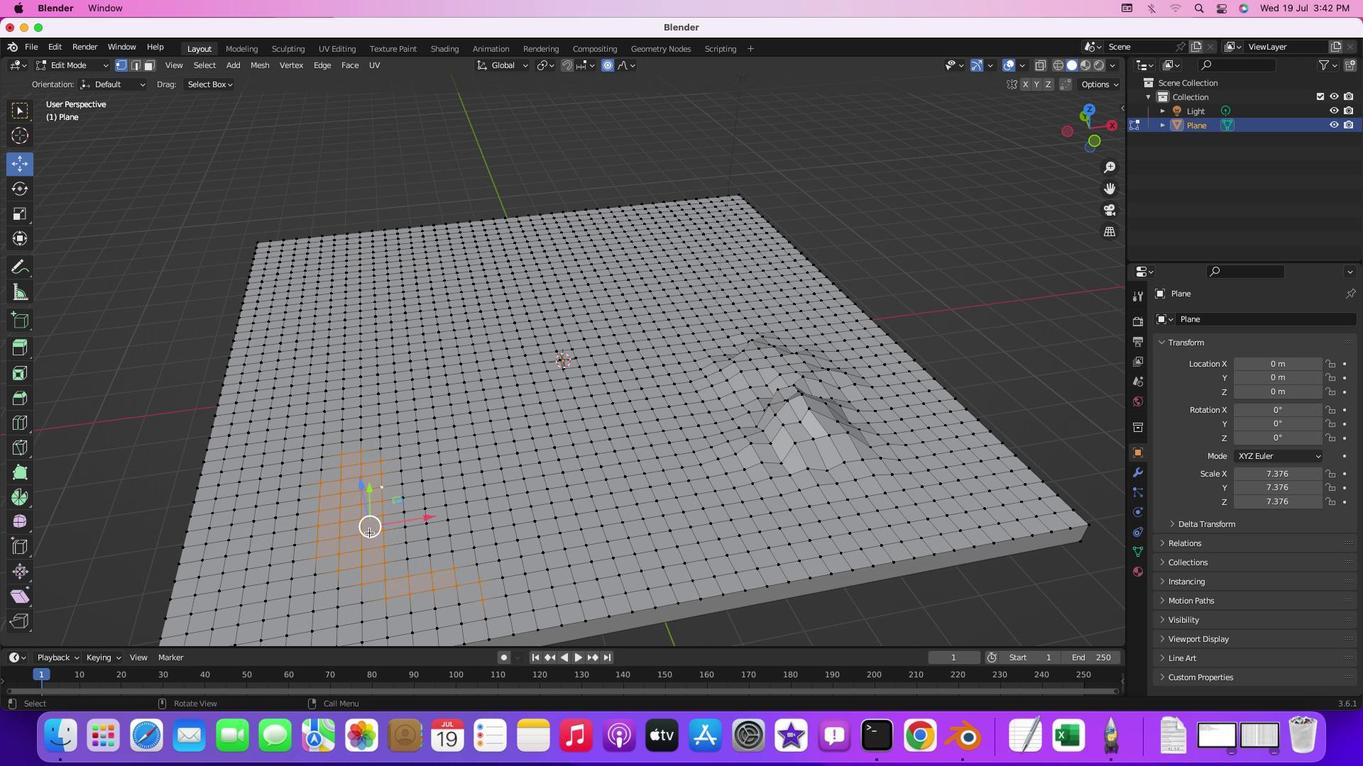 
Action: Mouse pressed right at (363, 528)
Screenshot: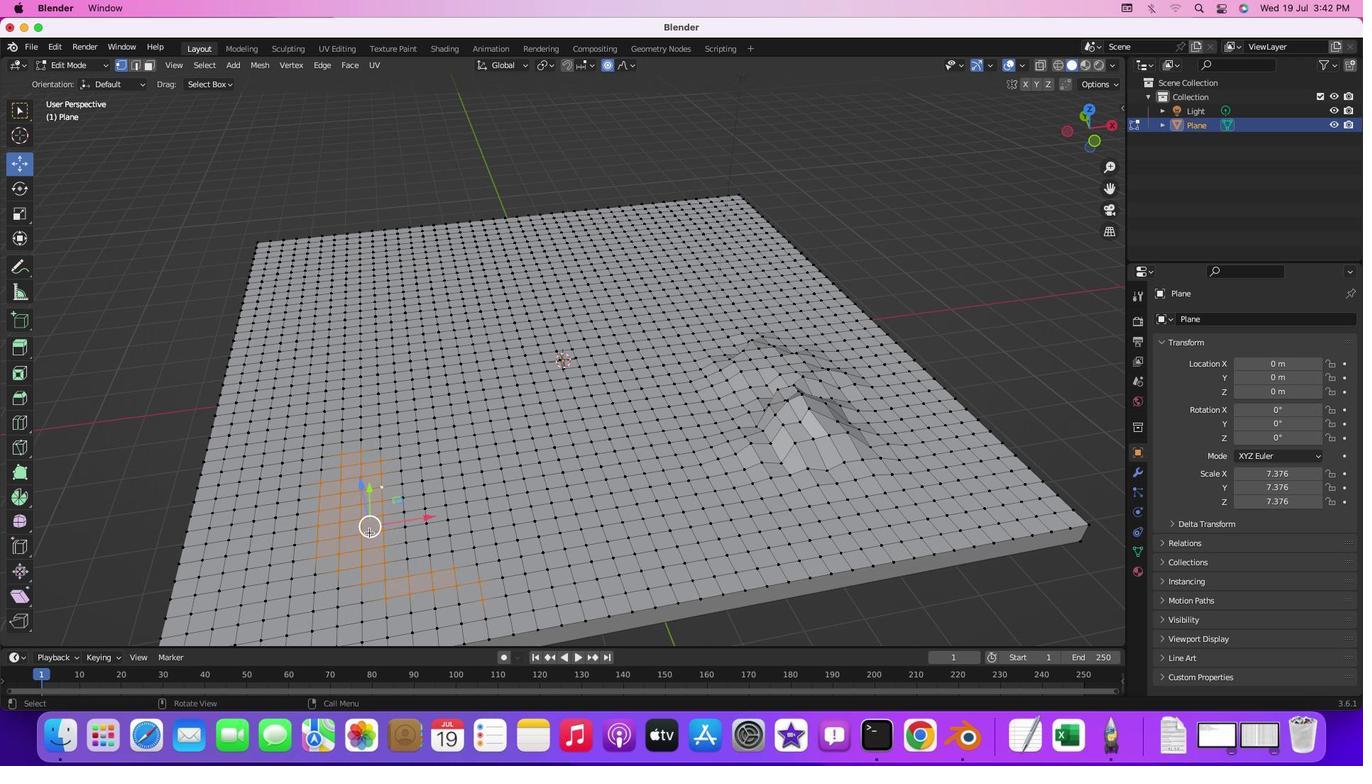 
Action: Mouse moved to (364, 525)
Screenshot: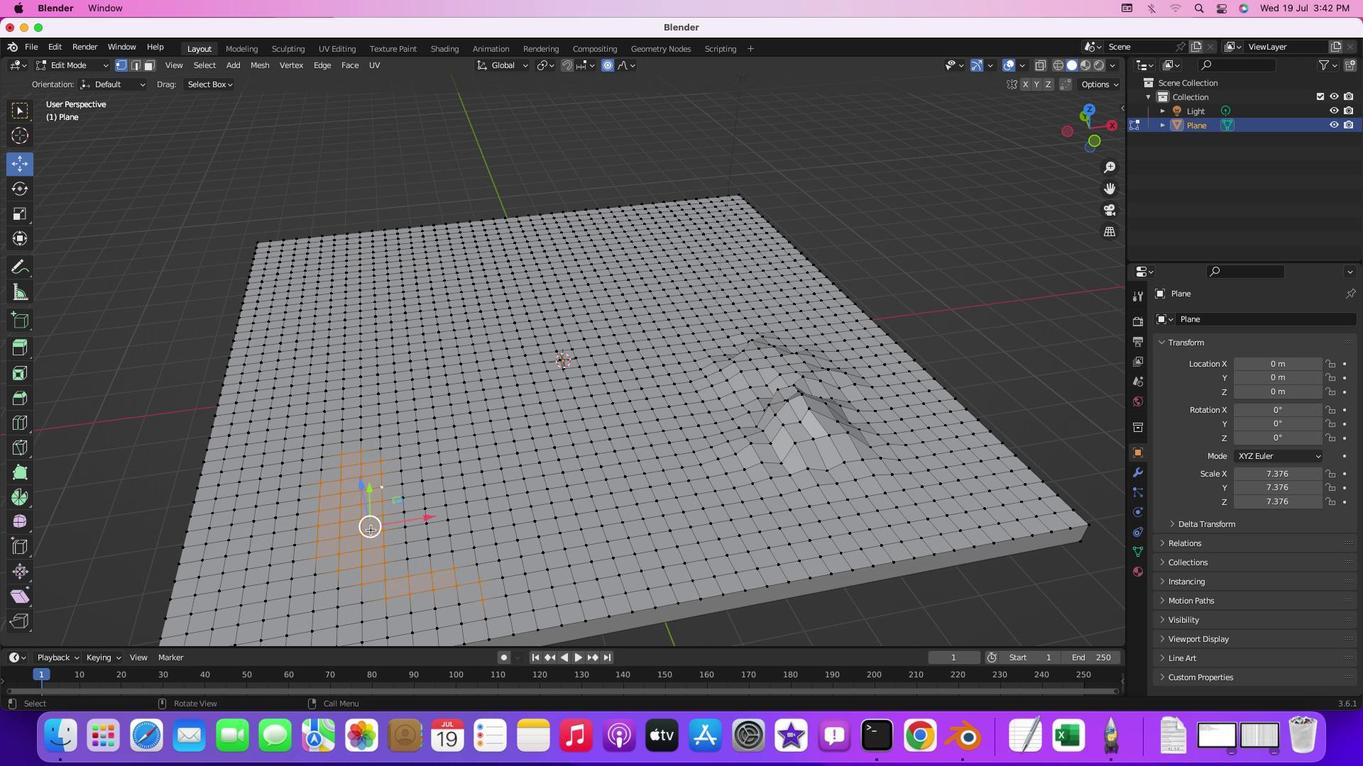 
Action: Mouse pressed left at (364, 525)
Screenshot: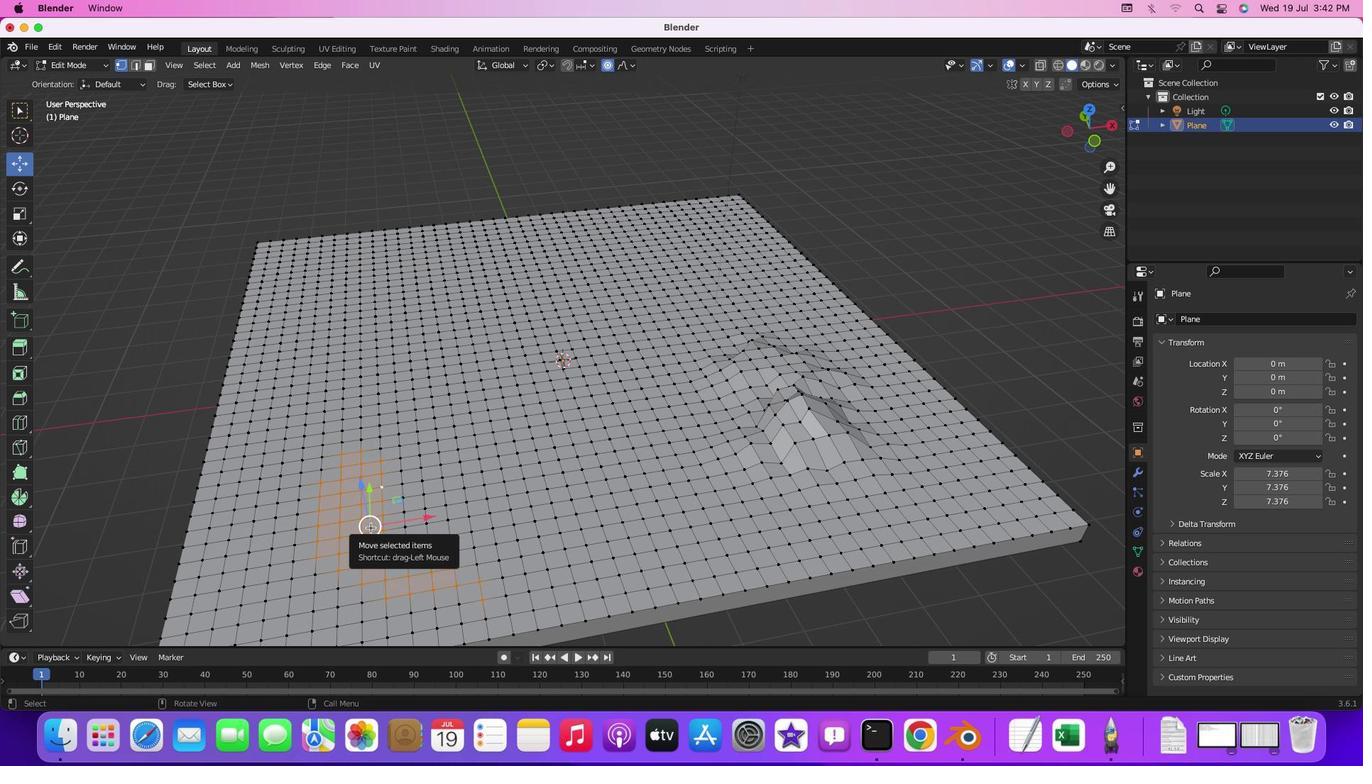 
Action: Mouse moved to (425, 432)
Screenshot: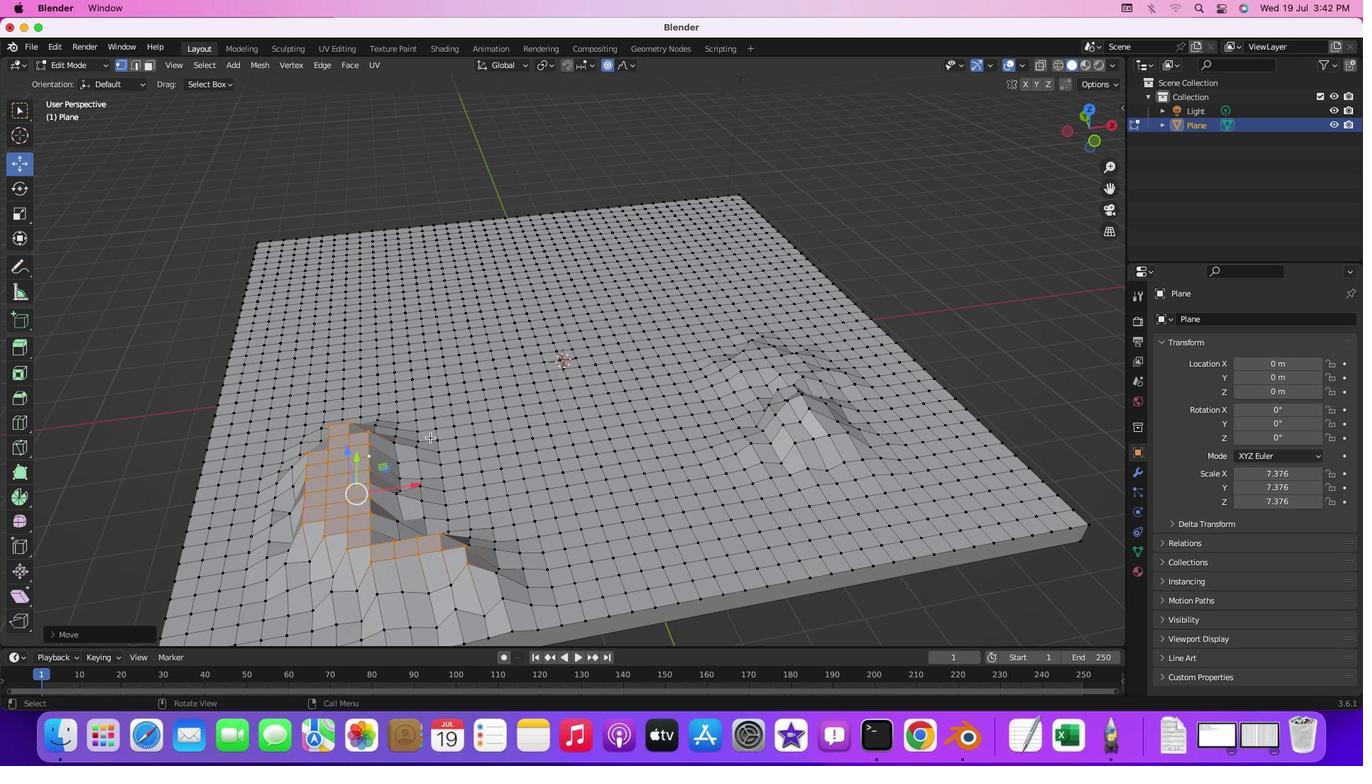 
Action: Mouse pressed left at (425, 432)
Screenshot: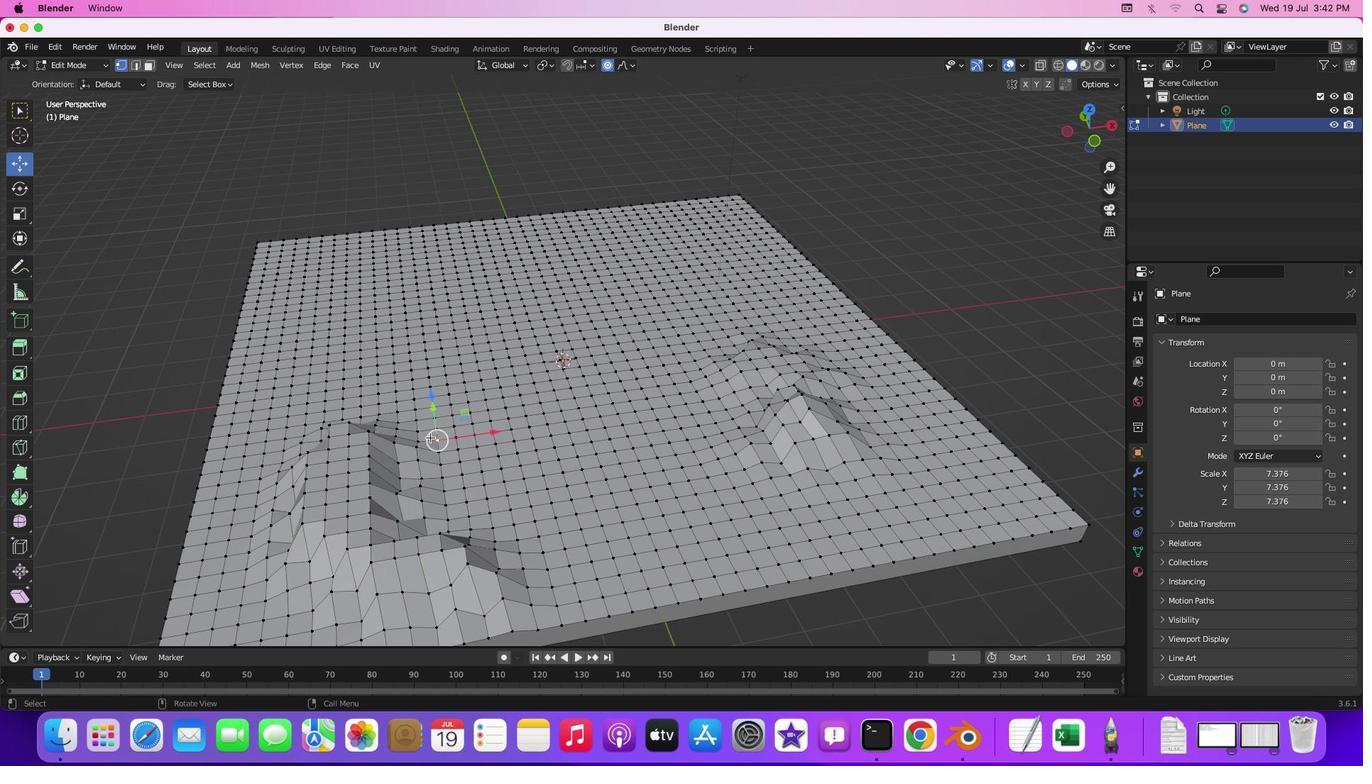 
Action: Mouse moved to (343, 469)
Screenshot: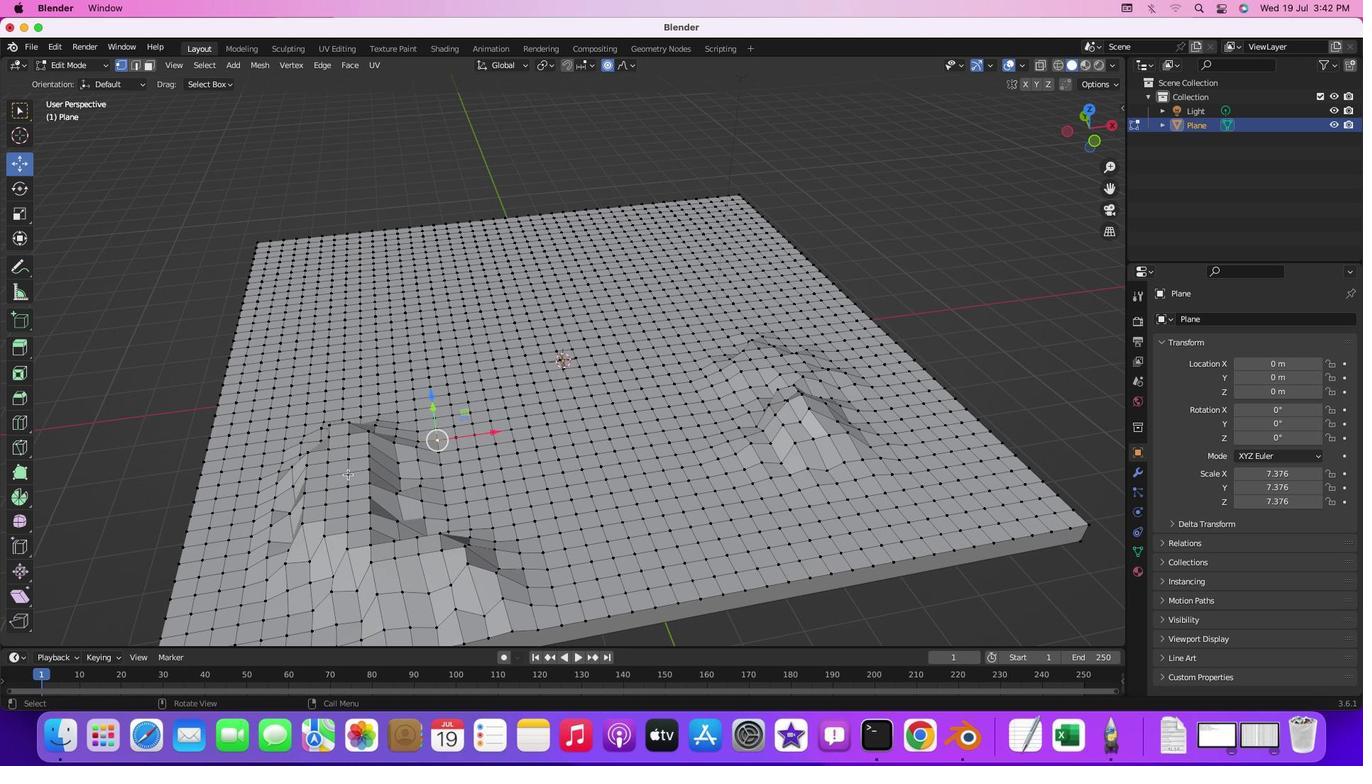 
Action: Mouse pressed left at (343, 469)
Screenshot: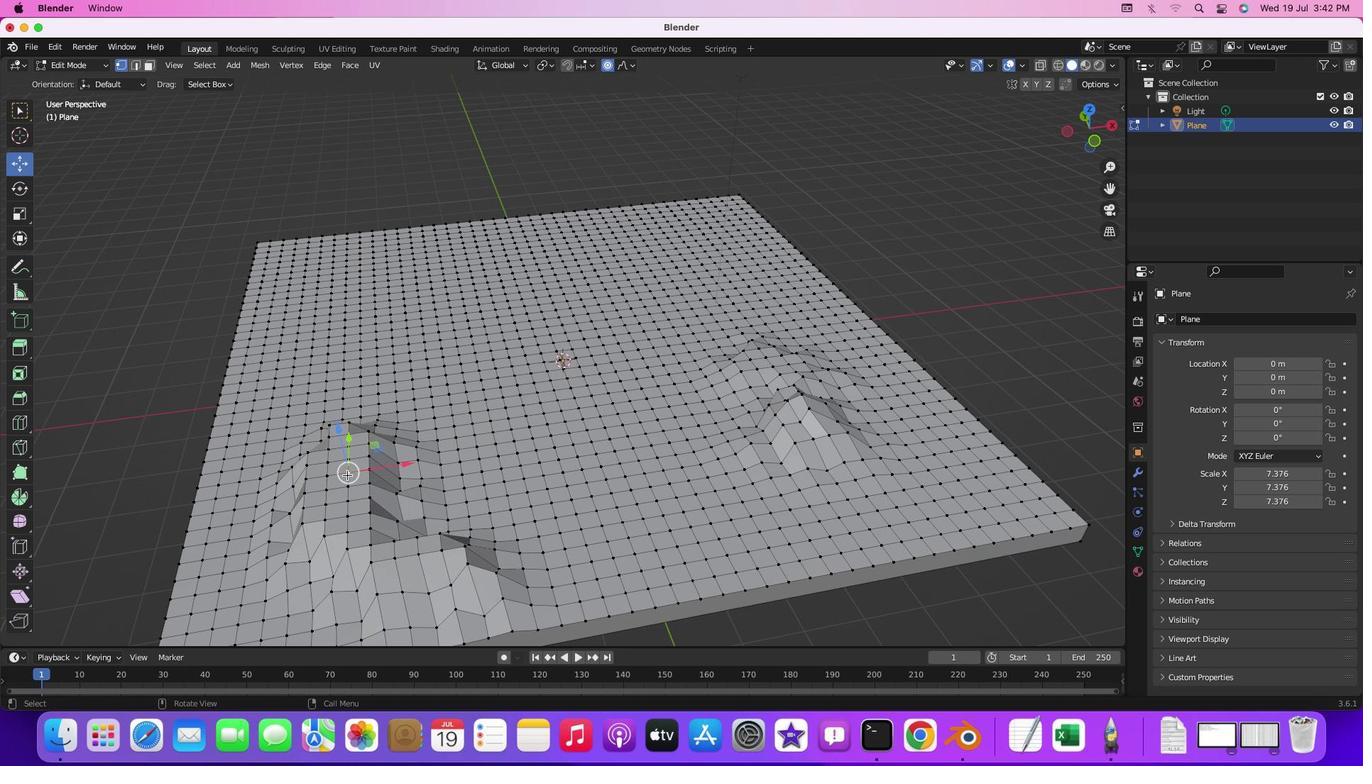 
Action: Mouse moved to (334, 469)
Screenshot: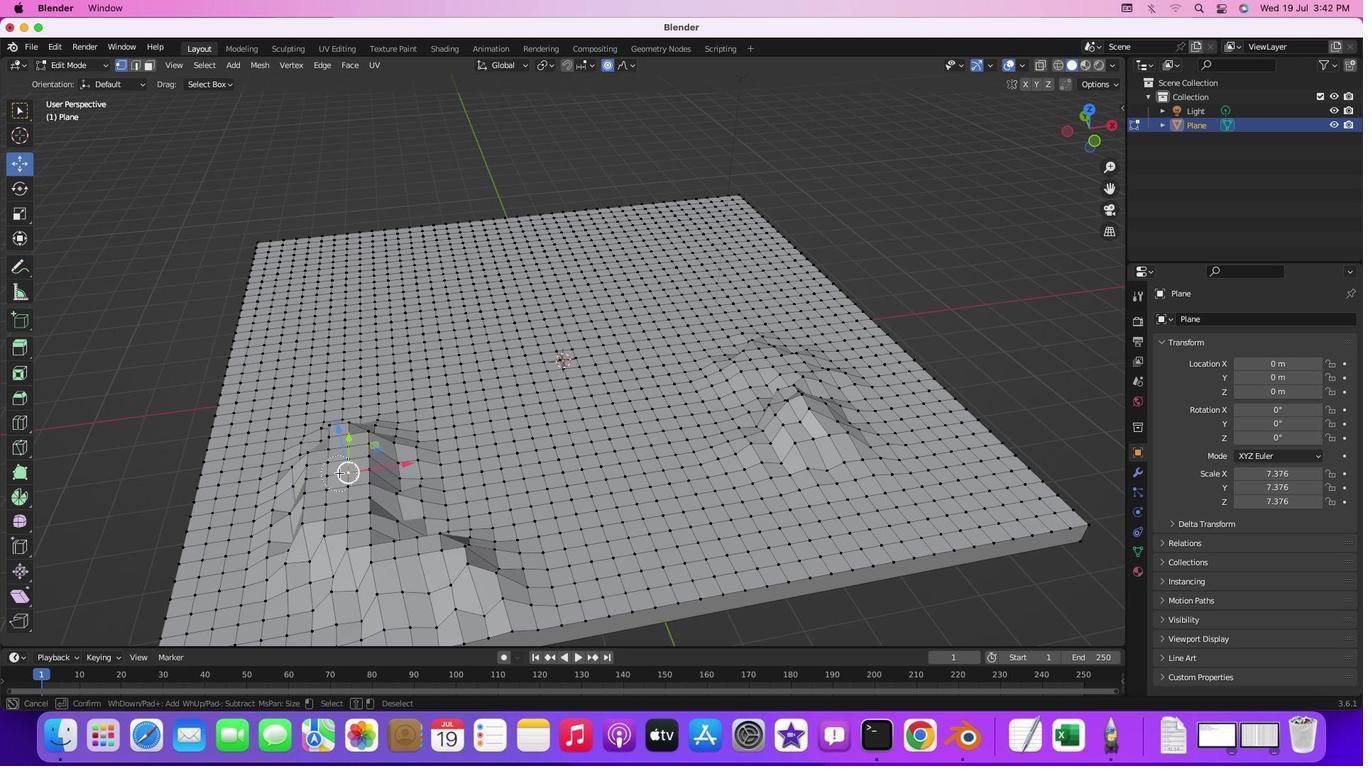 
Action: Key pressed 'c'
Screenshot: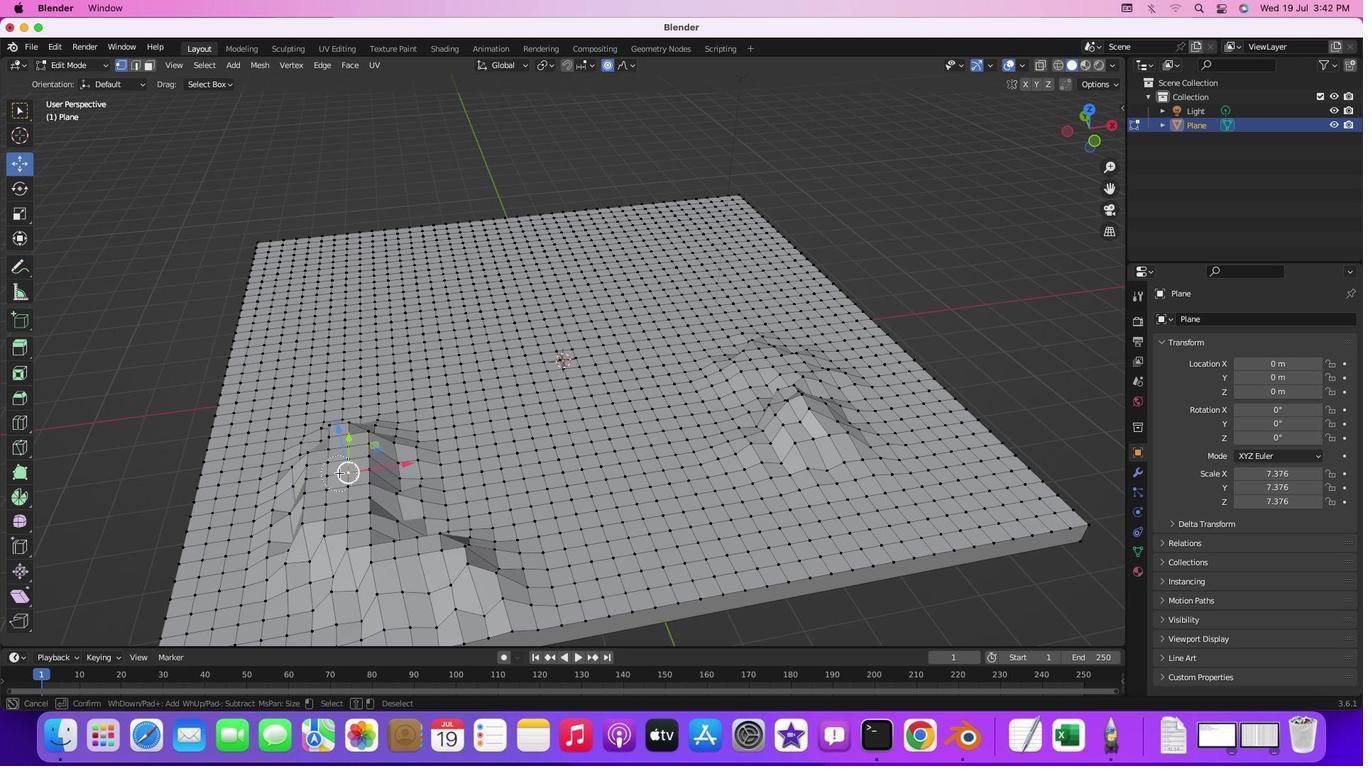 
Action: Mouse moved to (333, 466)
Screenshot: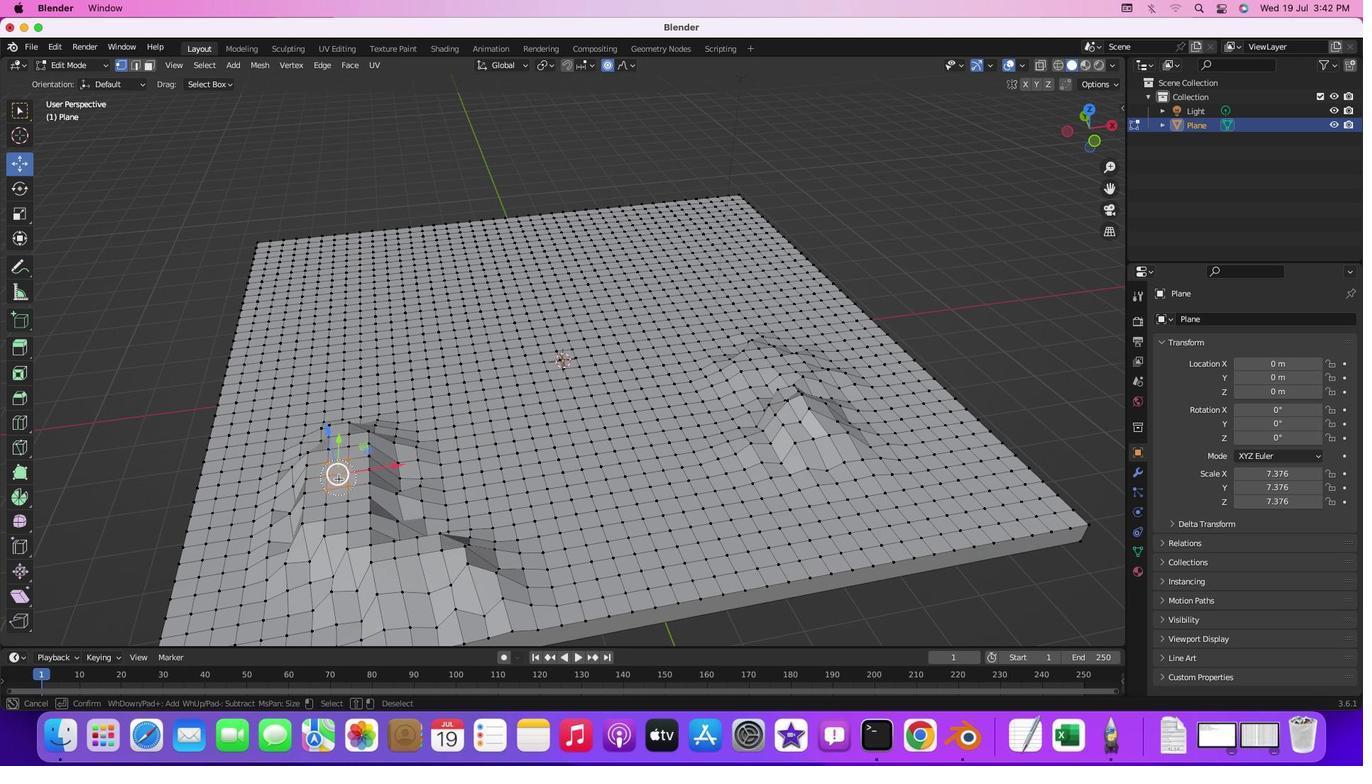 
Action: Mouse pressed left at (333, 466)
Screenshot: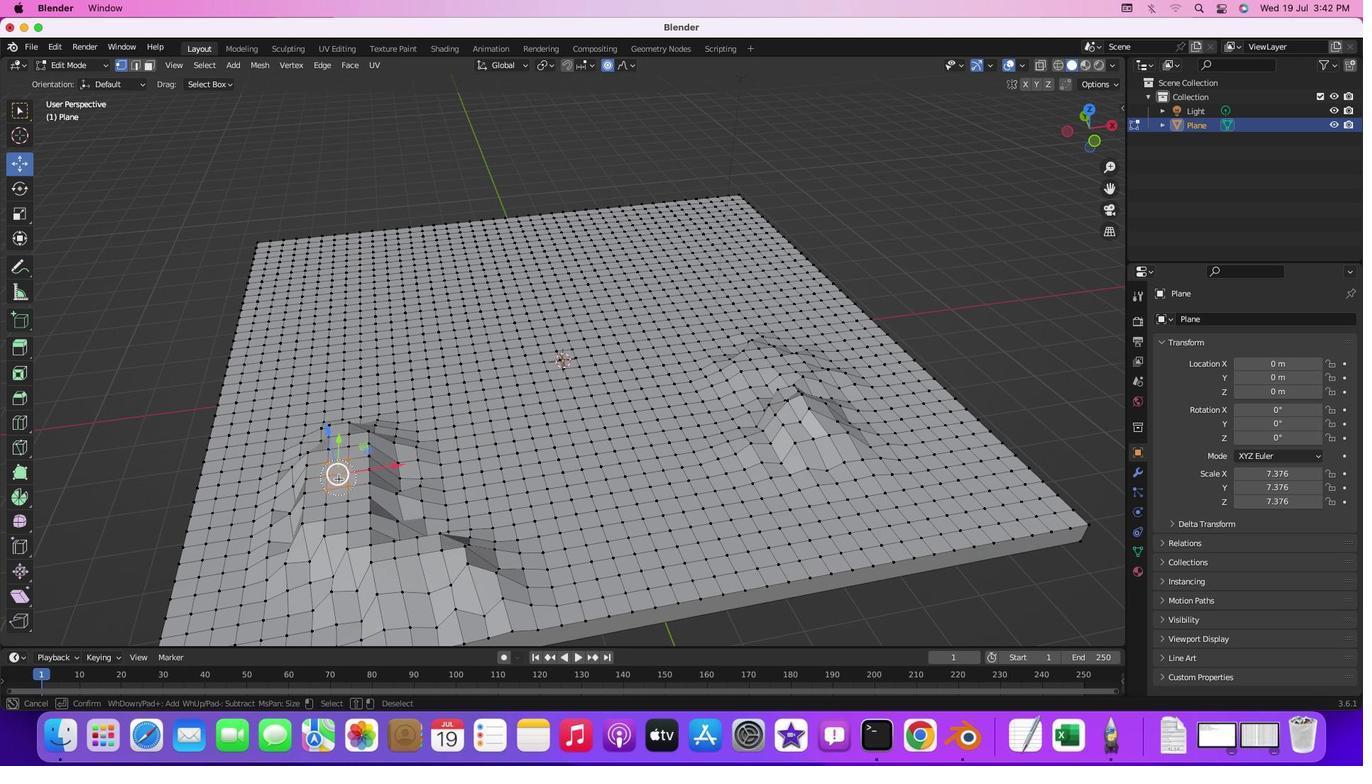
Action: Mouse moved to (333, 470)
Screenshot: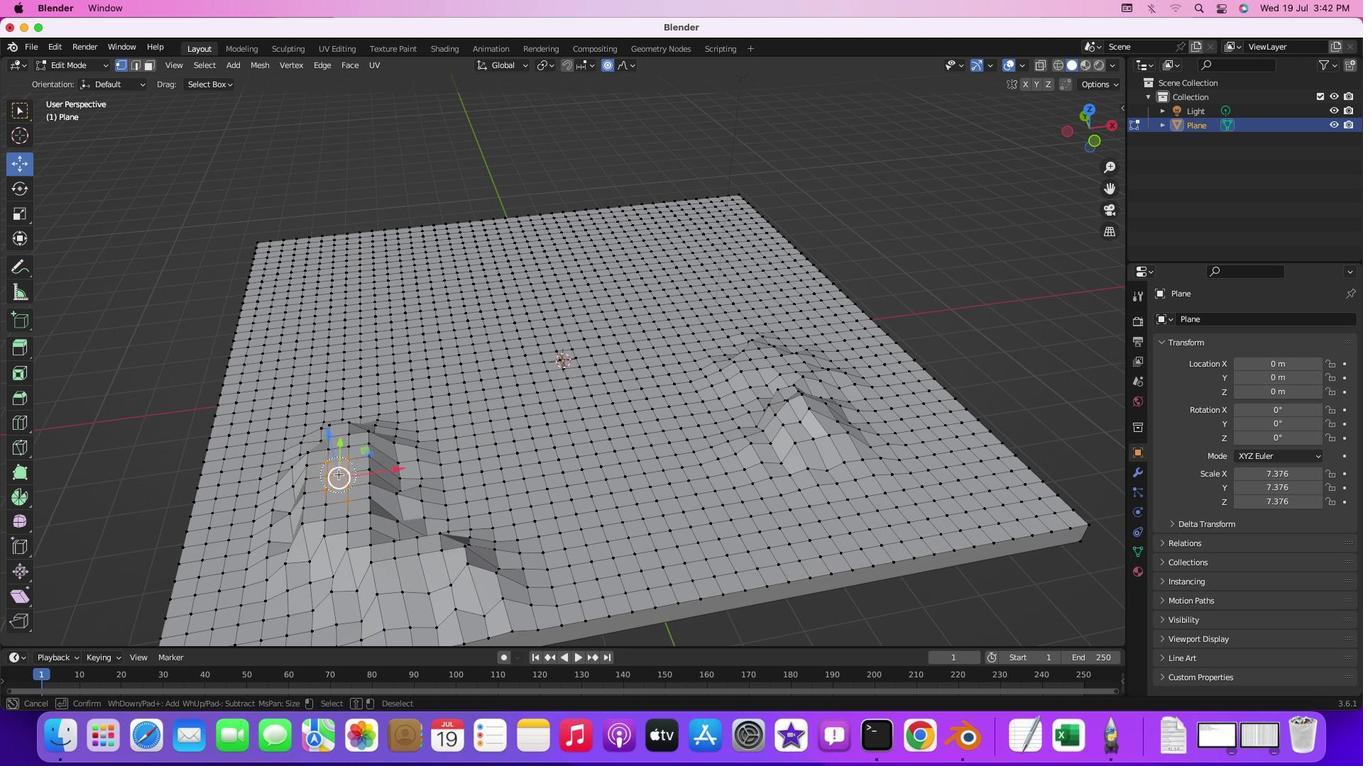 
Action: Mouse pressed right at (333, 470)
Screenshot: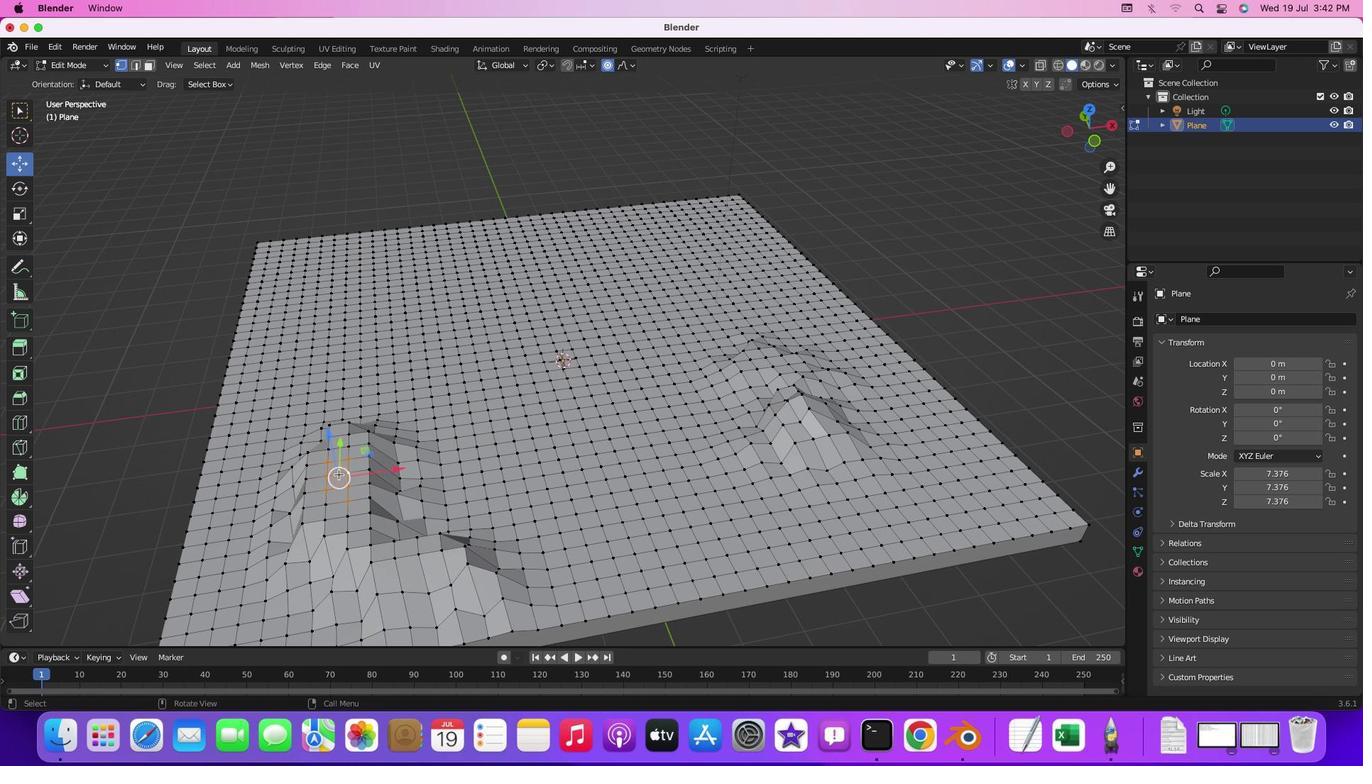 
Action: Mouse moved to (334, 471)
Screenshot: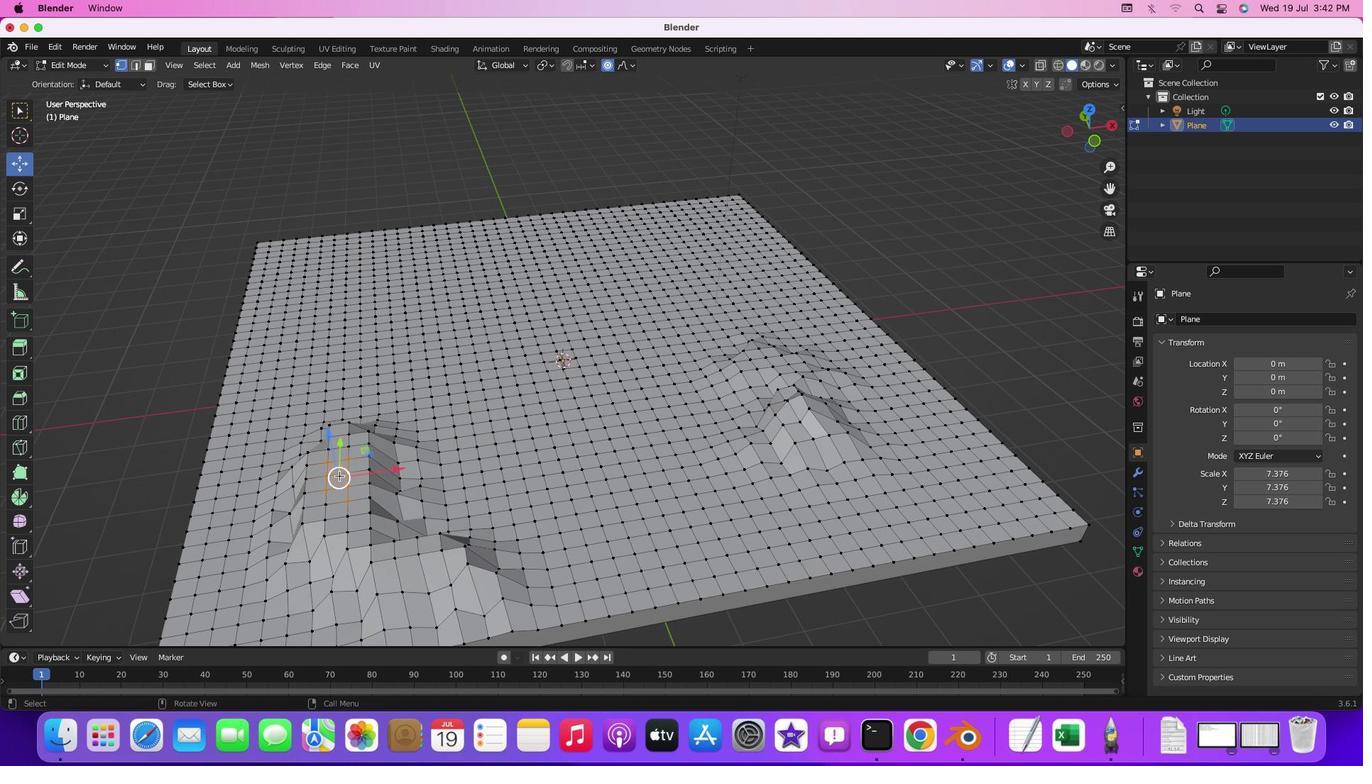 
Action: Mouse pressed left at (334, 471)
Screenshot: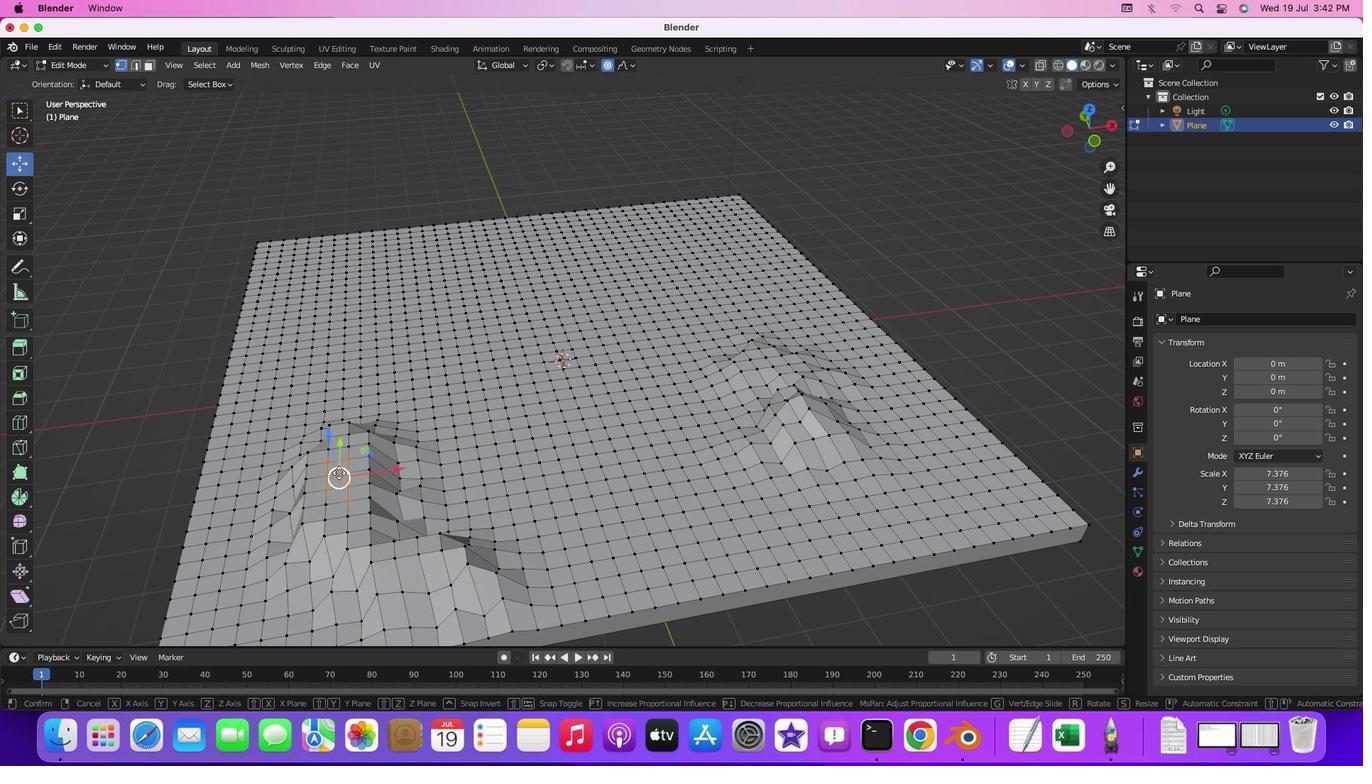 
Action: Mouse moved to (457, 413)
Screenshot: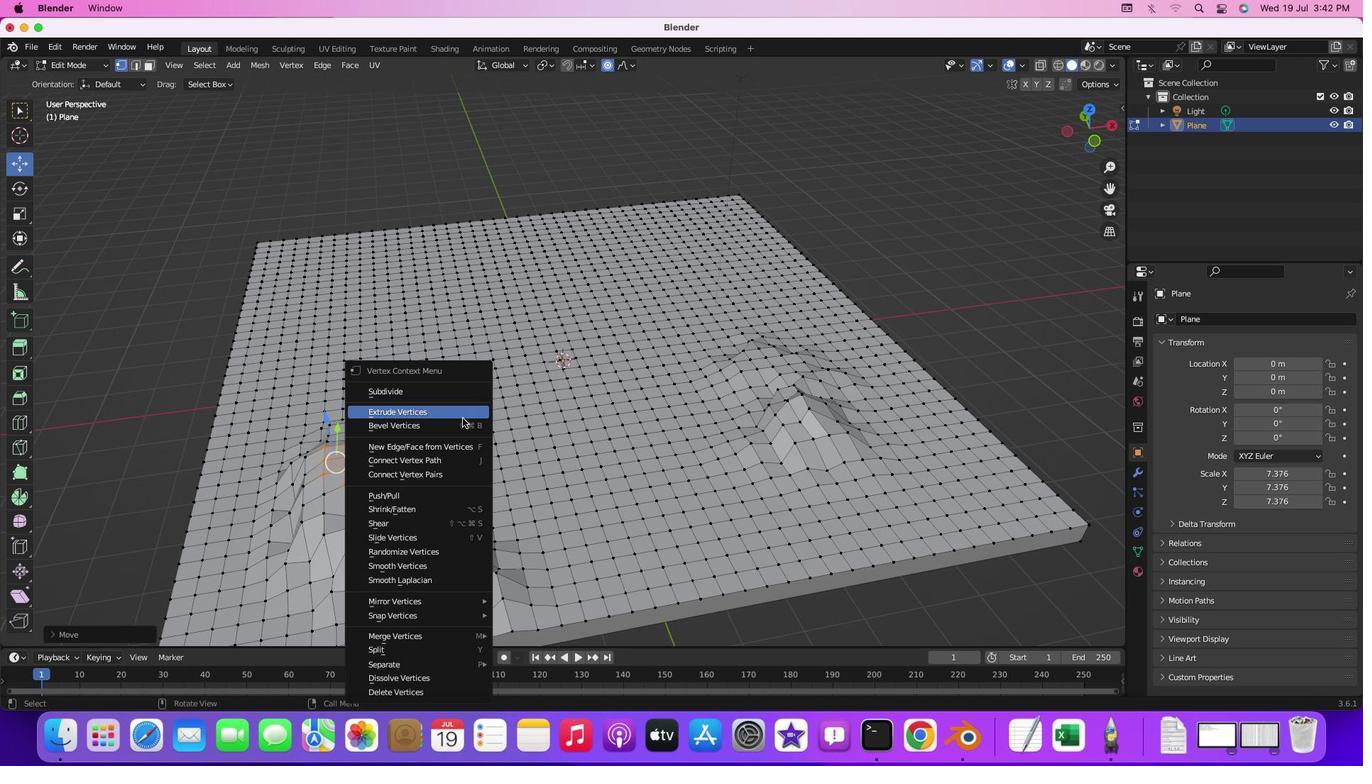 
Action: Mouse pressed right at (457, 413)
Screenshot: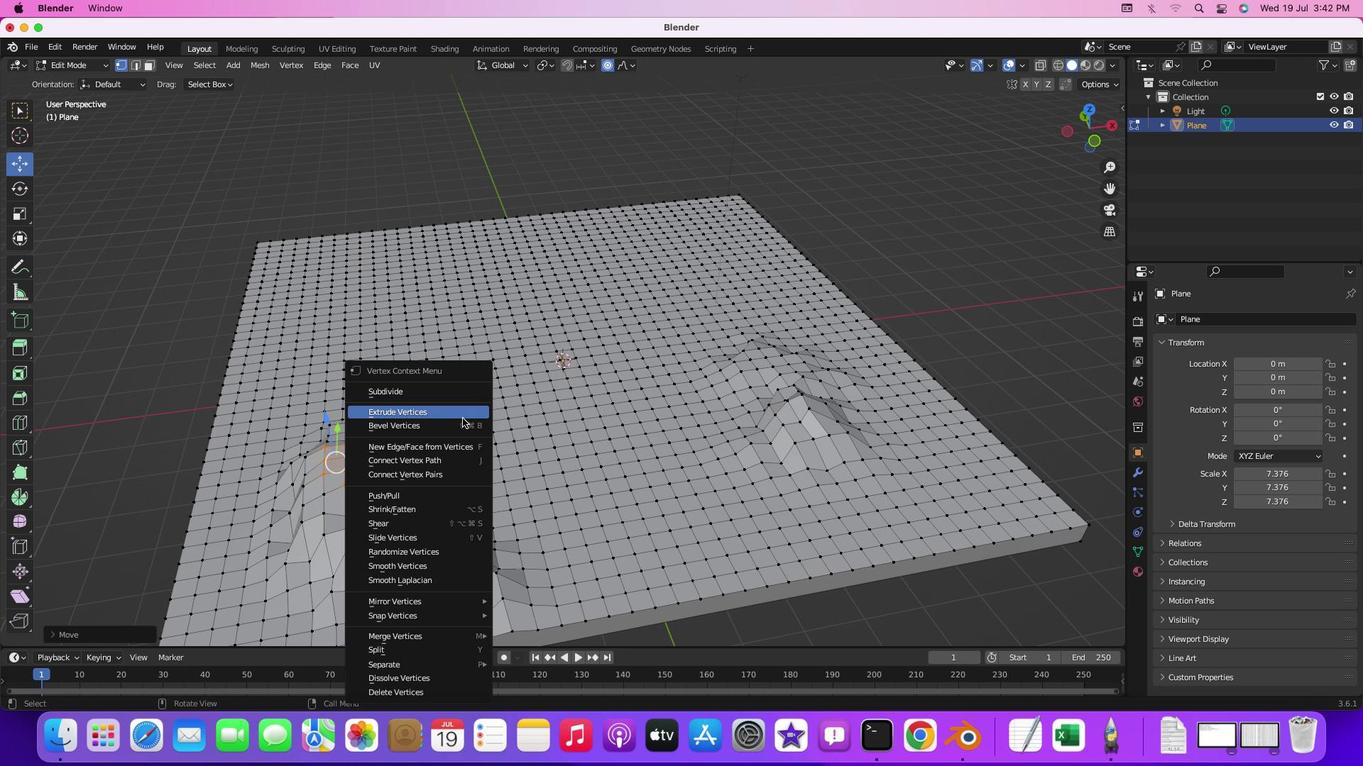 
Action: Mouse moved to (310, 430)
Screenshot: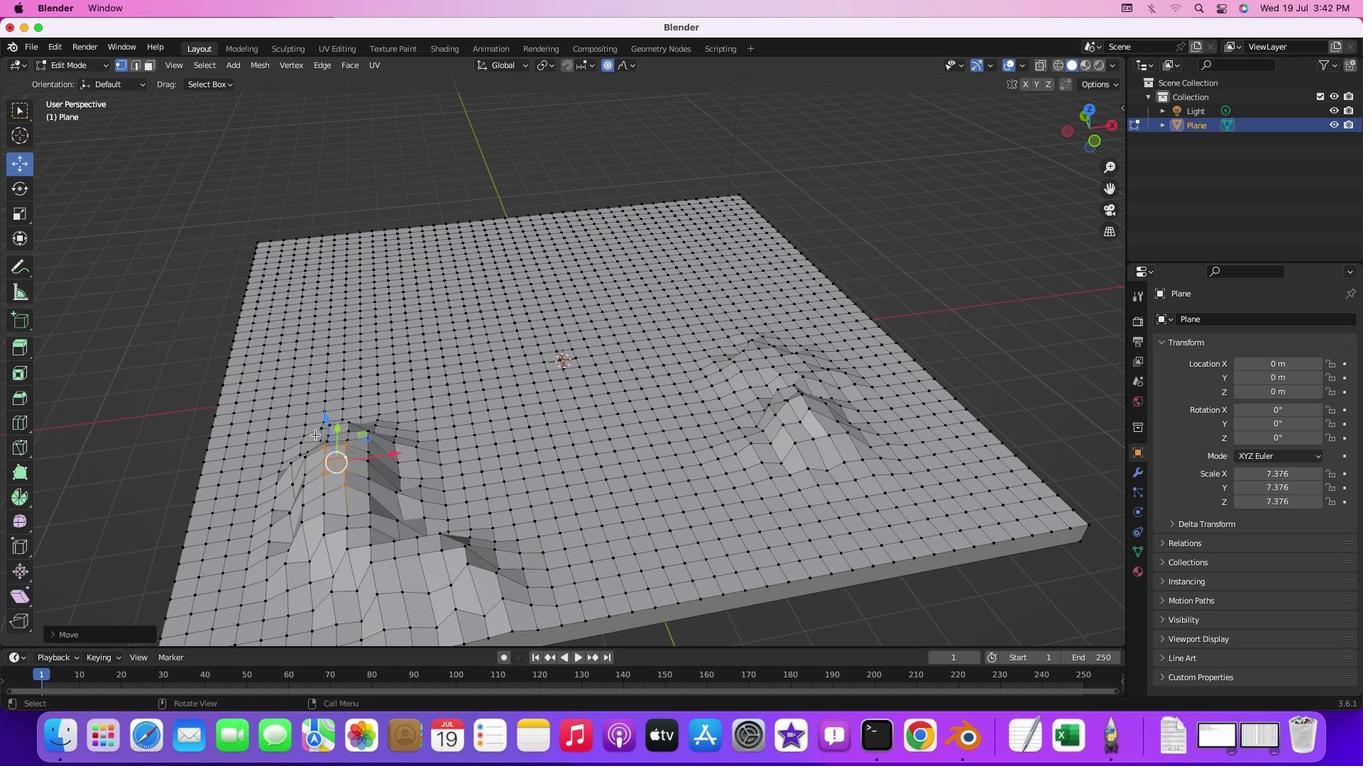 
Action: Mouse pressed left at (310, 430)
Screenshot: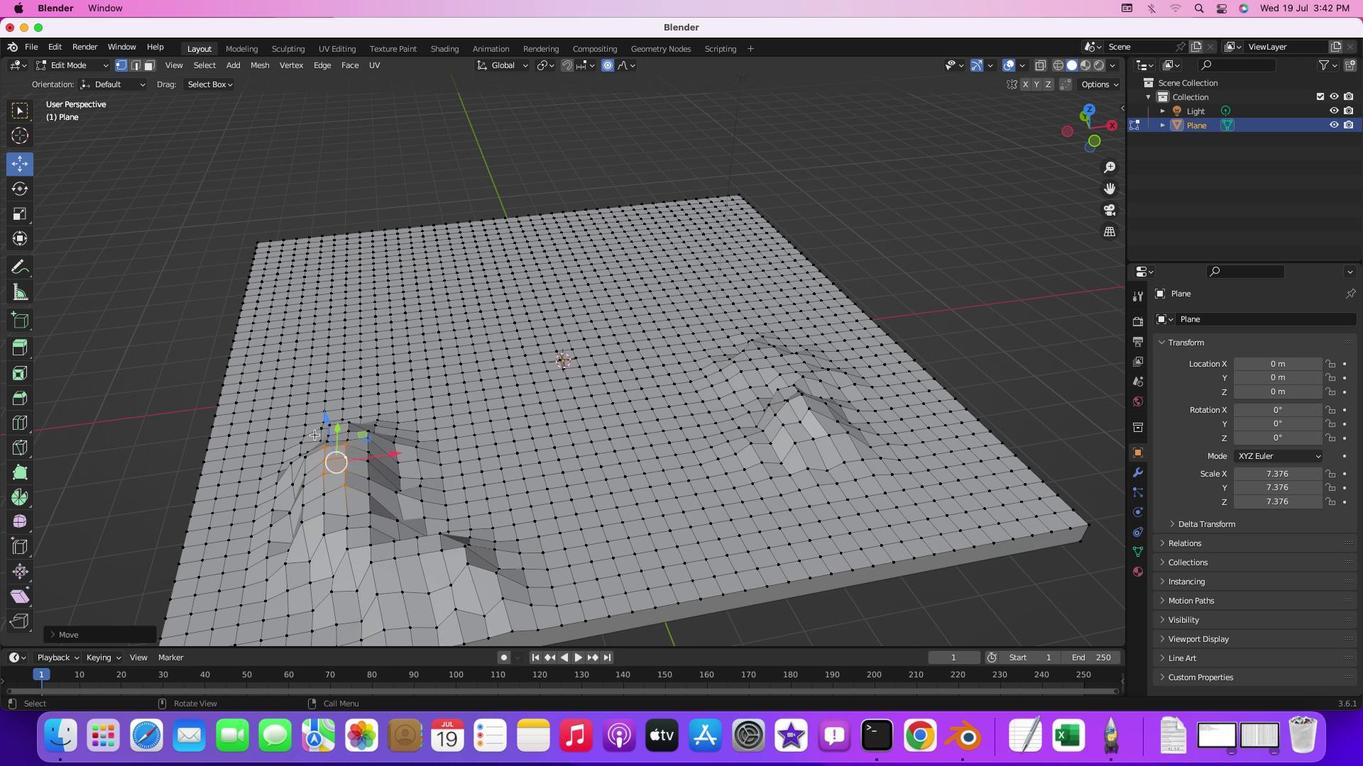 
Action: Mouse moved to (289, 422)
Screenshot: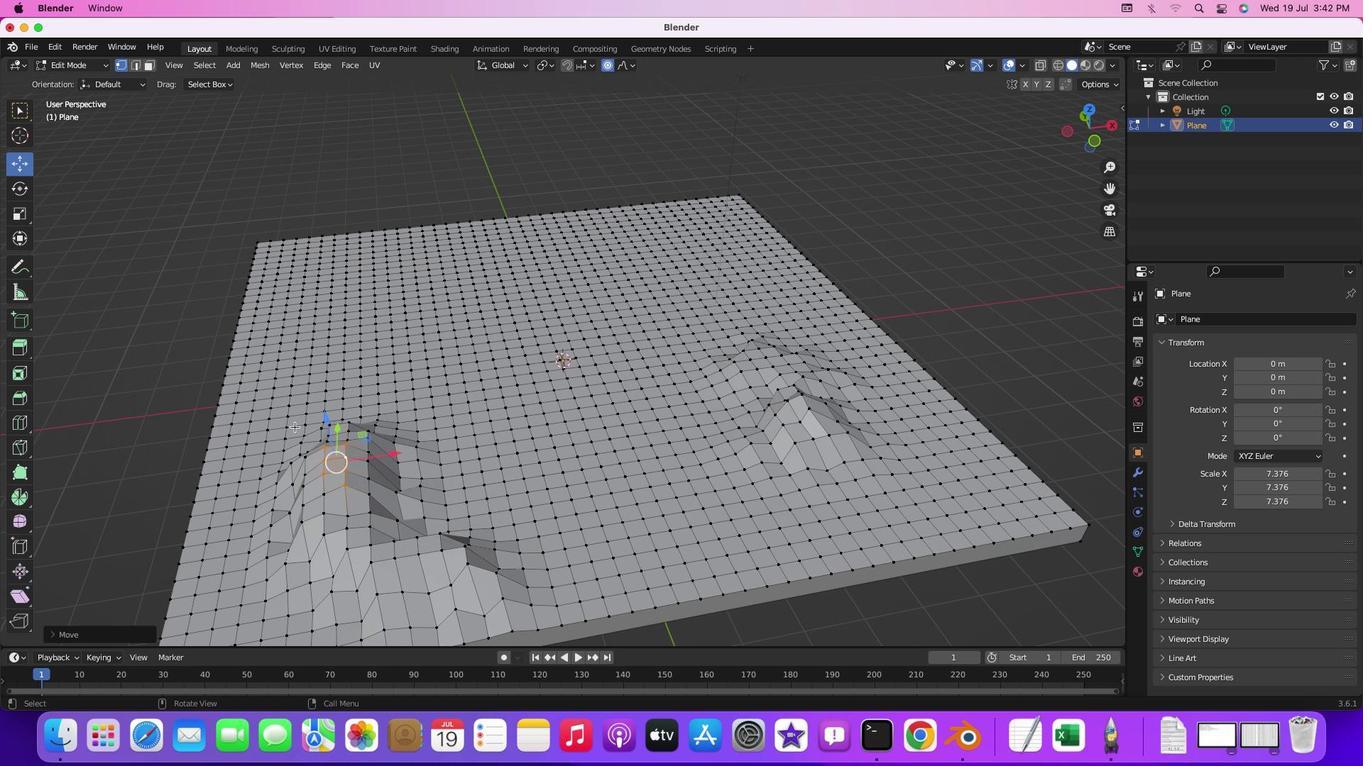 
Action: Mouse pressed left at (289, 422)
Screenshot: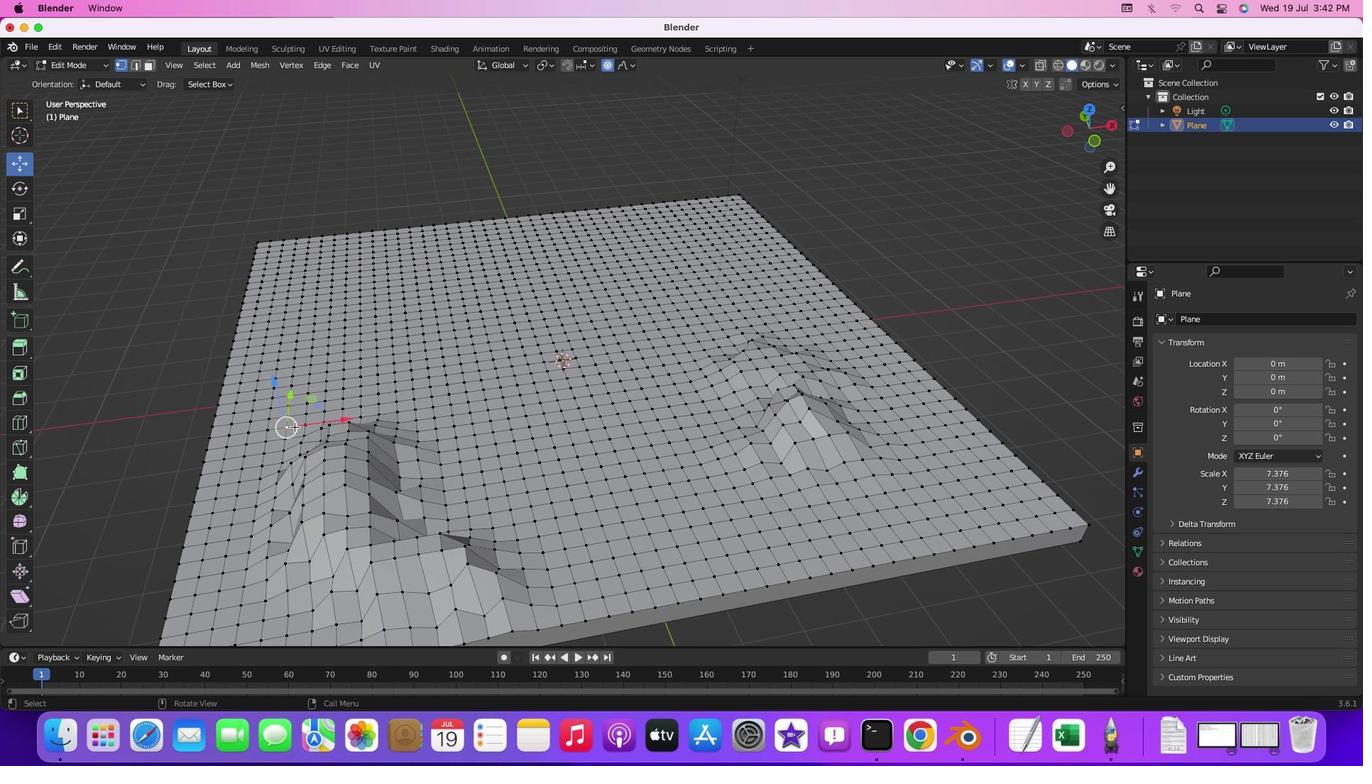 
Action: Mouse moved to (465, 453)
Screenshot: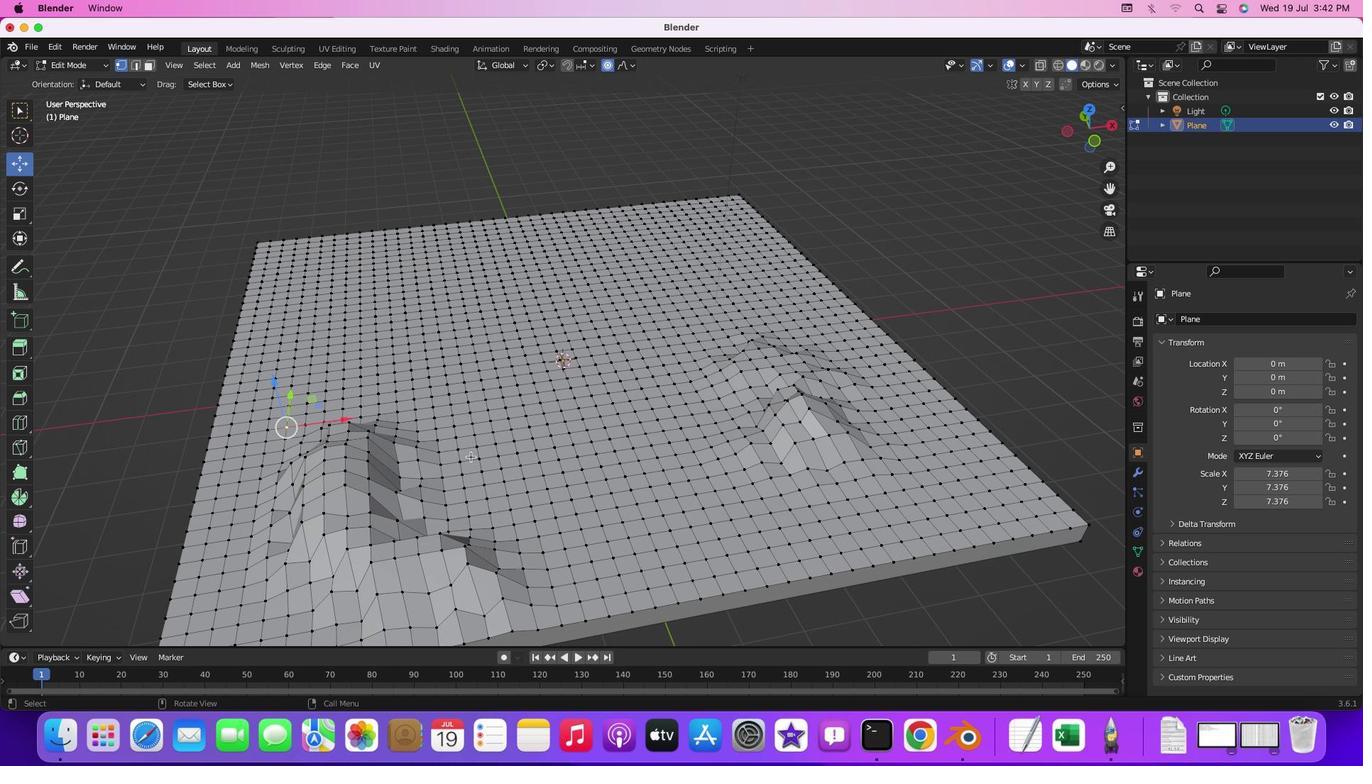 
Action: Mouse pressed left at (465, 453)
Screenshot: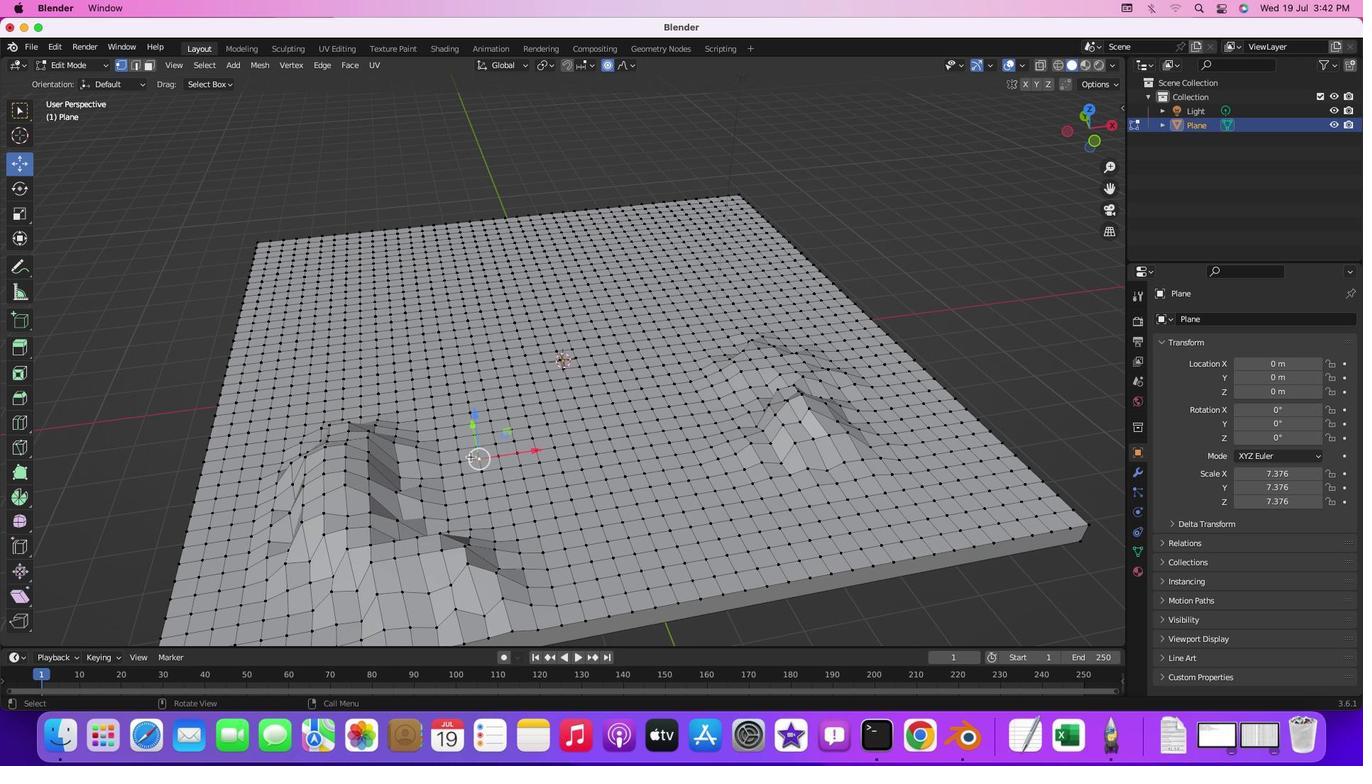 
Action: Mouse moved to (335, 461)
Screenshot: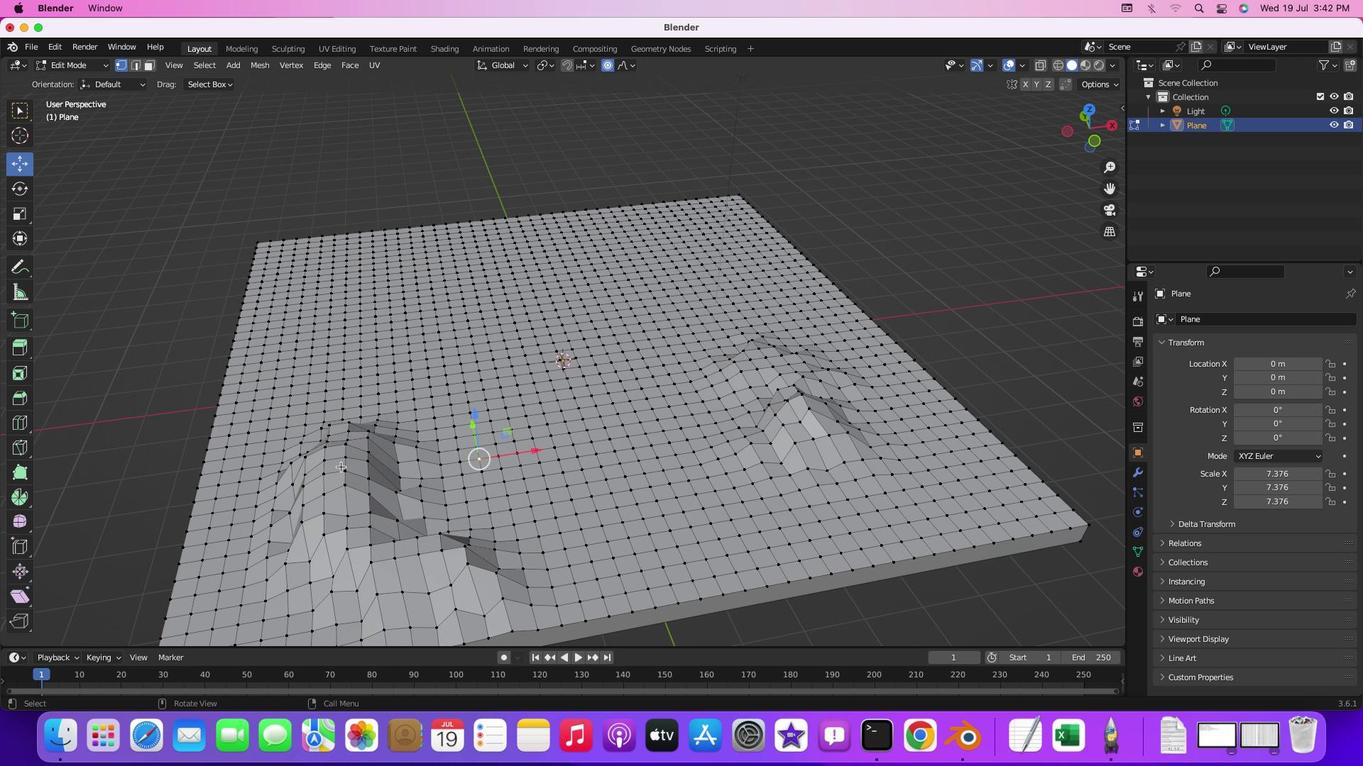 
Action: Mouse pressed left at (335, 461)
Screenshot: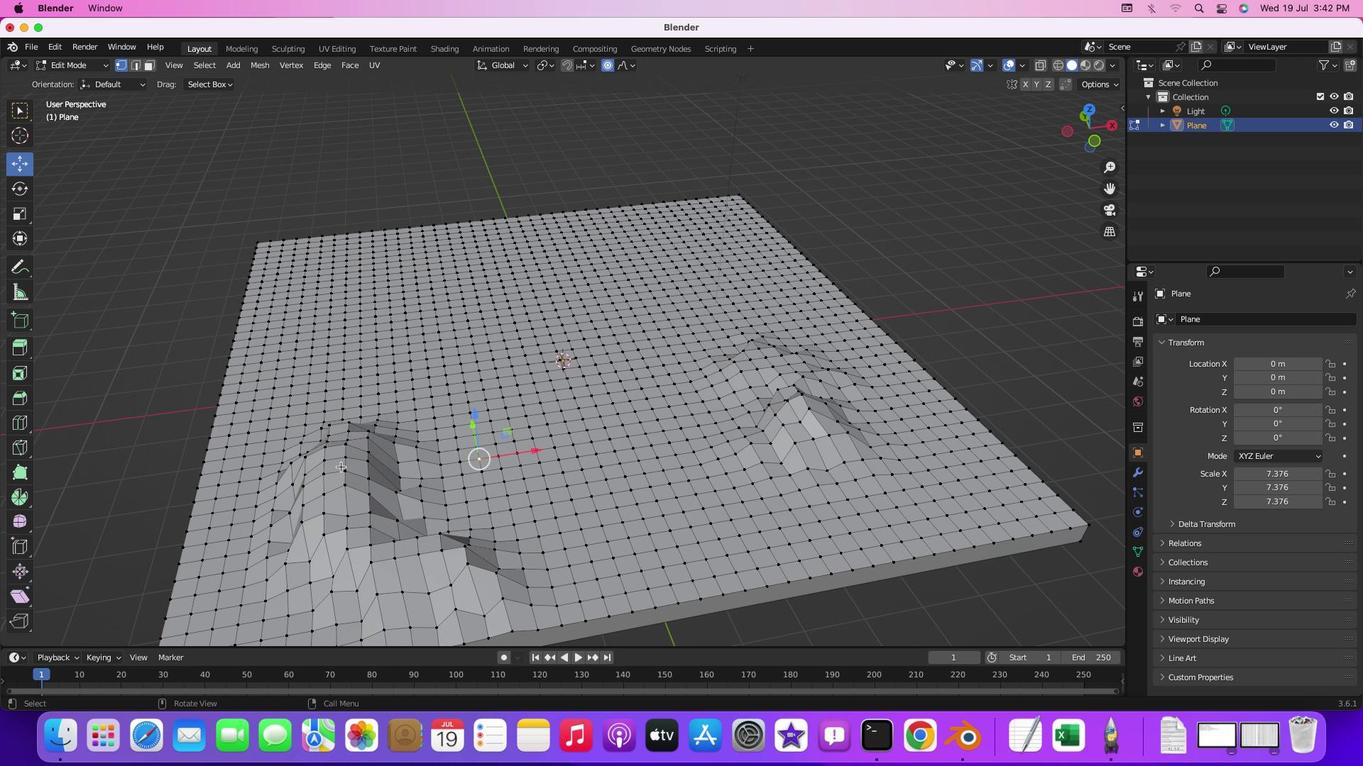 
Action: Mouse moved to (328, 458)
Screenshot: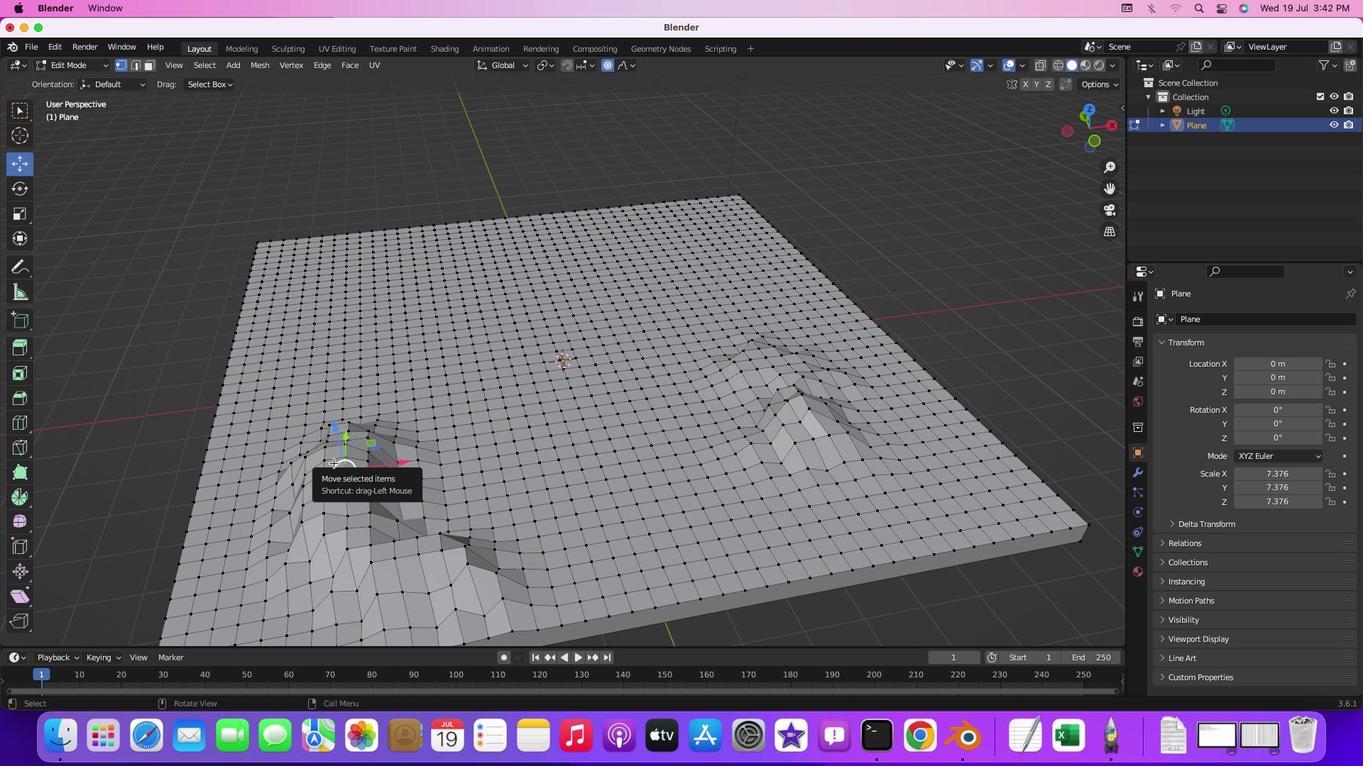
Action: Mouse pressed left at (328, 458)
Screenshot: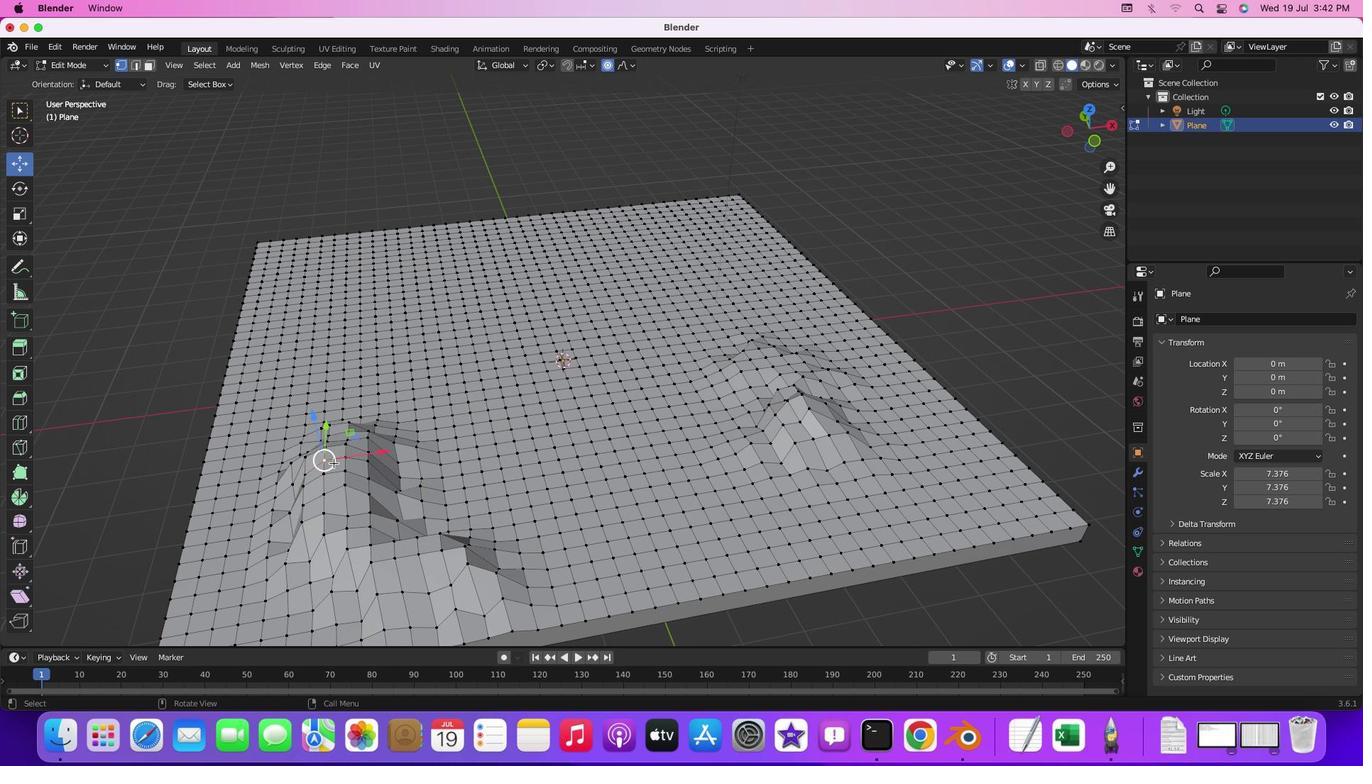 
Action: Mouse moved to (321, 454)
Screenshot: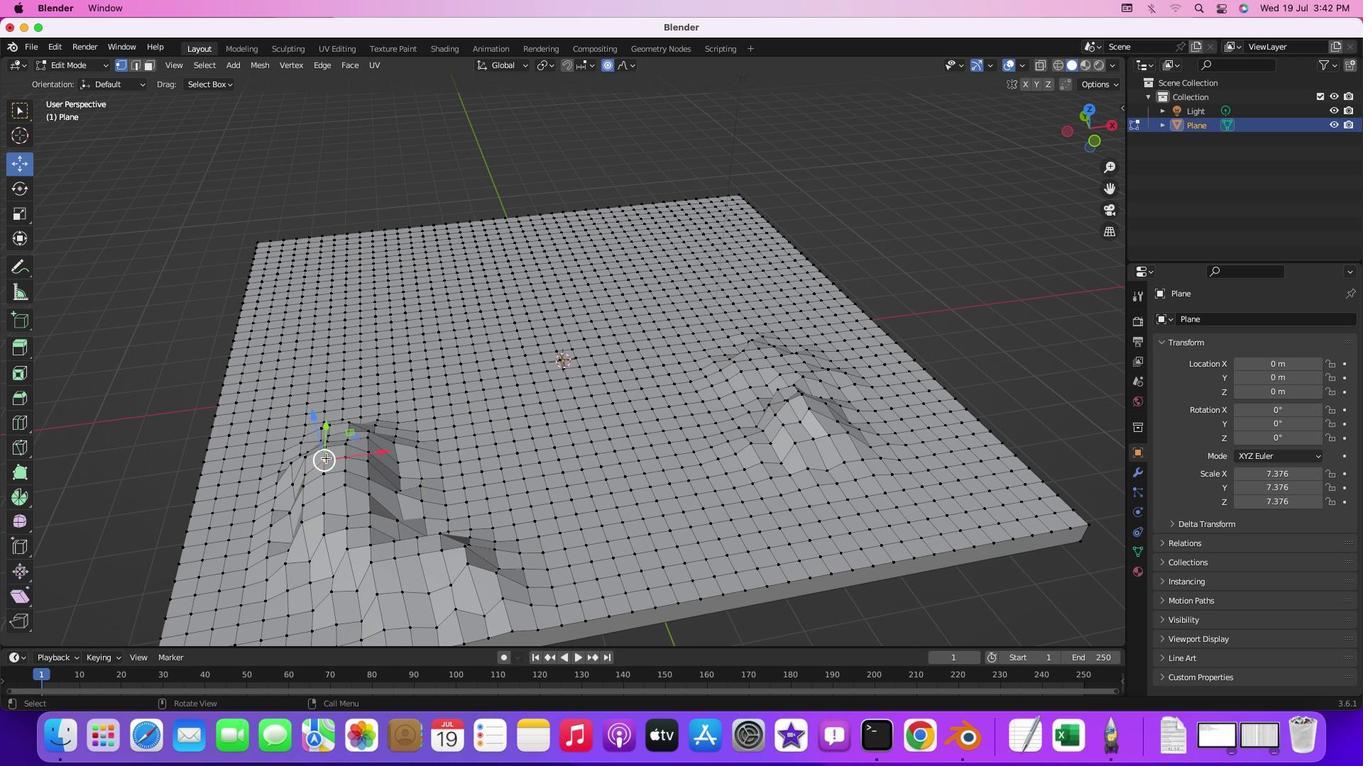
Action: Mouse pressed left at (321, 454)
Screenshot: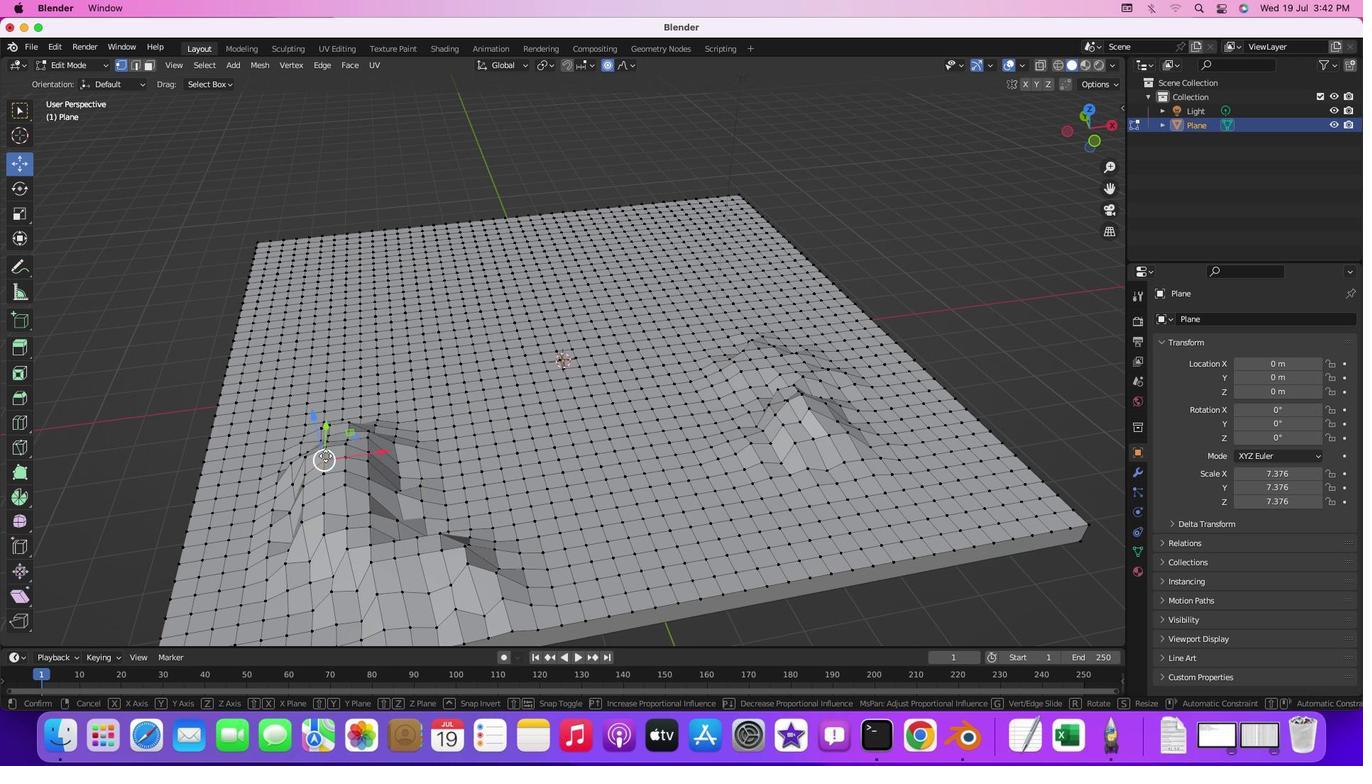 
Action: Mouse moved to (340, 487)
Screenshot: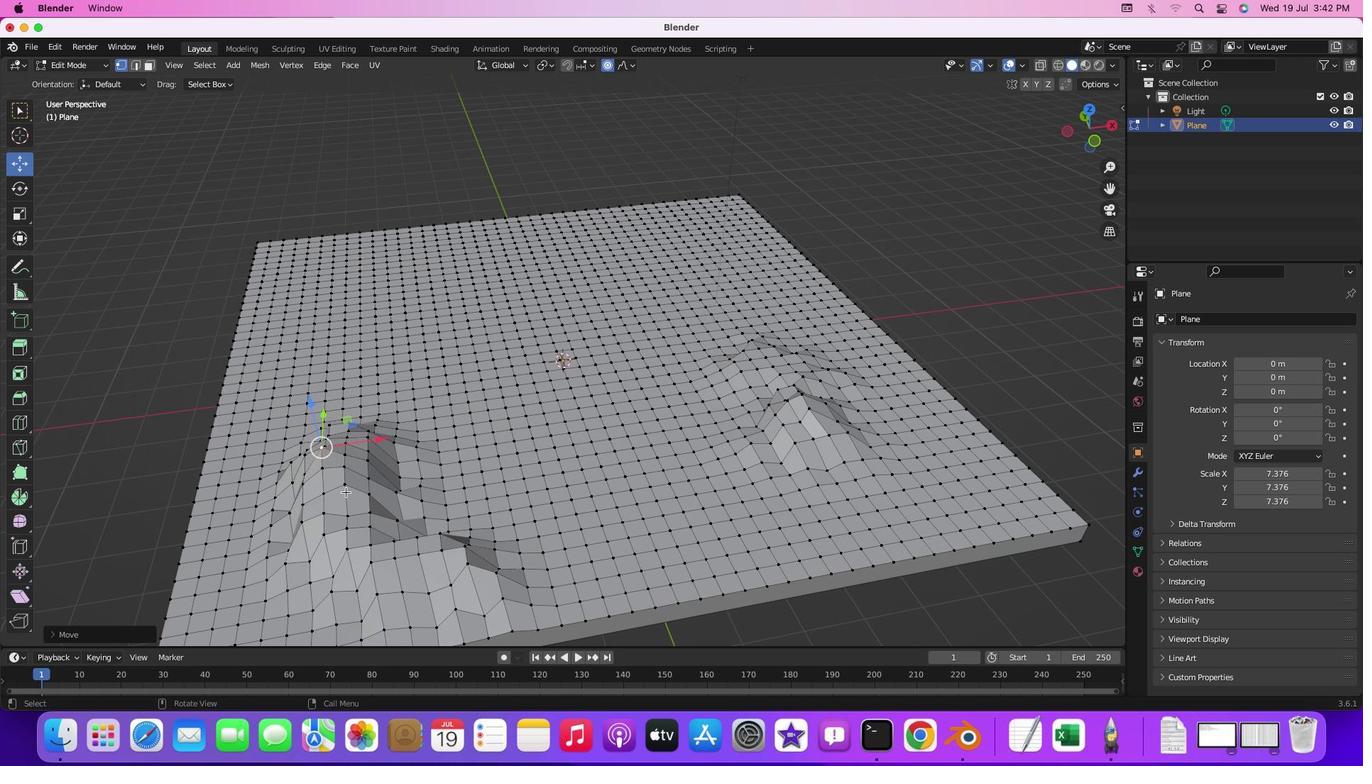
Action: Mouse pressed left at (340, 487)
Screenshot: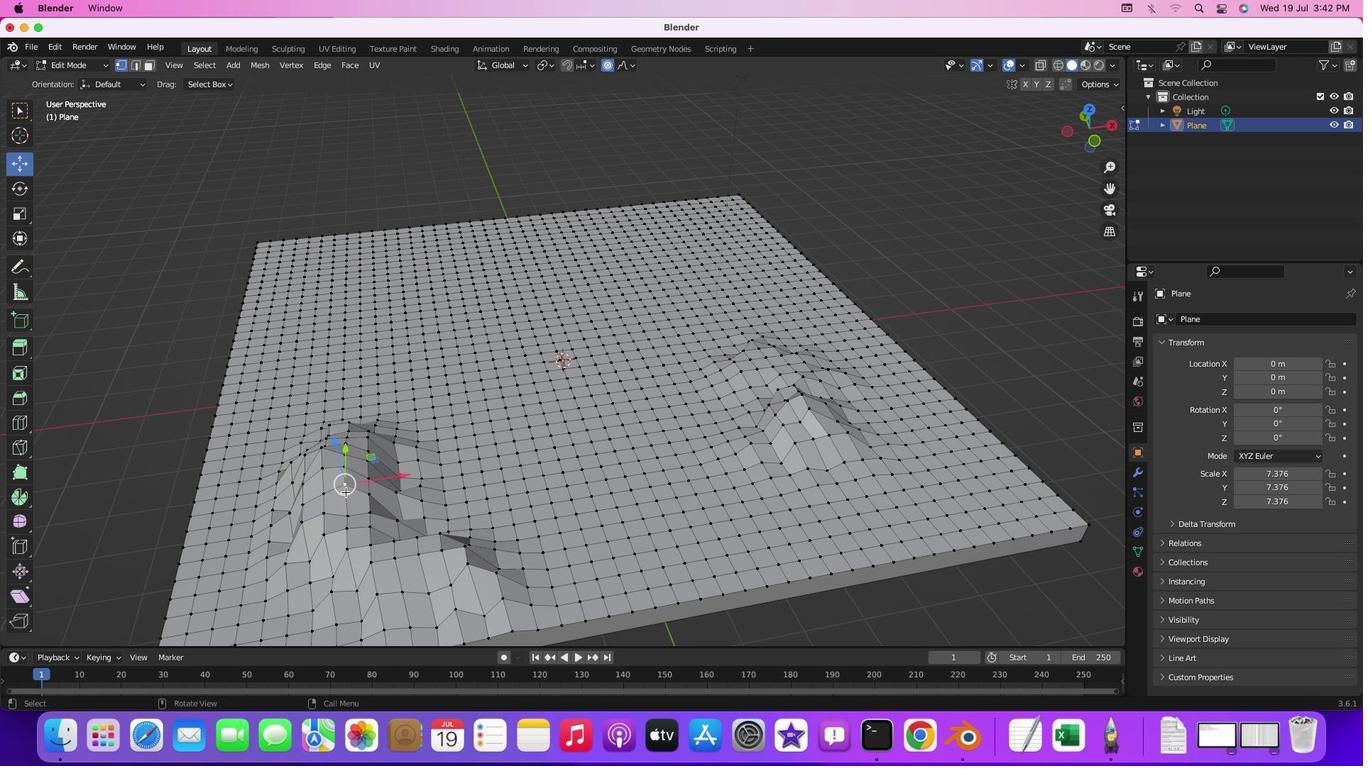
Action: Mouse moved to (450, 490)
Screenshot: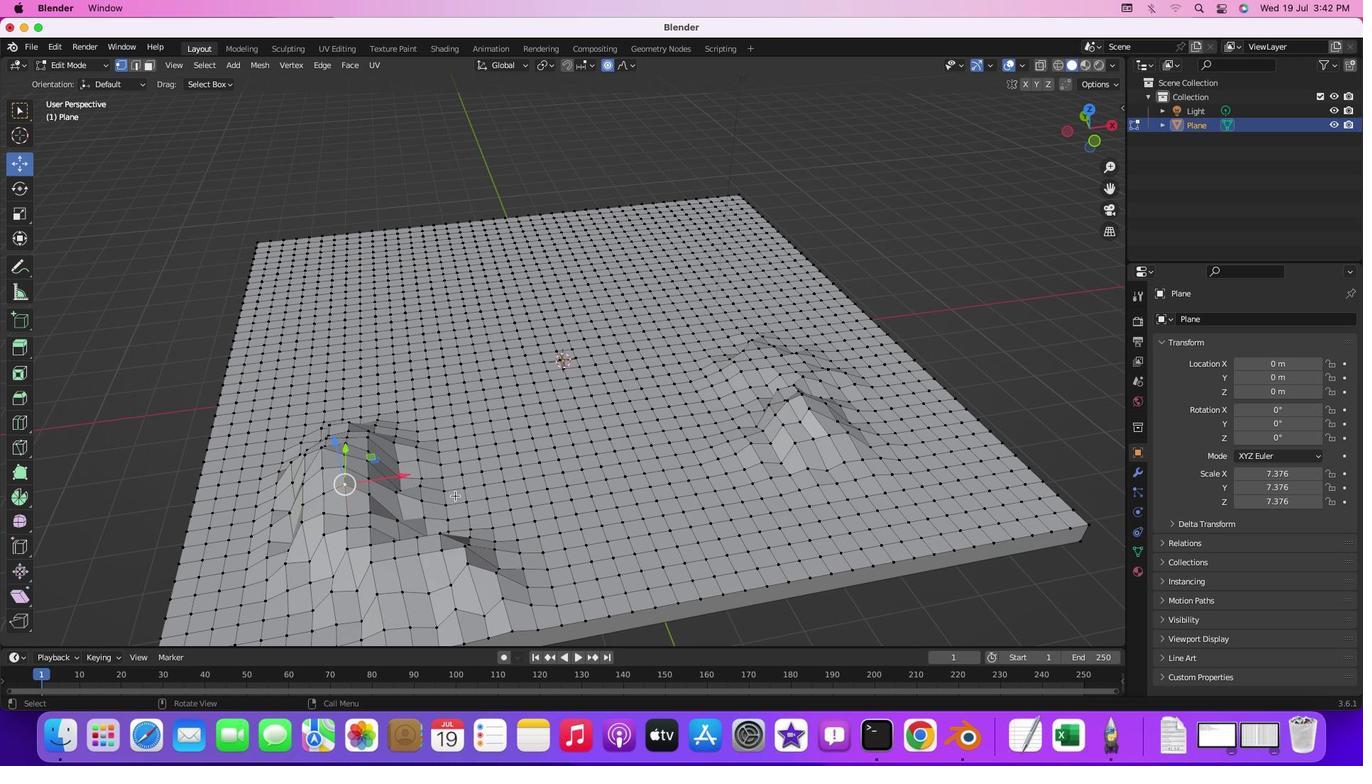 
Action: Mouse pressed middle at (450, 490)
Screenshot: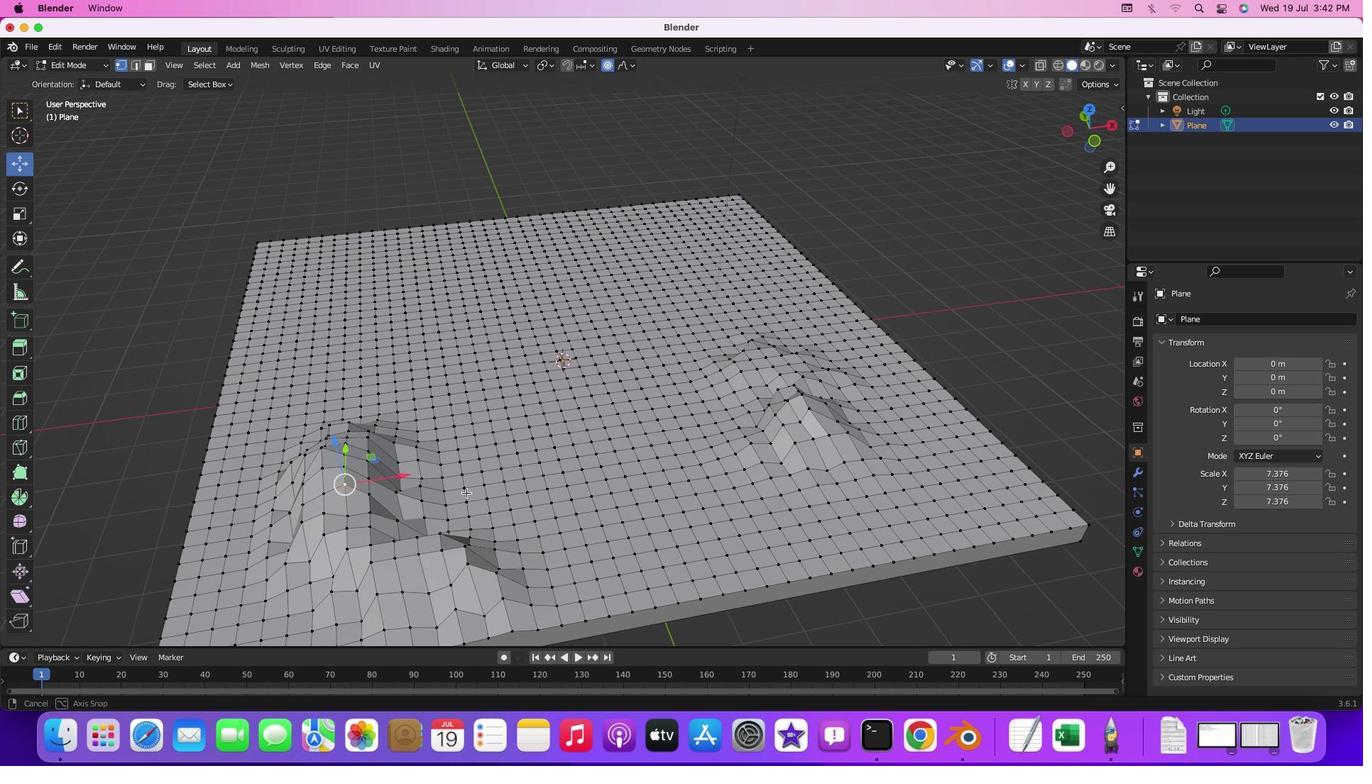 
Action: Mouse moved to (323, 491)
Screenshot: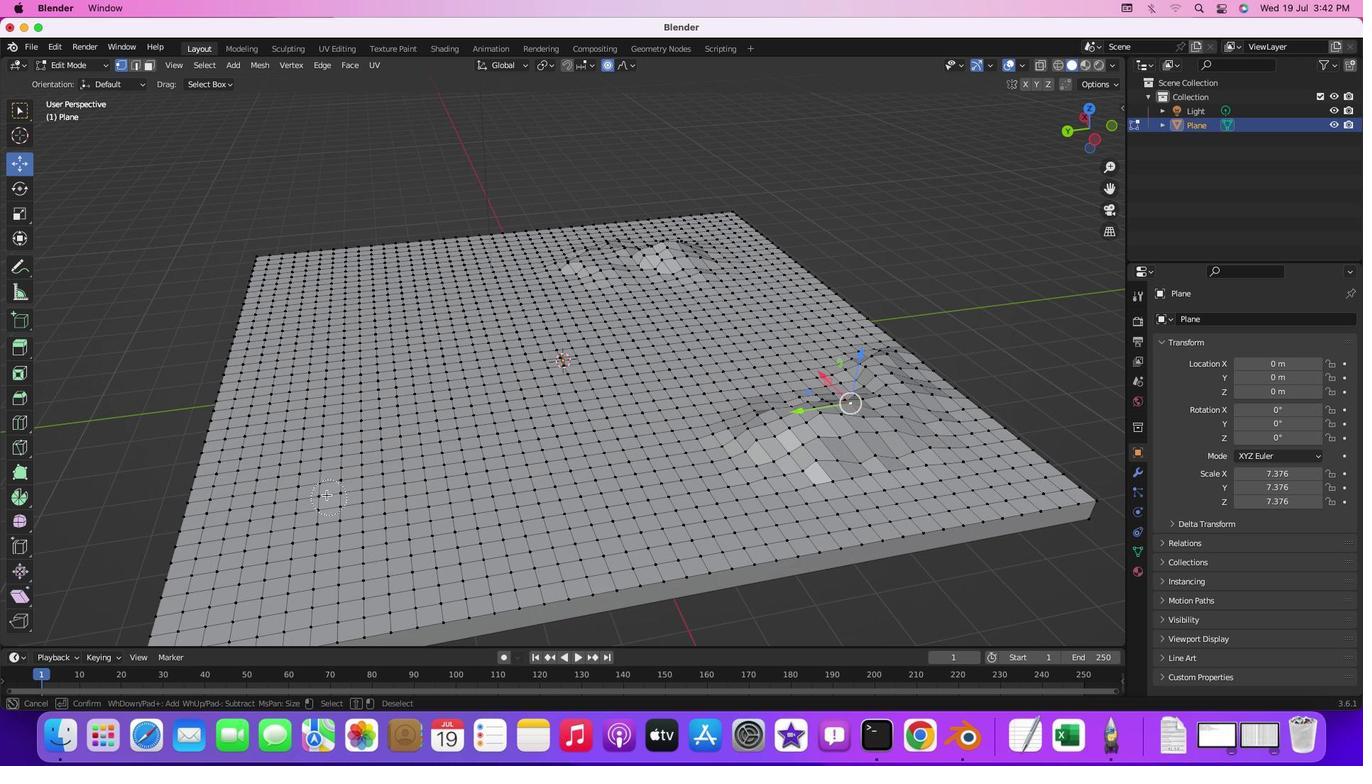 
Action: Key pressed 'c'
Screenshot: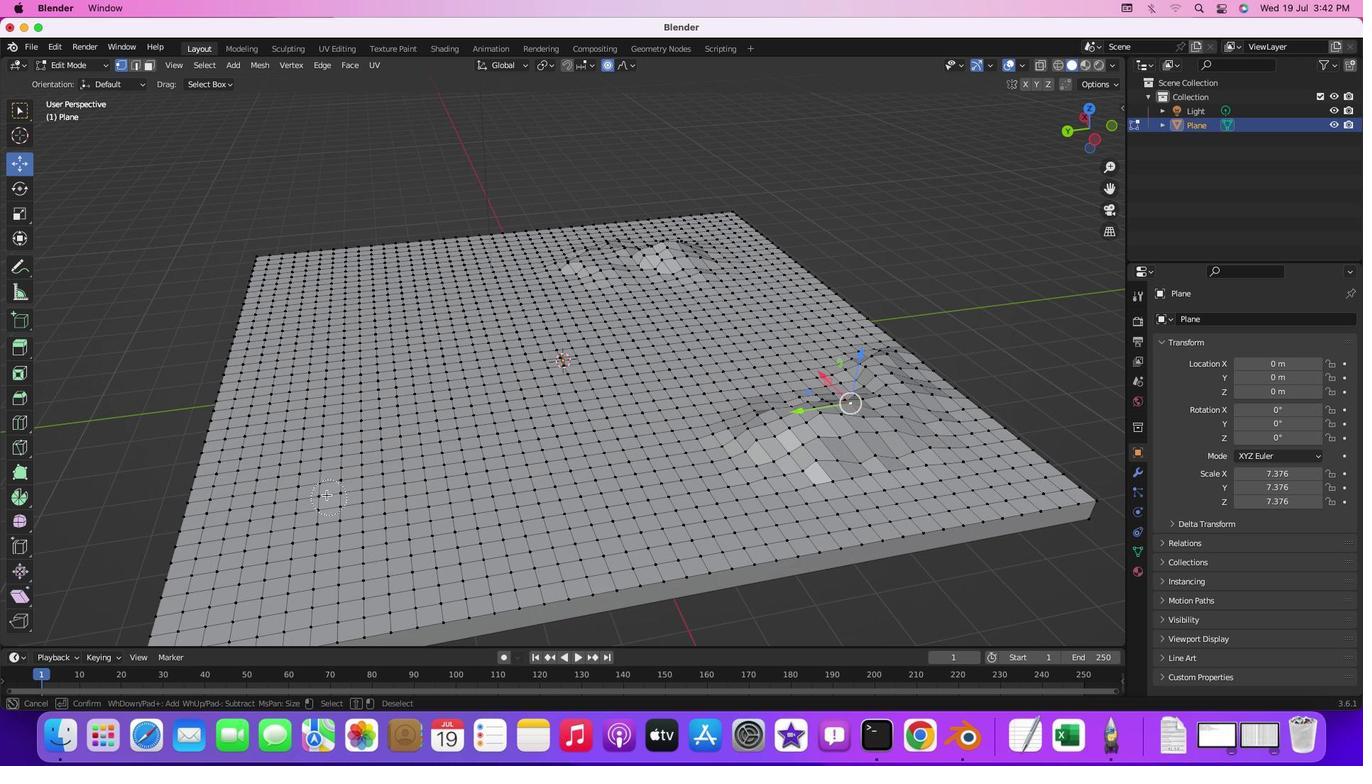 
Action: Mouse moved to (285, 492)
Screenshot: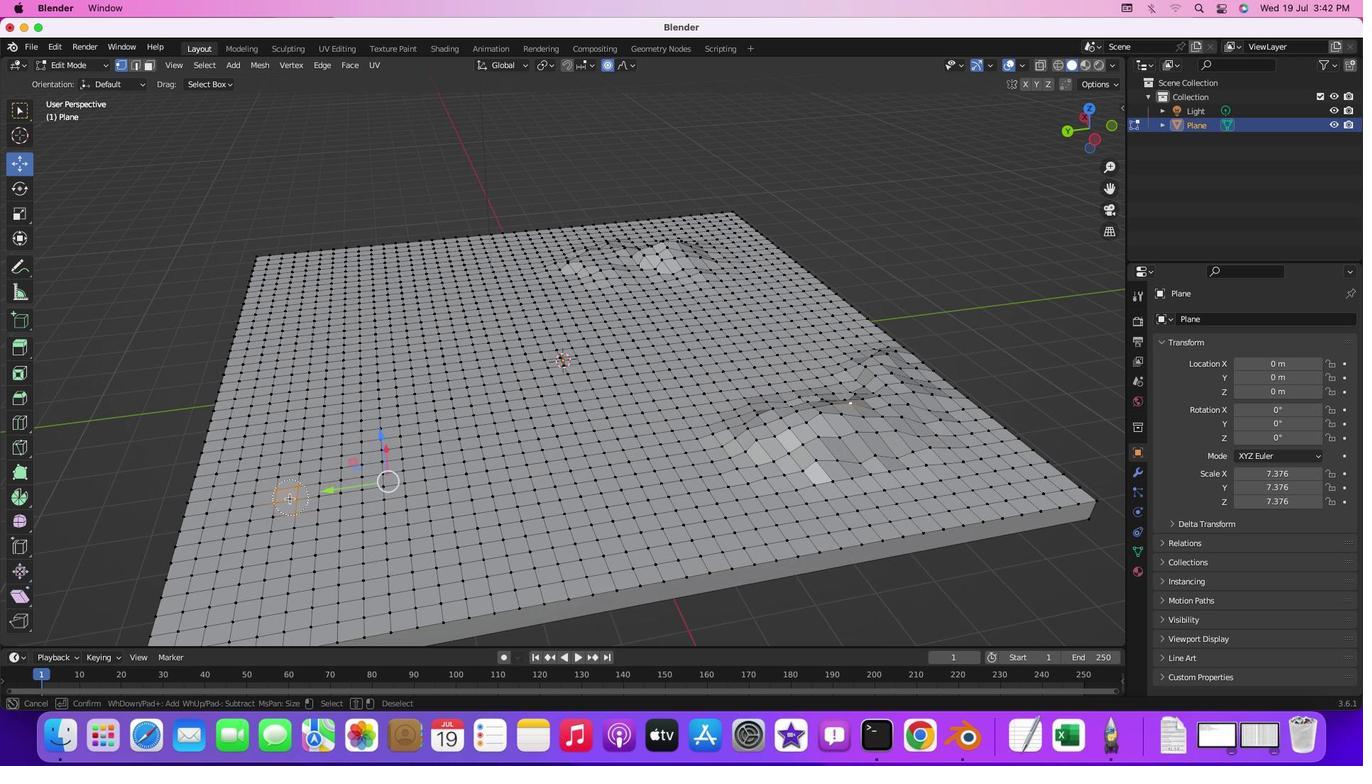 
Action: Mouse pressed left at (285, 492)
Screenshot: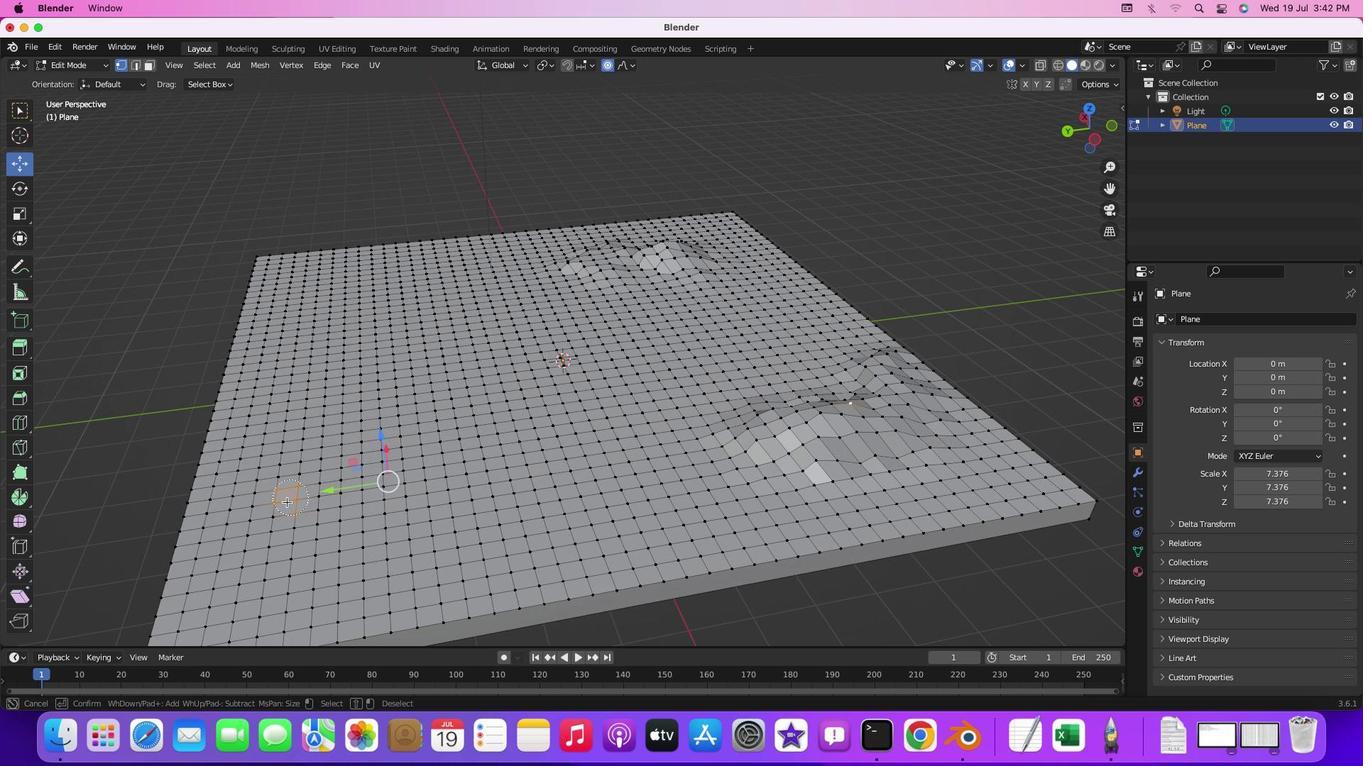 
Action: Mouse moved to (301, 519)
Screenshot: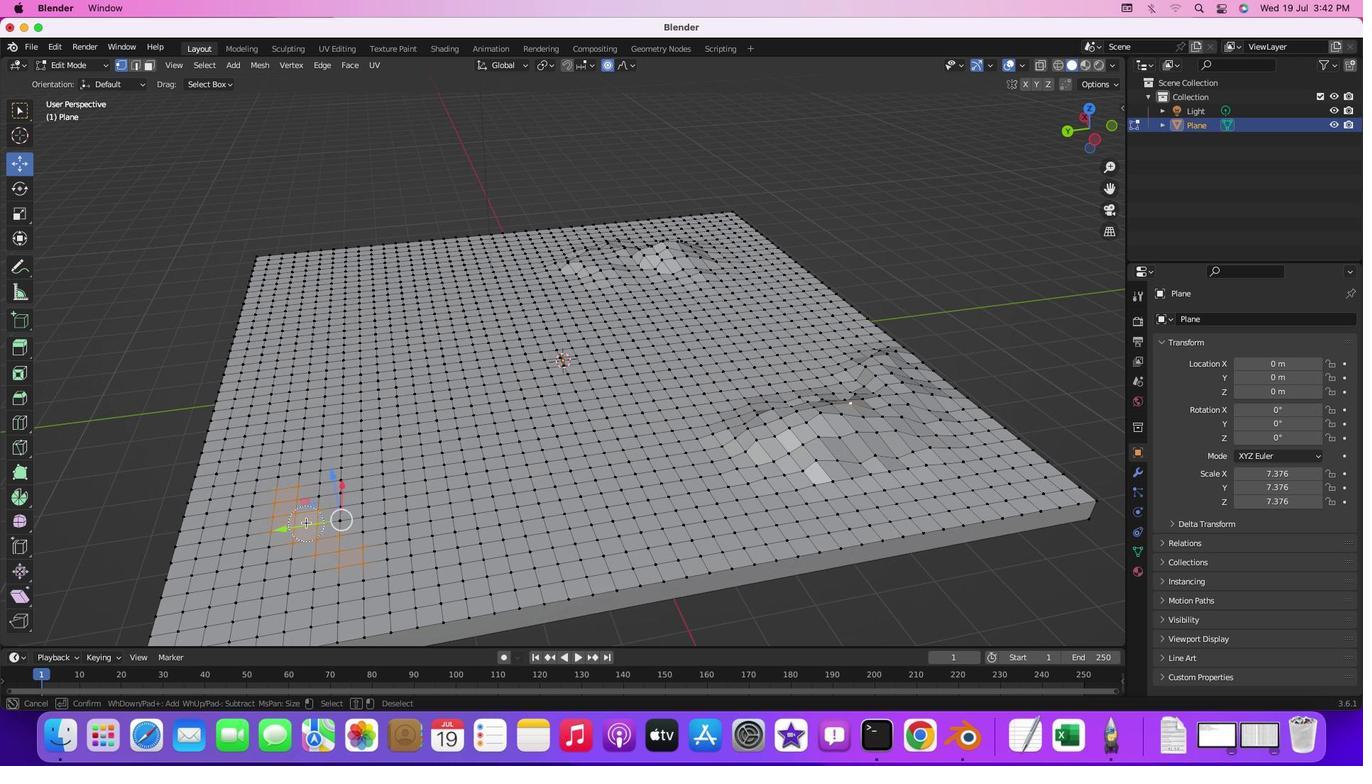
Action: Mouse pressed left at (301, 519)
Screenshot: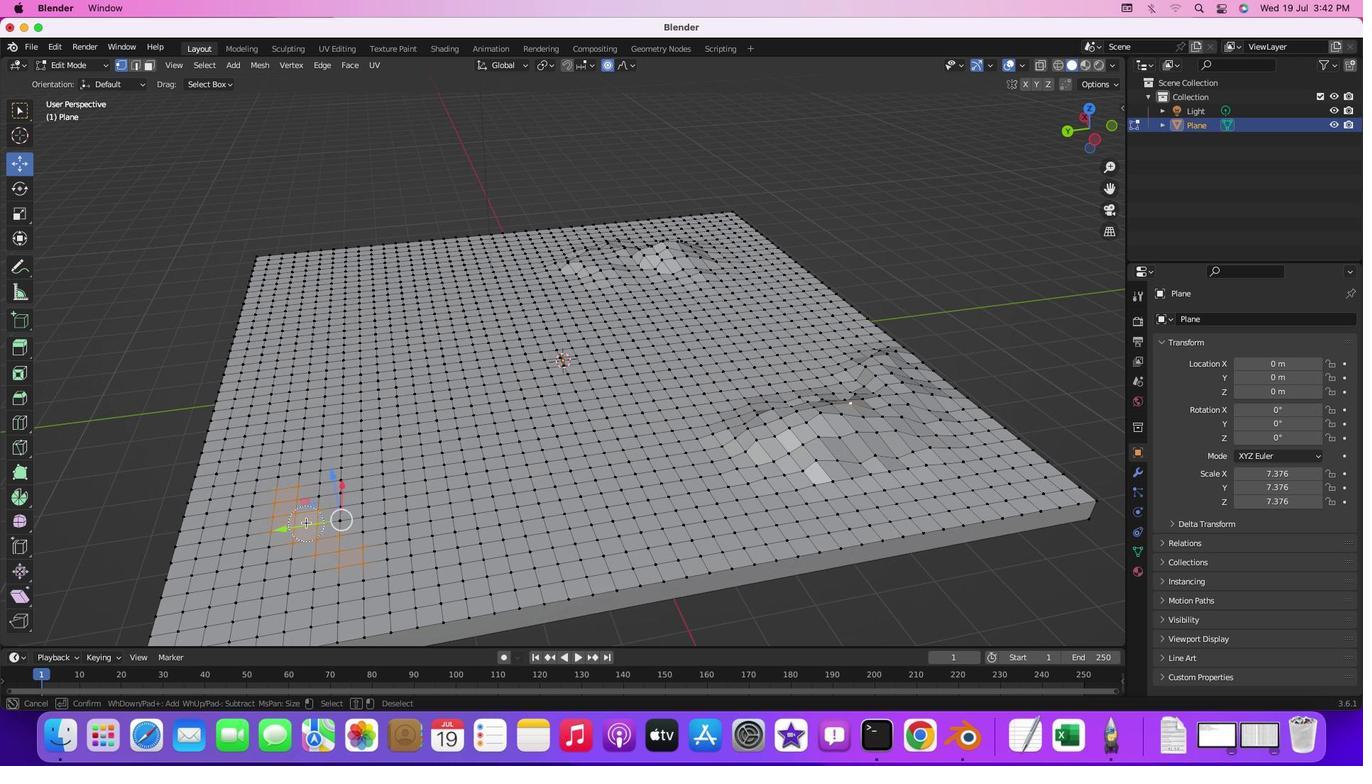 
Action: Mouse moved to (304, 511)
Screenshot: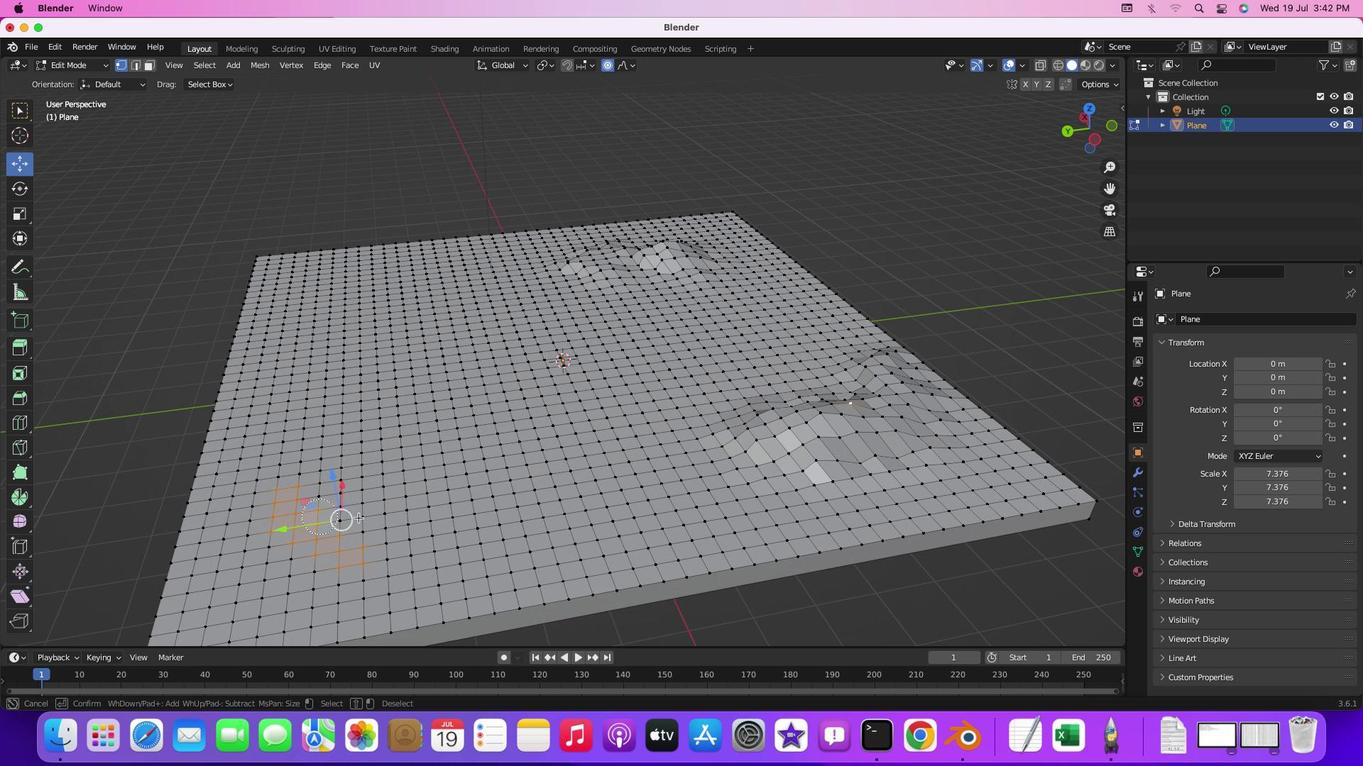 
Action: Mouse pressed left at (304, 511)
Screenshot: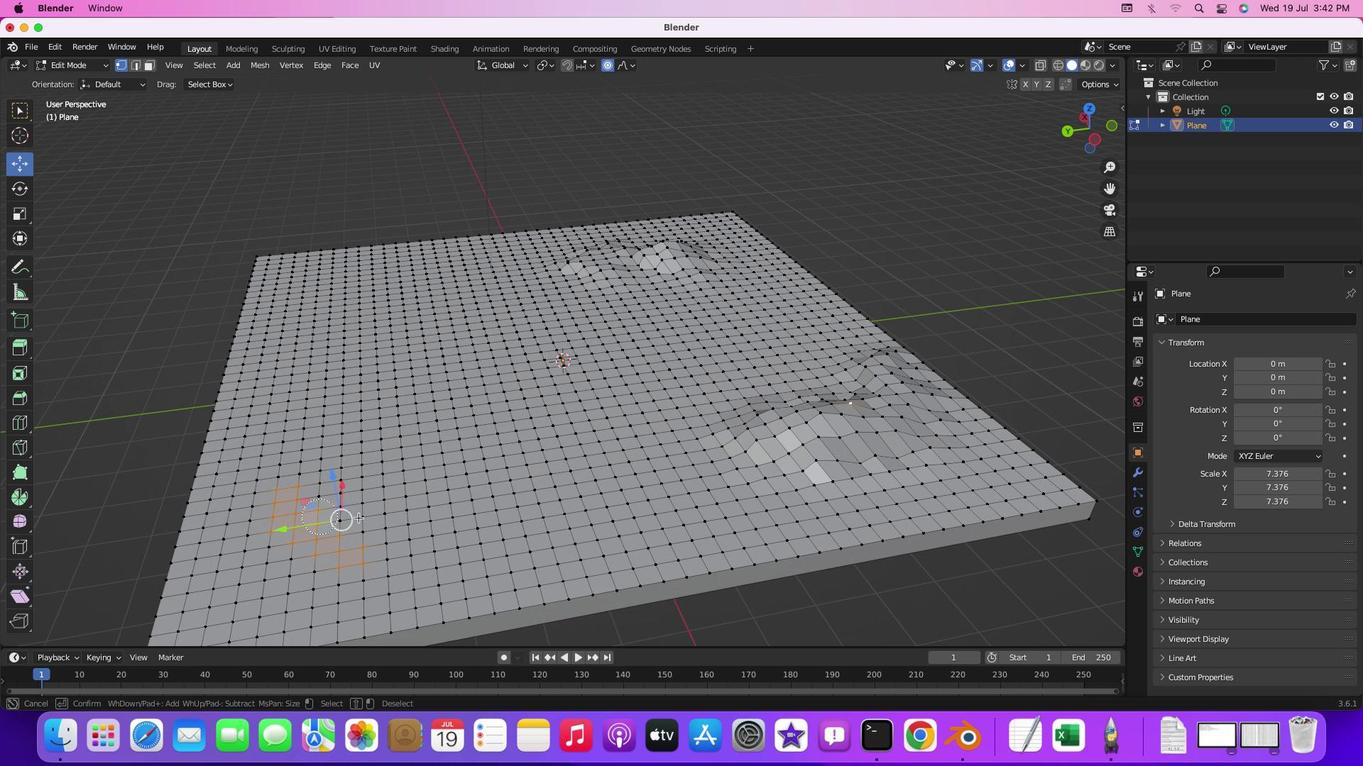 
Action: Mouse moved to (335, 548)
Screenshot: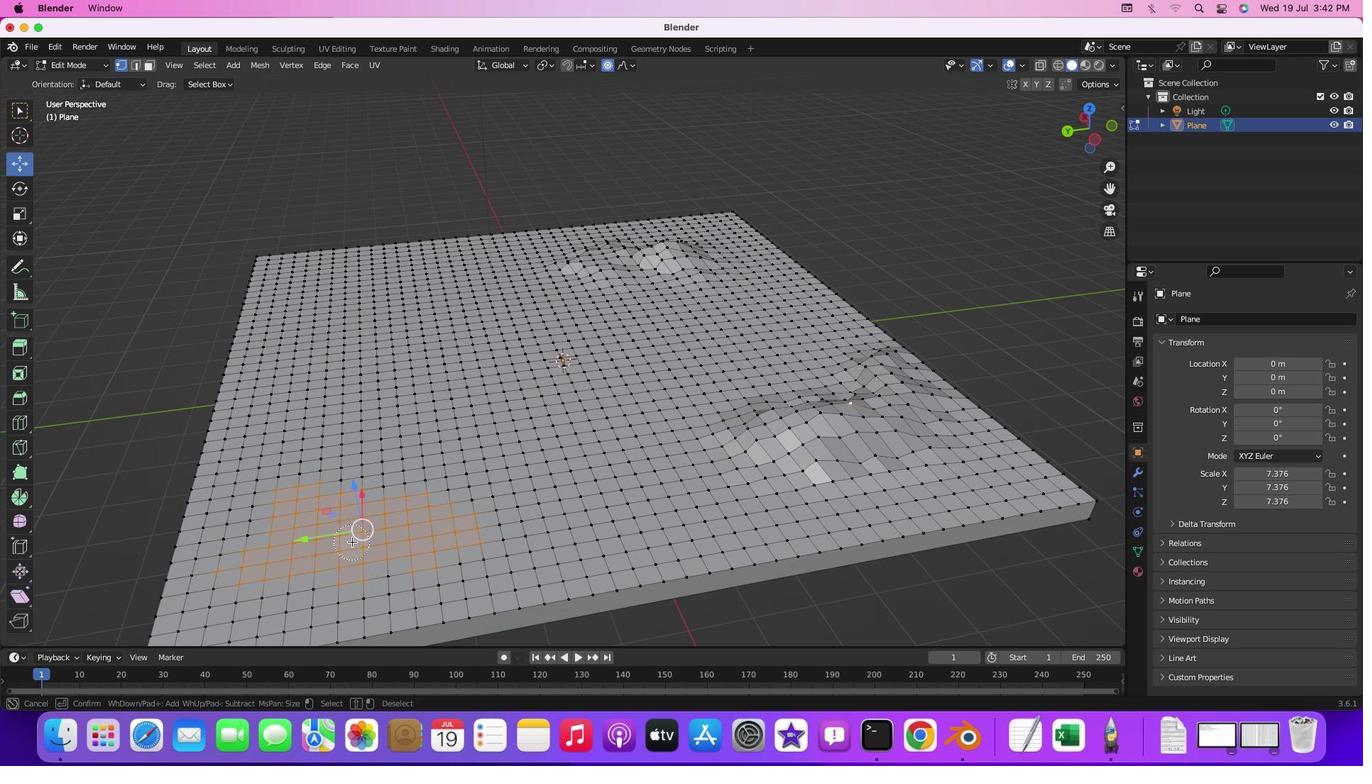 
Action: Key pressed 'c'
Screenshot: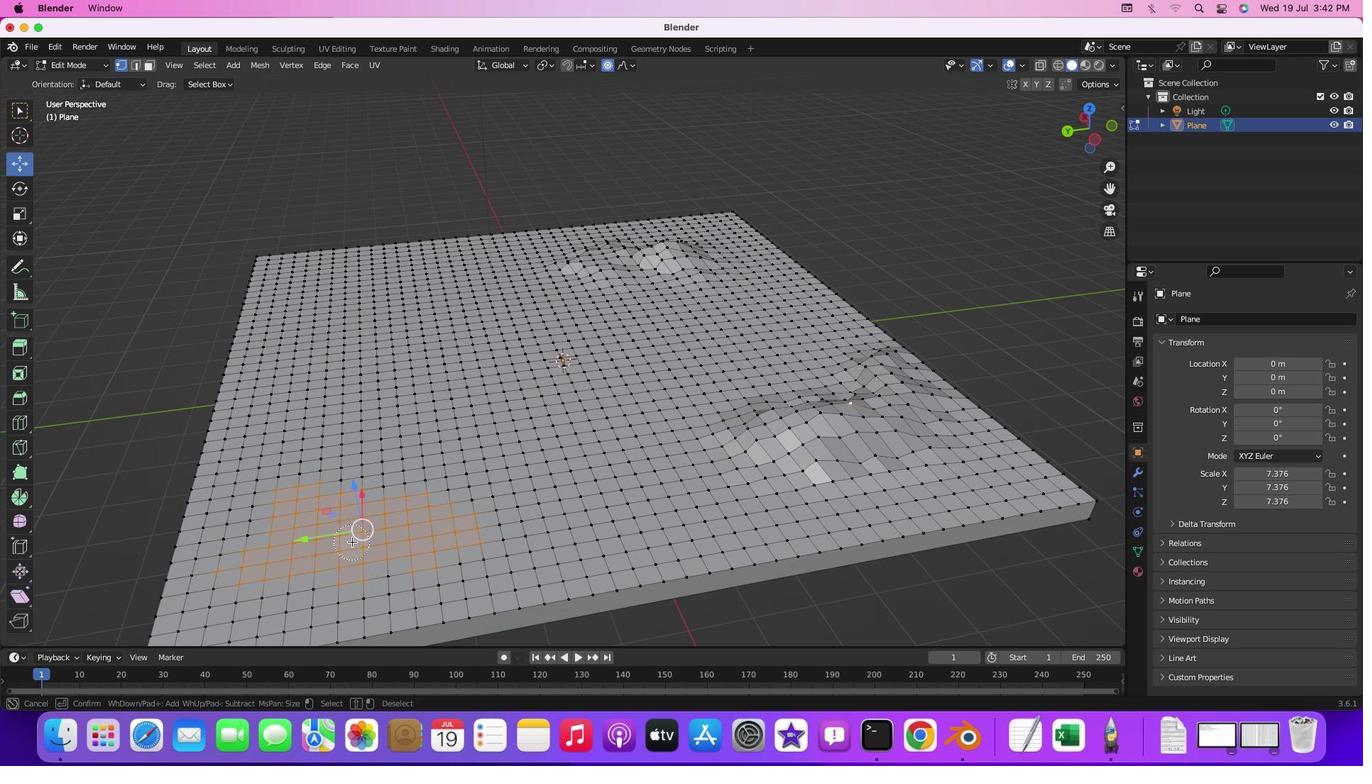
Action: Mouse moved to (350, 529)
Screenshot: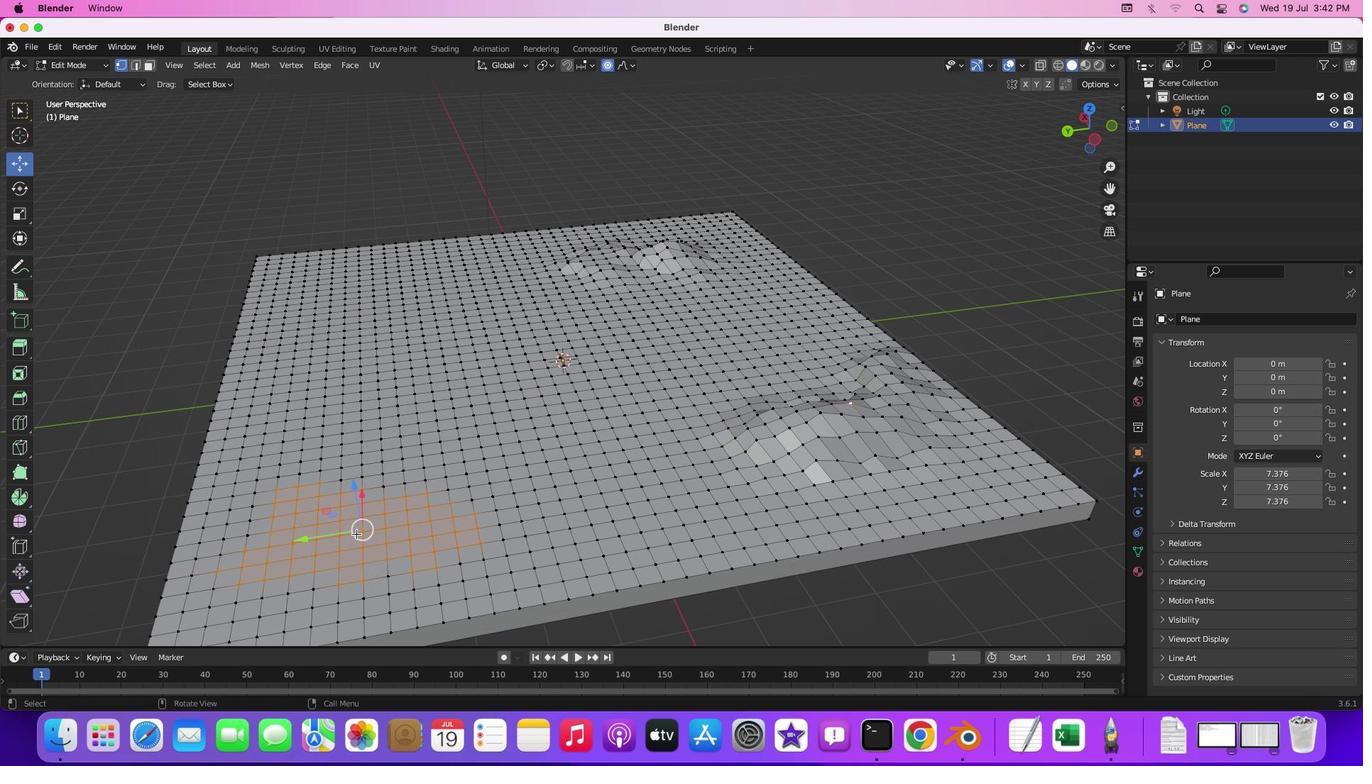 
Action: Mouse pressed right at (350, 529)
Screenshot: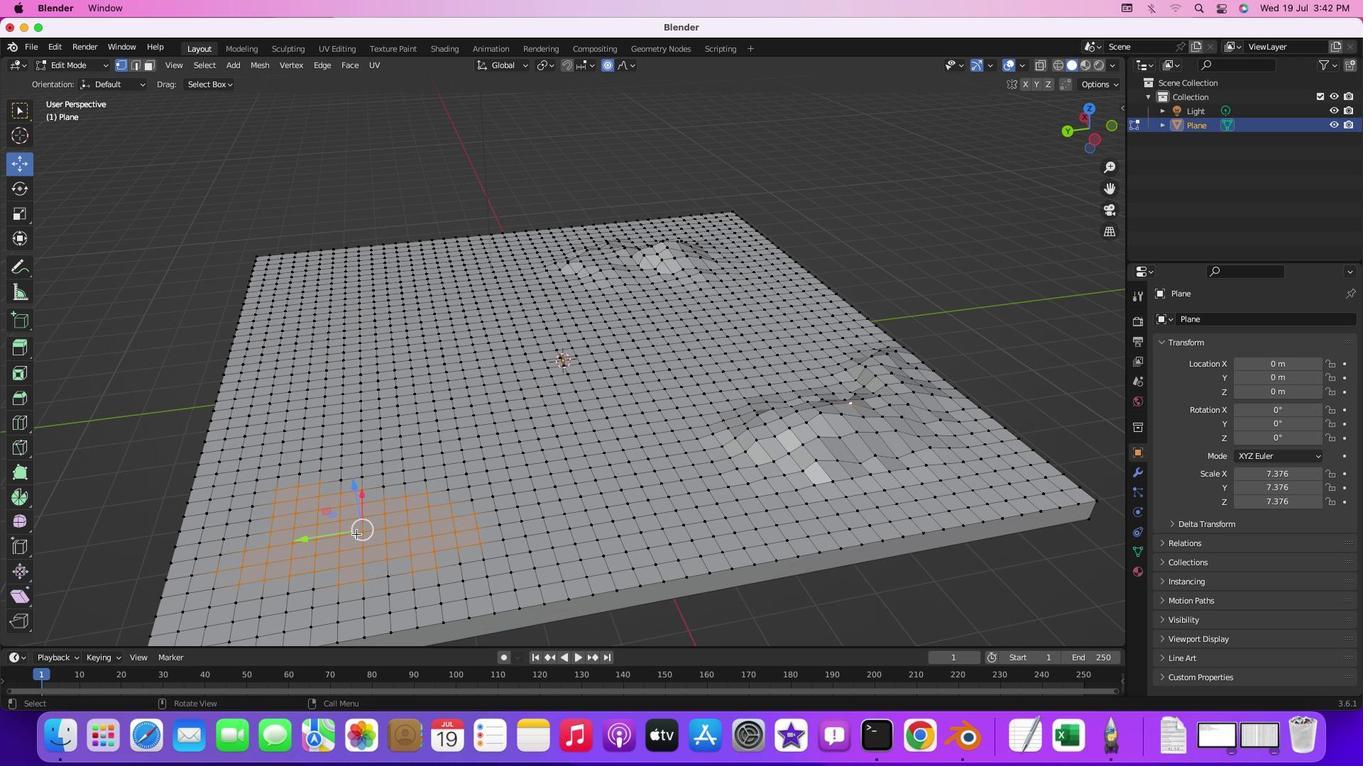 
Action: Mouse moved to (356, 526)
Screenshot: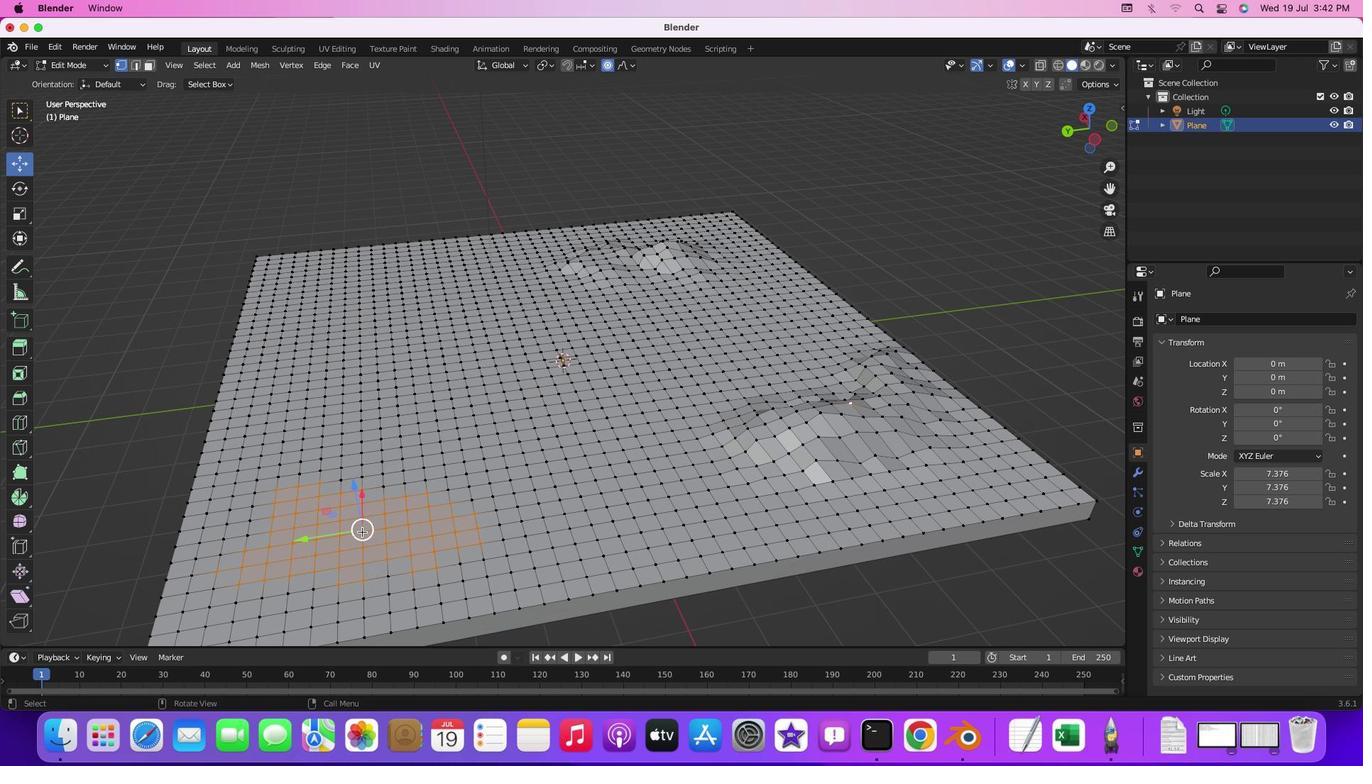 
Action: Mouse pressed left at (356, 526)
Screenshot: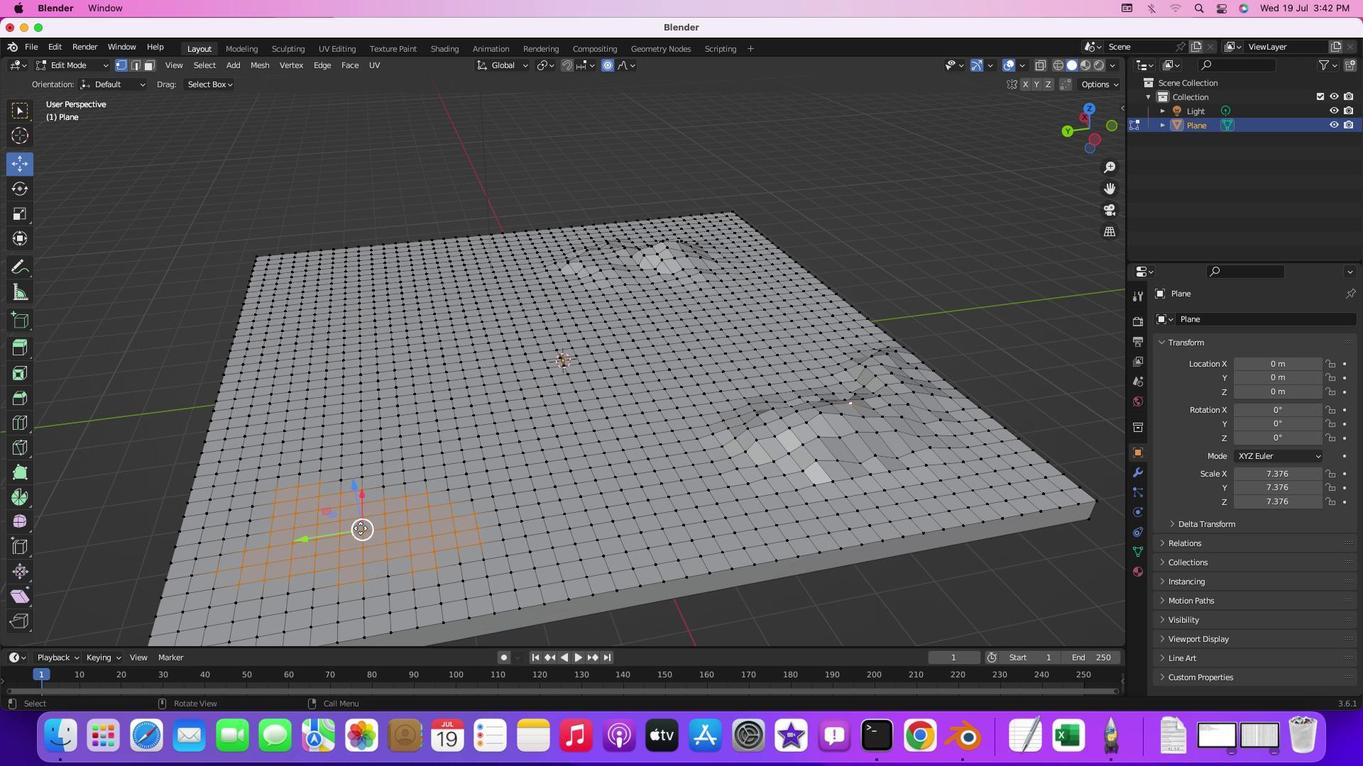 
Action: Mouse moved to (355, 499)
Screenshot: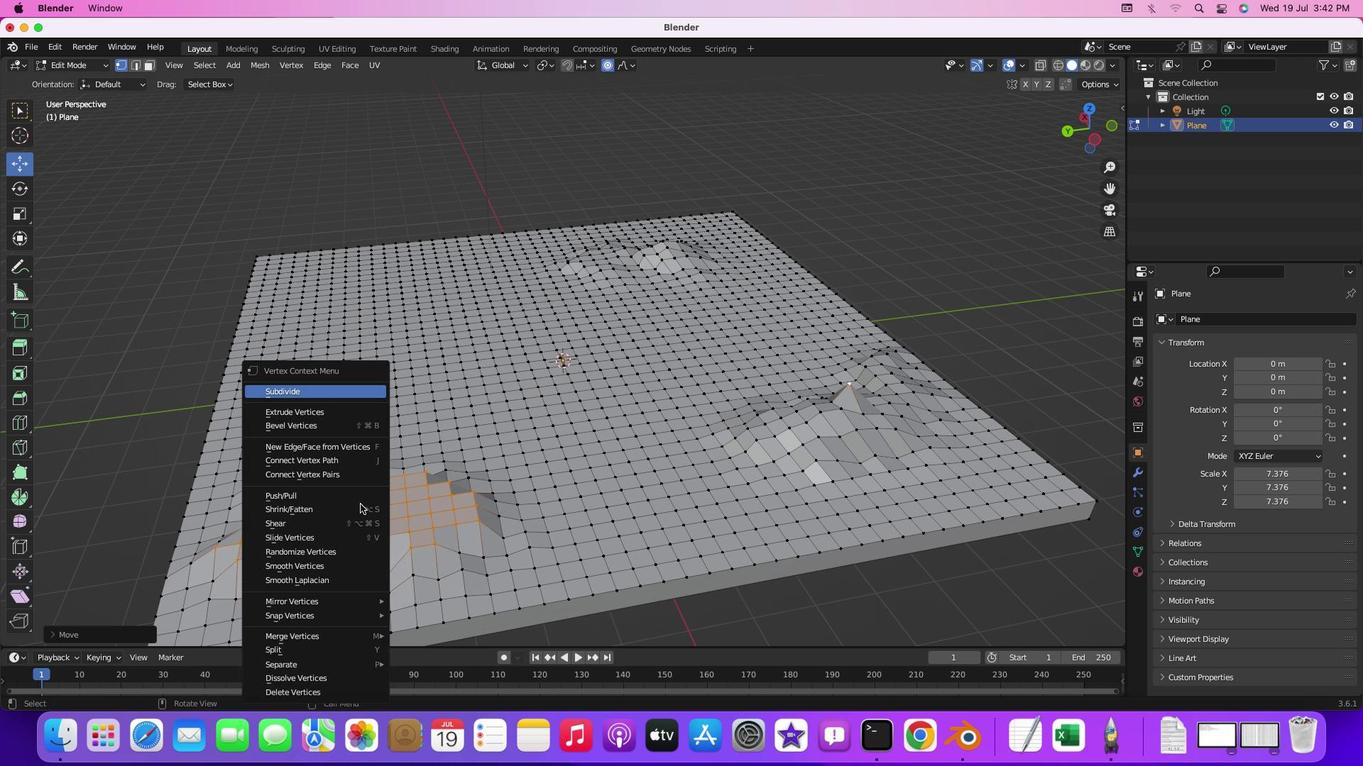 
Action: Mouse pressed right at (355, 499)
Screenshot: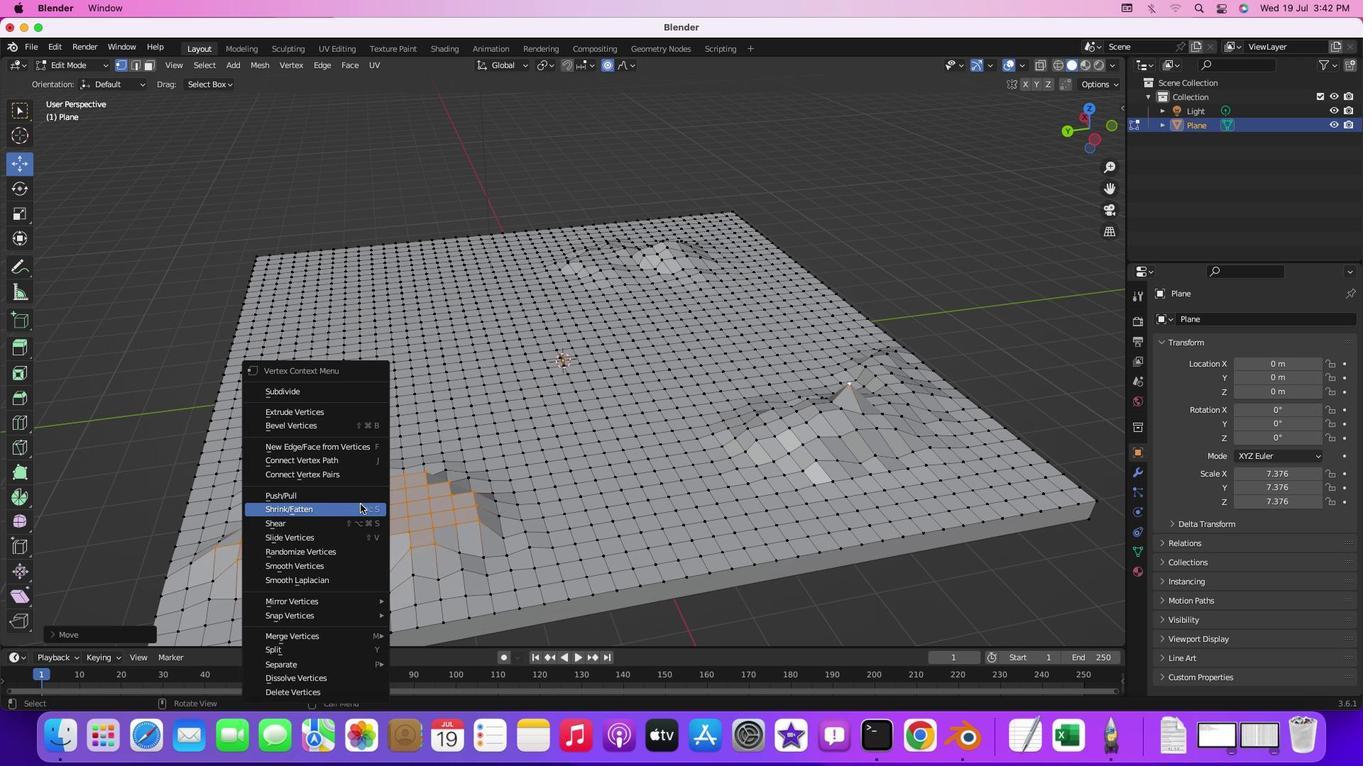 
Action: Mouse moved to (455, 490)
Screenshot: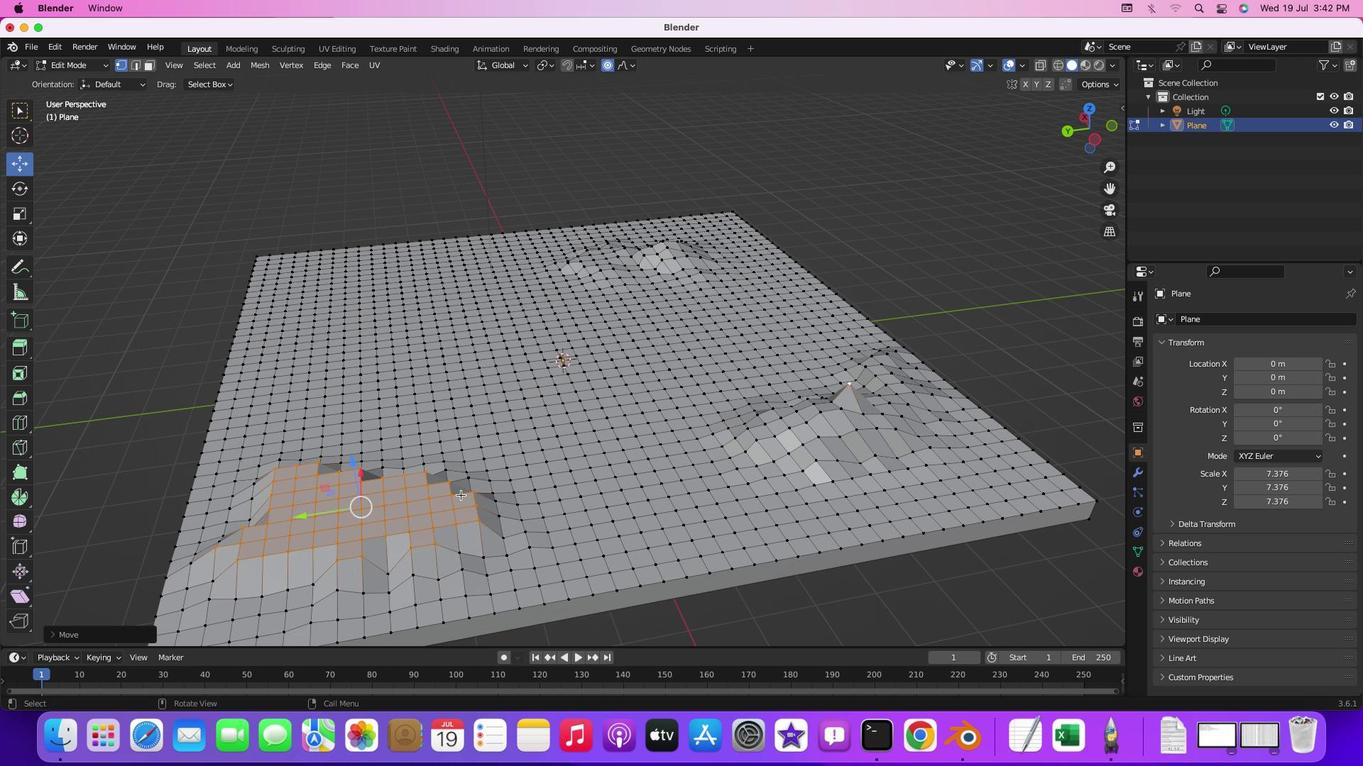 
Action: Mouse pressed left at (455, 490)
Screenshot: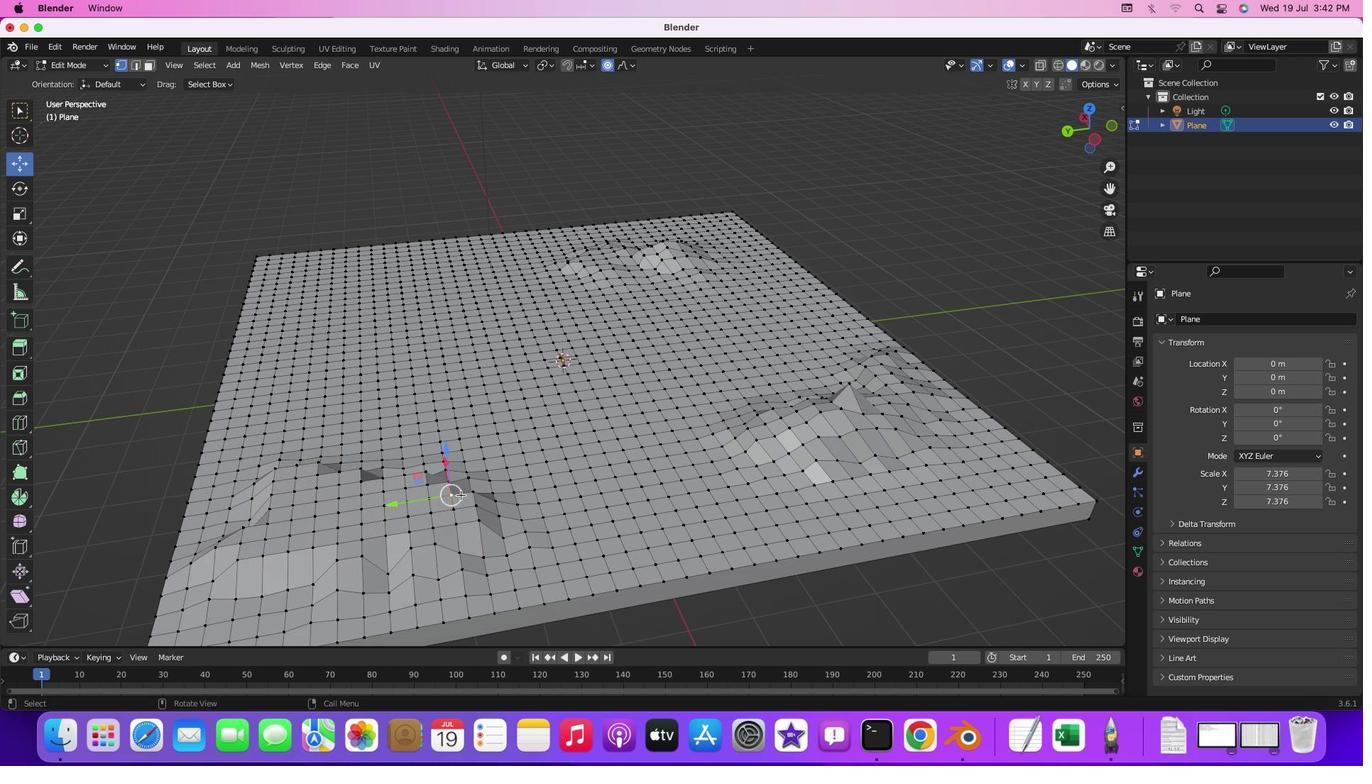 
Action: Mouse moved to (342, 500)
Screenshot: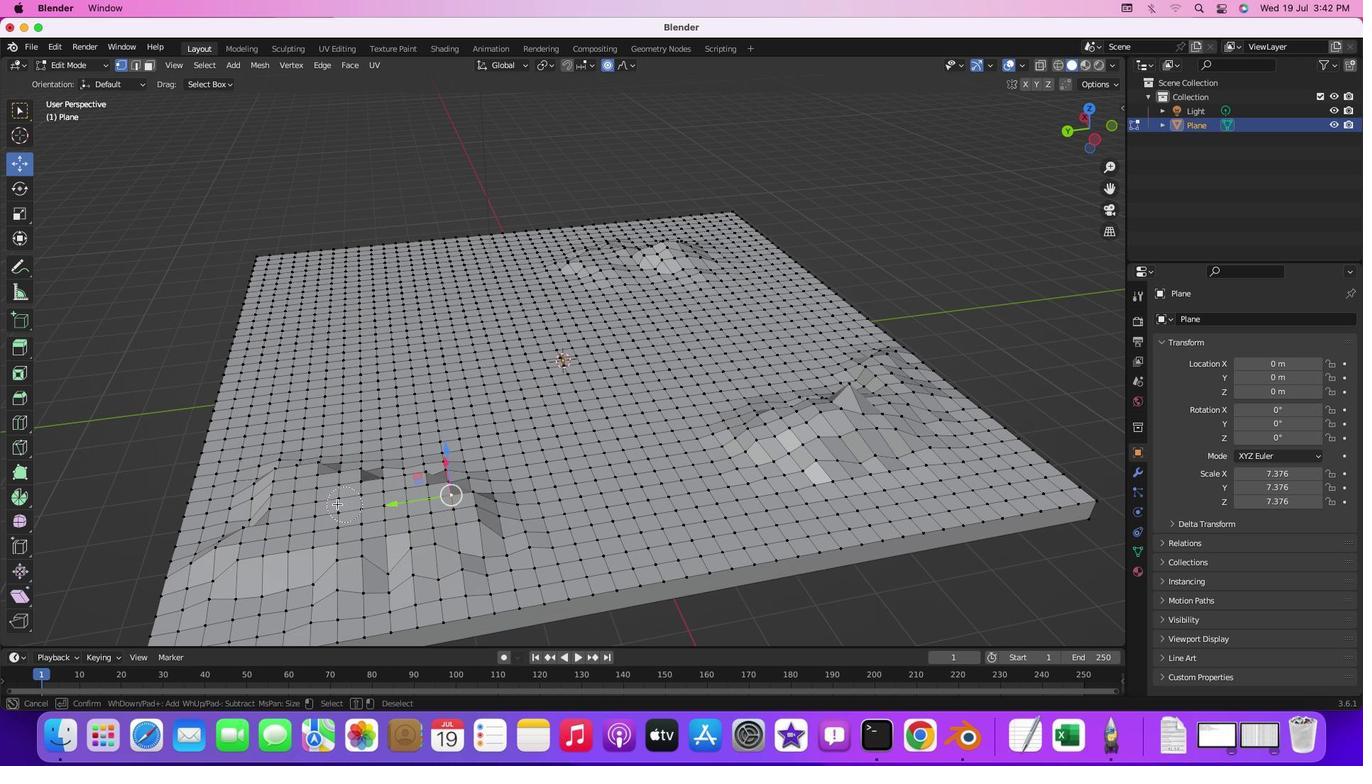 
Action: Key pressed 'c'
Screenshot: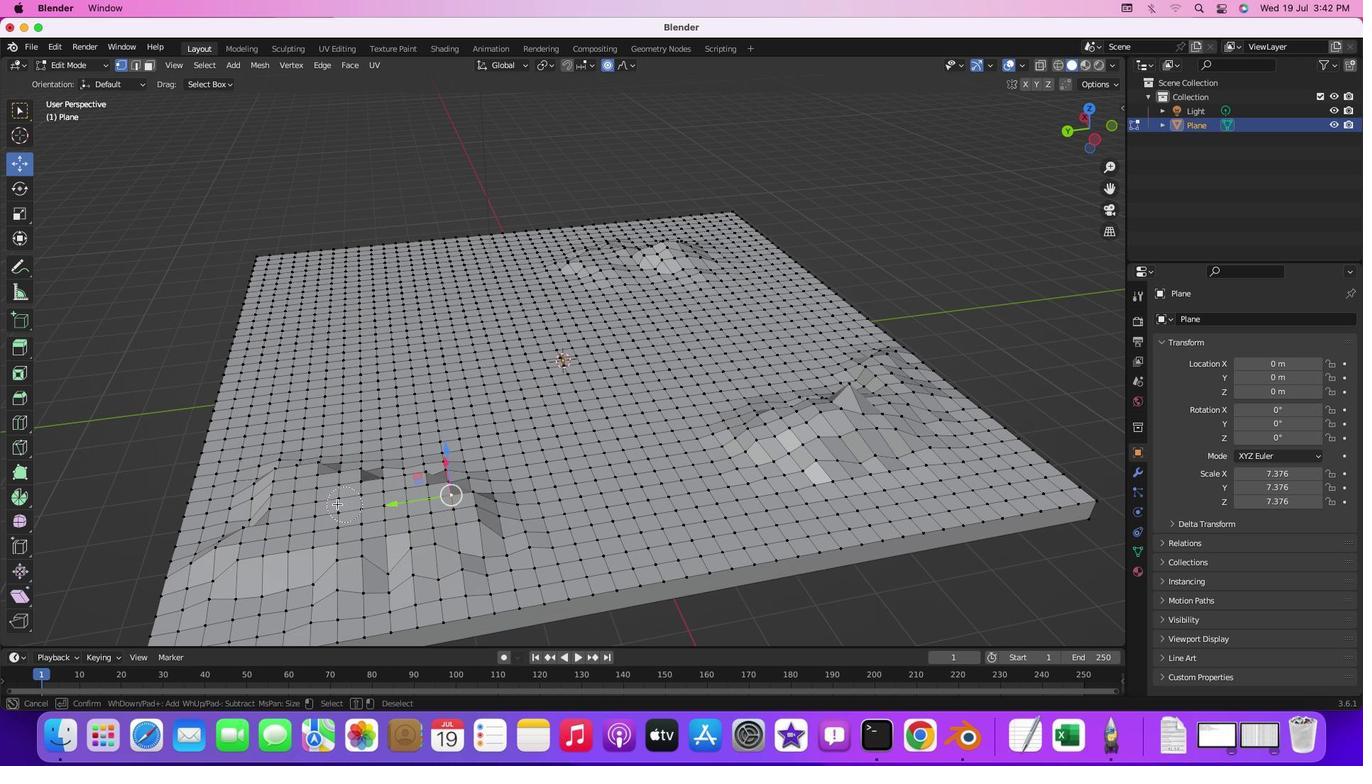 
Action: Mouse moved to (331, 499)
Screenshot: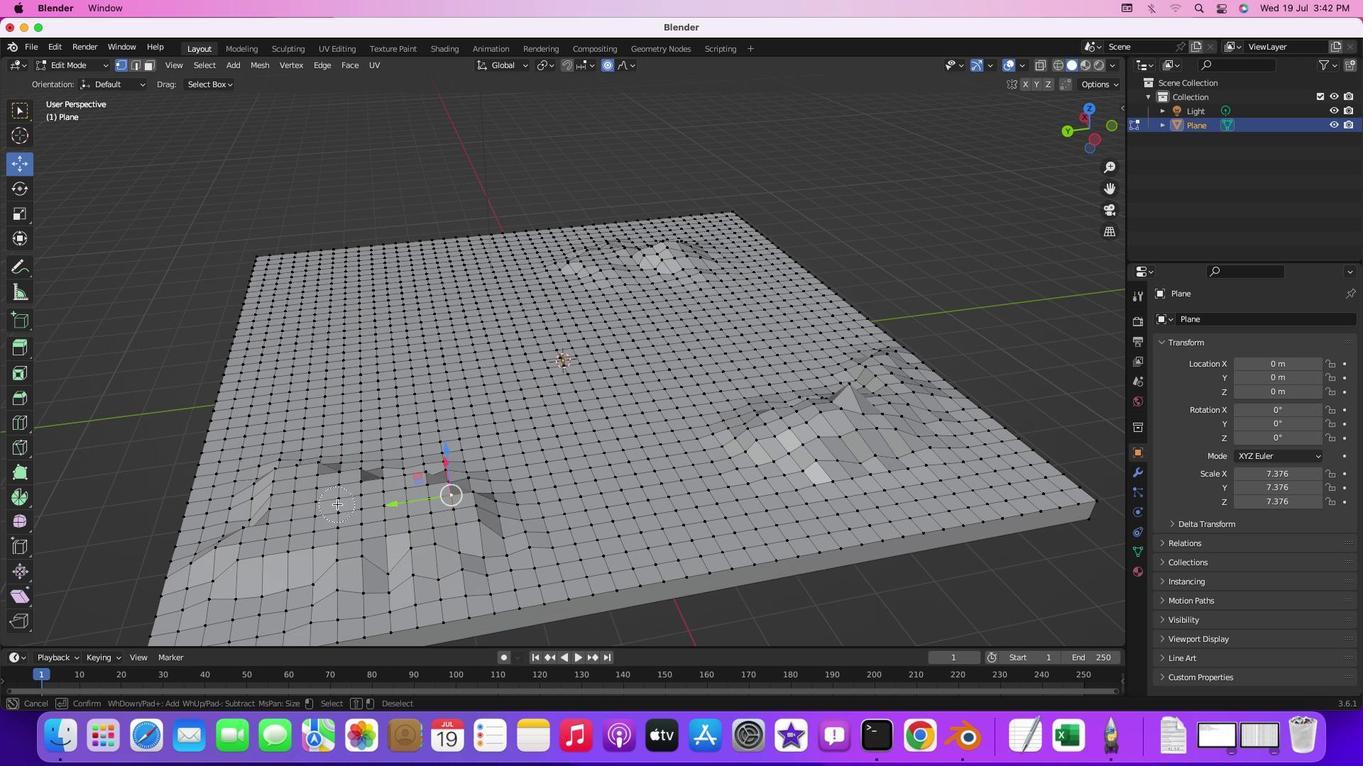 
Action: Mouse pressed left at (331, 499)
Screenshot: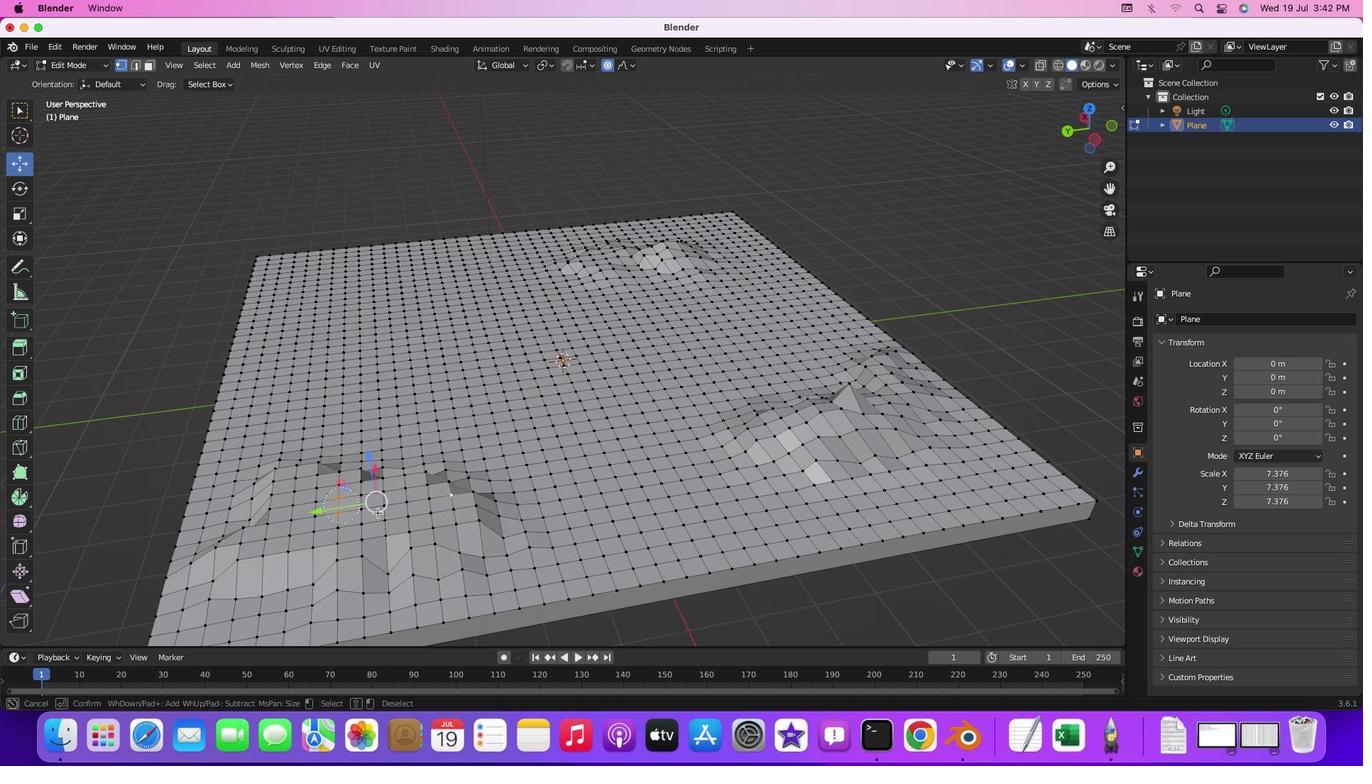 
Action: Mouse moved to (366, 505)
Screenshot: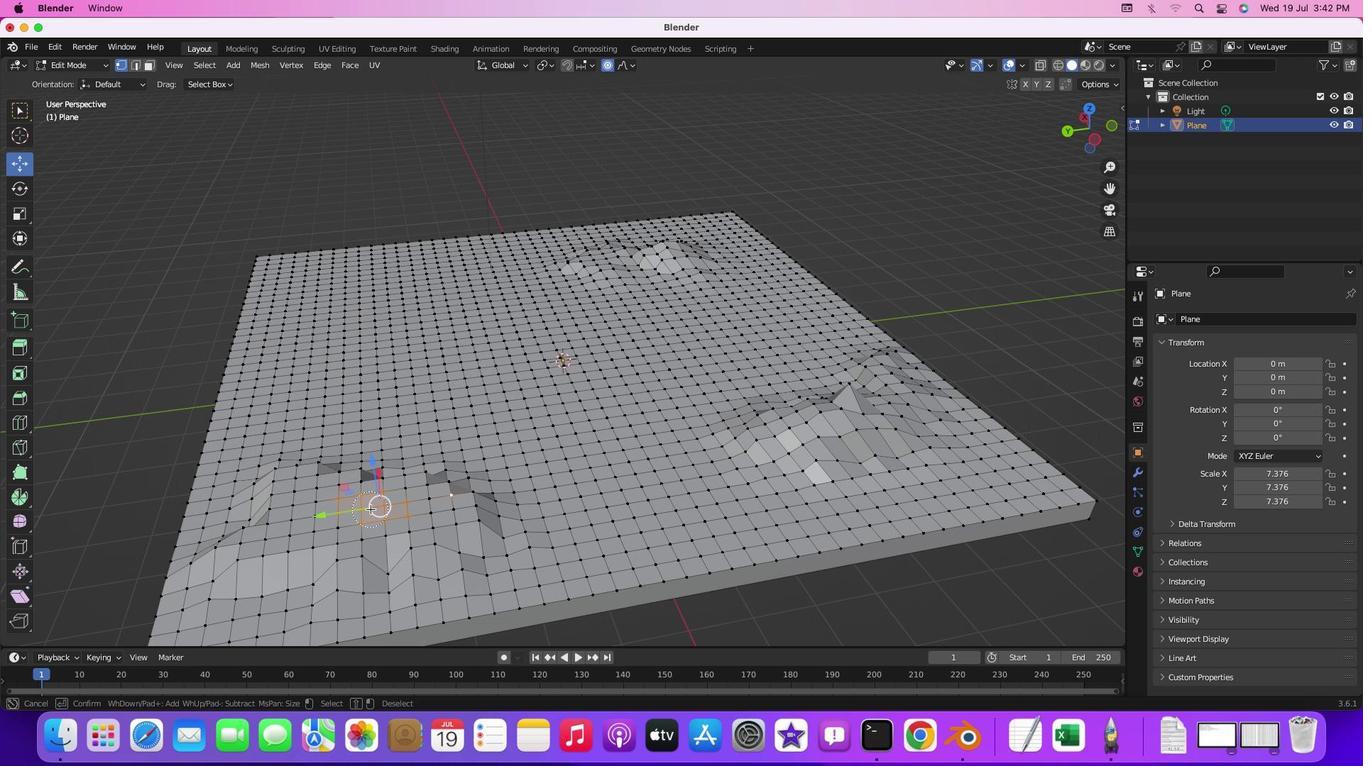 
Action: Key pressed 'c'
Screenshot: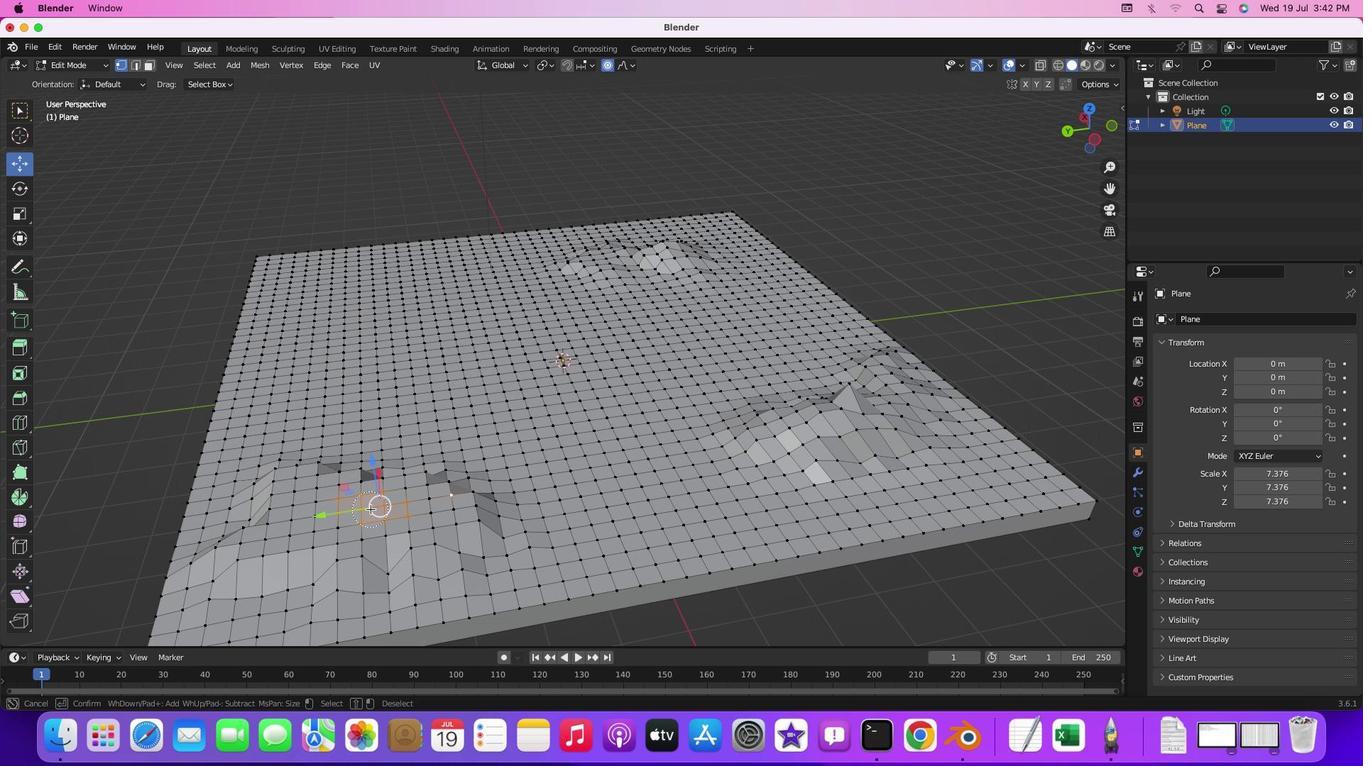 
Action: Mouse moved to (371, 504)
Screenshot: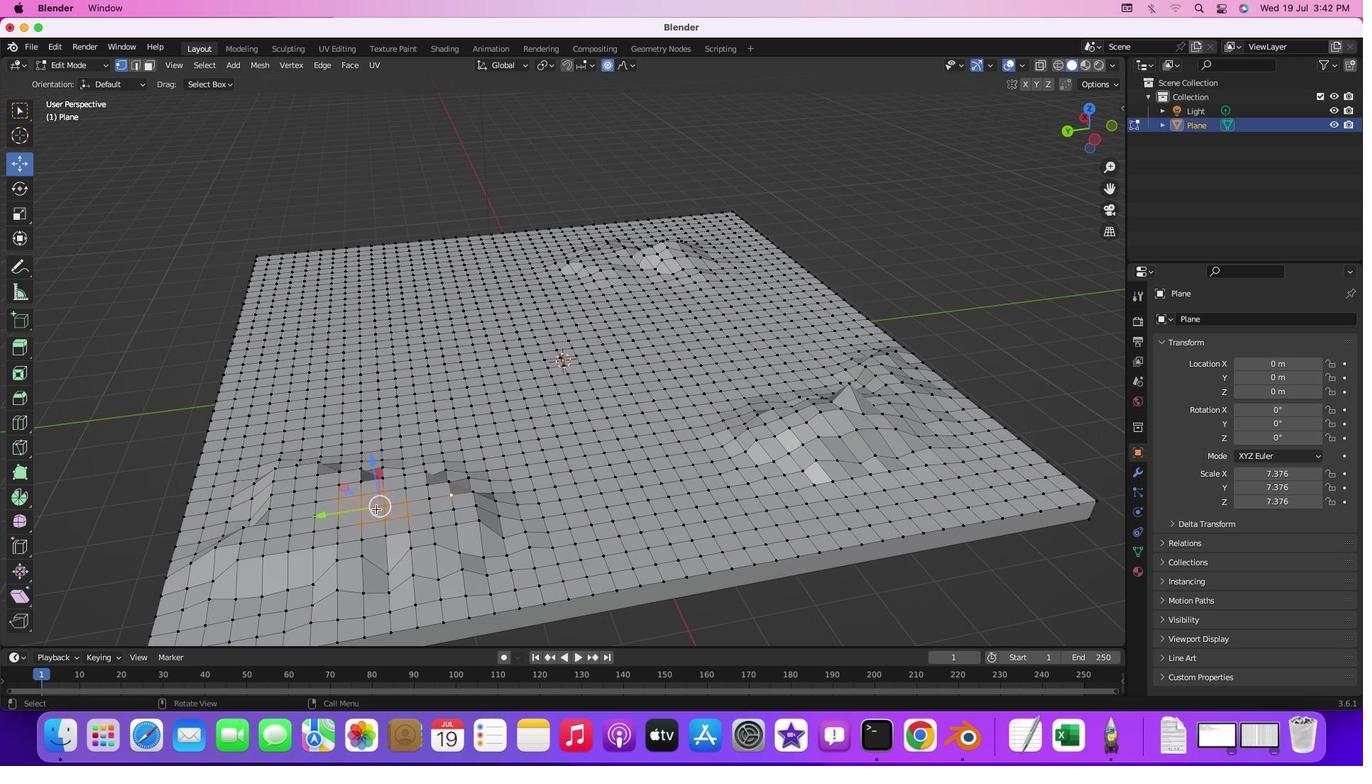 
Action: Mouse pressed right at (371, 504)
Screenshot: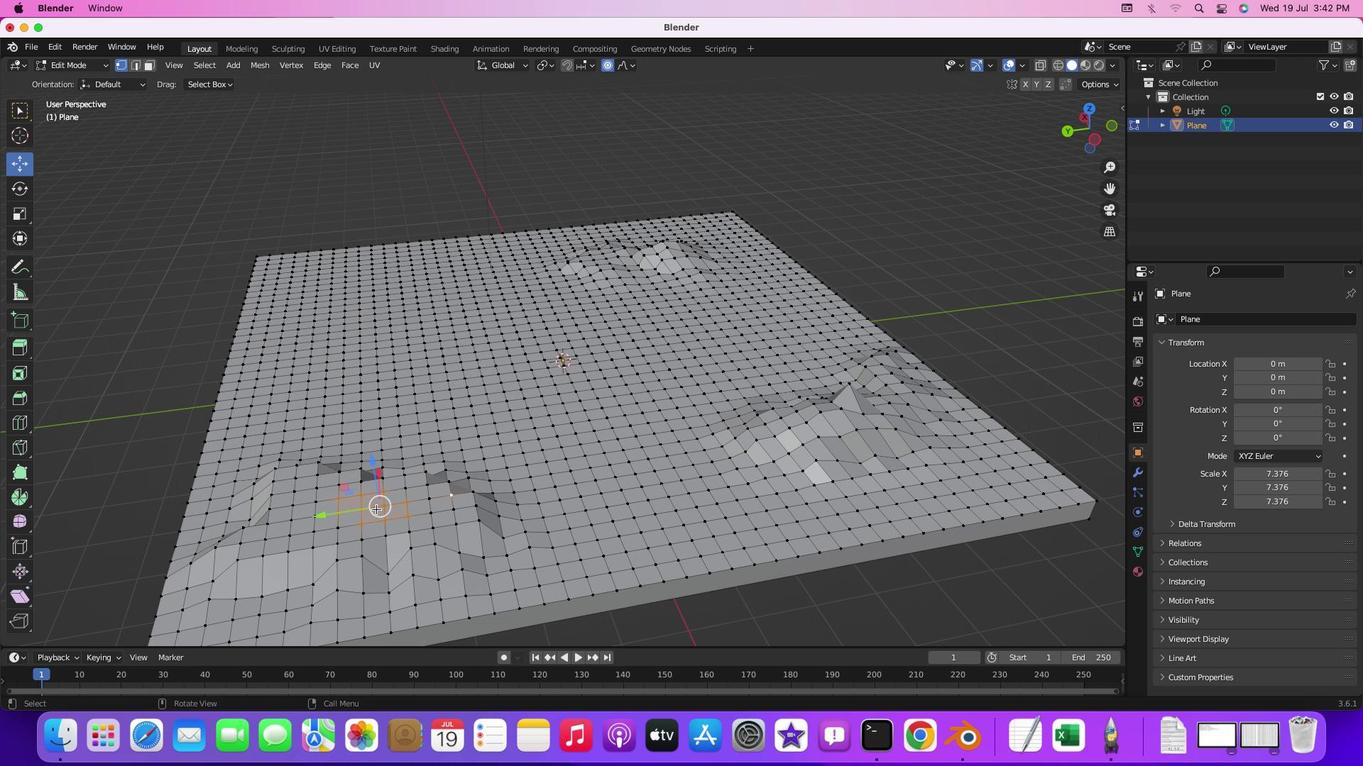 
Action: Mouse moved to (371, 504)
Screenshot: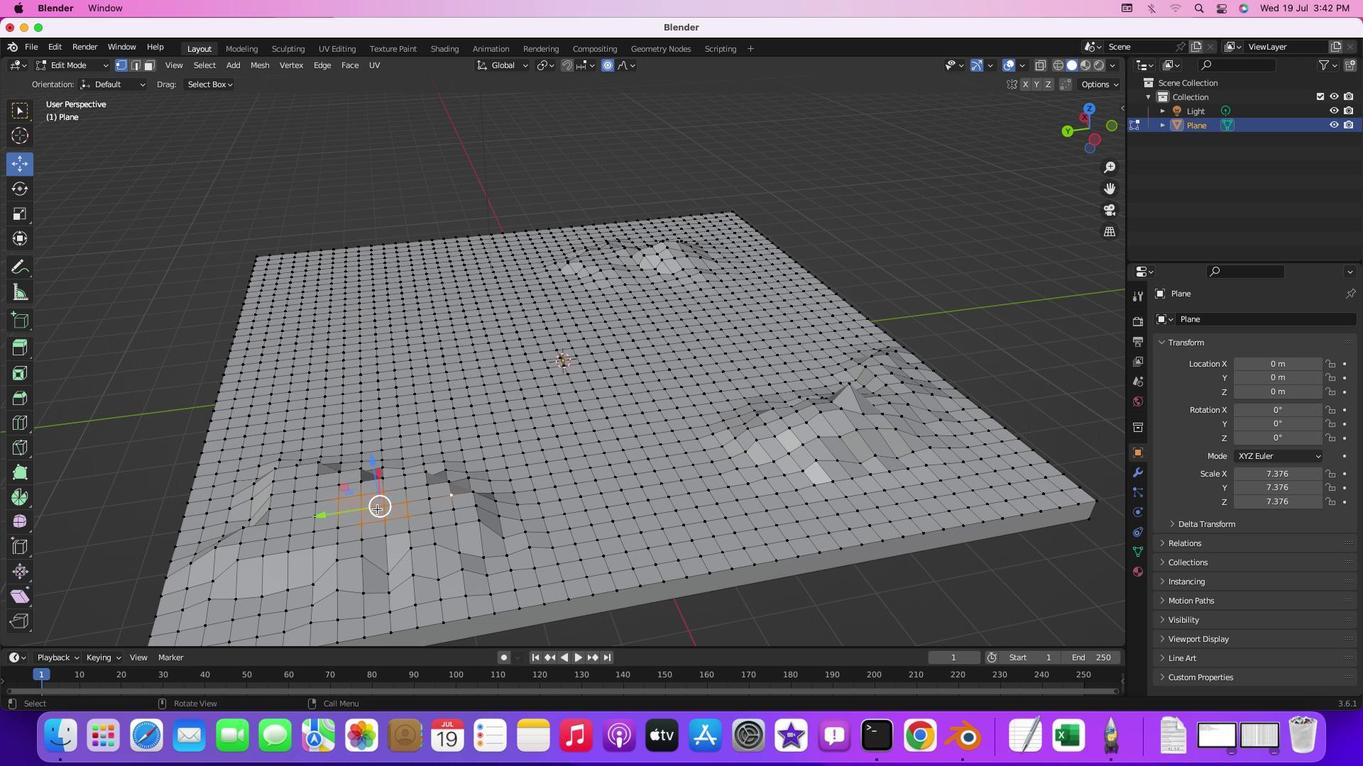 
Action: Mouse pressed left at (371, 504)
Screenshot: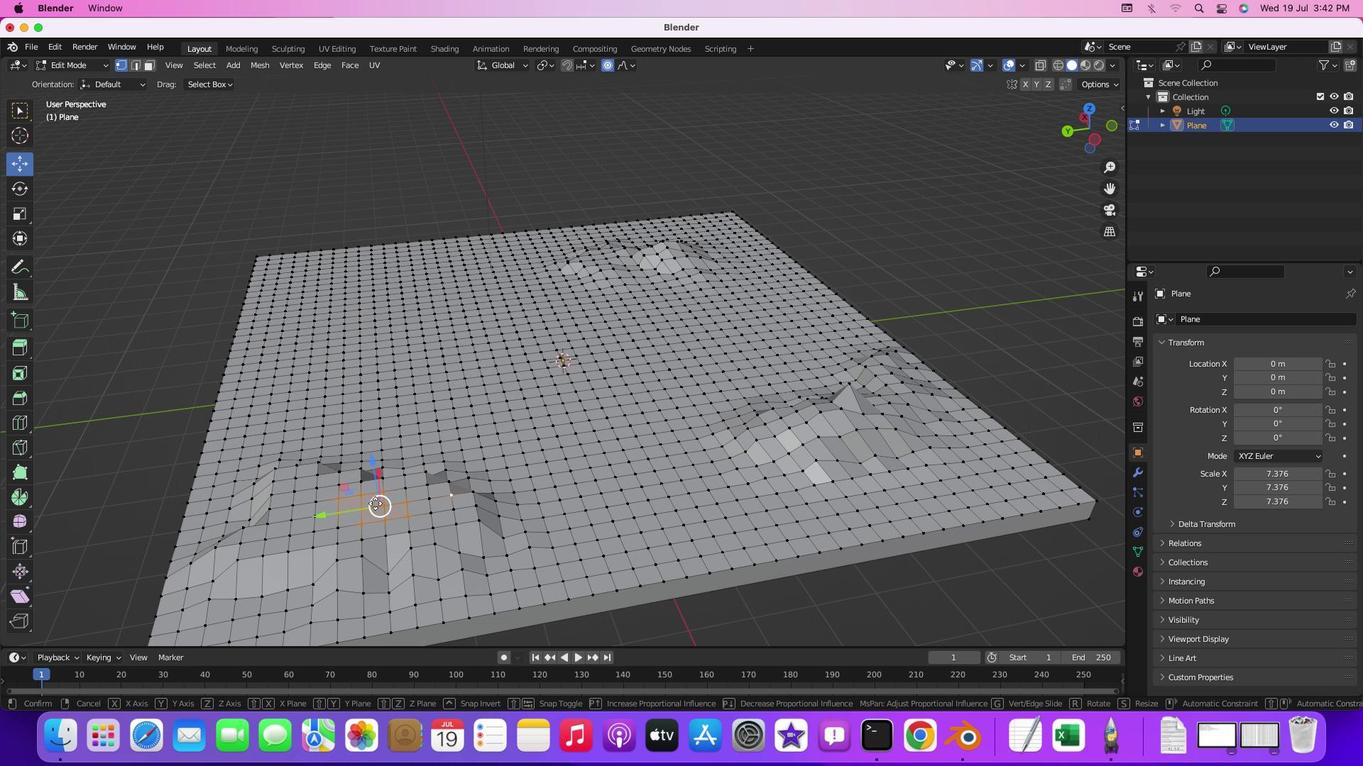 
Action: Mouse moved to (366, 492)
Screenshot: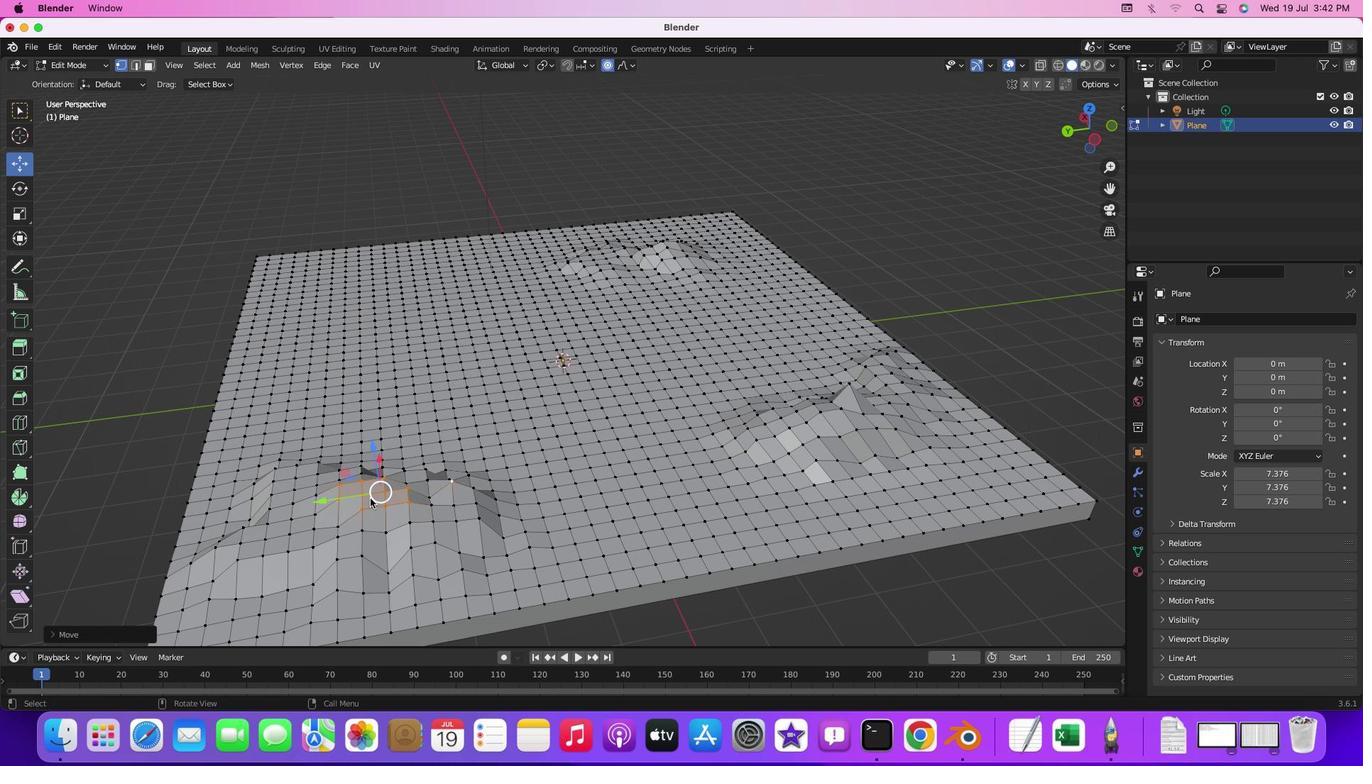 
Action: Mouse pressed right at (366, 492)
Screenshot: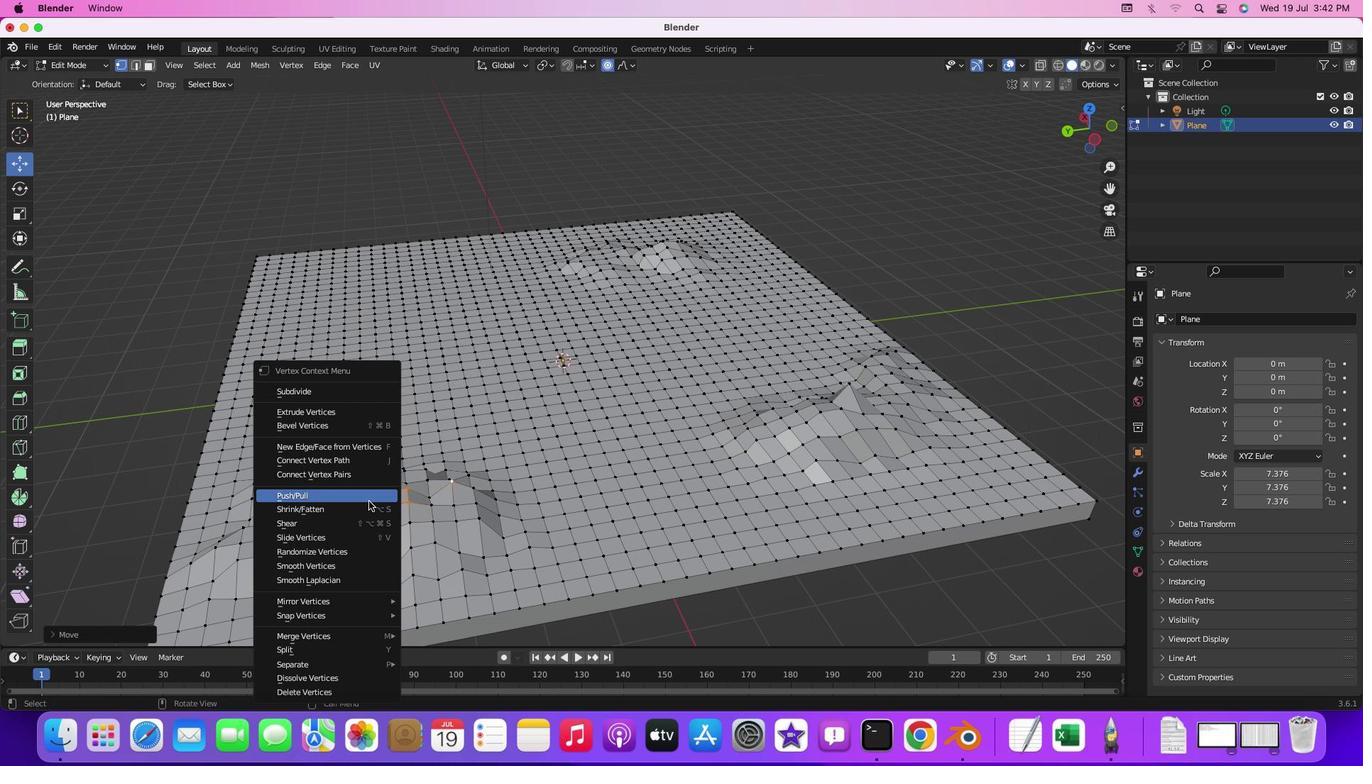 
Action: Mouse moved to (502, 435)
Screenshot: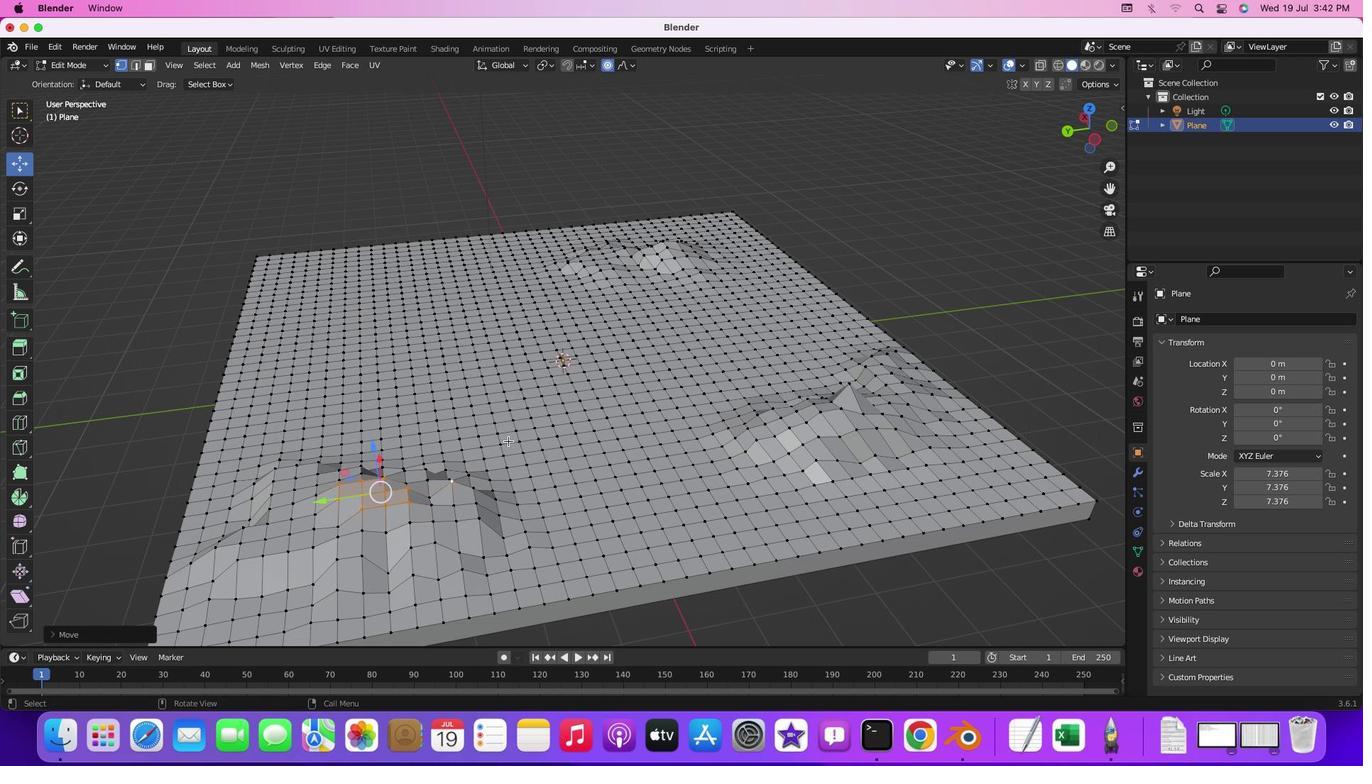 
Action: Mouse pressed left at (502, 435)
Screenshot: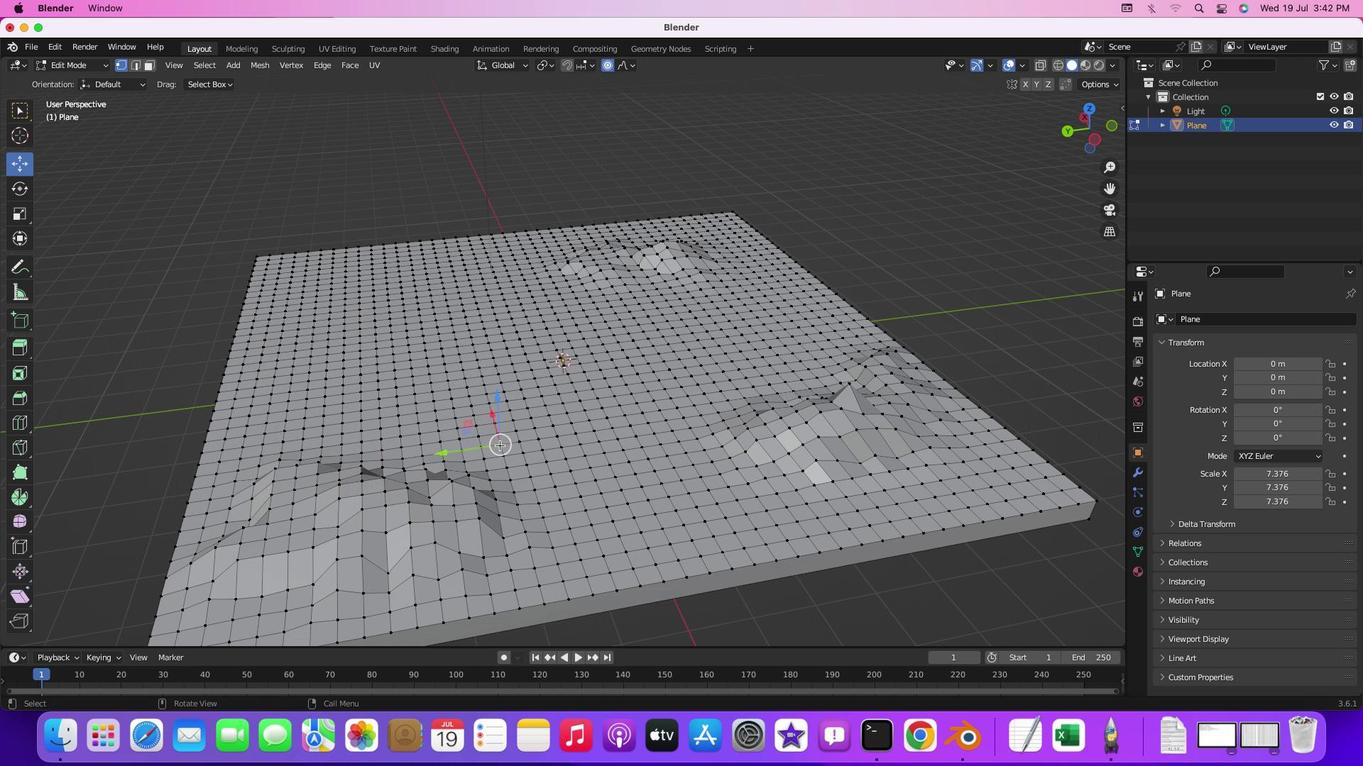 
Action: Mouse moved to (285, 526)
Screenshot: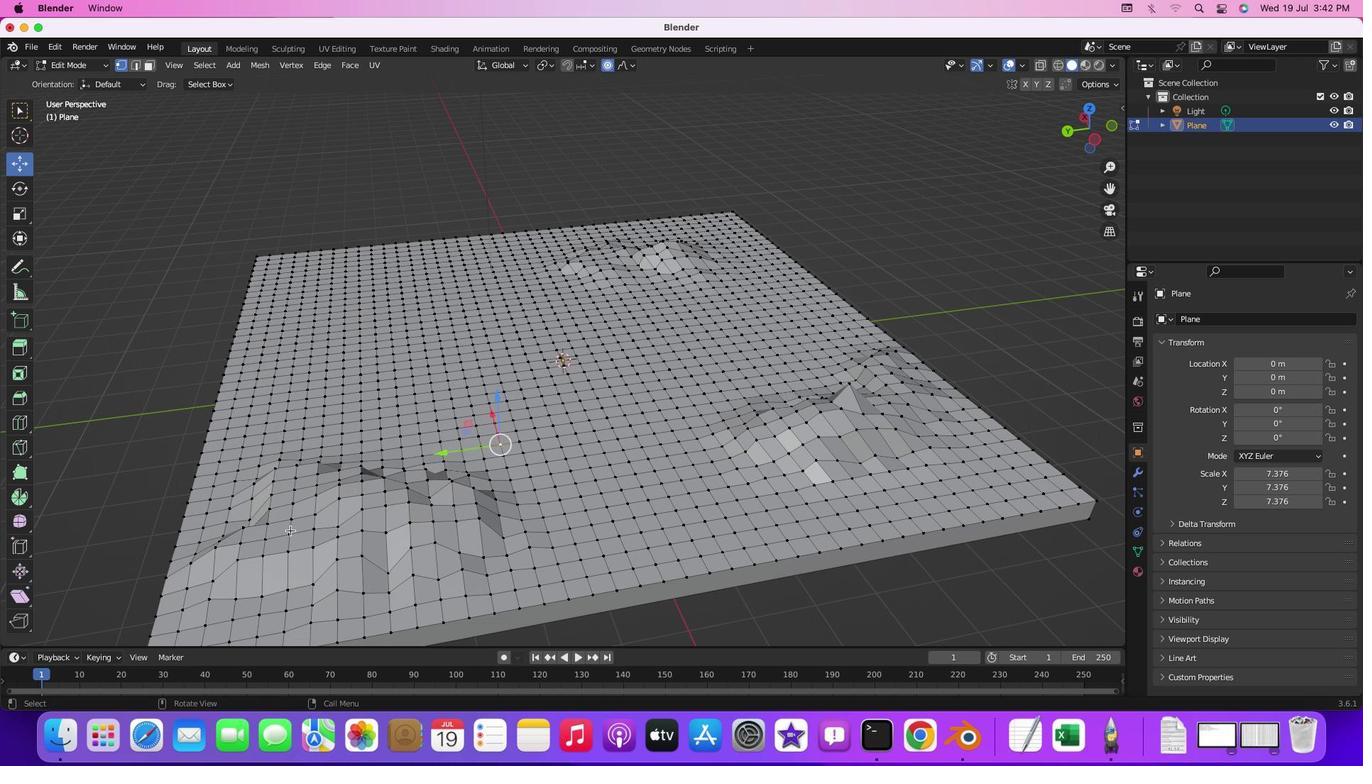 
Action: Mouse pressed left at (285, 526)
Screenshot: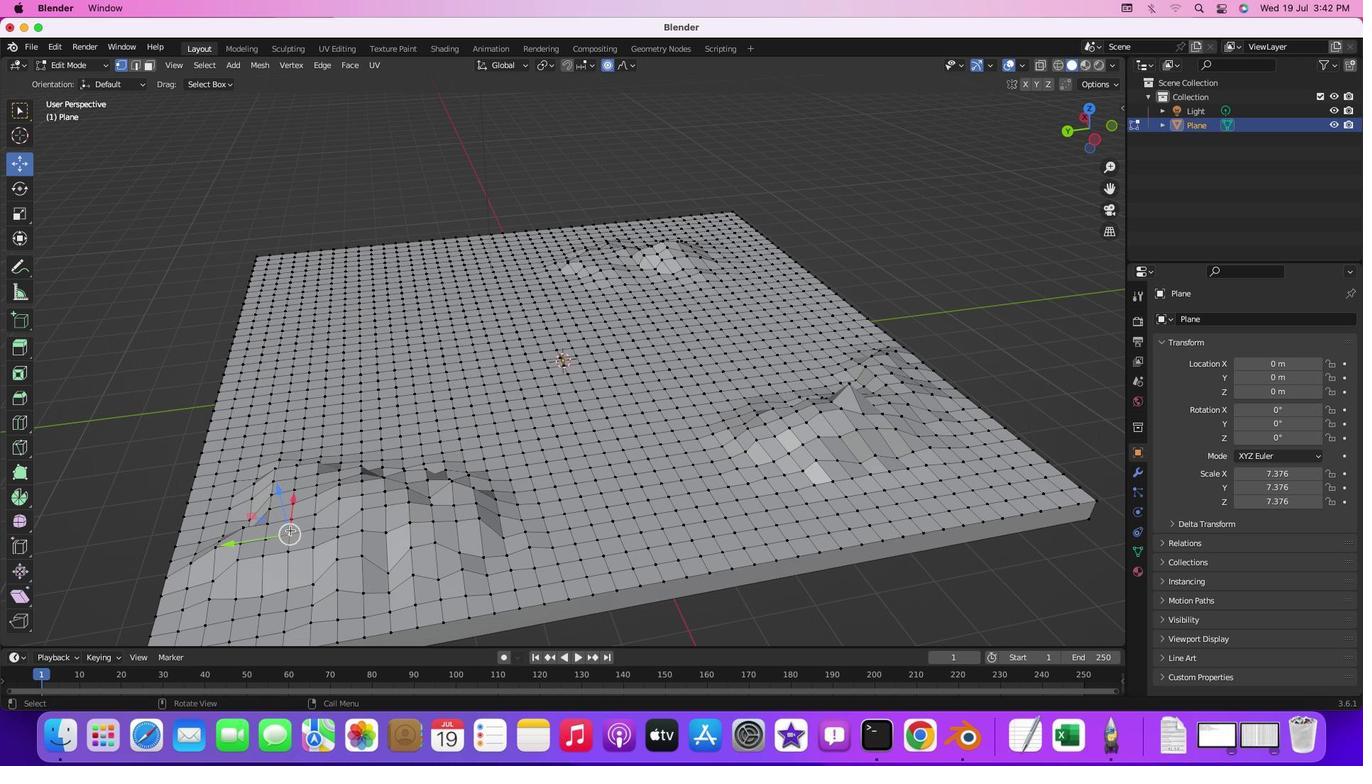 
Action: Mouse moved to (284, 521)
Screenshot: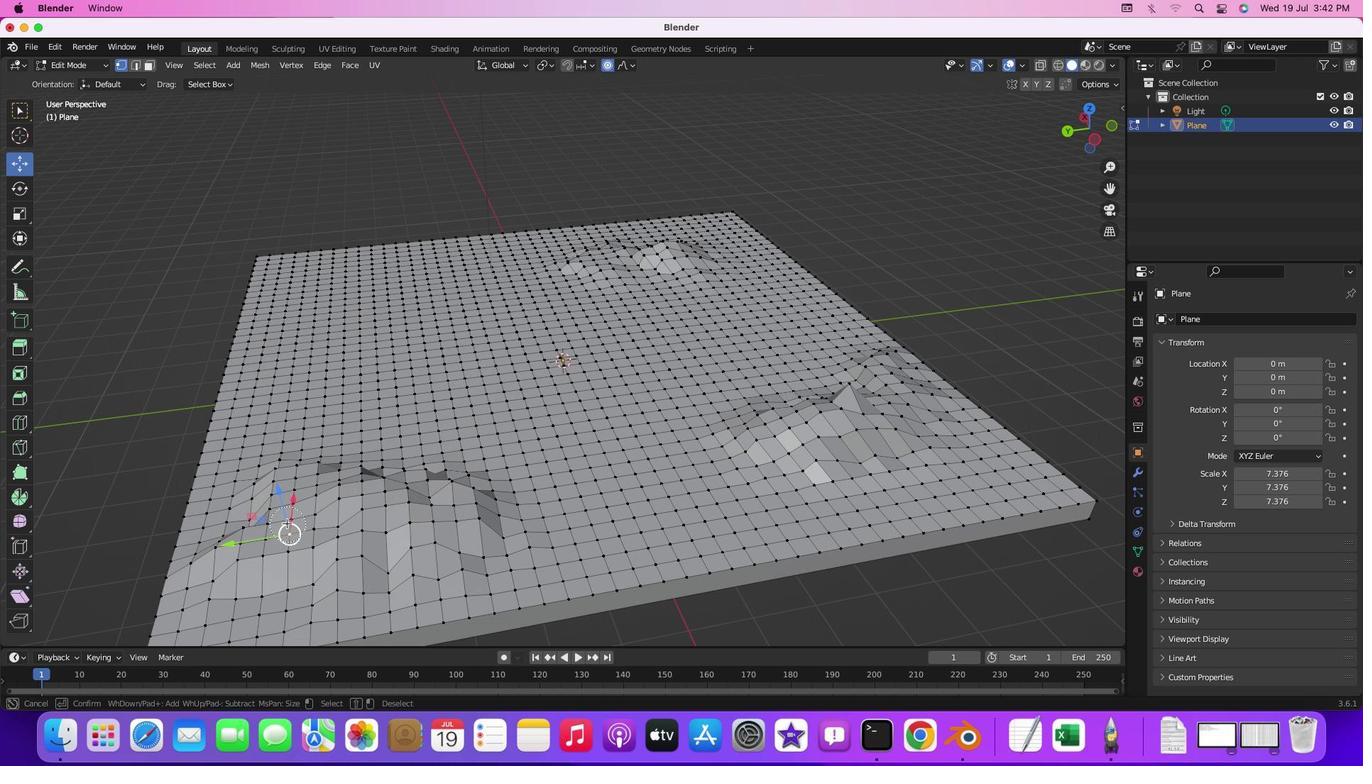
Action: Key pressed 'c'
Screenshot: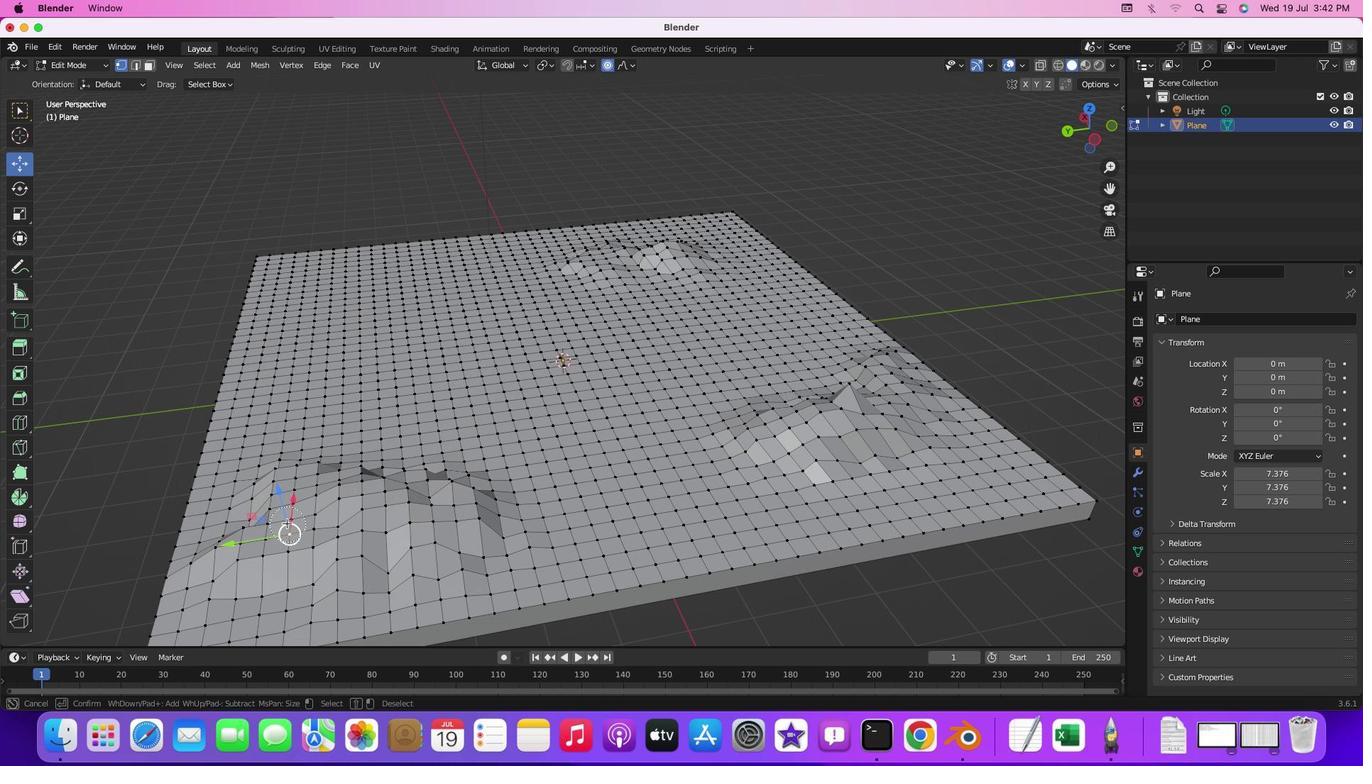 
Action: Mouse moved to (282, 515)
Screenshot: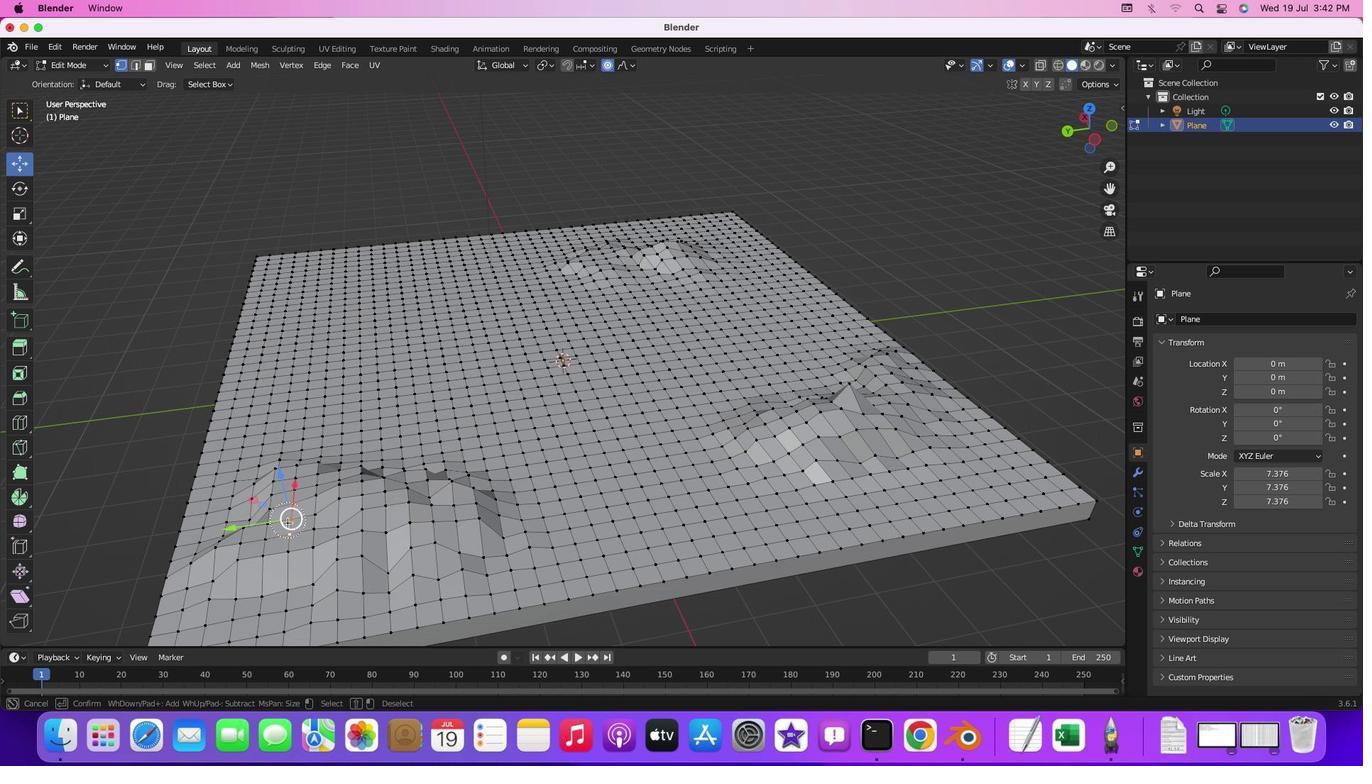 
Action: Mouse pressed left at (282, 515)
Screenshot: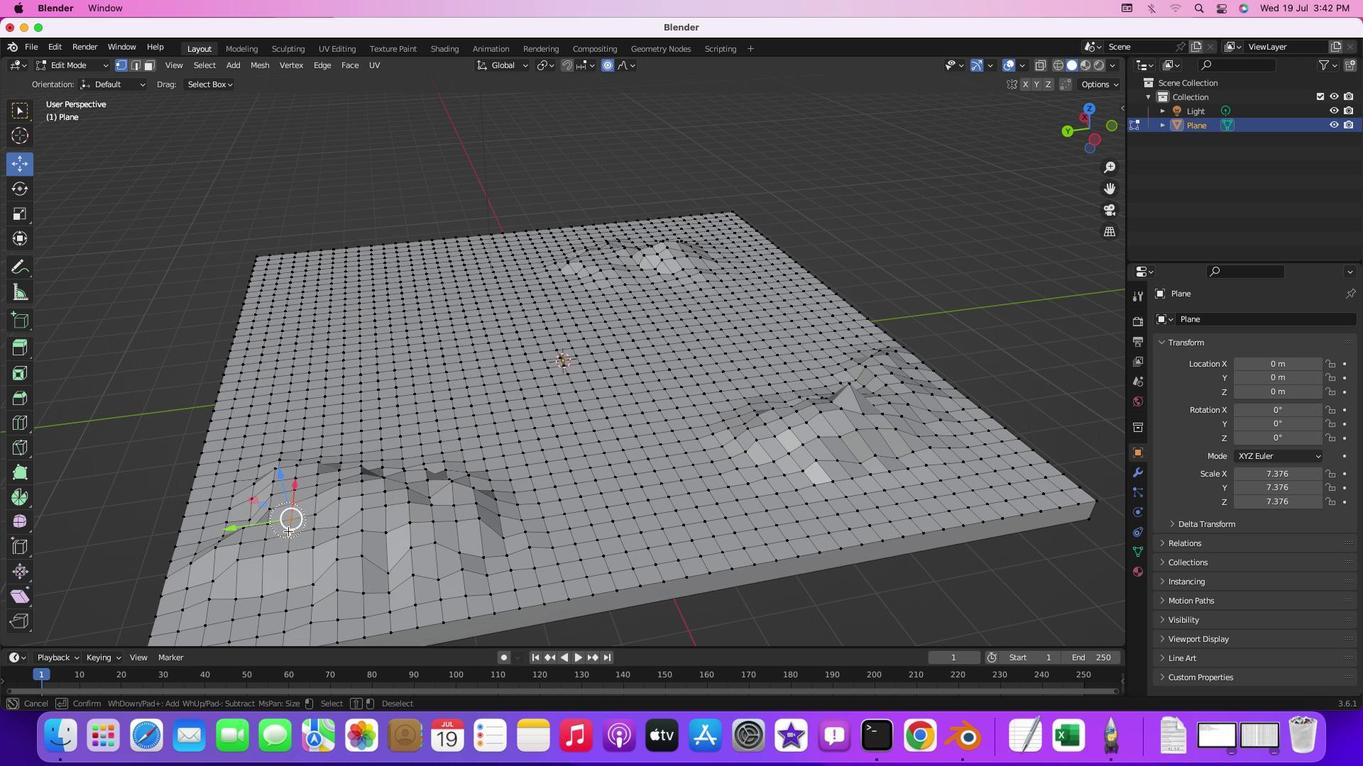 
Action: Mouse moved to (345, 518)
Screenshot: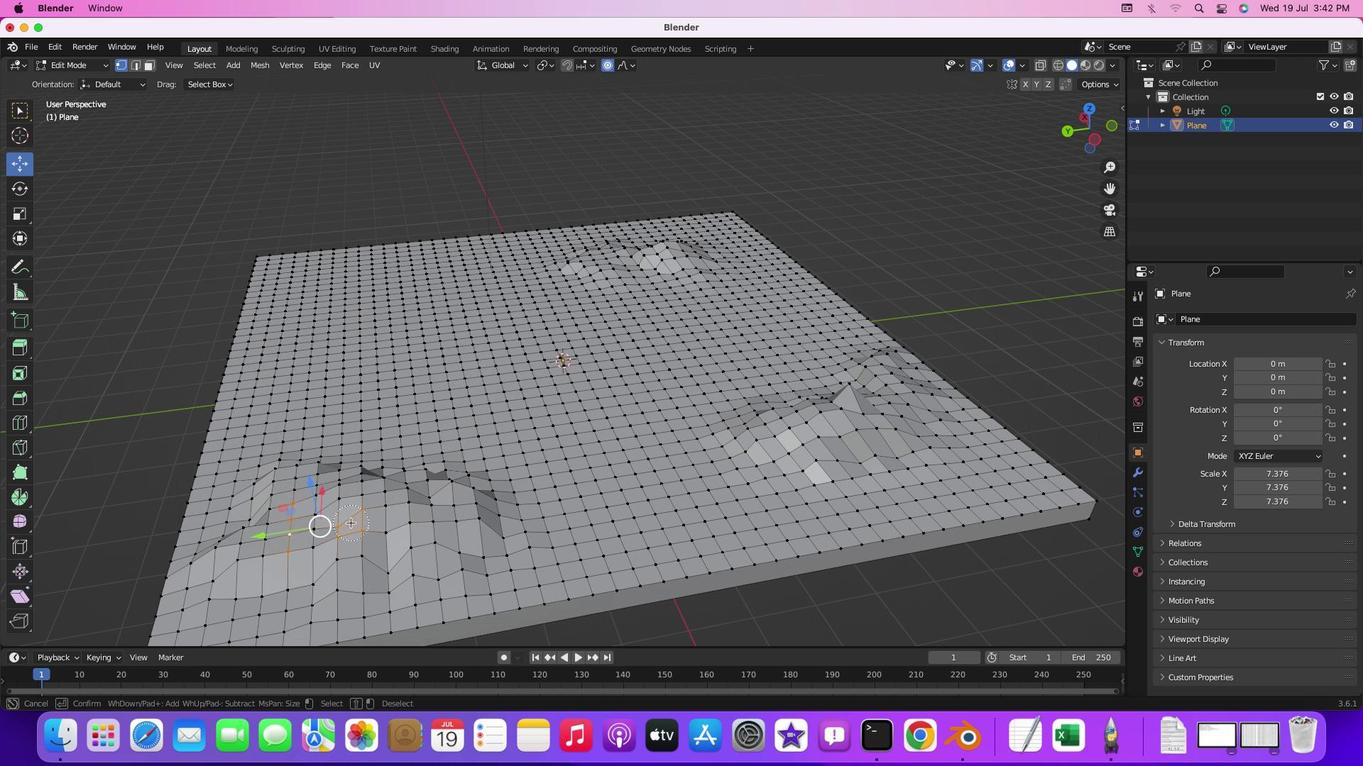 
Action: Mouse pressed left at (345, 518)
Screenshot: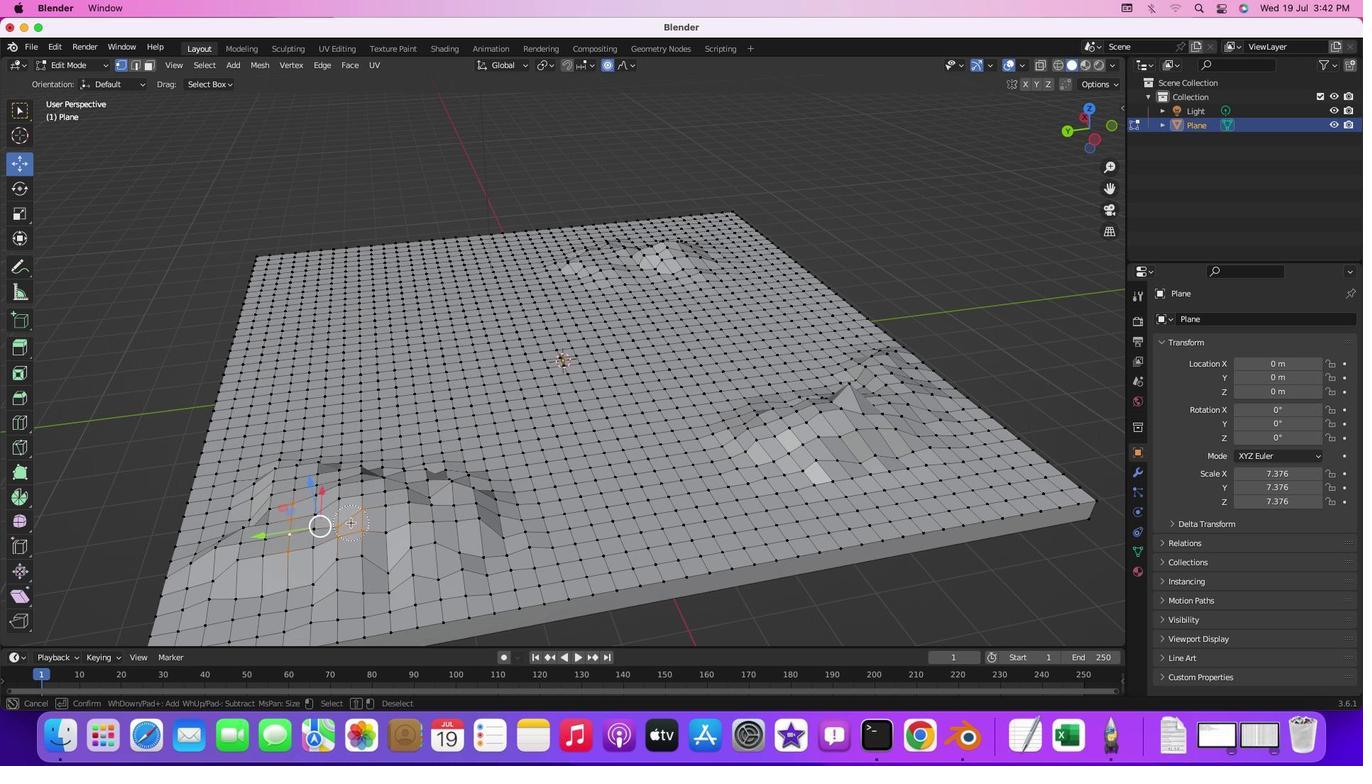 
Action: Mouse moved to (311, 524)
Screenshot: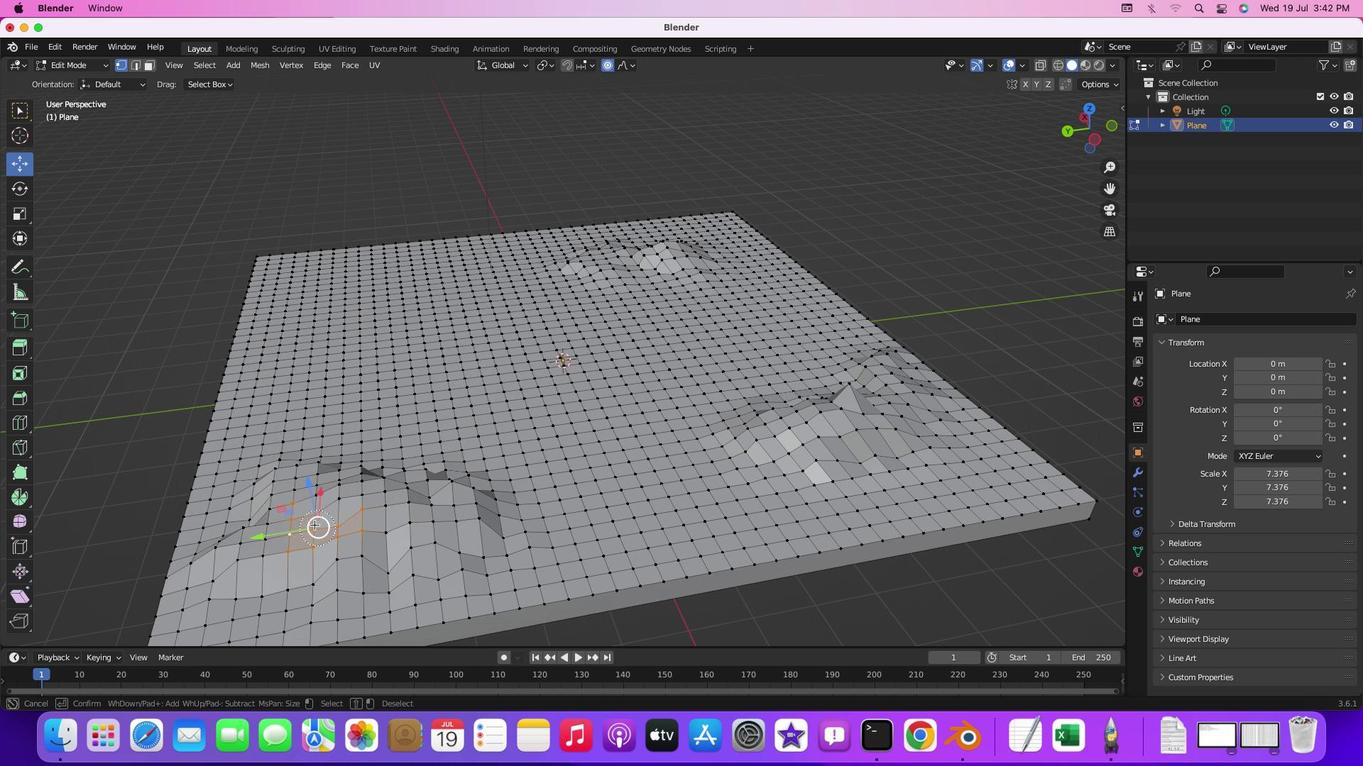 
Action: Mouse pressed left at (311, 524)
Screenshot: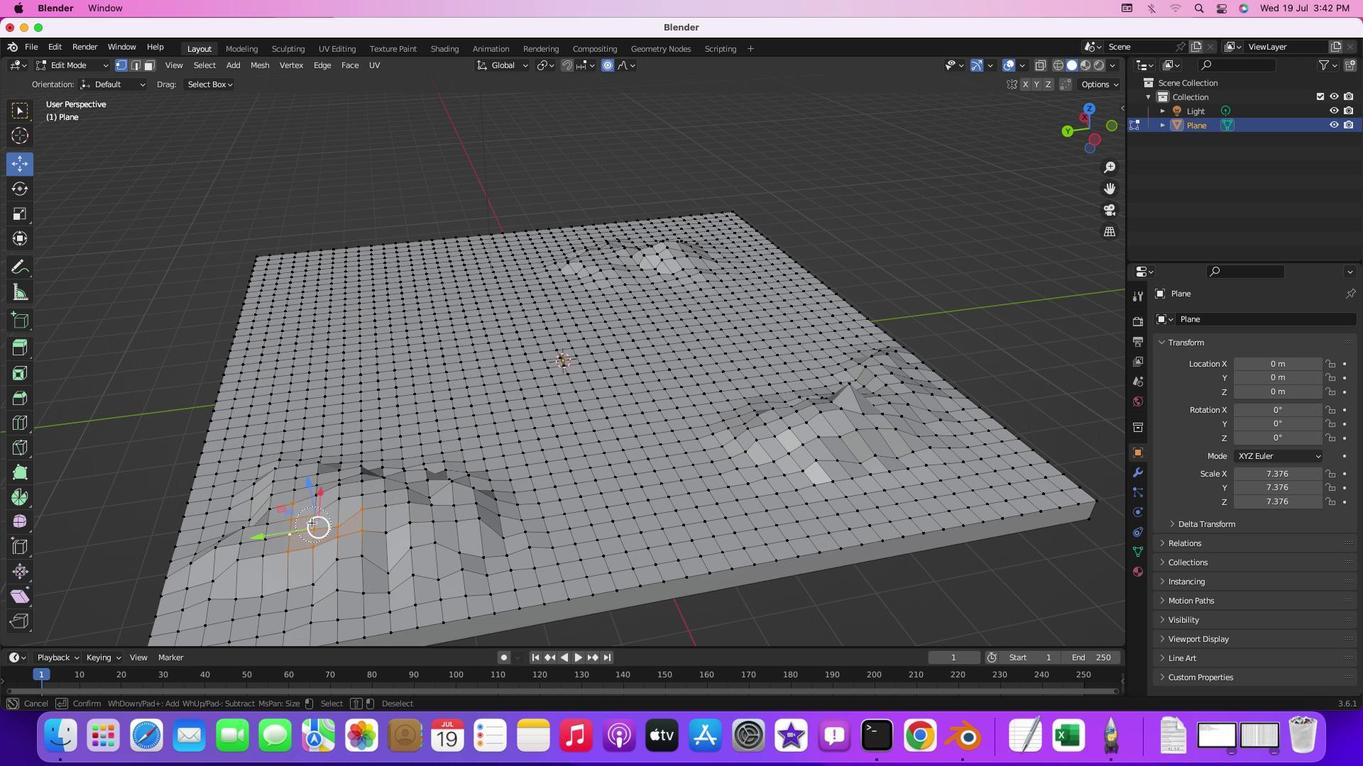 
Action: Mouse moved to (311, 514)
Screenshot: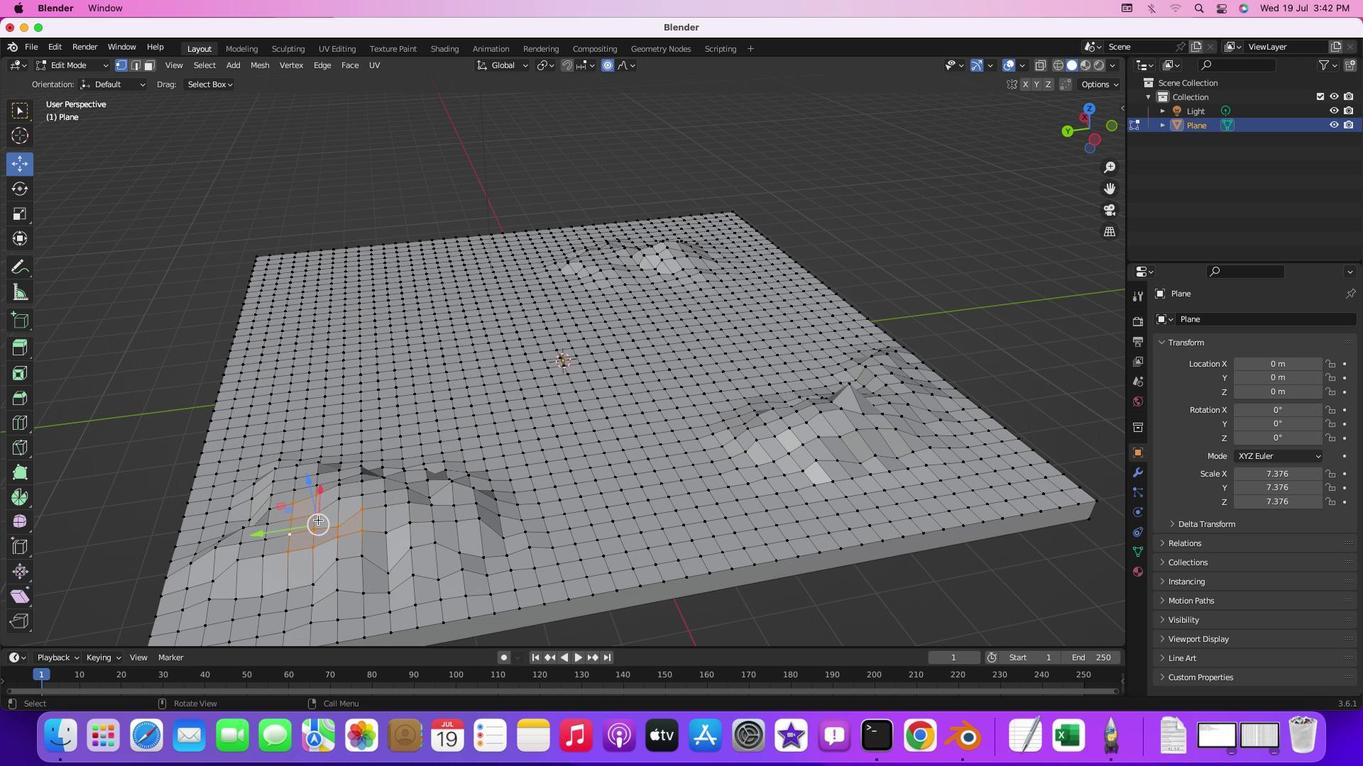 
Action: Mouse pressed right at (311, 514)
Screenshot: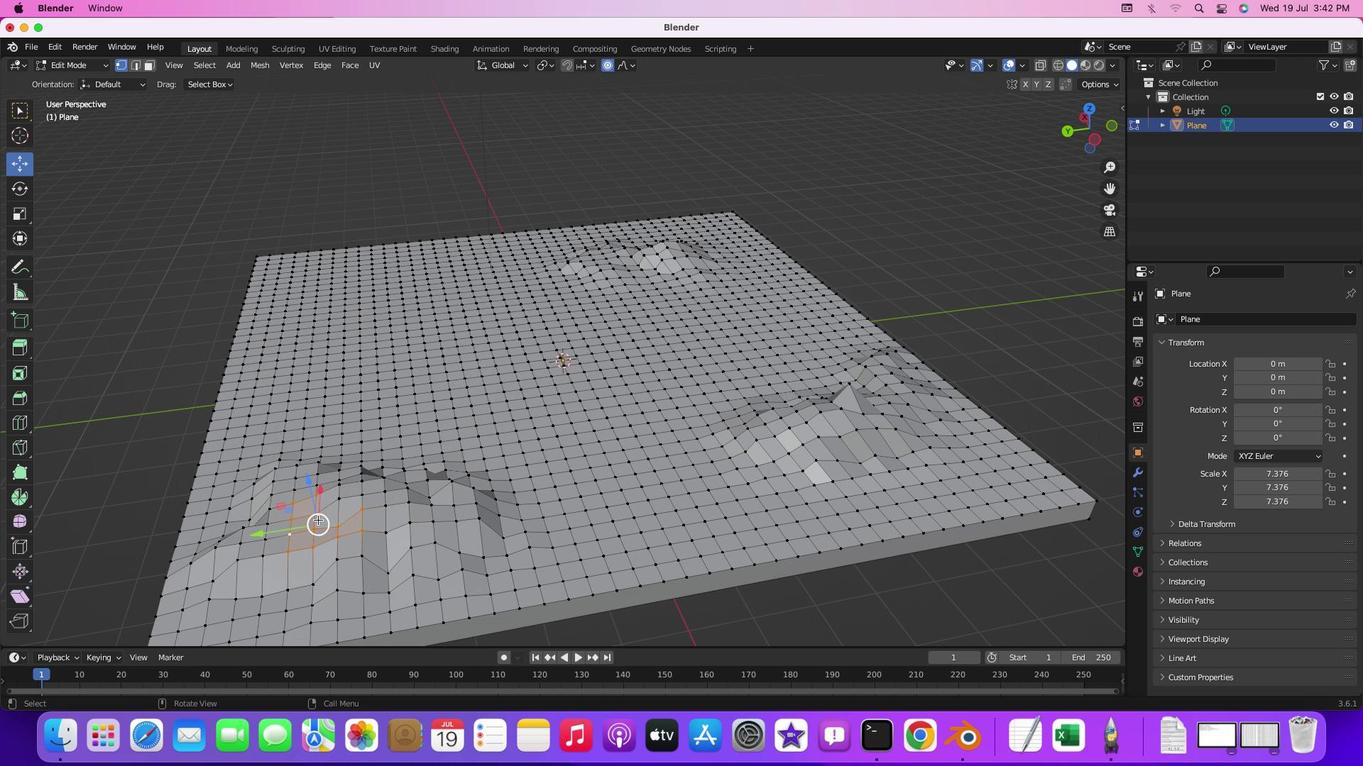 
Action: Mouse moved to (313, 517)
Screenshot: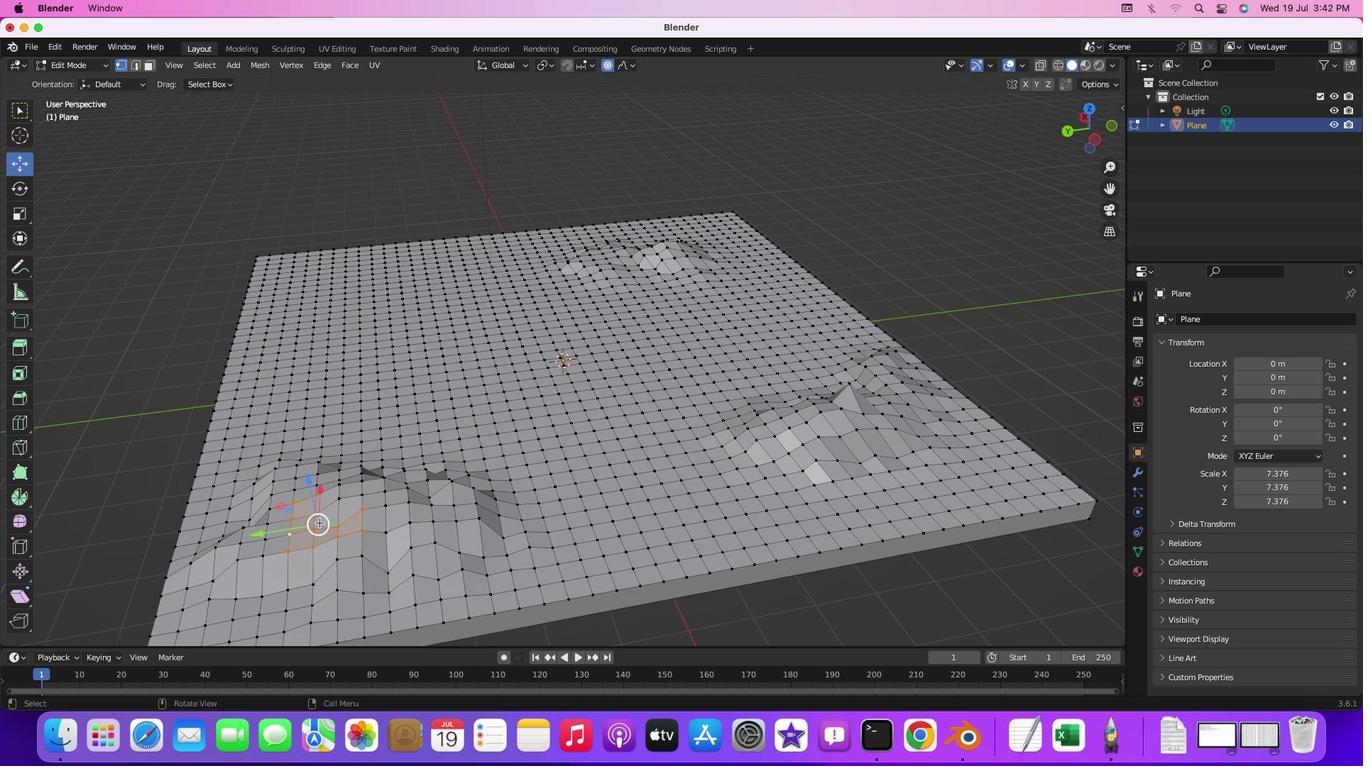 
Action: Mouse pressed left at (313, 517)
Screenshot: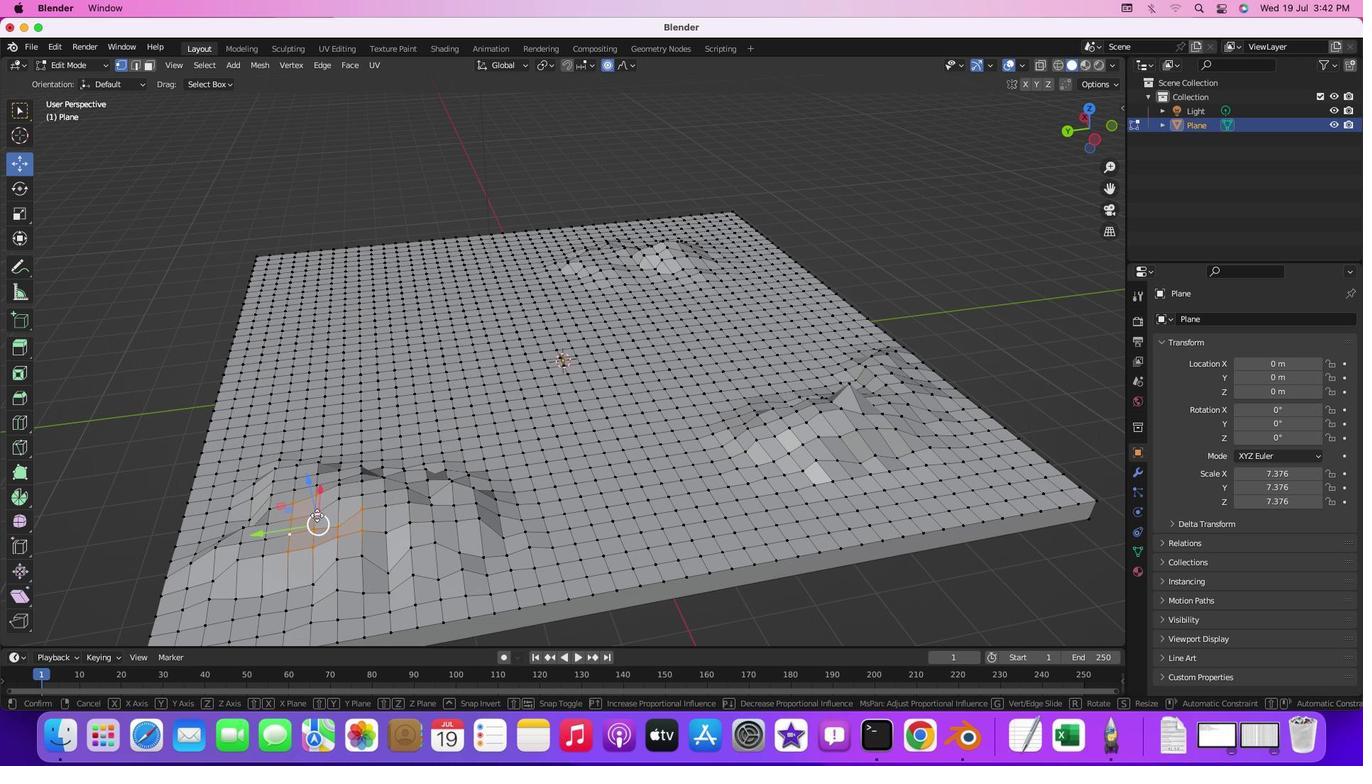 
Action: Mouse moved to (424, 500)
Screenshot: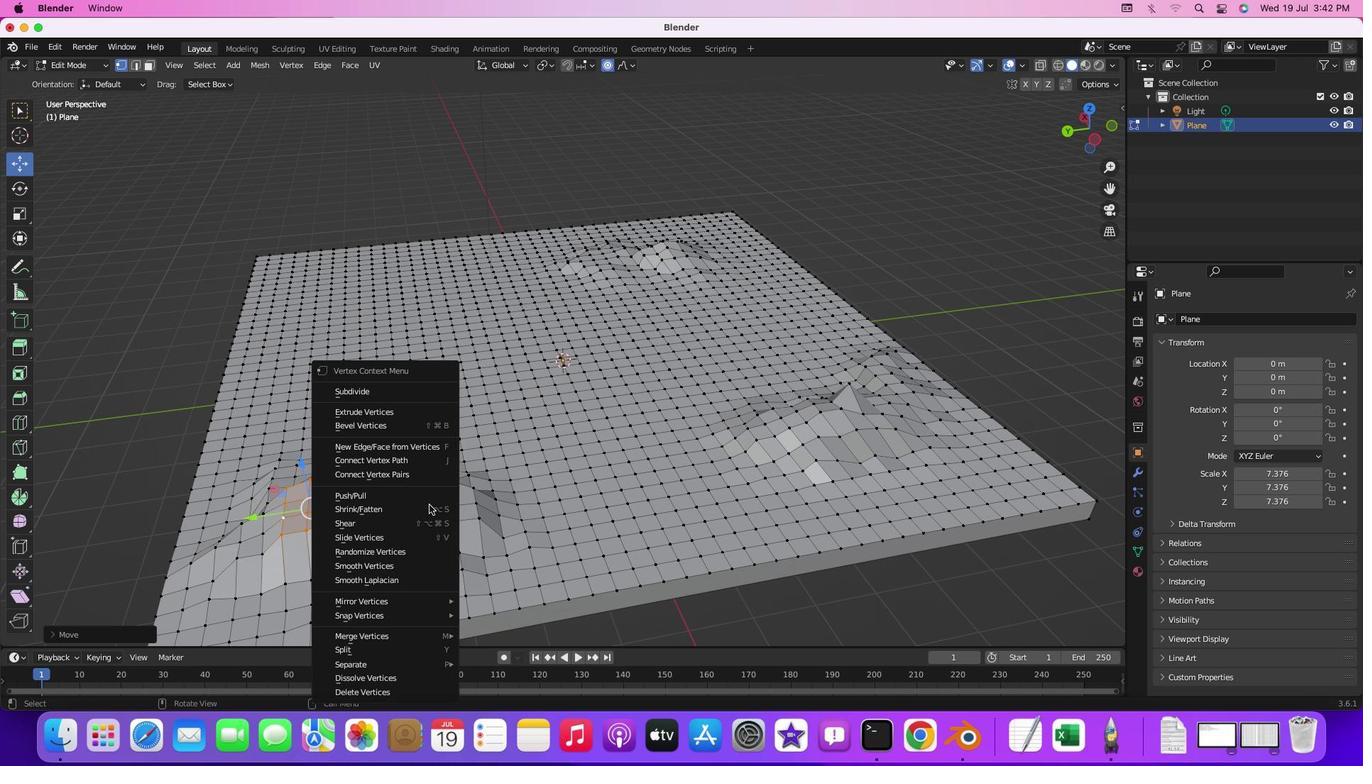 
Action: Mouse pressed right at (424, 500)
Screenshot: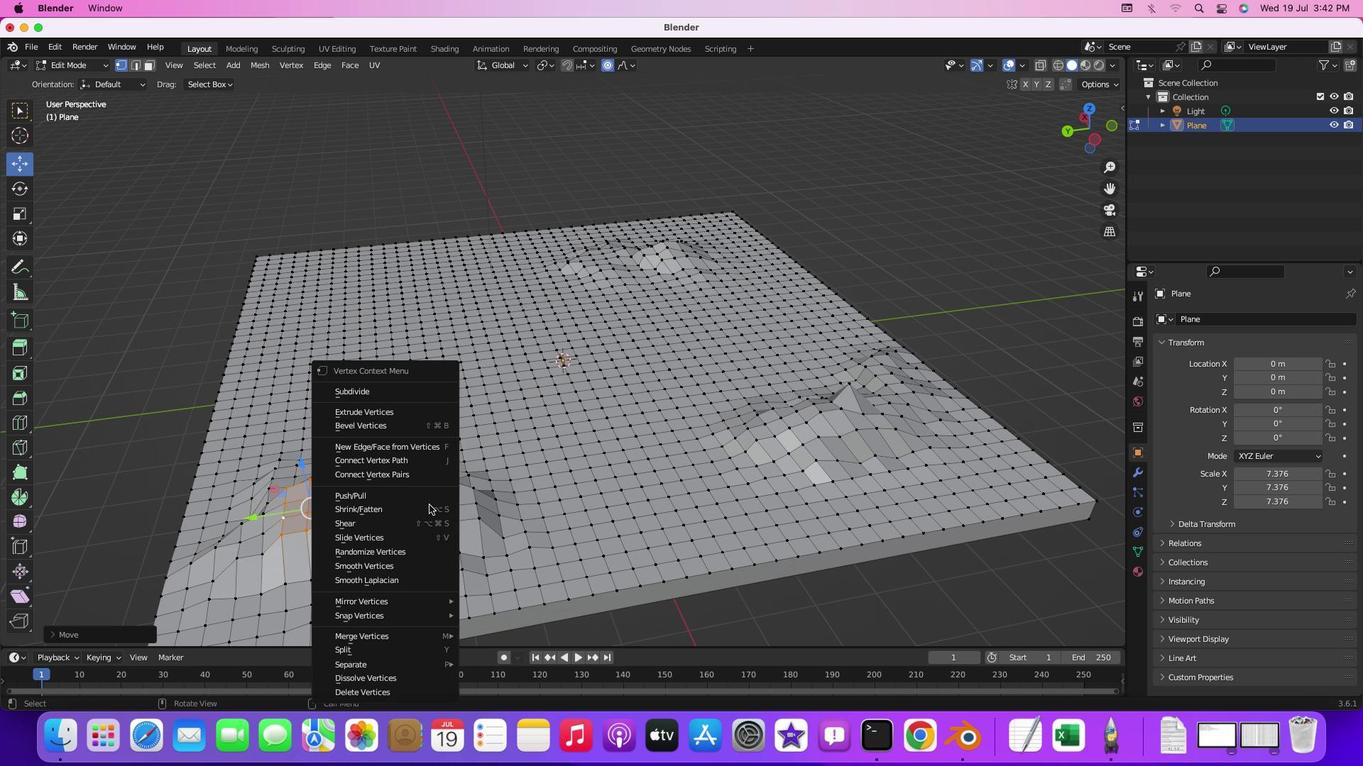 
Action: Mouse moved to (524, 467)
Screenshot: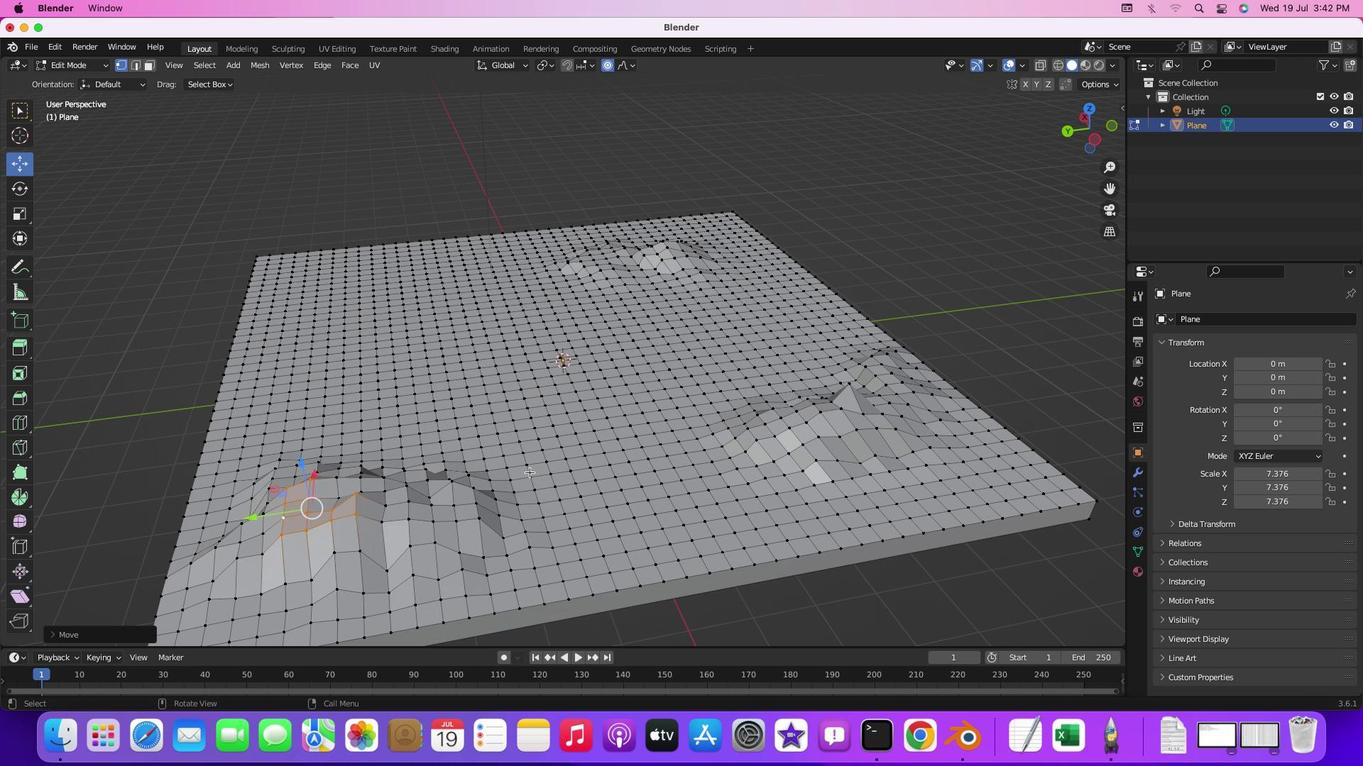 
Action: Mouse pressed left at (524, 467)
Screenshot: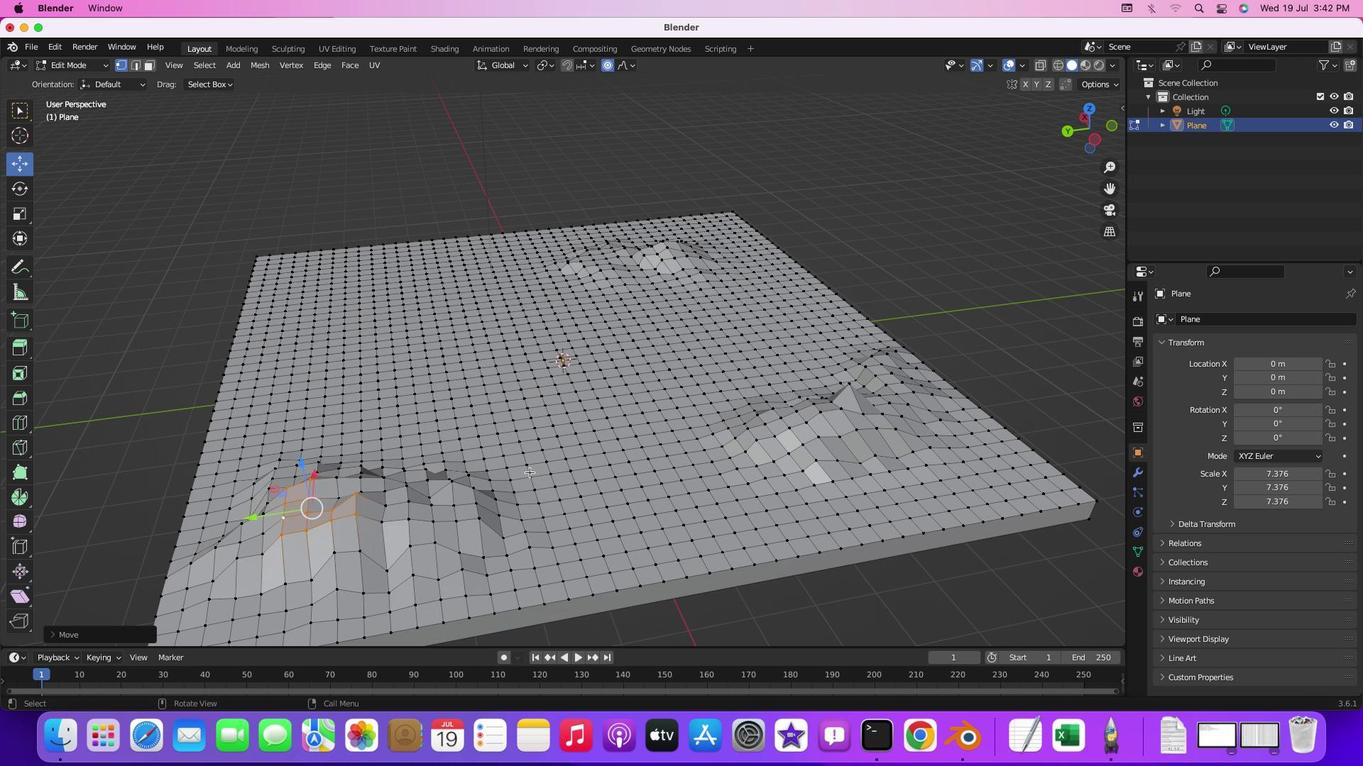 
Action: Mouse moved to (524, 468)
Screenshot: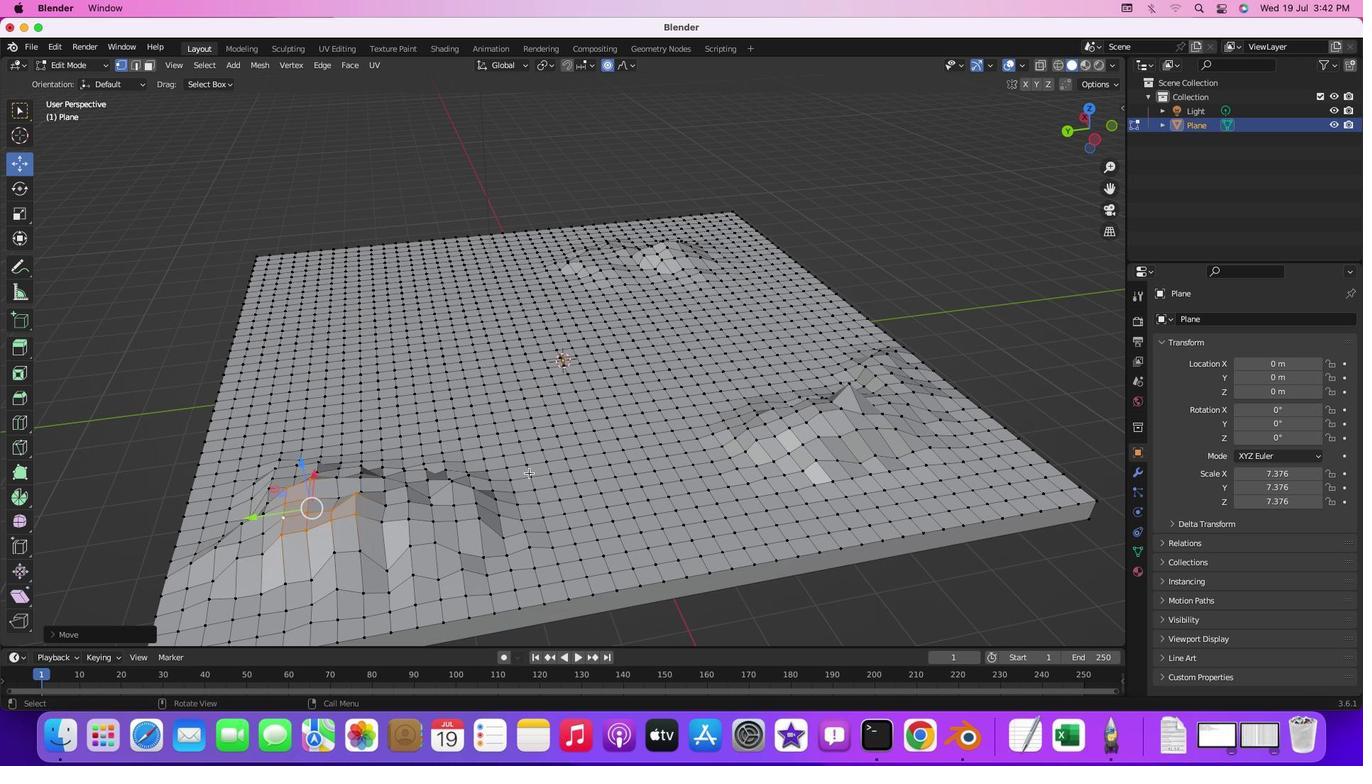 
Action: Mouse pressed left at (524, 468)
Screenshot: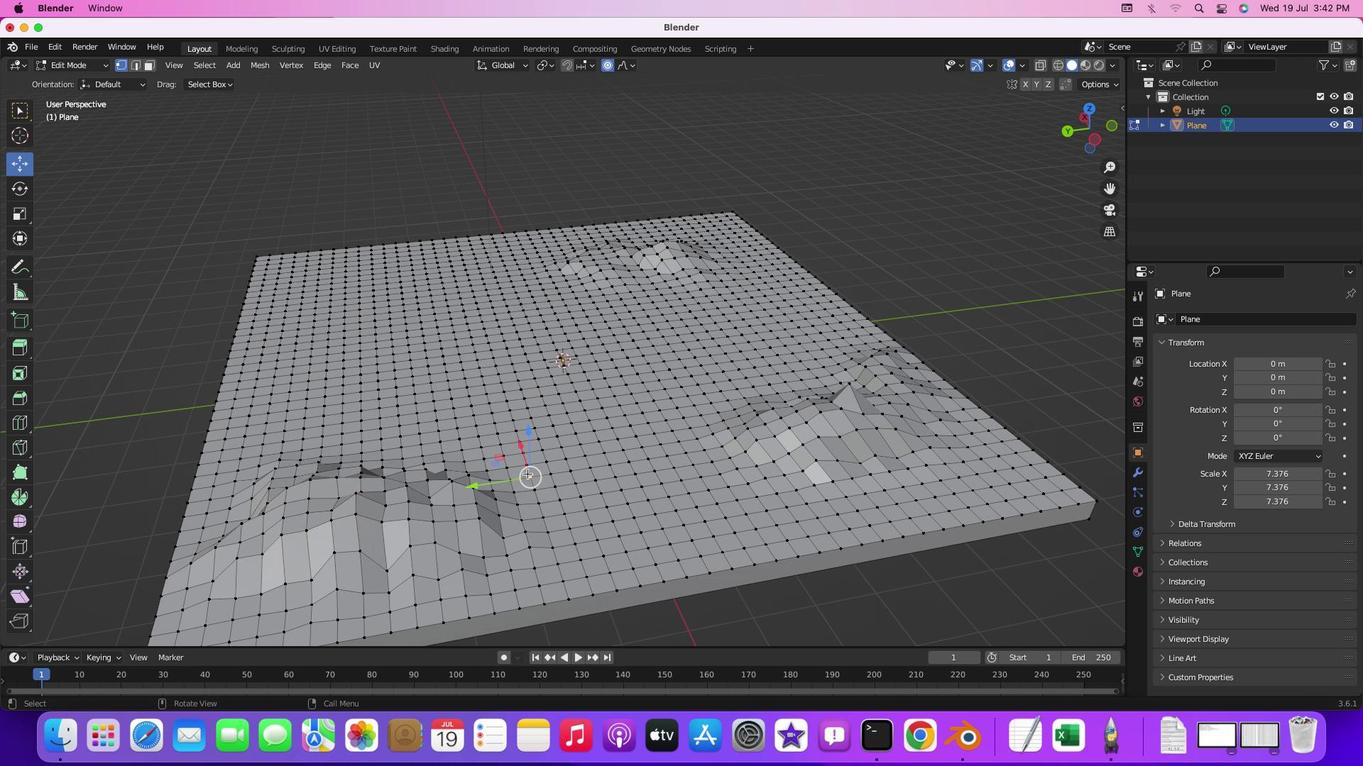 
Action: Mouse moved to (306, 502)
Screenshot: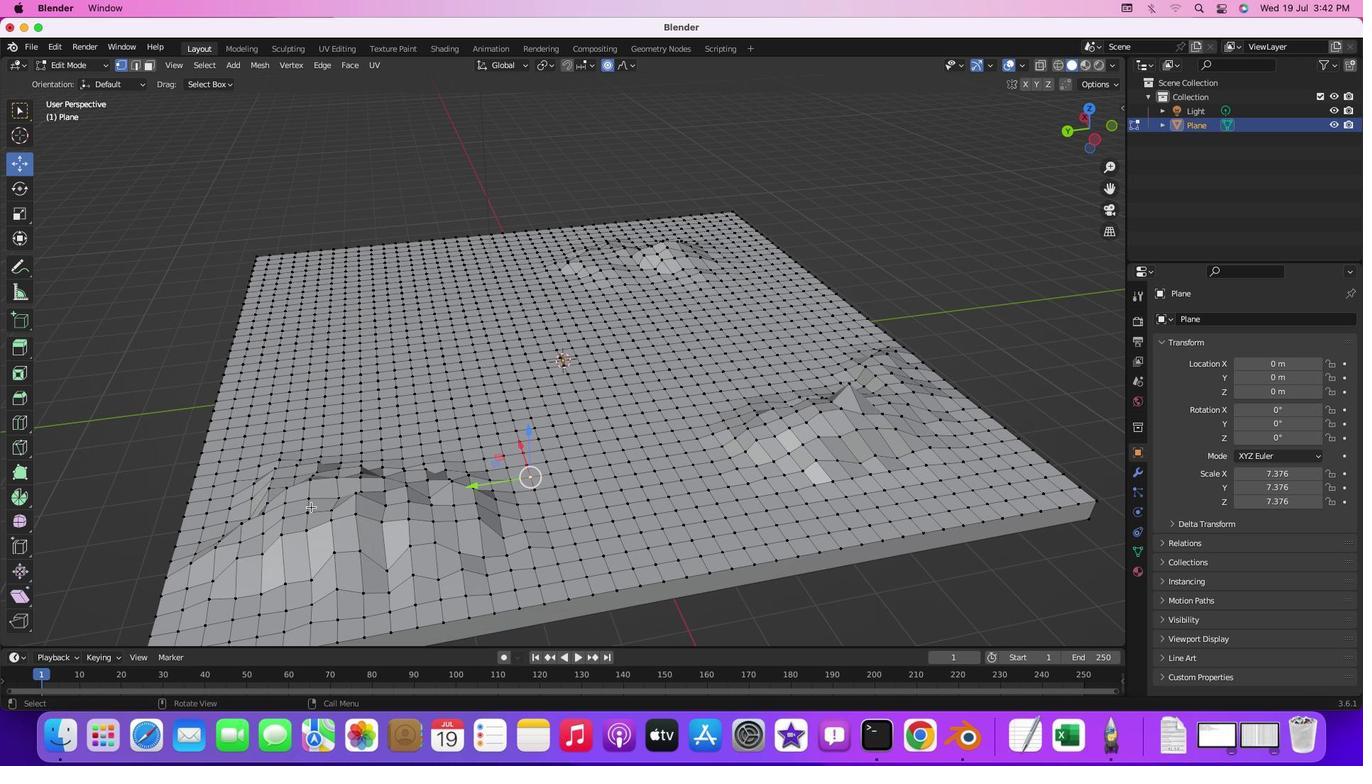 
Action: Mouse pressed left at (306, 502)
Screenshot: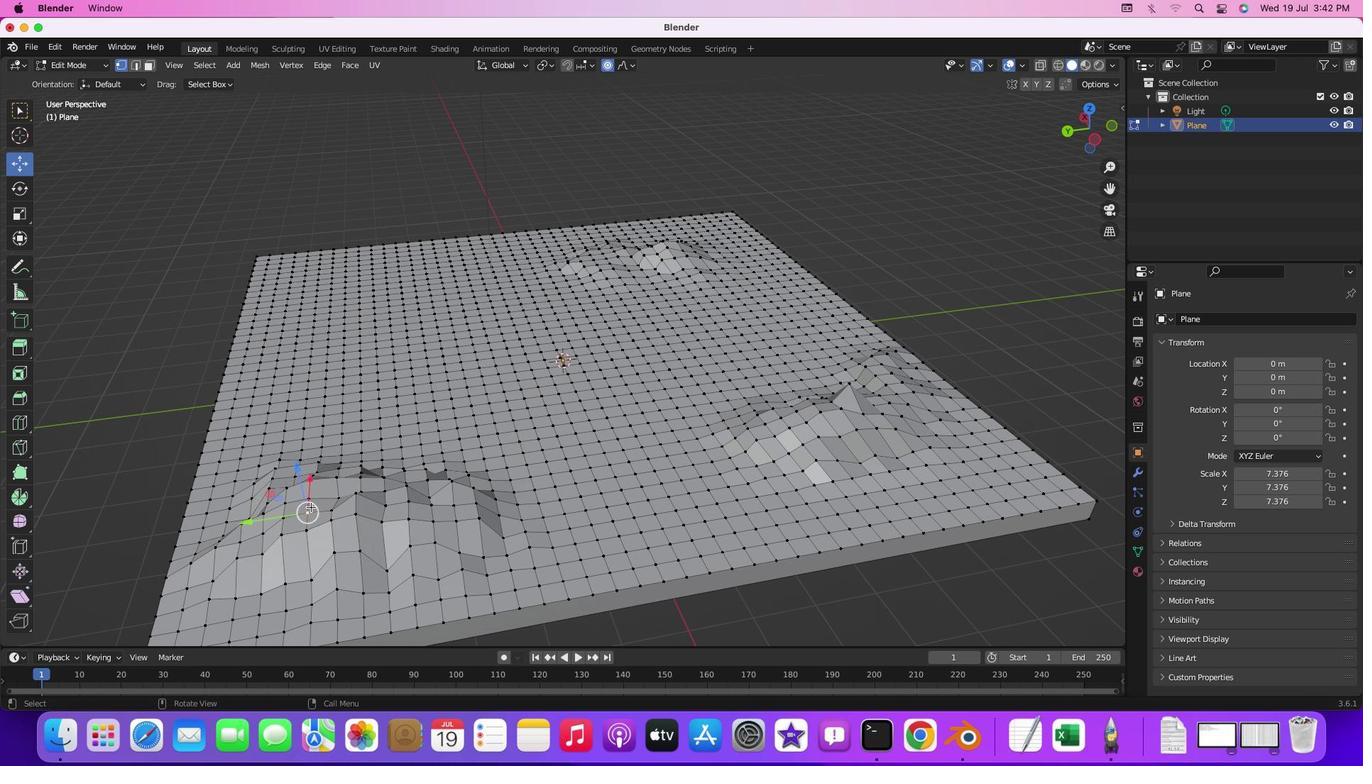 
Action: Mouse moved to (303, 504)
Screenshot: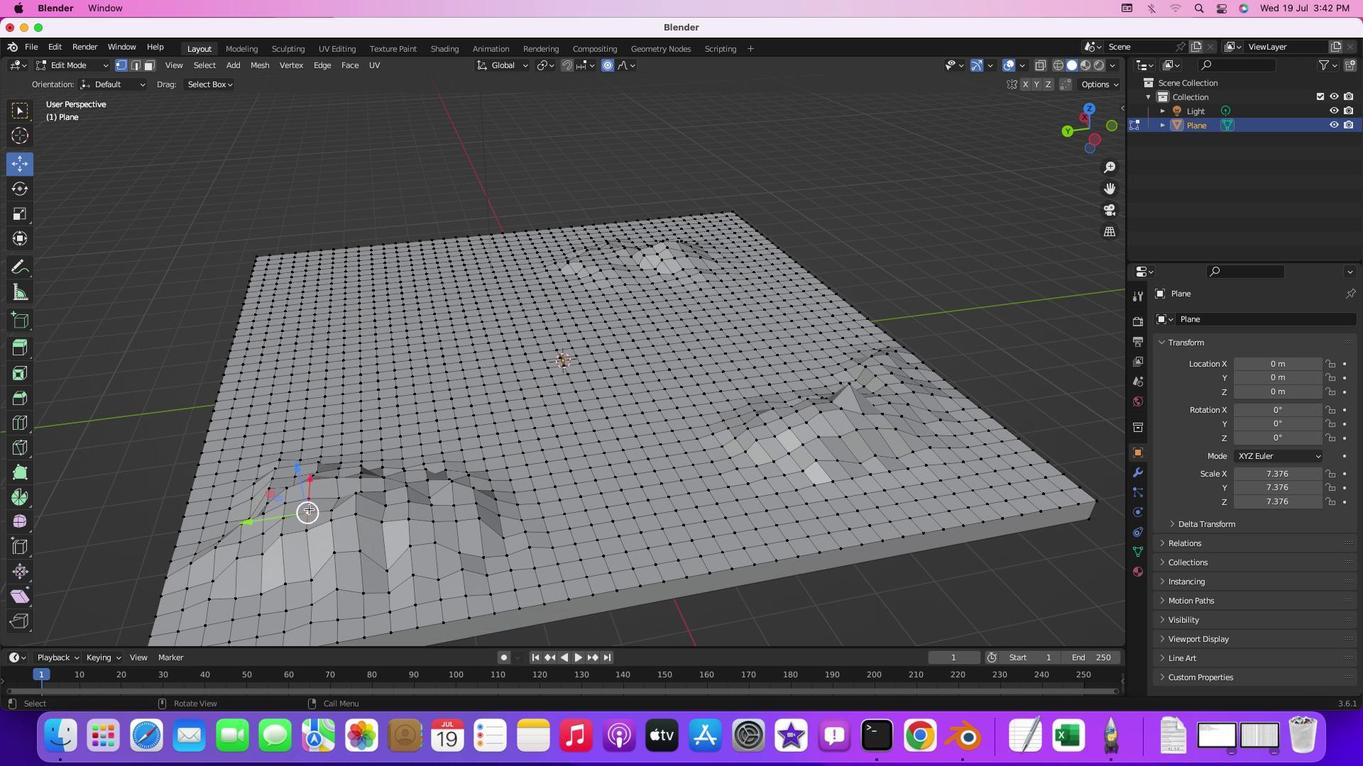 
Action: Mouse pressed left at (303, 504)
Screenshot: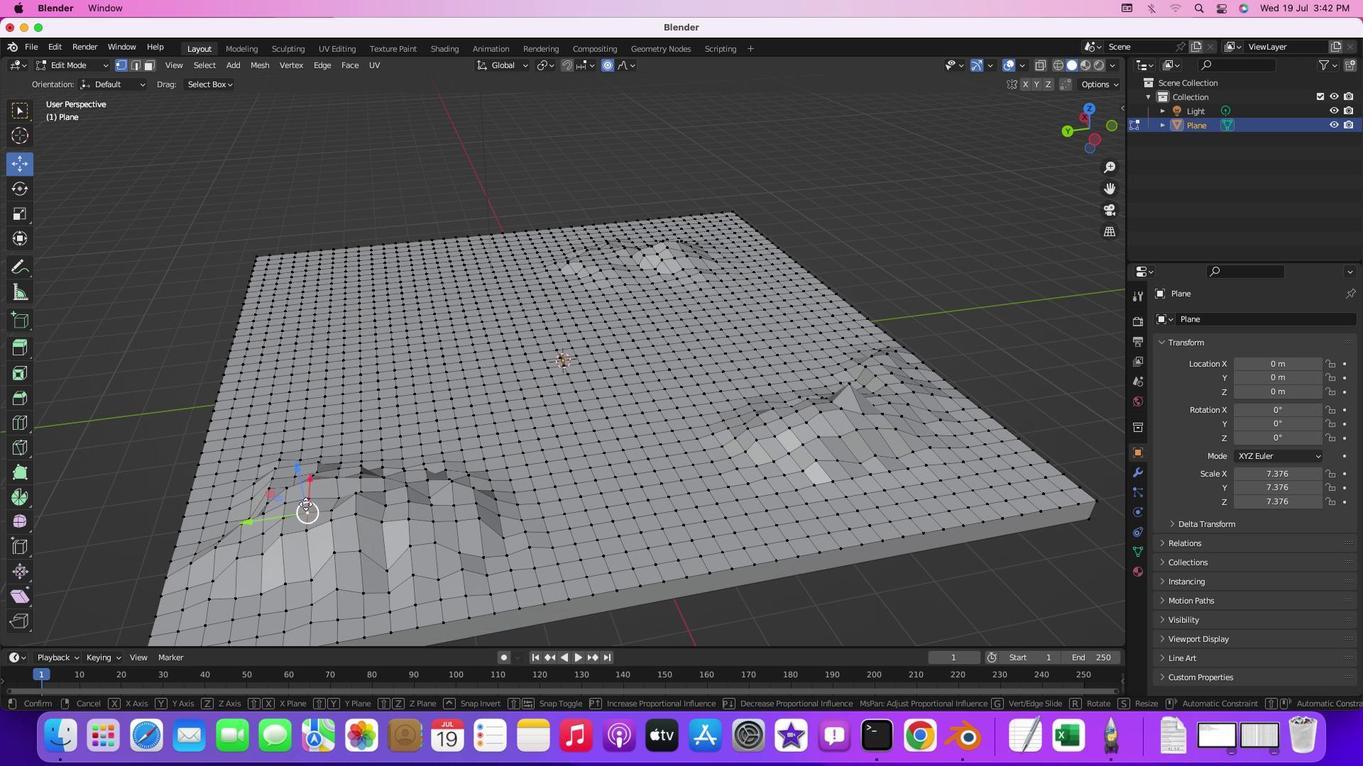 
Action: Mouse moved to (420, 477)
Screenshot: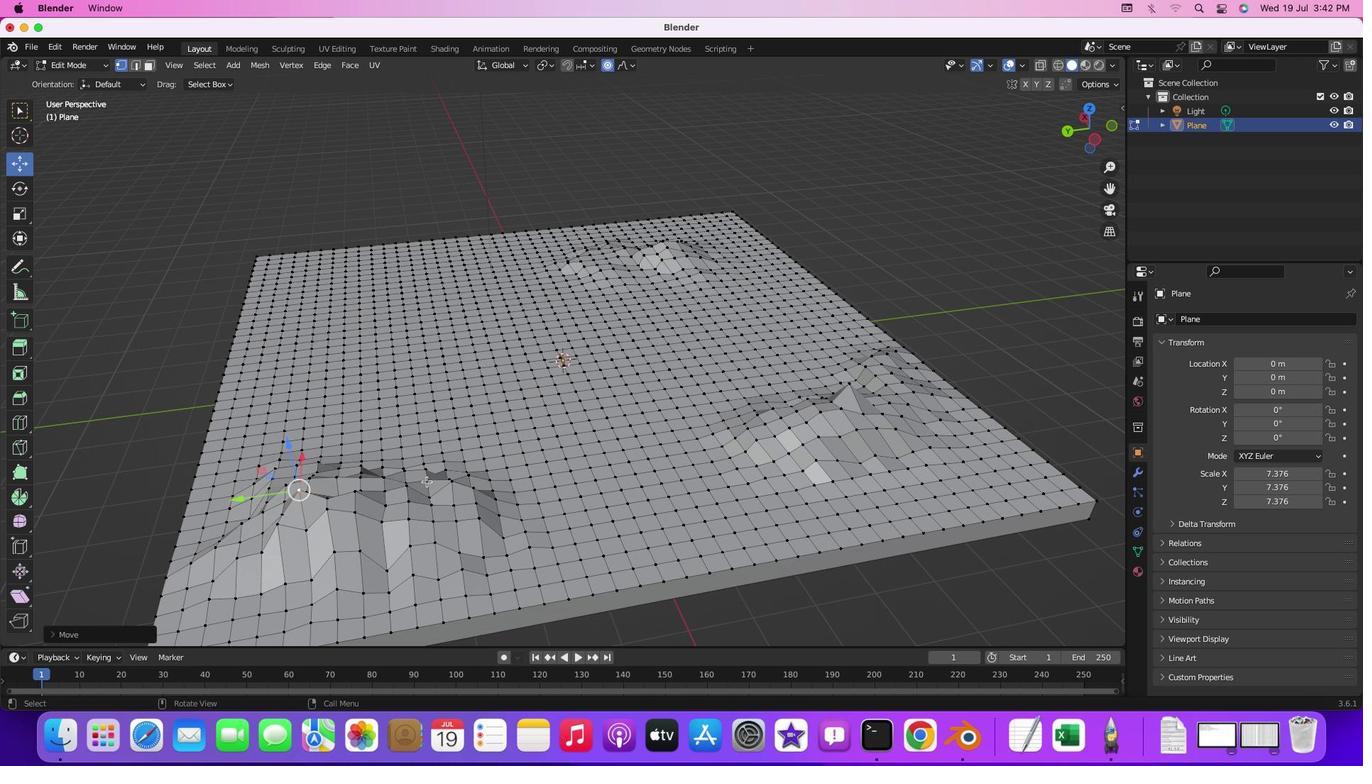 
Action: Mouse pressed left at (420, 477)
Screenshot: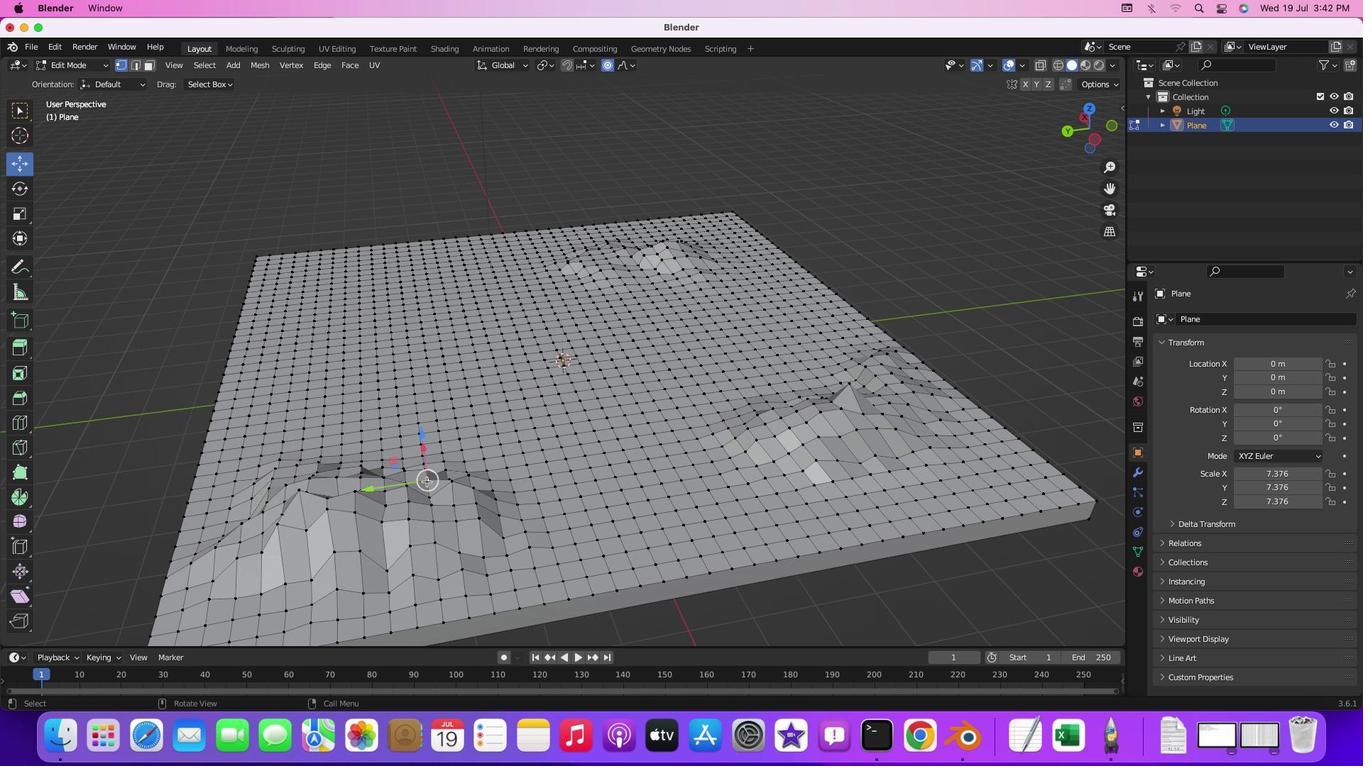 
Action: Mouse moved to (274, 400)
Screenshot: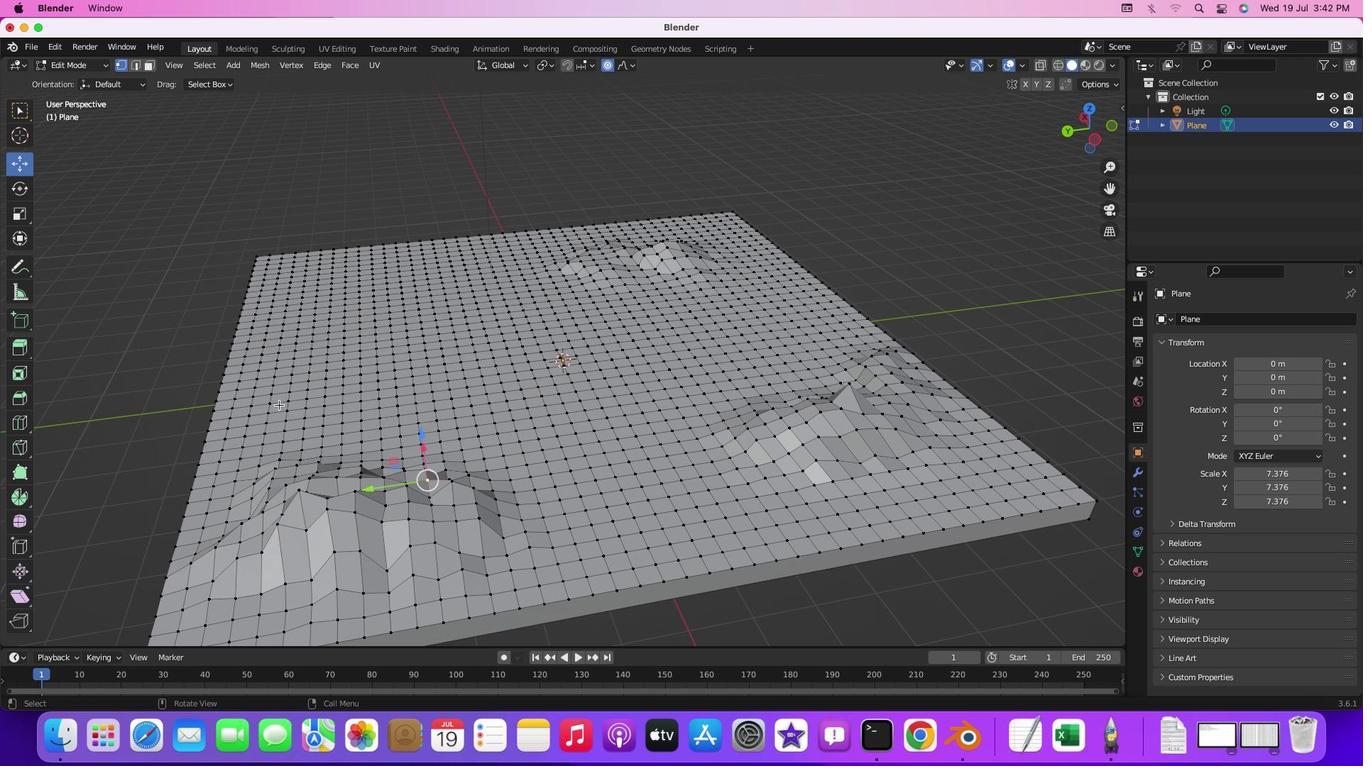 
Action: Mouse pressed left at (274, 400)
Screenshot: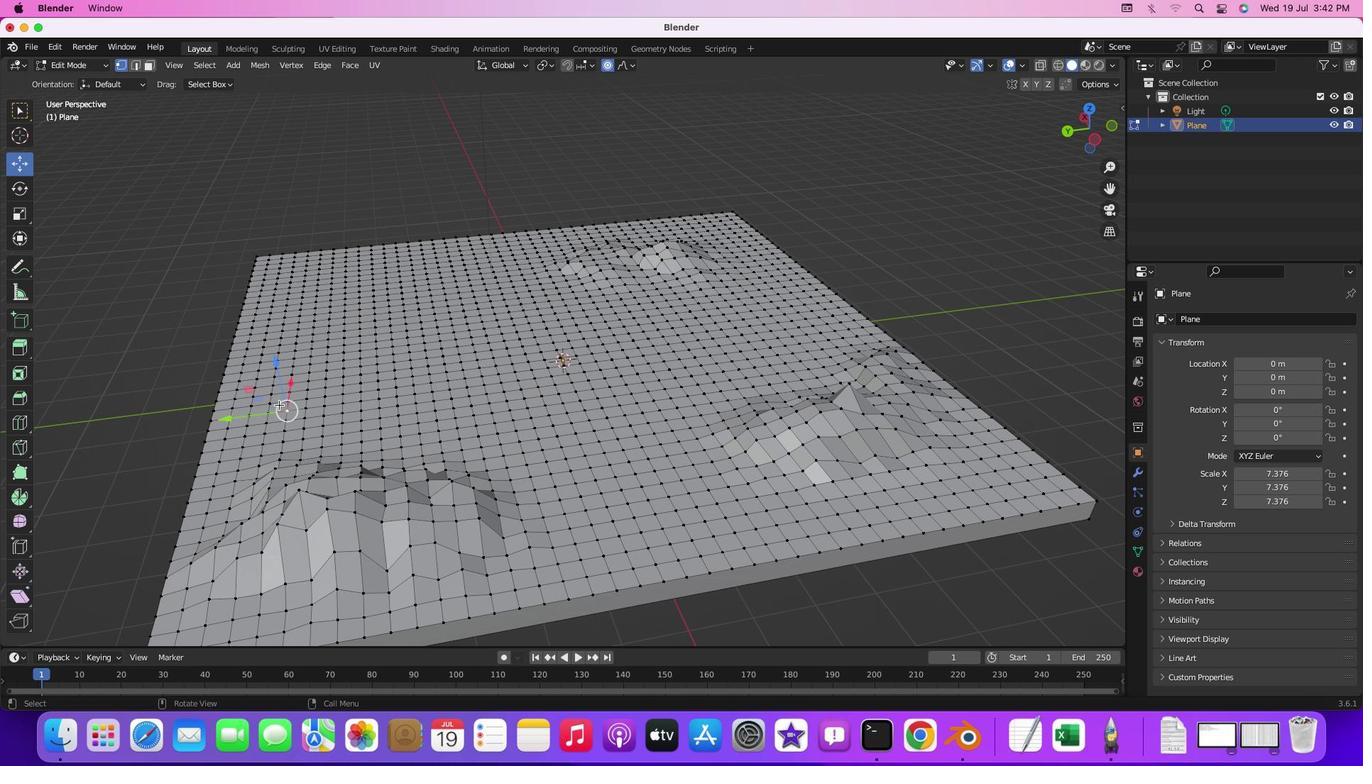 
Action: Mouse moved to (379, 426)
Screenshot: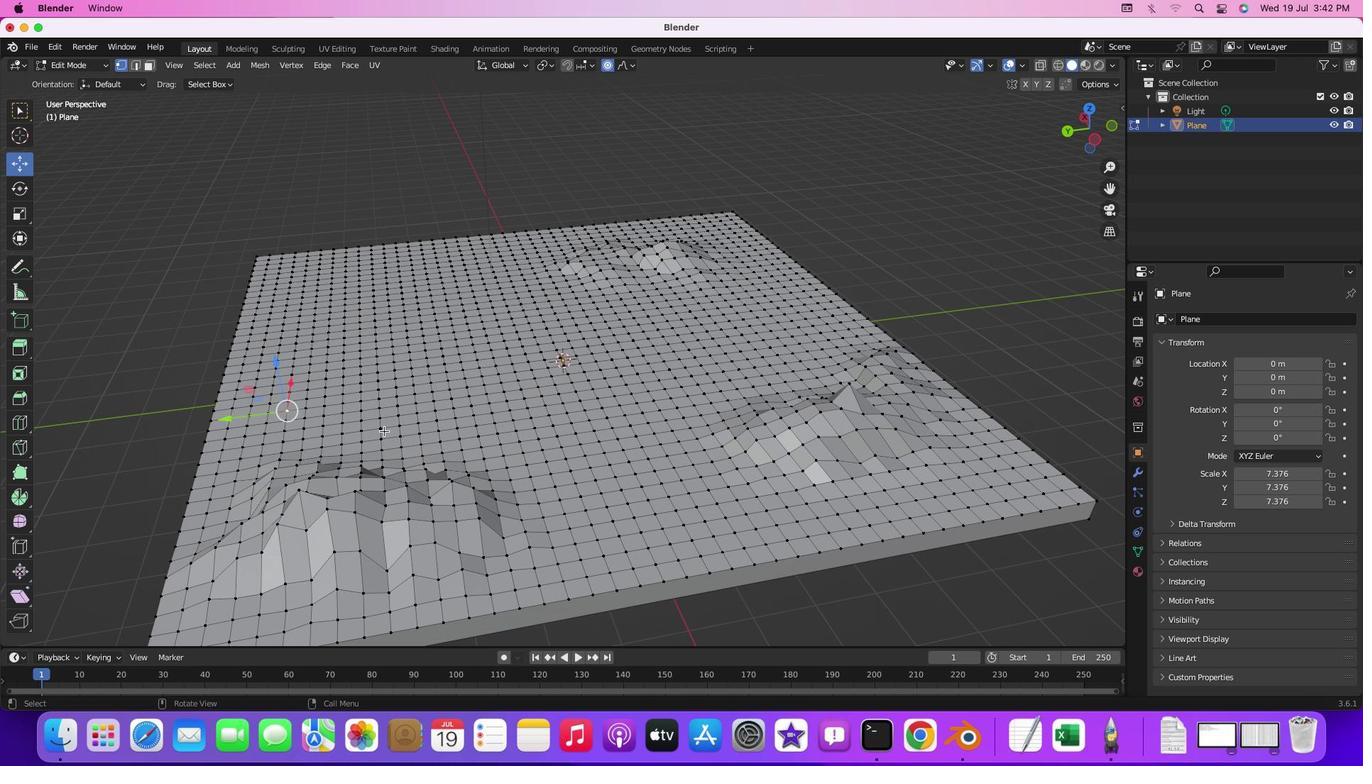 
Action: Mouse pressed middle at (379, 426)
Screenshot: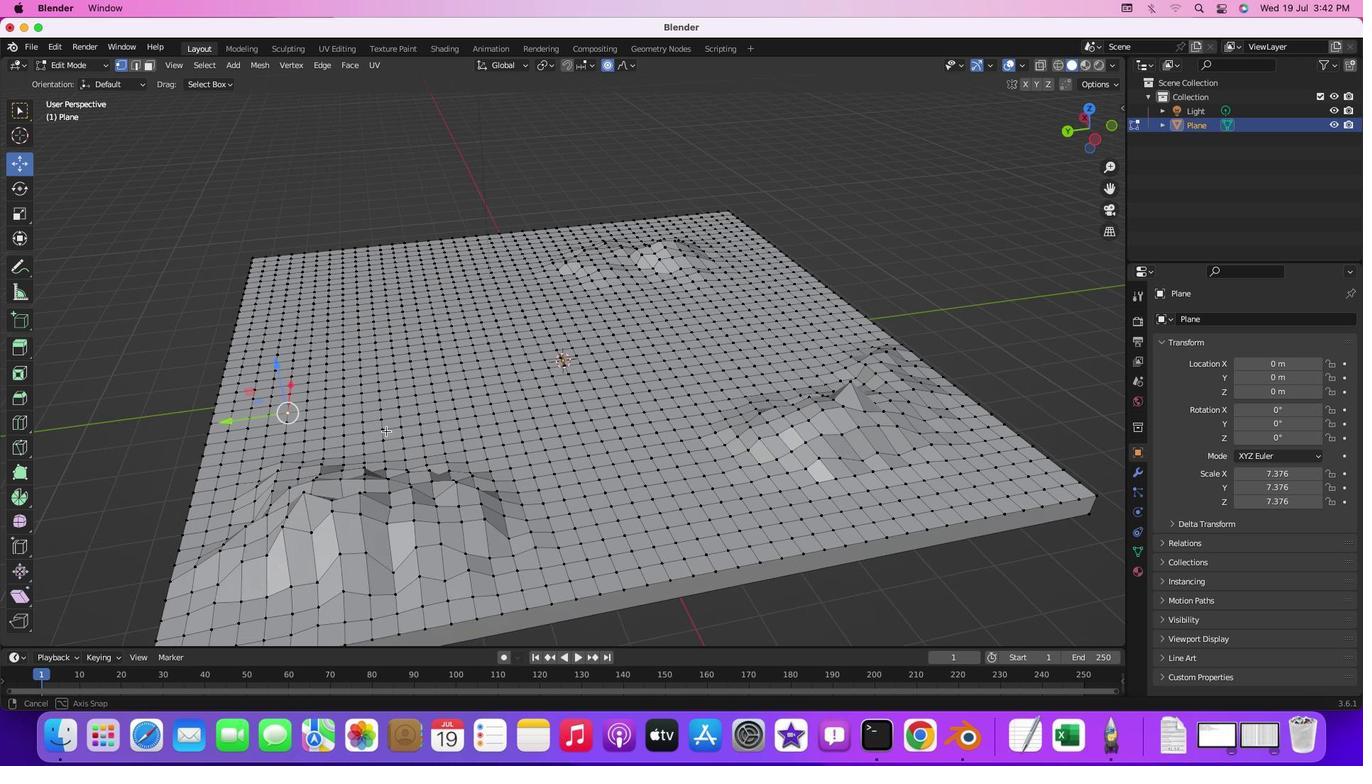 
Action: Mouse moved to (367, 500)
Screenshot: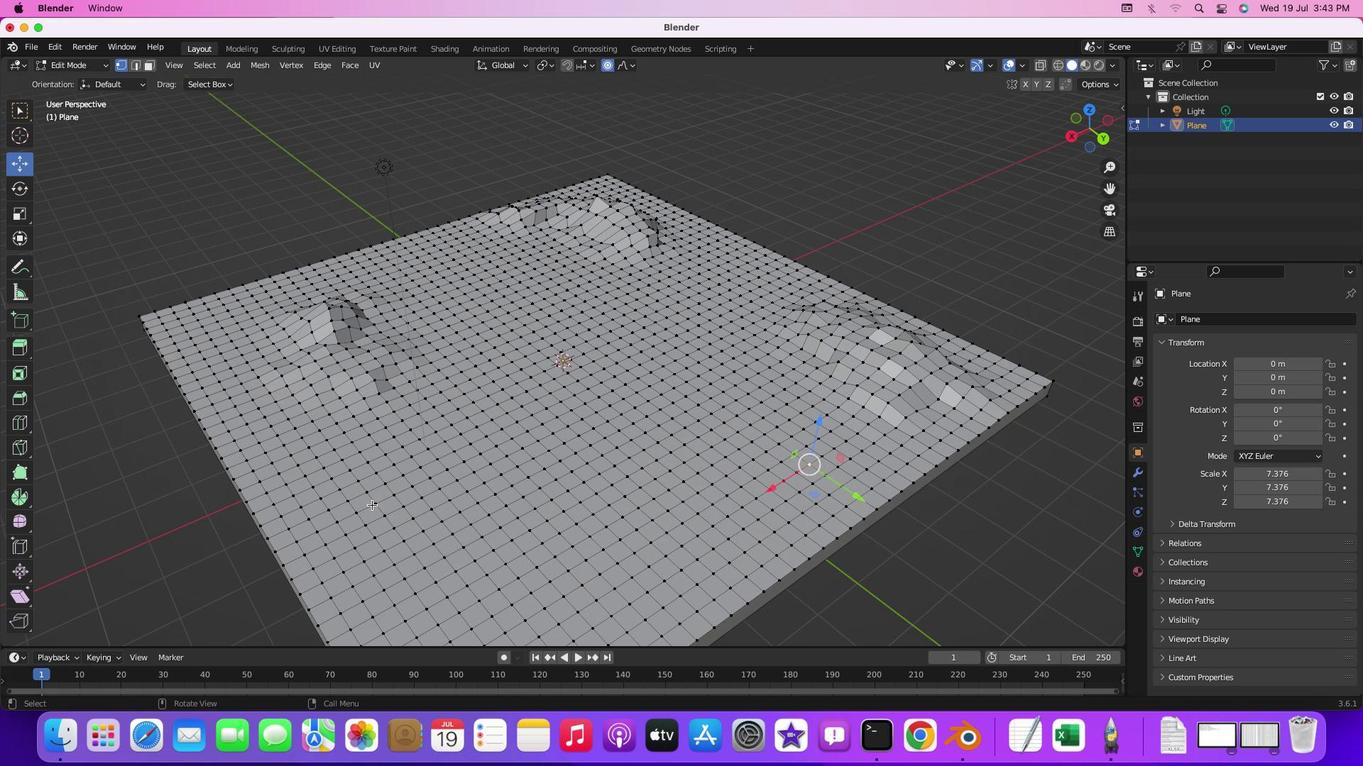 
Action: Mouse pressed left at (367, 500)
Screenshot: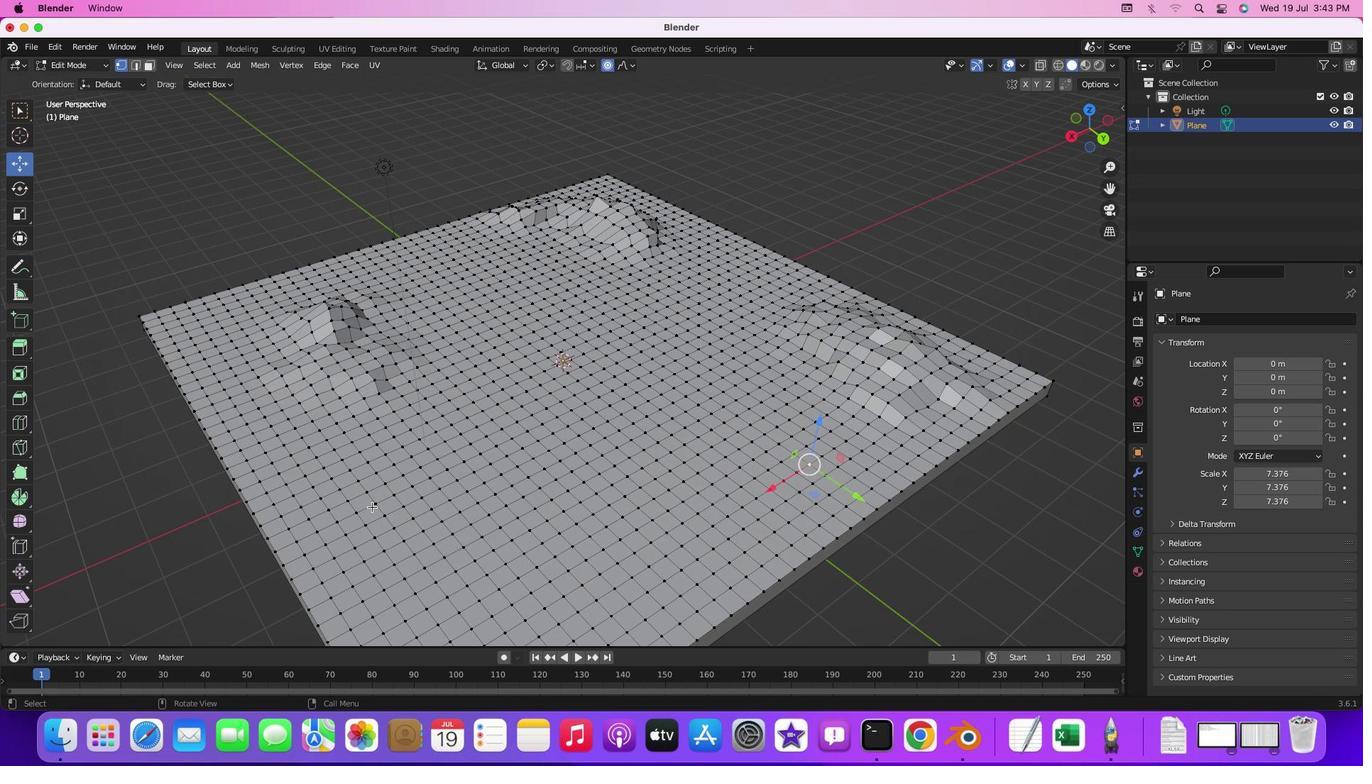 
Action: Mouse moved to (205, 540)
Screenshot: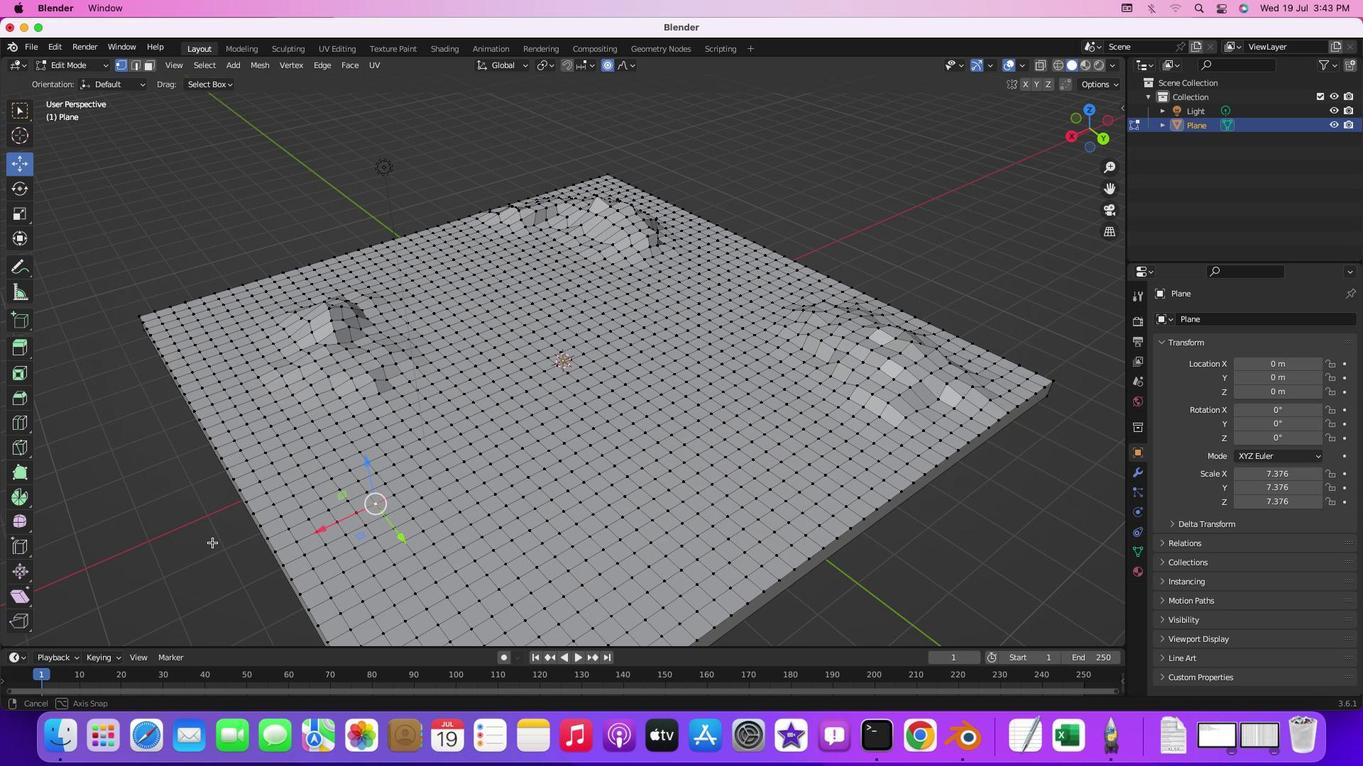 
Action: Mouse pressed middle at (205, 540)
Screenshot: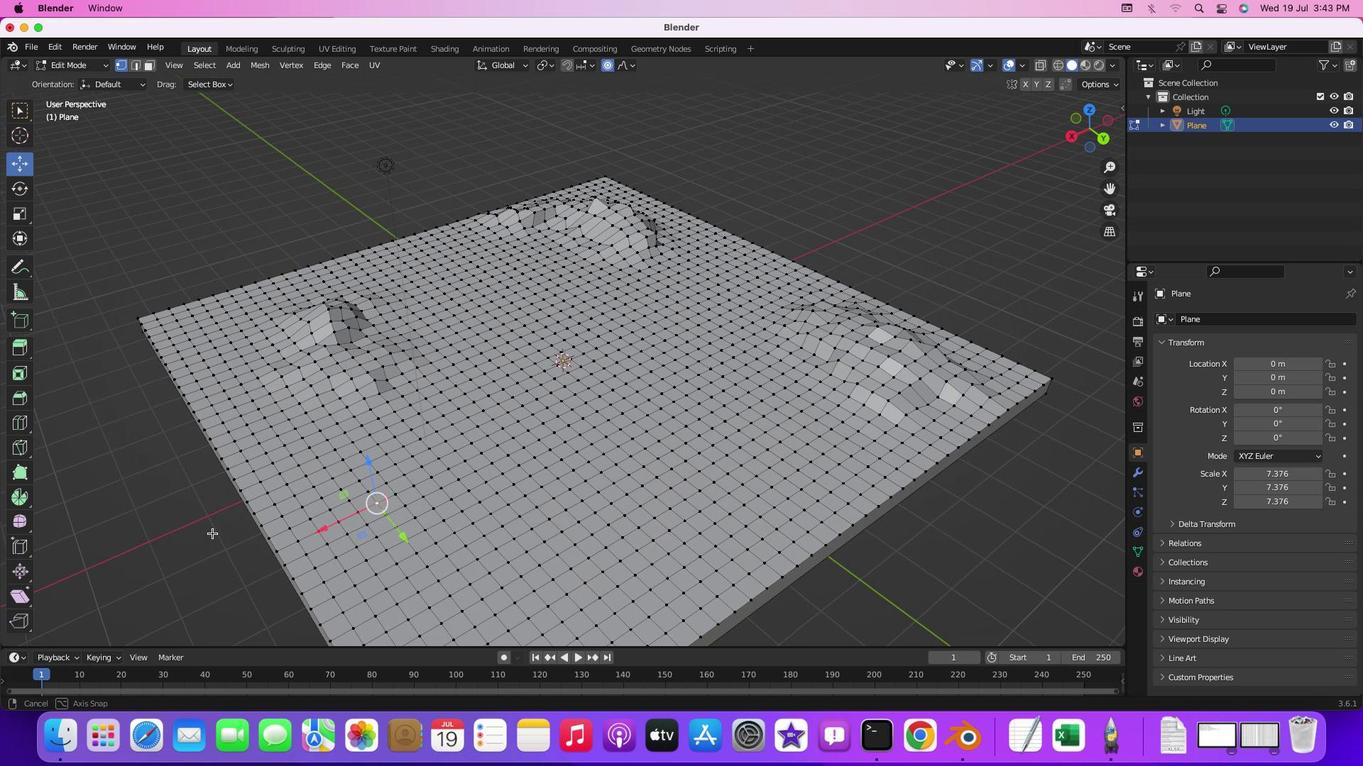 
Action: Mouse moved to (332, 461)
Screenshot: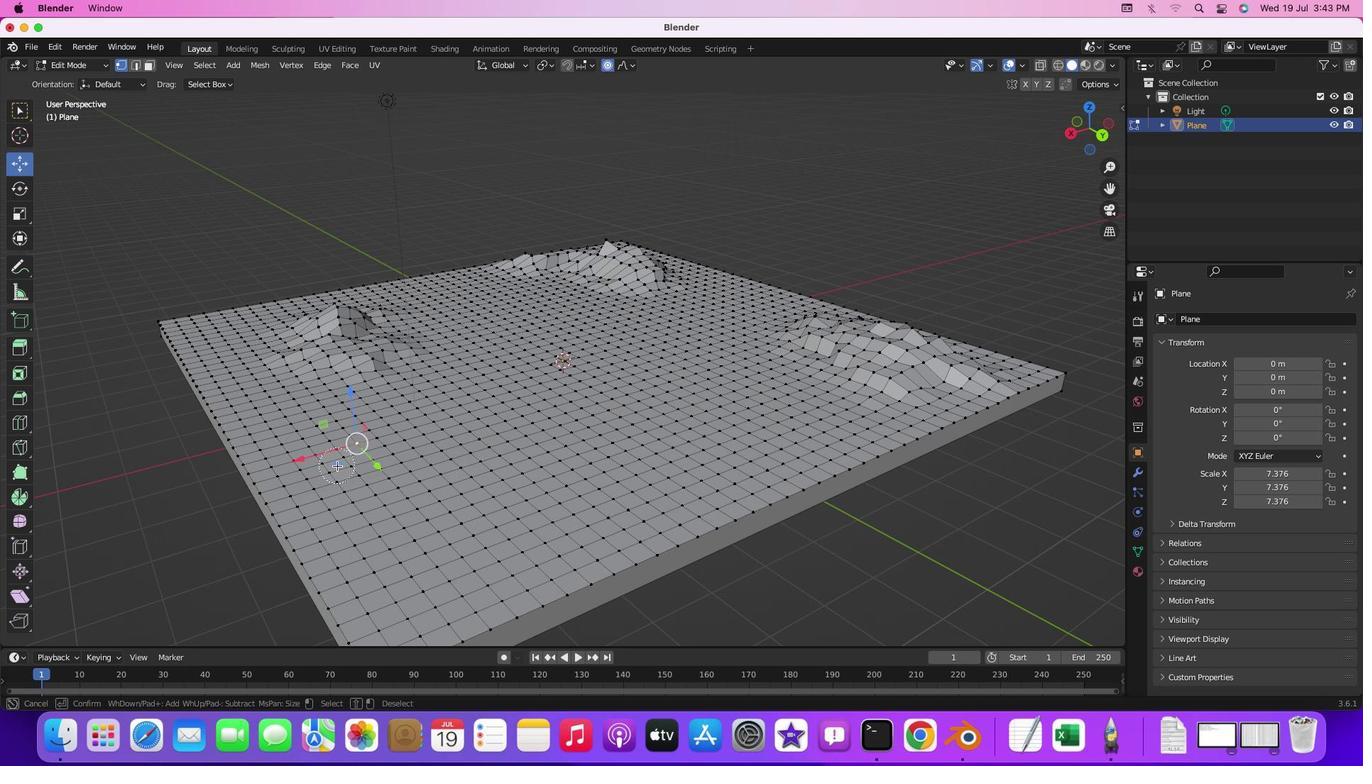
Action: Key pressed 'c'
Screenshot: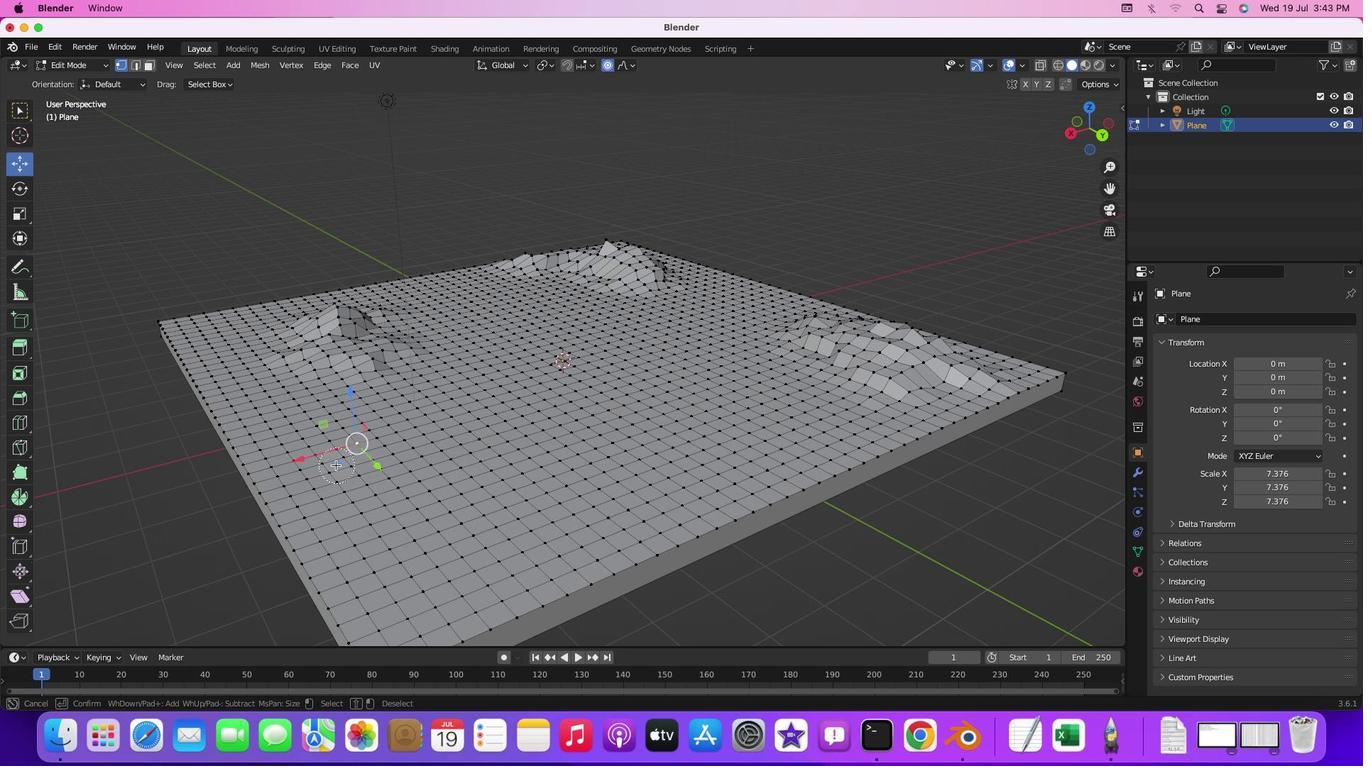 
Action: Mouse moved to (328, 458)
Screenshot: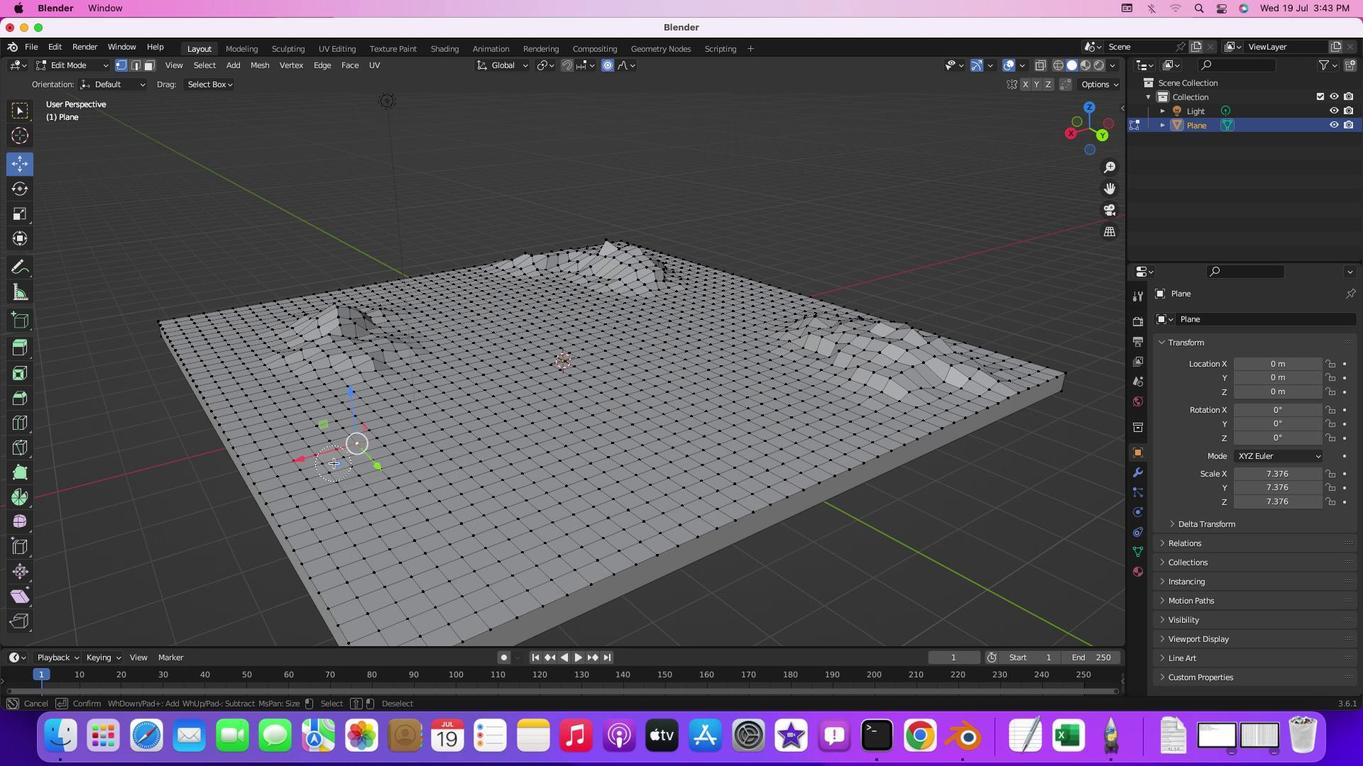
Action: Mouse pressed left at (328, 458)
Screenshot: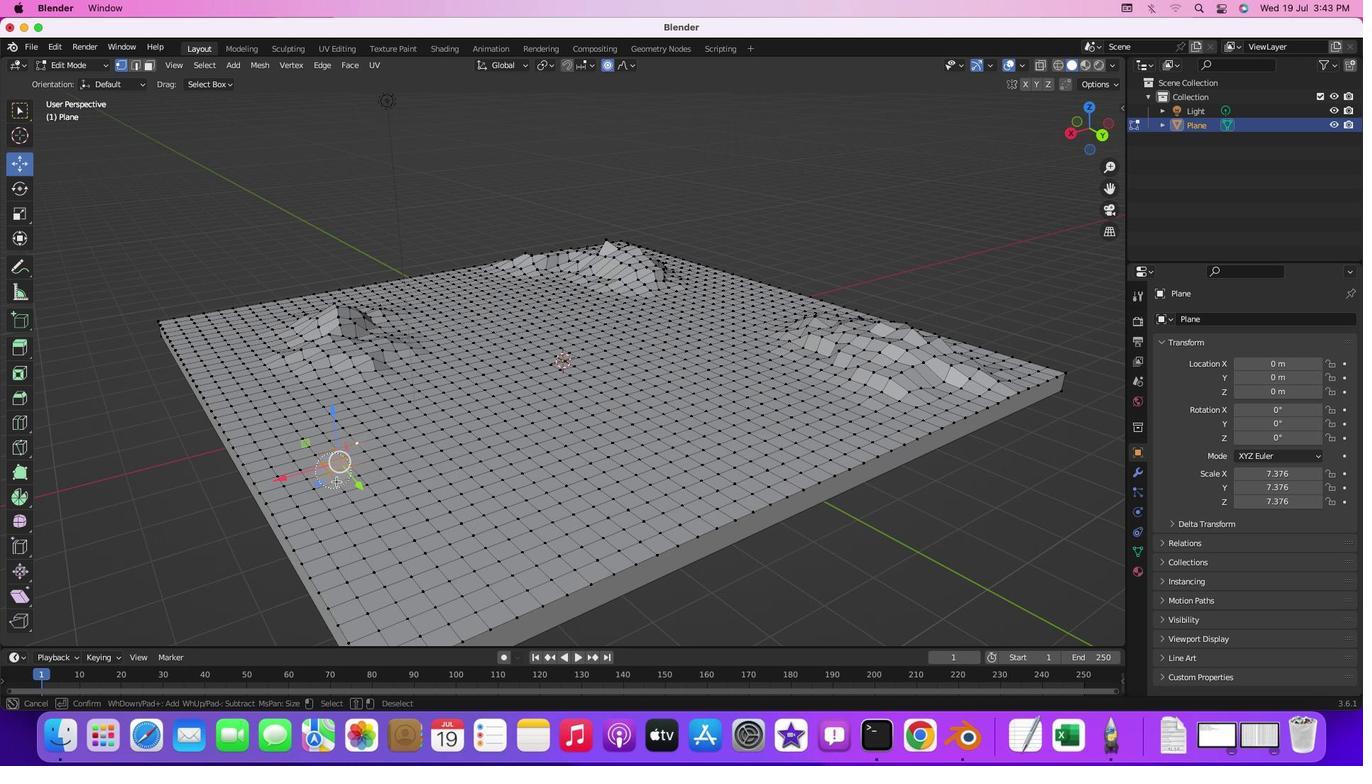
Action: Mouse moved to (397, 446)
Screenshot: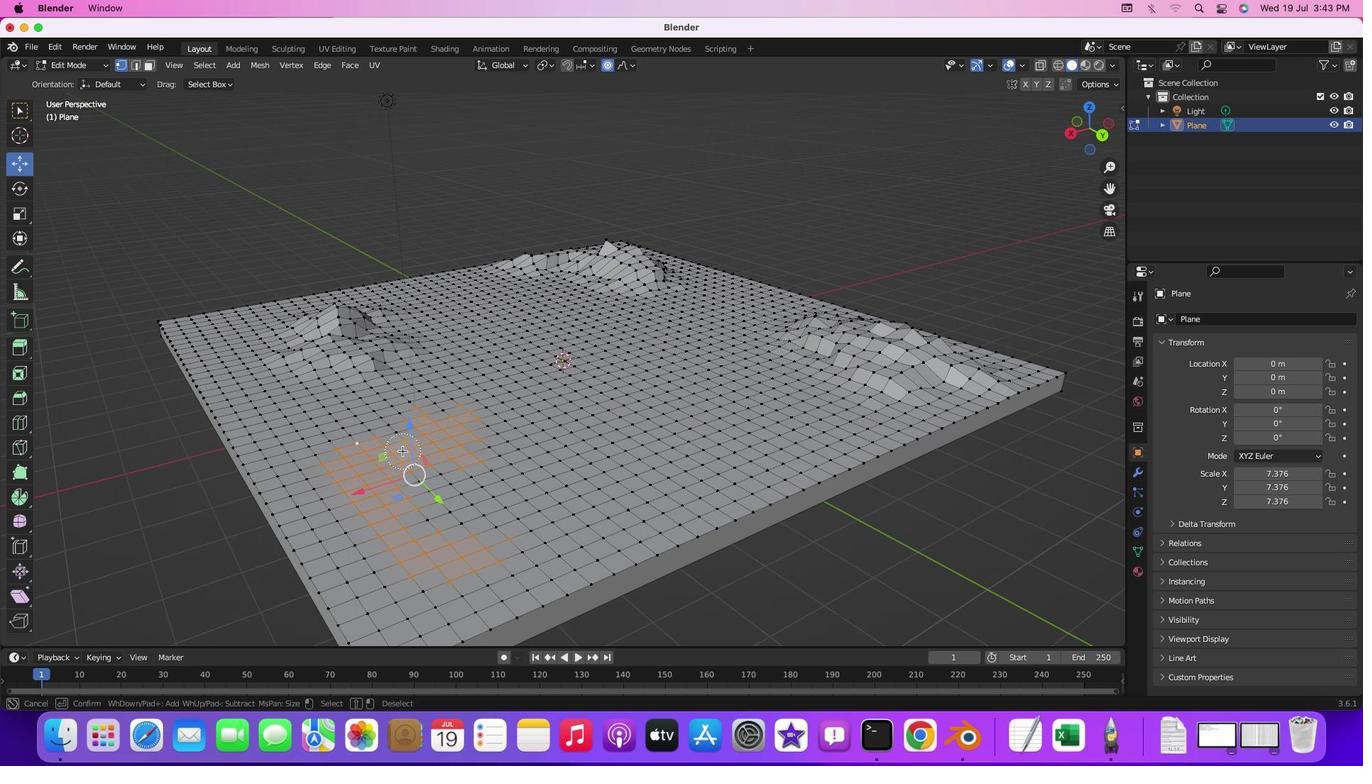 
Action: Mouse pressed right at (397, 446)
Screenshot: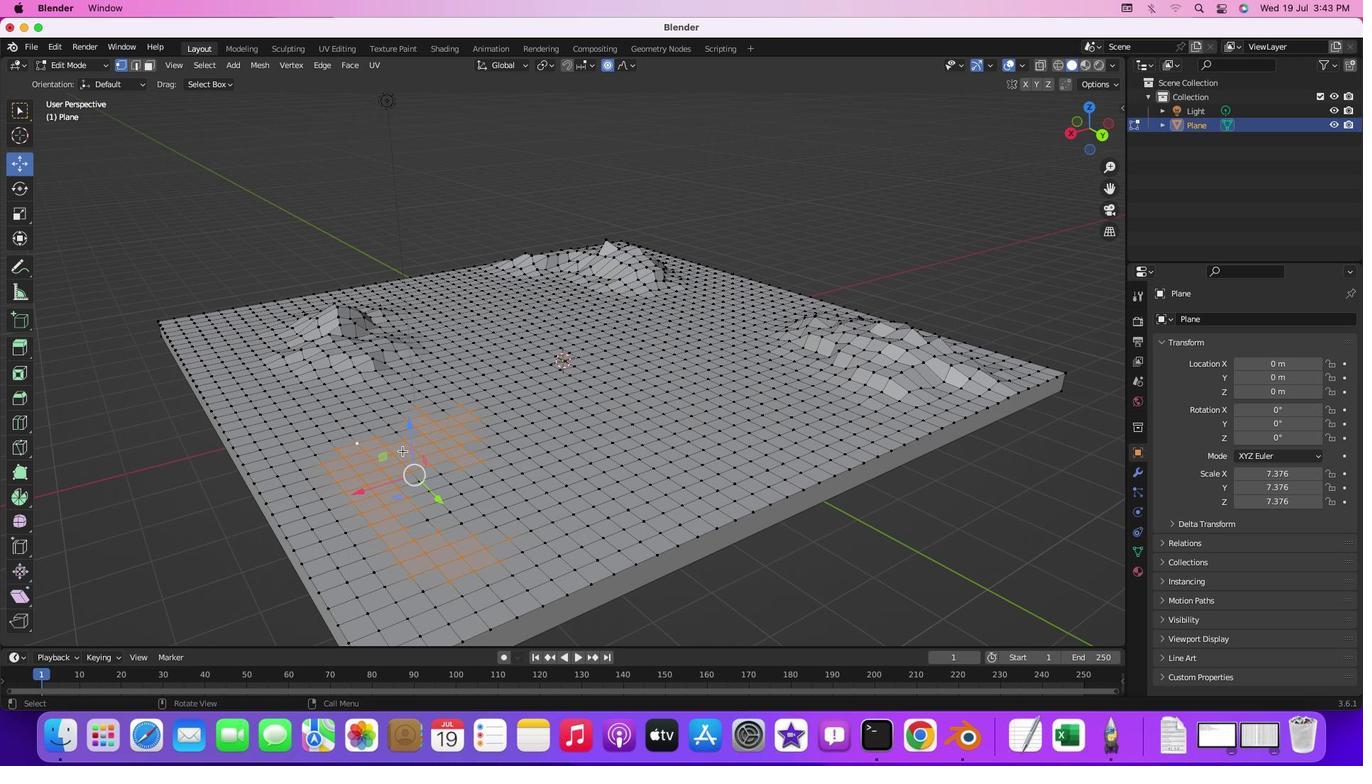 
Action: Mouse moved to (408, 471)
Screenshot: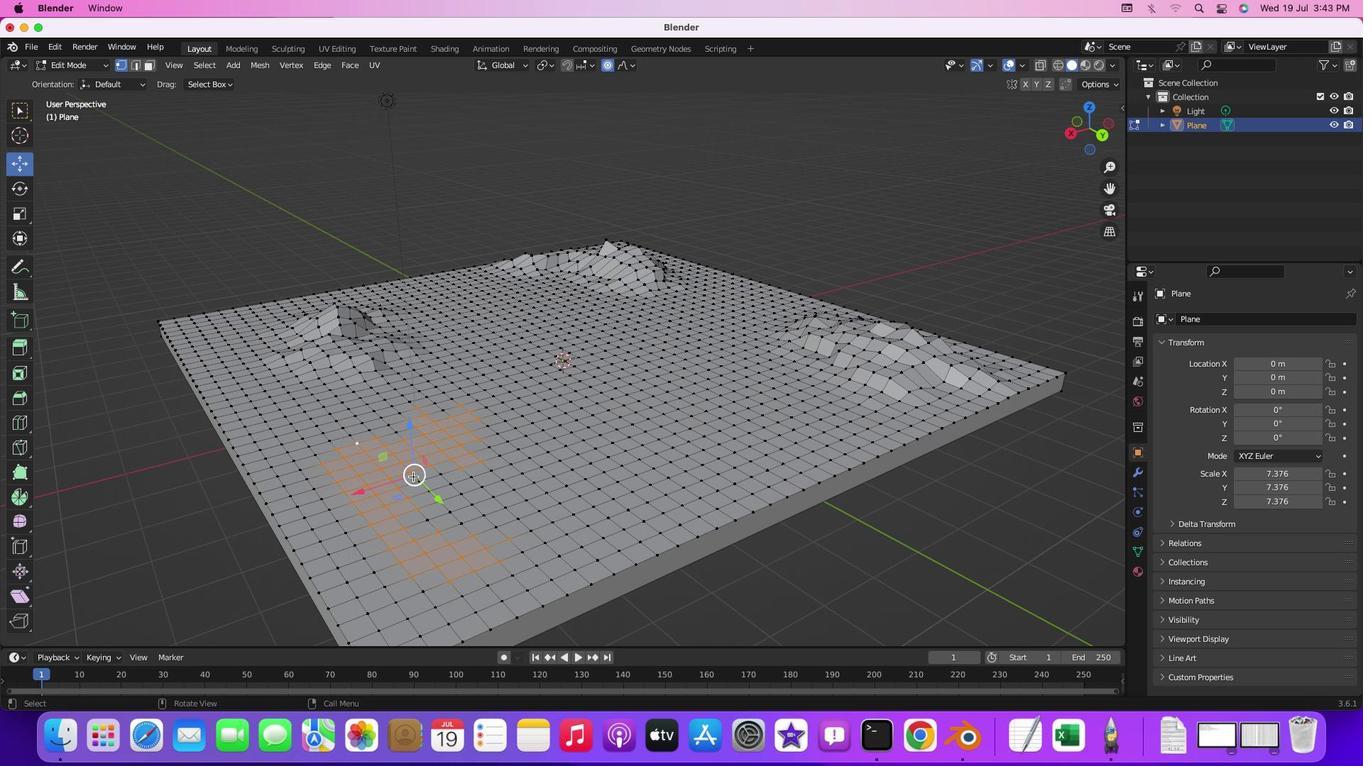
Action: Mouse pressed left at (408, 471)
Screenshot: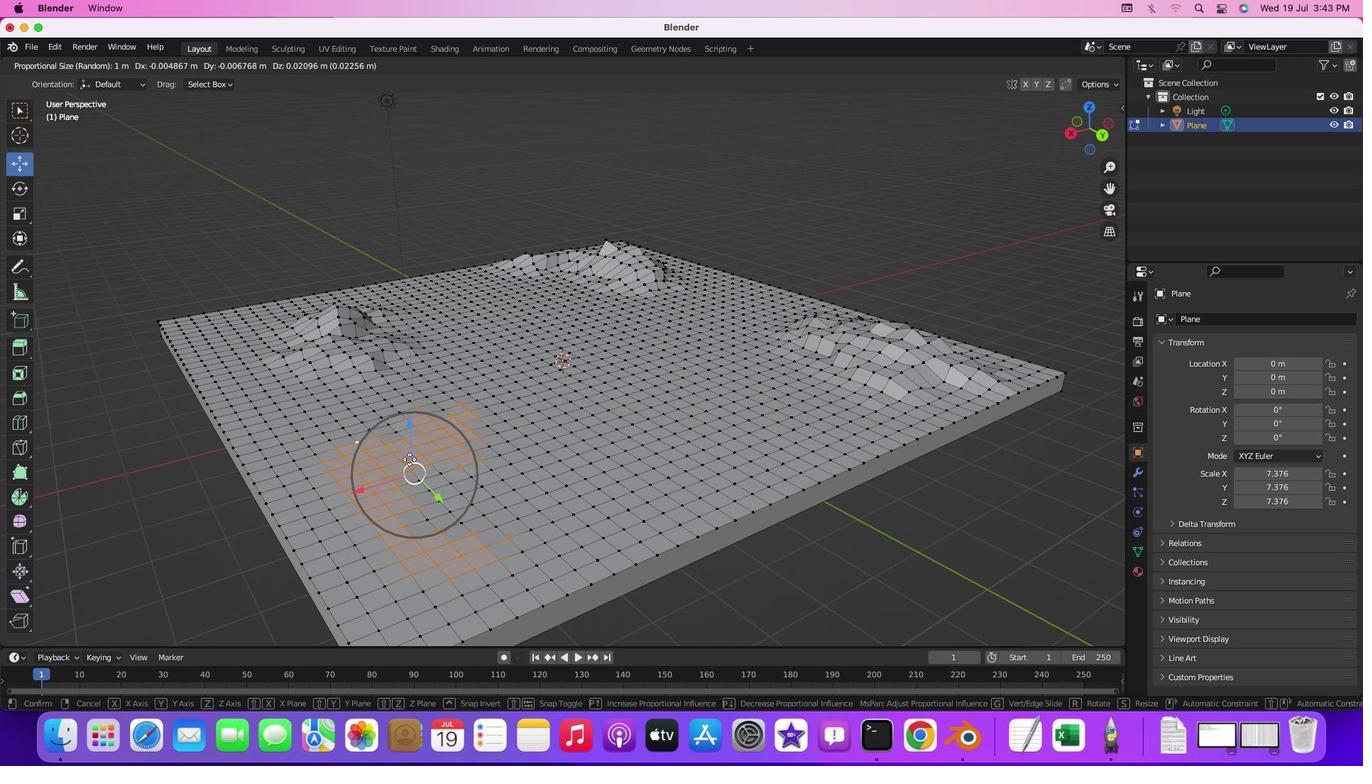 
Action: Mouse moved to (438, 424)
Screenshot: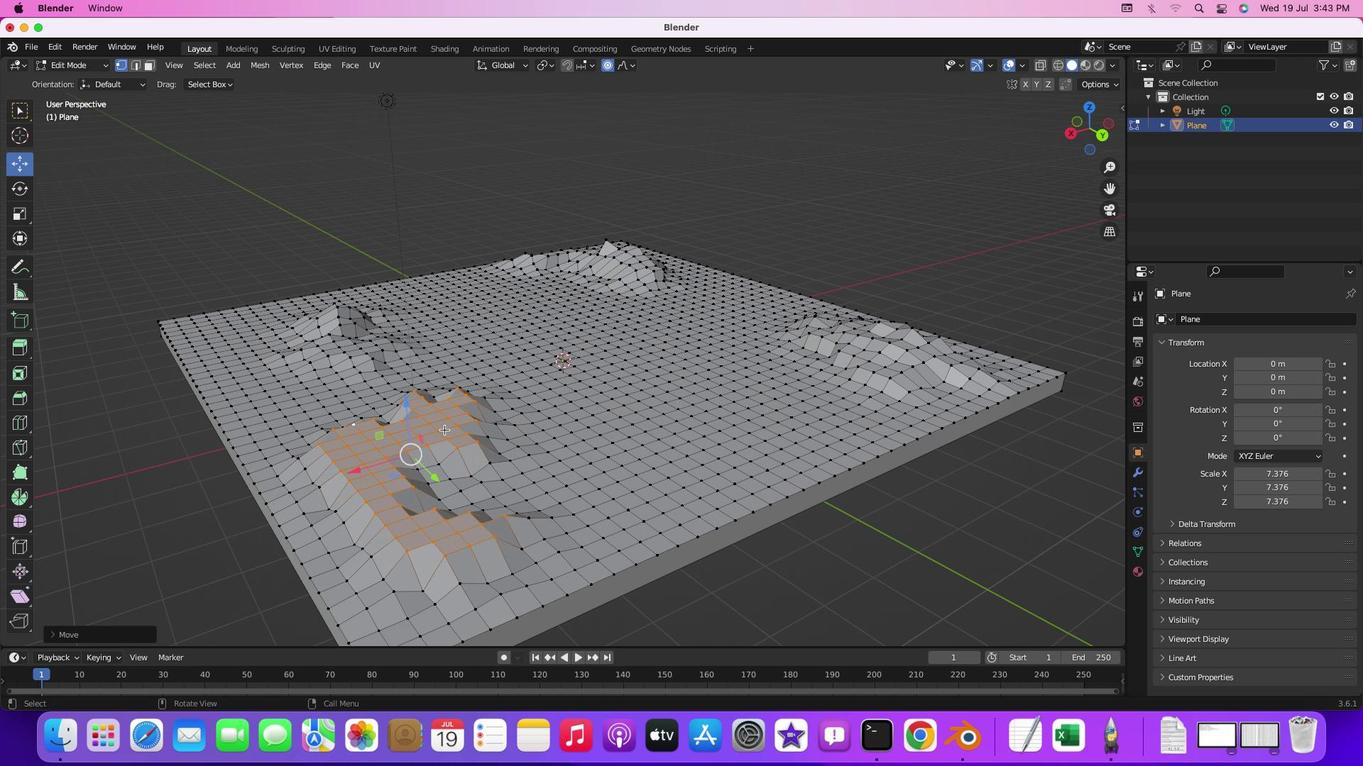
Action: Mouse pressed left at (438, 424)
Screenshot: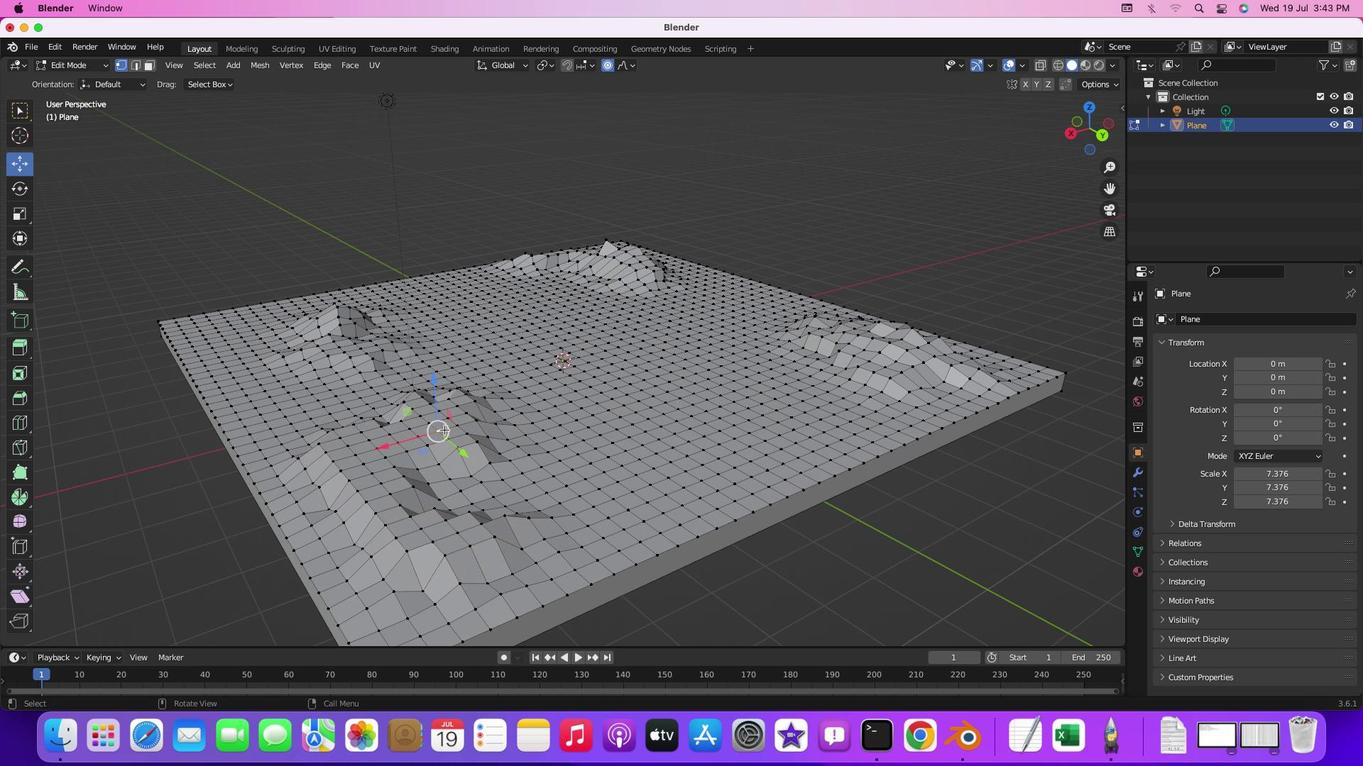 
Action: Mouse moved to (364, 434)
Screenshot: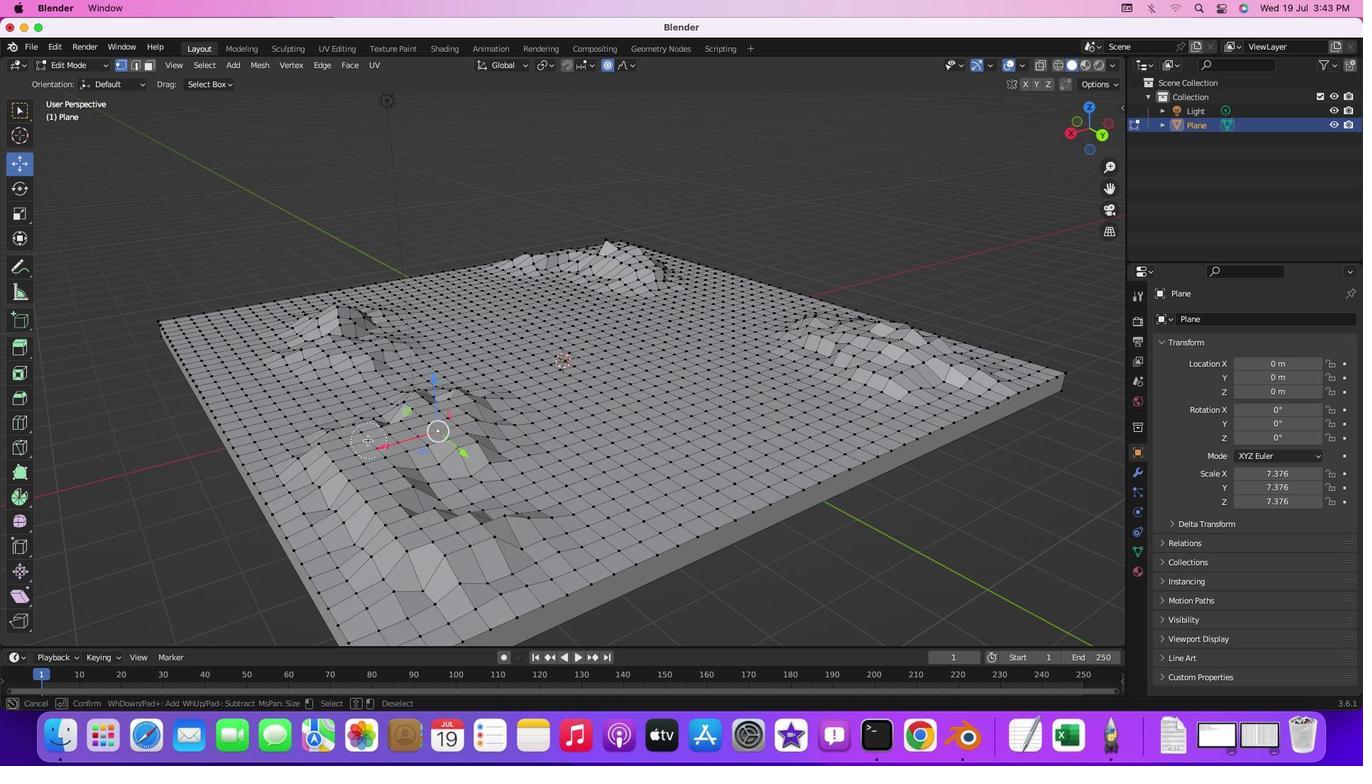 
Action: Key pressed 'c'
Screenshot: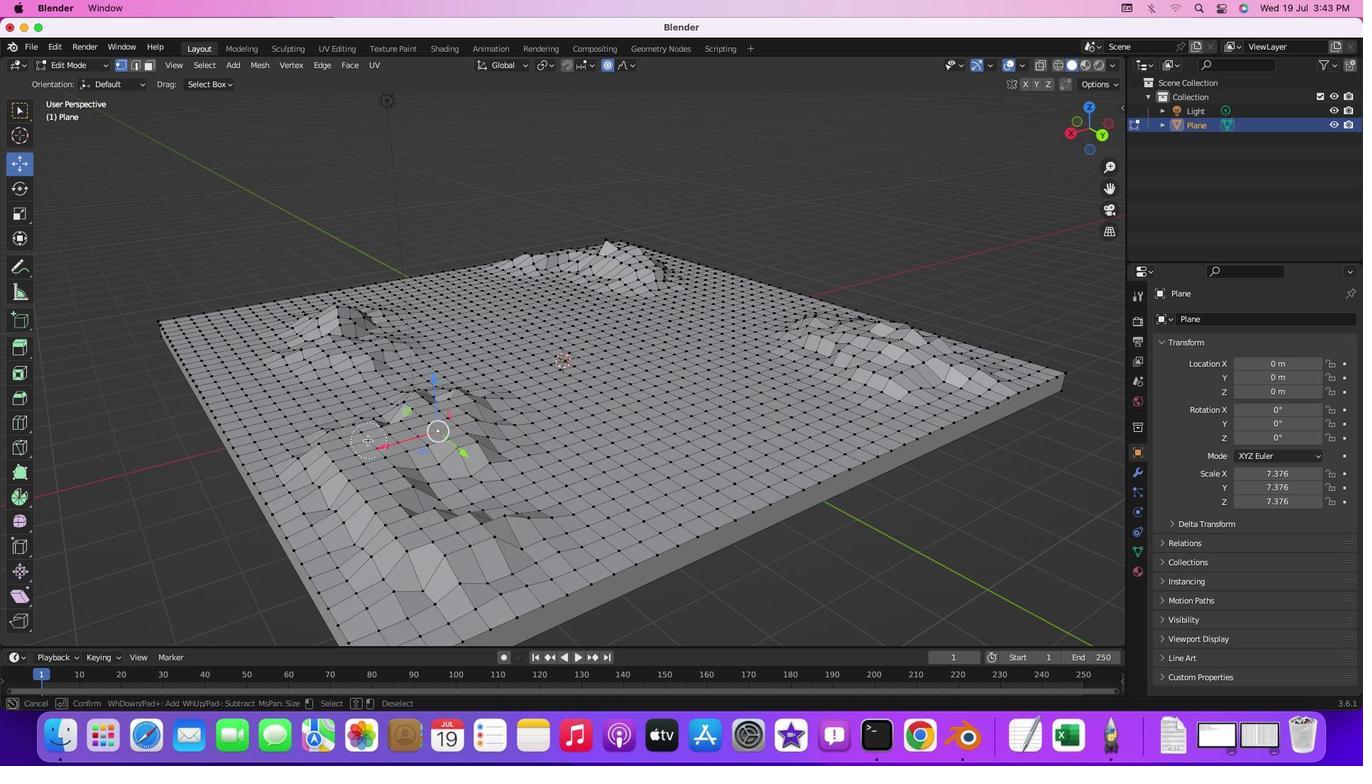 
Action: Mouse moved to (357, 435)
Screenshot: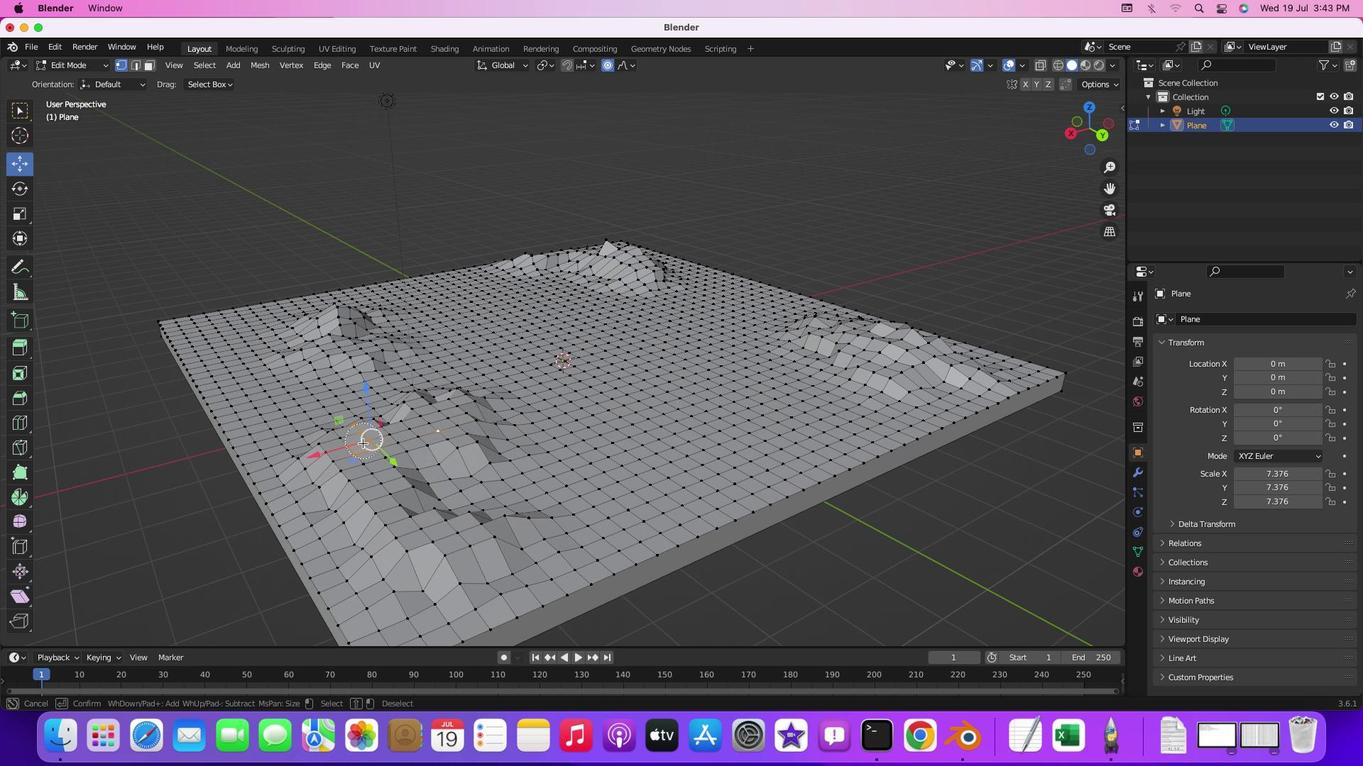 
Action: Mouse pressed left at (357, 435)
Screenshot: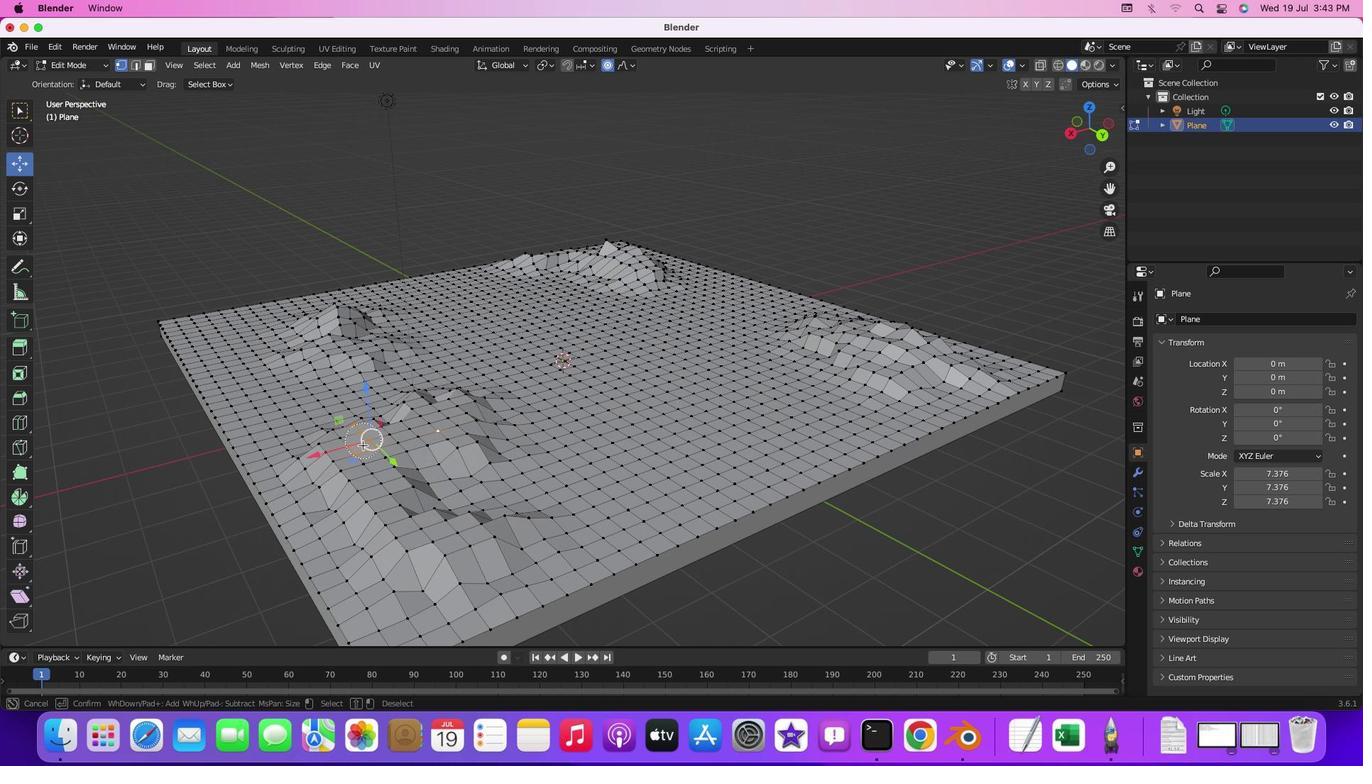 
Action: Mouse moved to (362, 438)
Screenshot: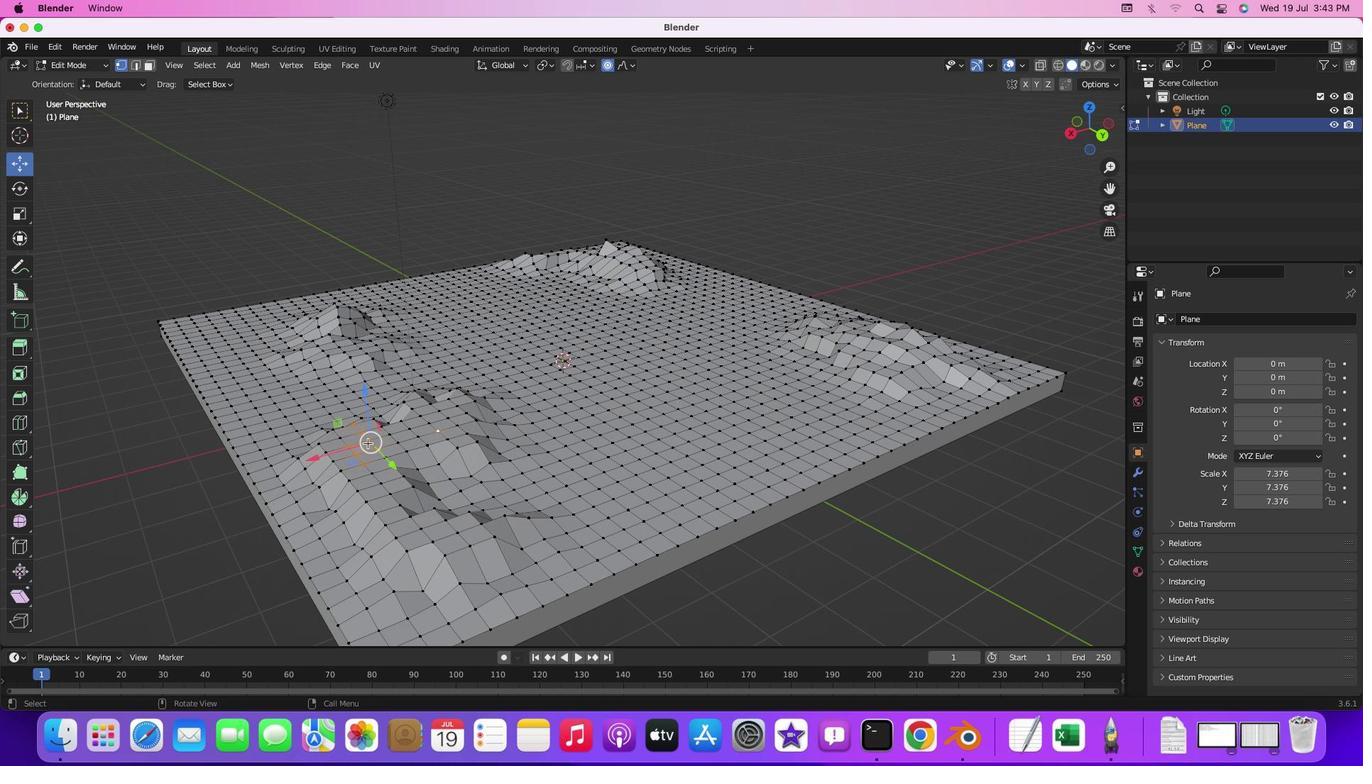
Action: Mouse pressed right at (362, 438)
Screenshot: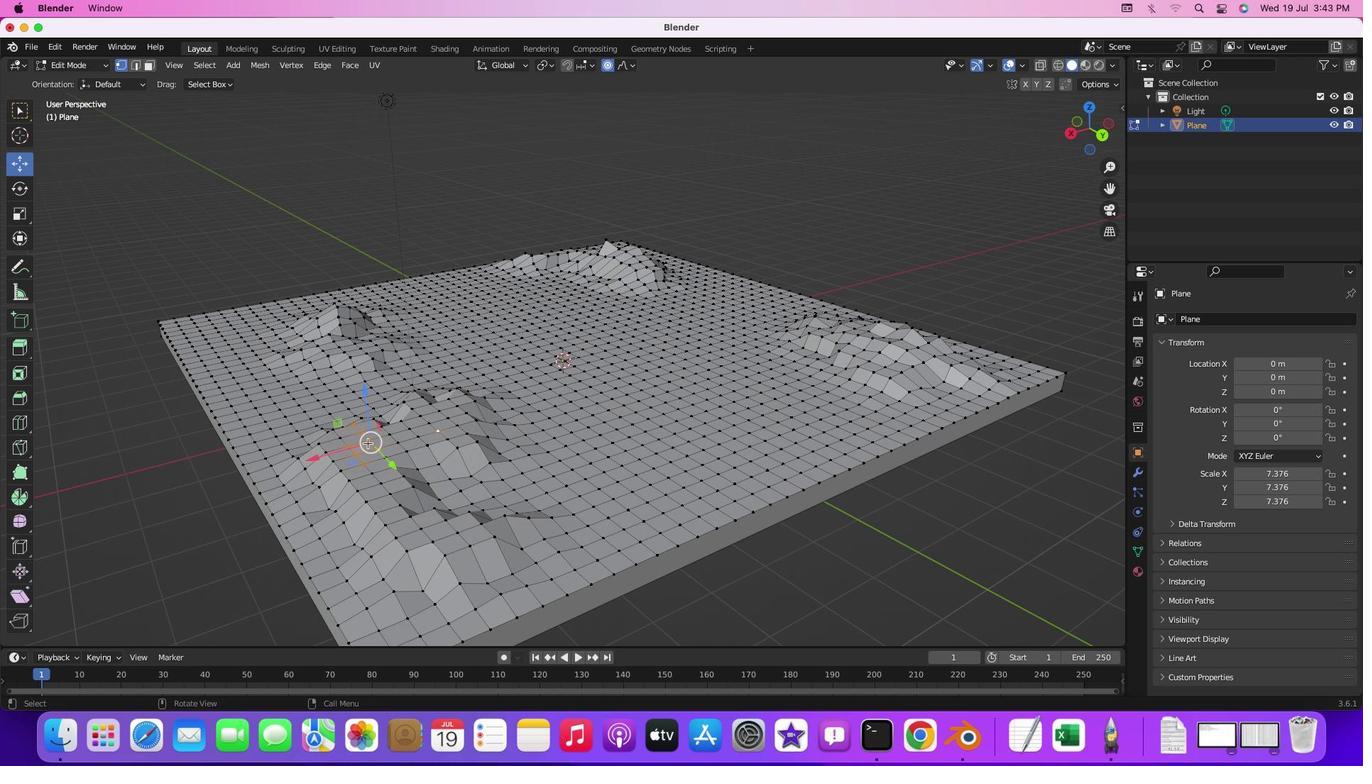 
Action: Mouse moved to (364, 438)
Screenshot: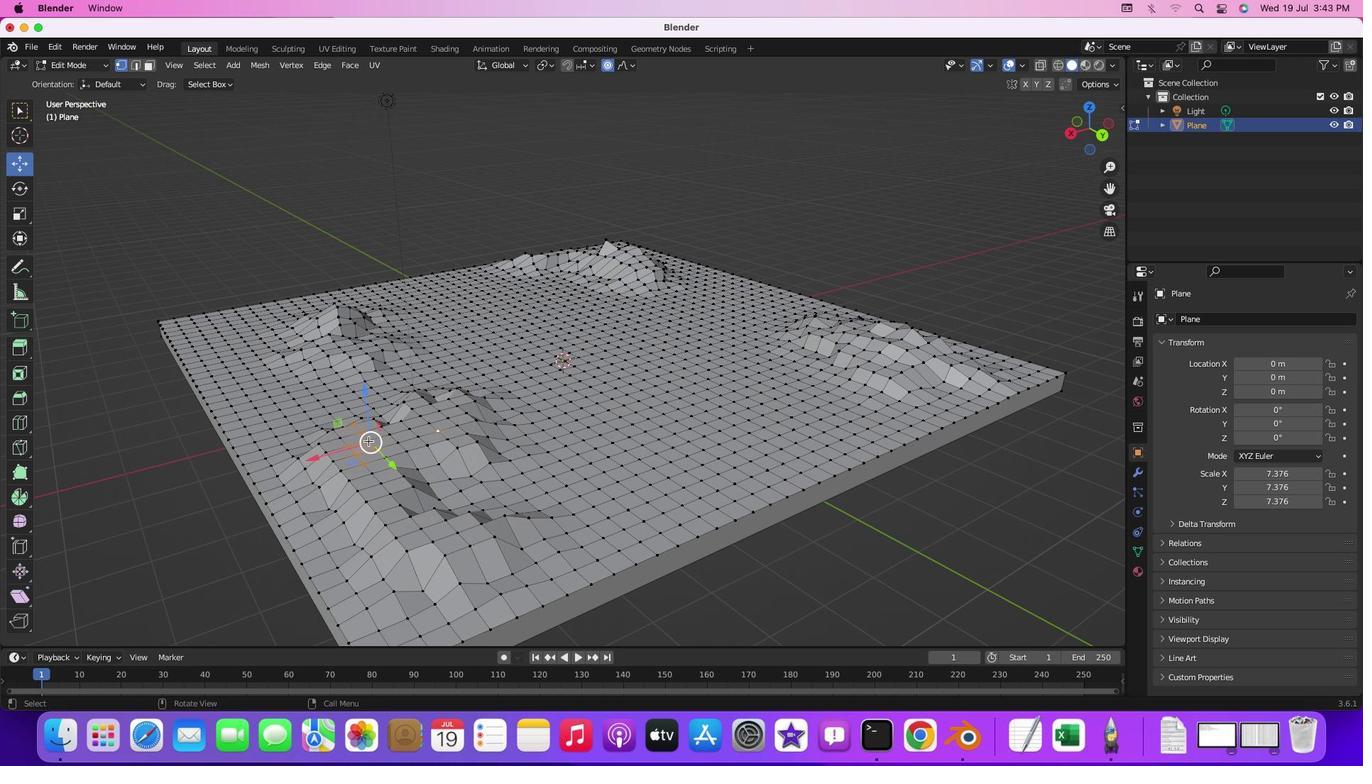 
Action: Mouse pressed left at (364, 438)
Screenshot: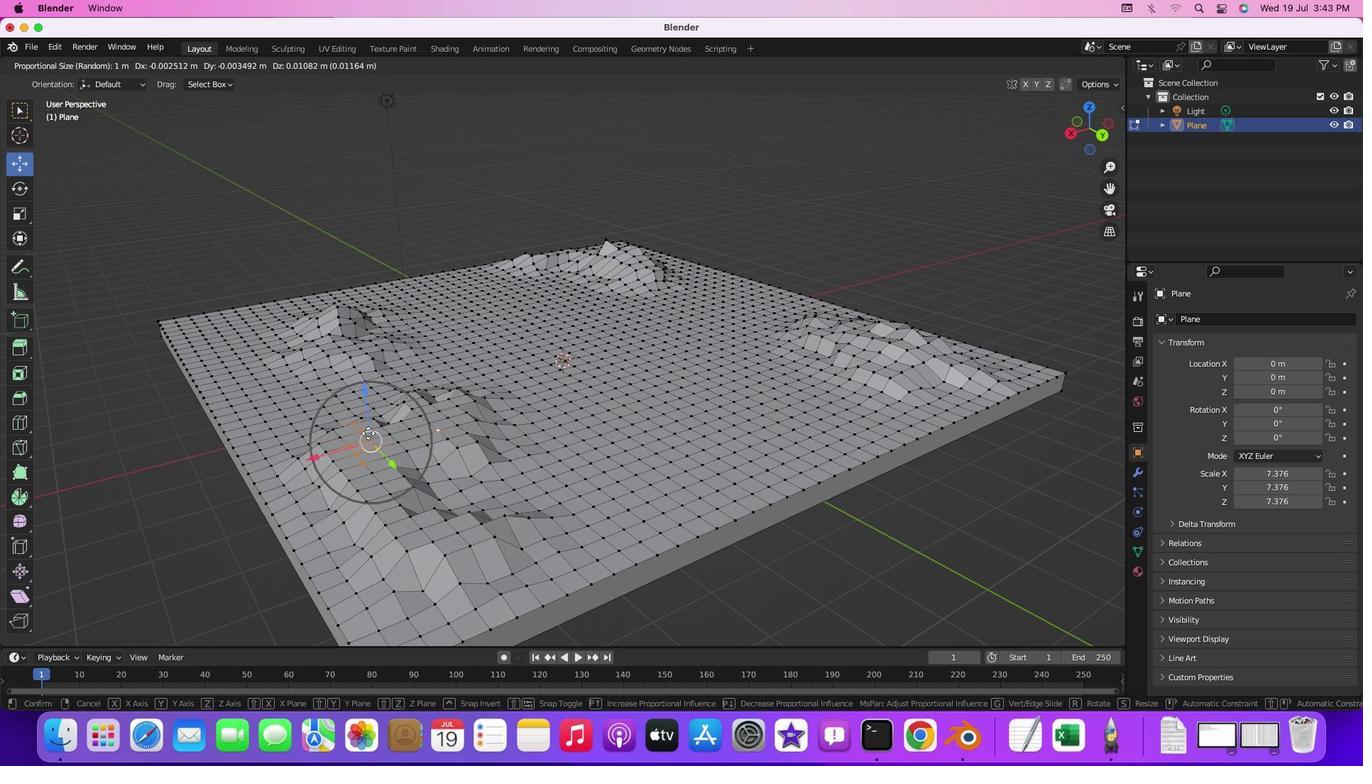 
Action: Mouse moved to (419, 429)
Screenshot: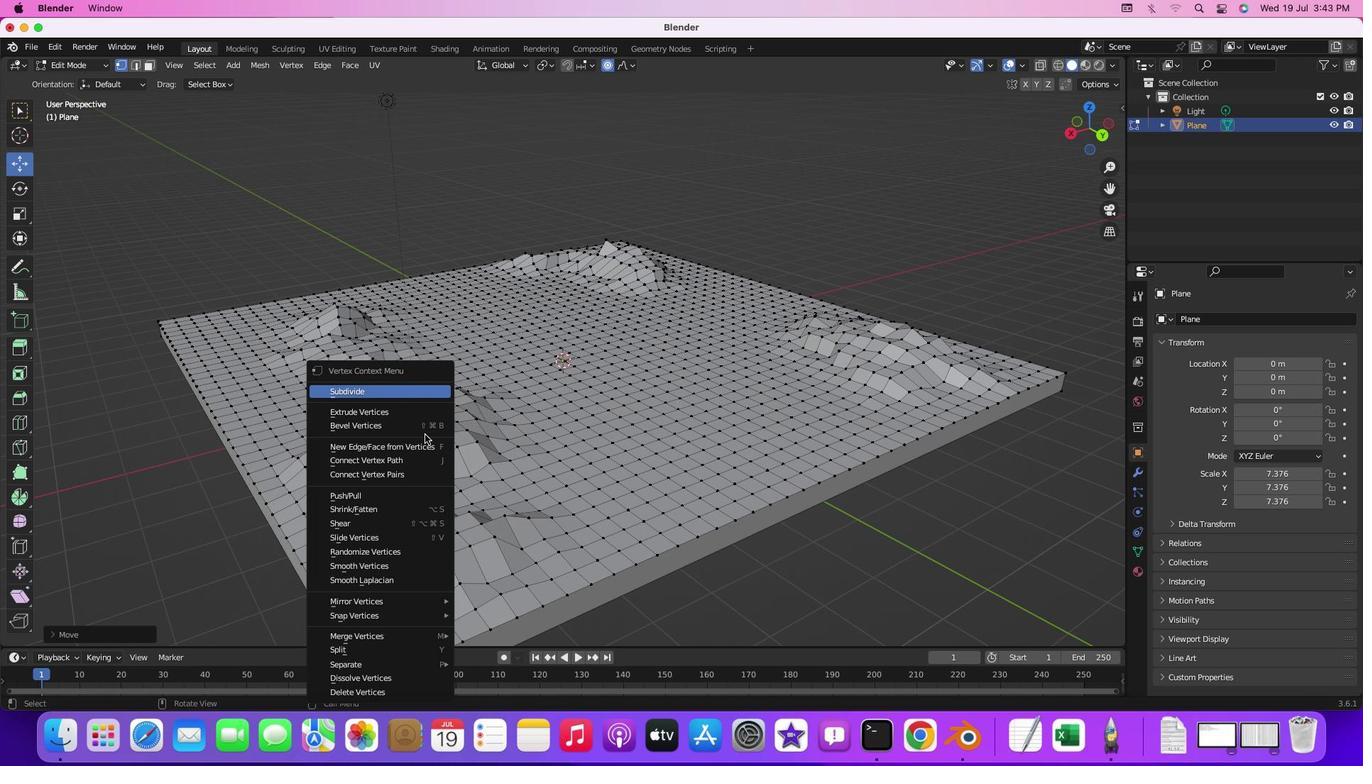 
Action: Mouse pressed right at (419, 429)
Screenshot: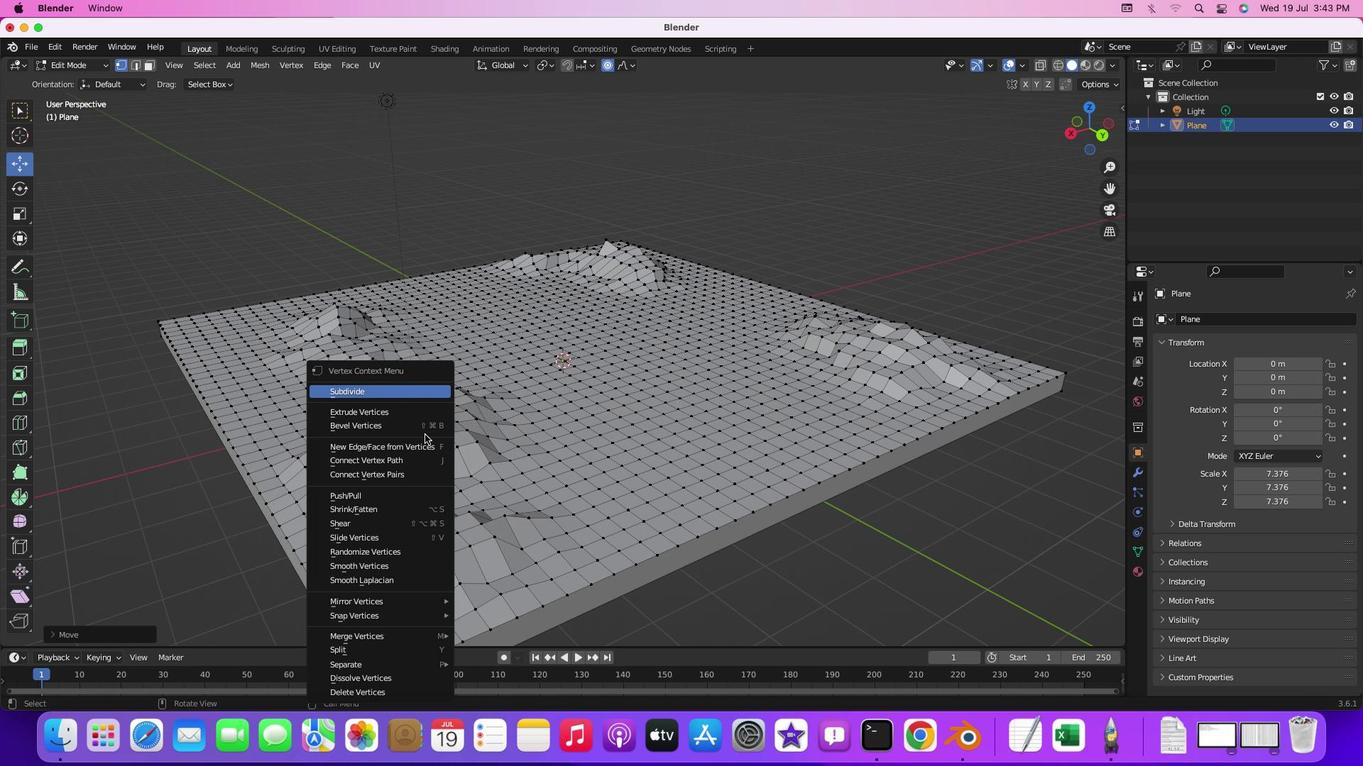 
Action: Mouse moved to (533, 470)
Screenshot: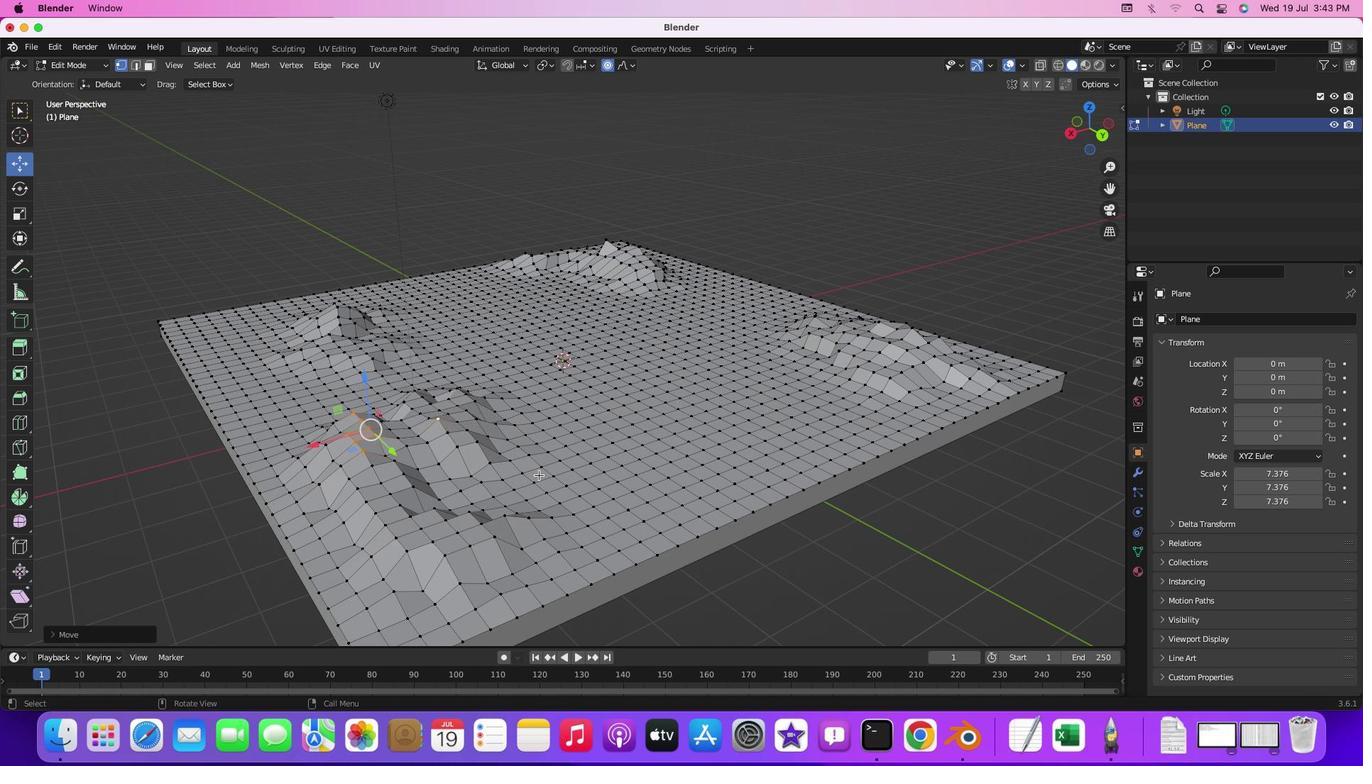 
Action: Mouse pressed left at (533, 470)
